 Task: Slide 6 - Table Of Contents-1.
Action: Mouse moved to (40, 108)
Screenshot: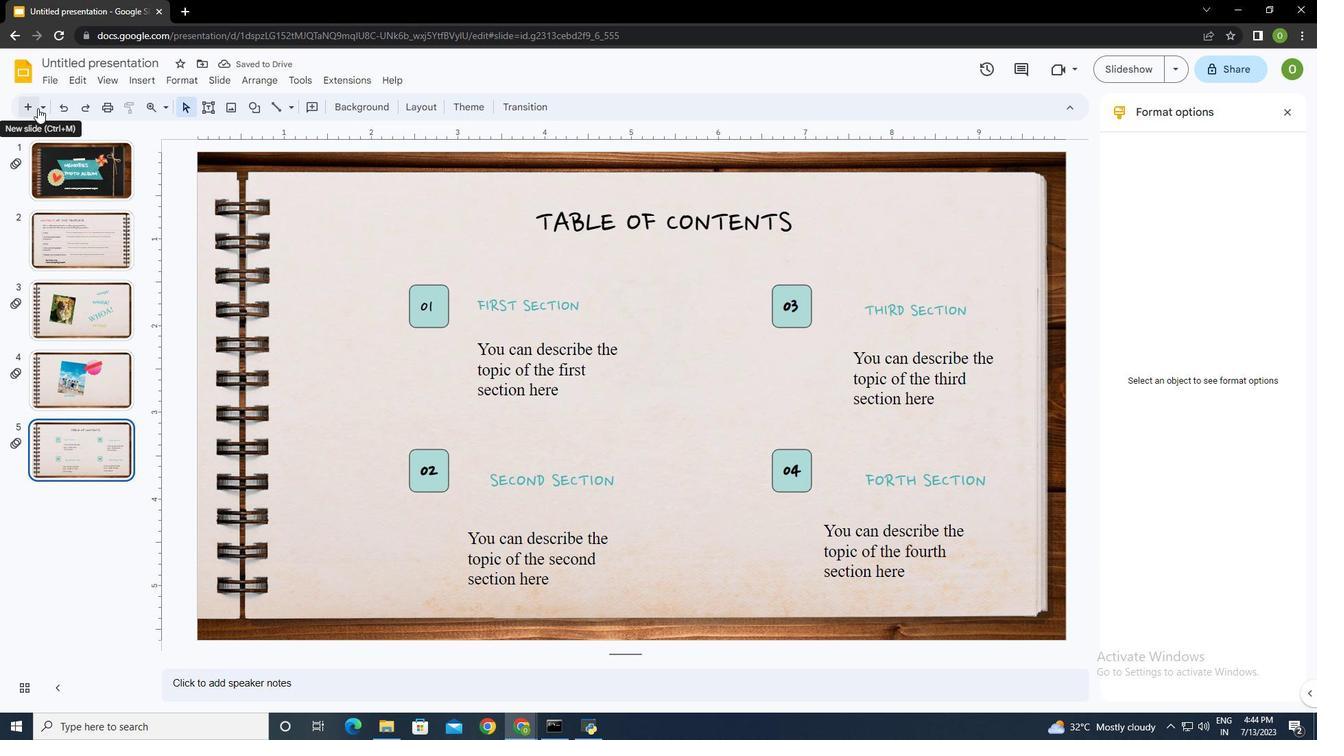 
Action: Mouse pressed left at (40, 108)
Screenshot: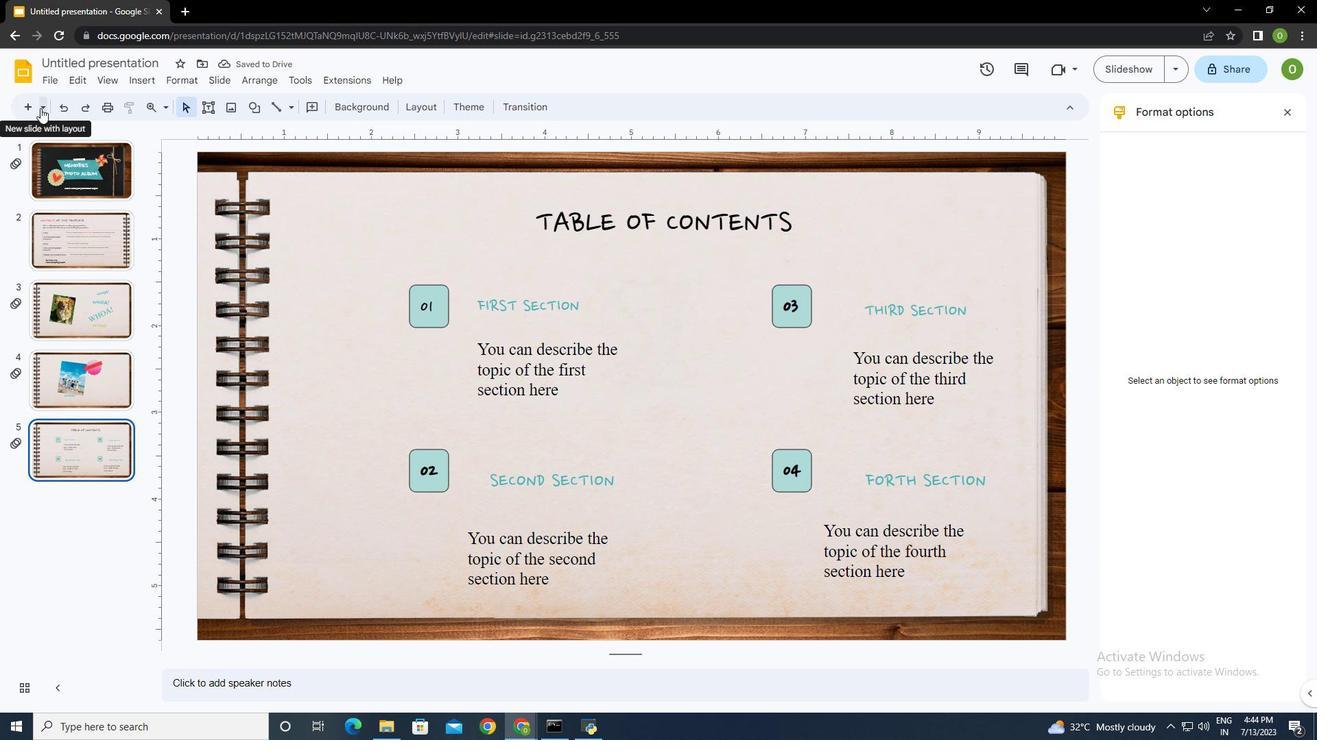
Action: Mouse moved to (186, 350)
Screenshot: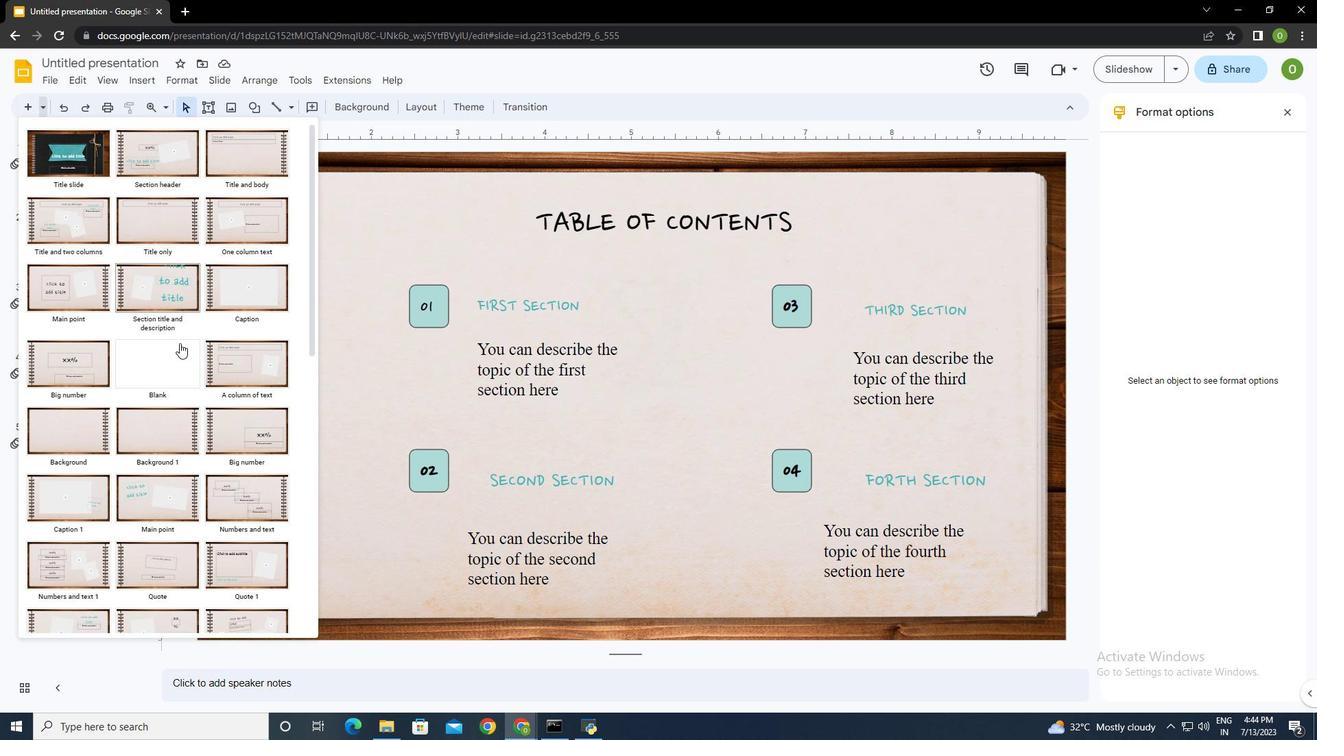 
Action: Mouse scrolled (186, 349) with delta (0, 0)
Screenshot: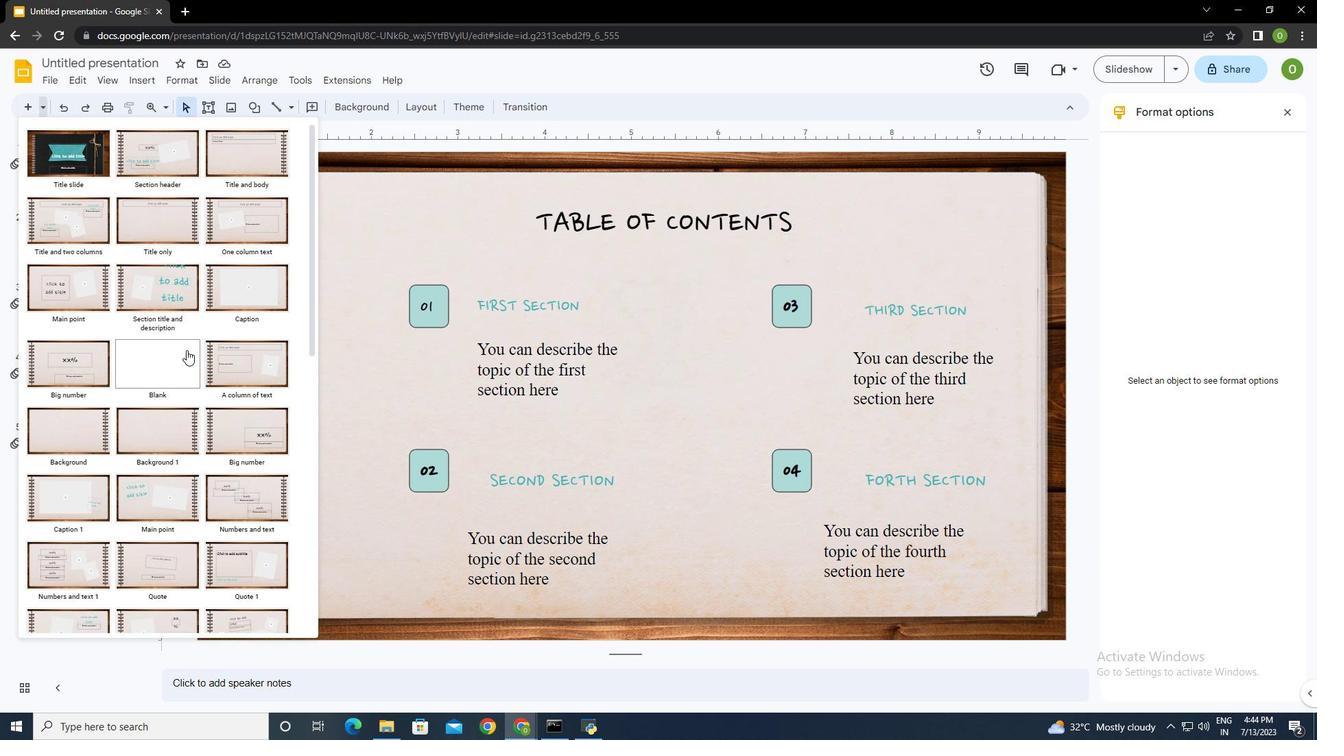 
Action: Mouse scrolled (186, 349) with delta (0, 0)
Screenshot: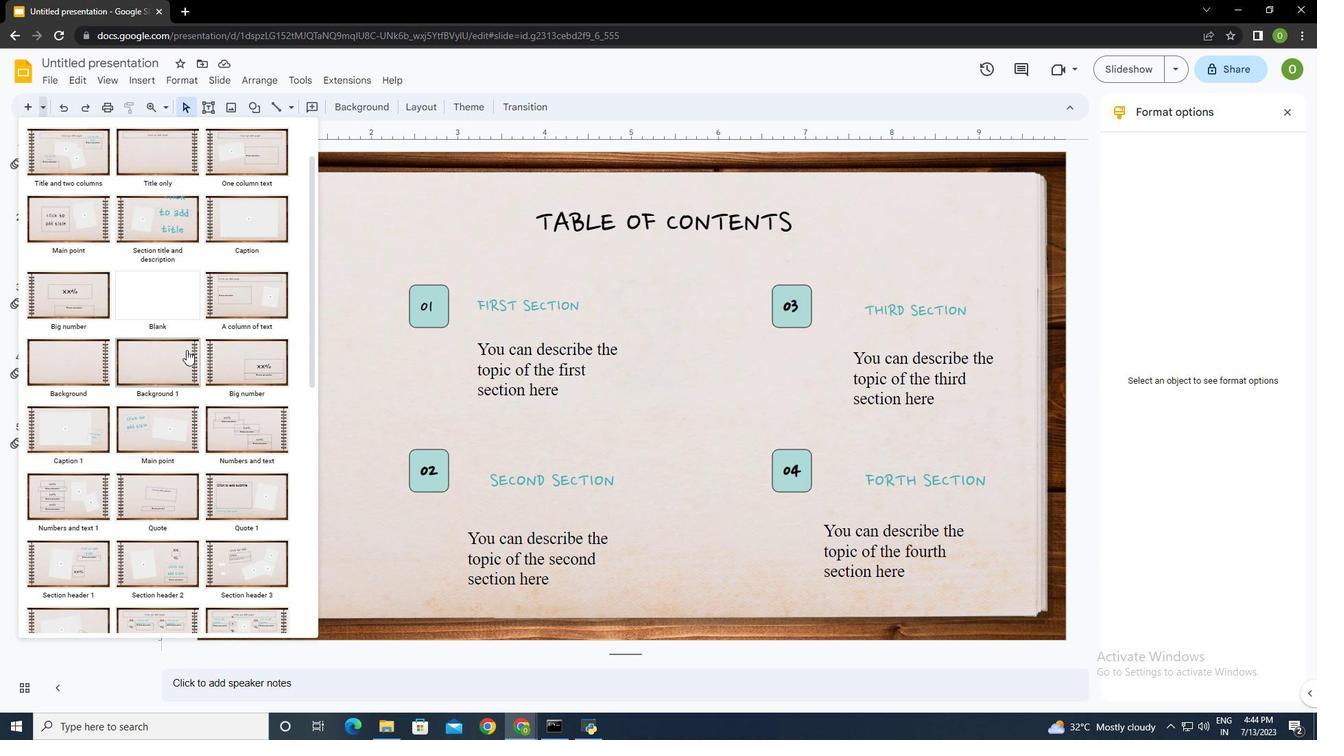 
Action: Mouse scrolled (186, 349) with delta (0, 0)
Screenshot: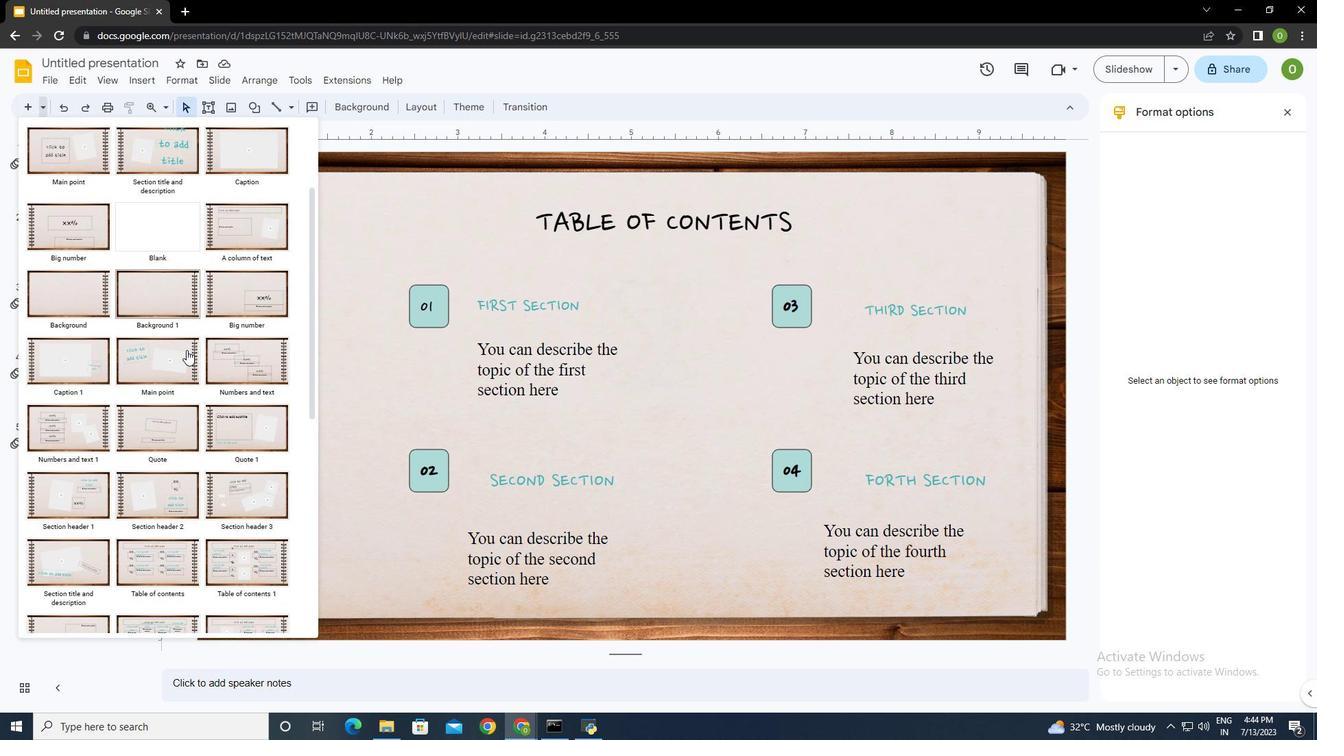 
Action: Mouse moved to (185, 356)
Screenshot: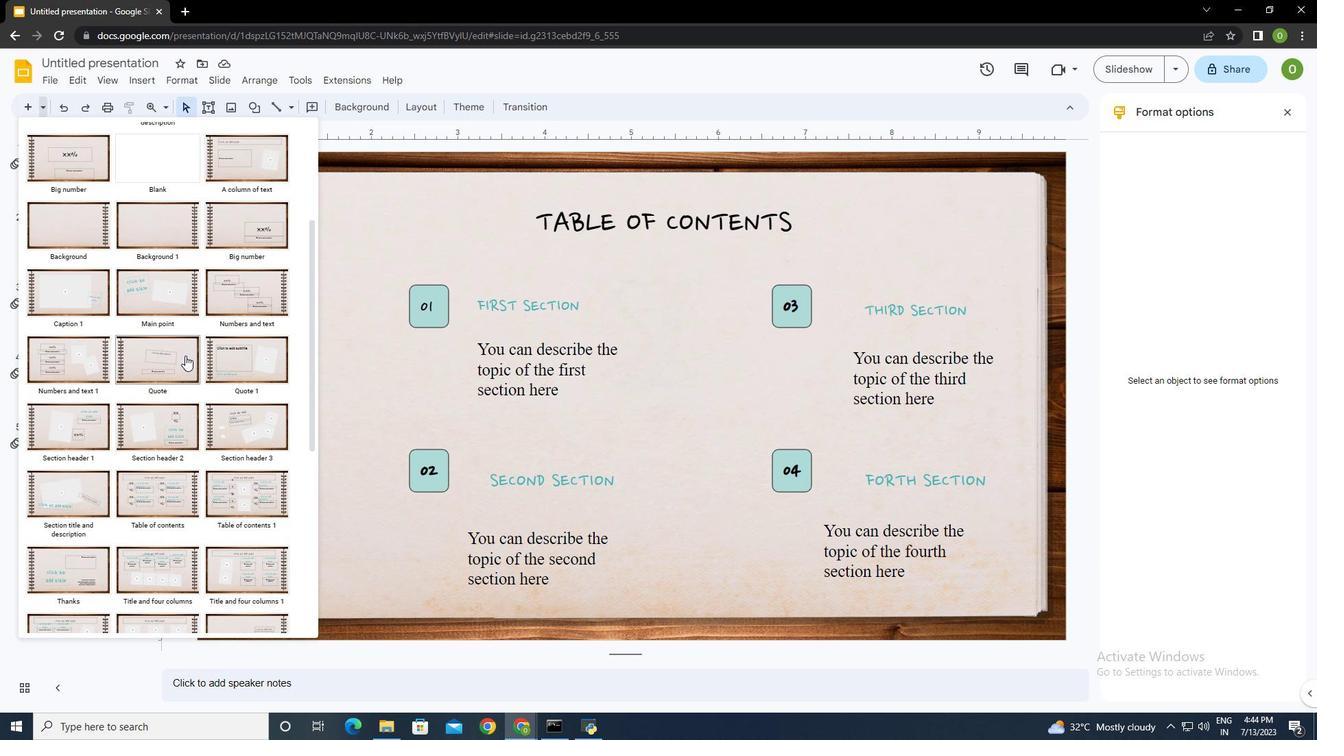 
Action: Mouse scrolled (185, 356) with delta (0, 0)
Screenshot: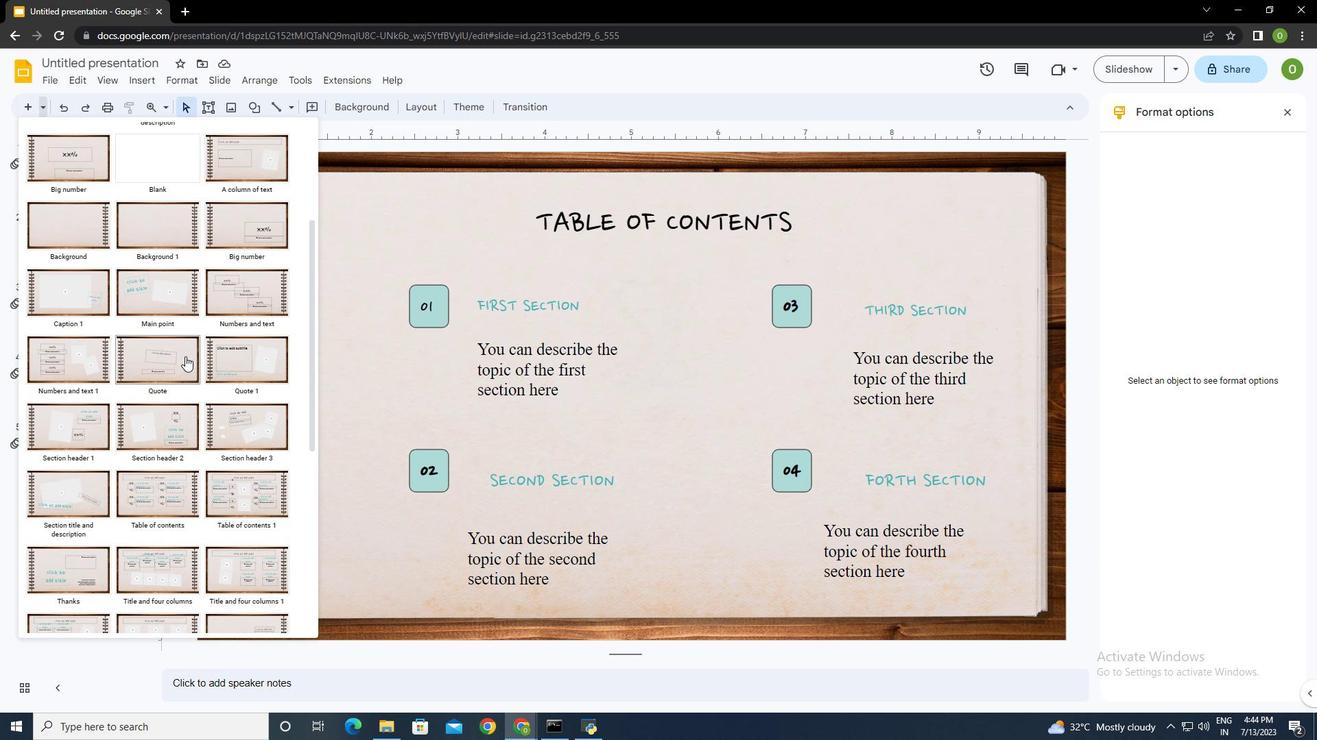 
Action: Mouse moved to (185, 356)
Screenshot: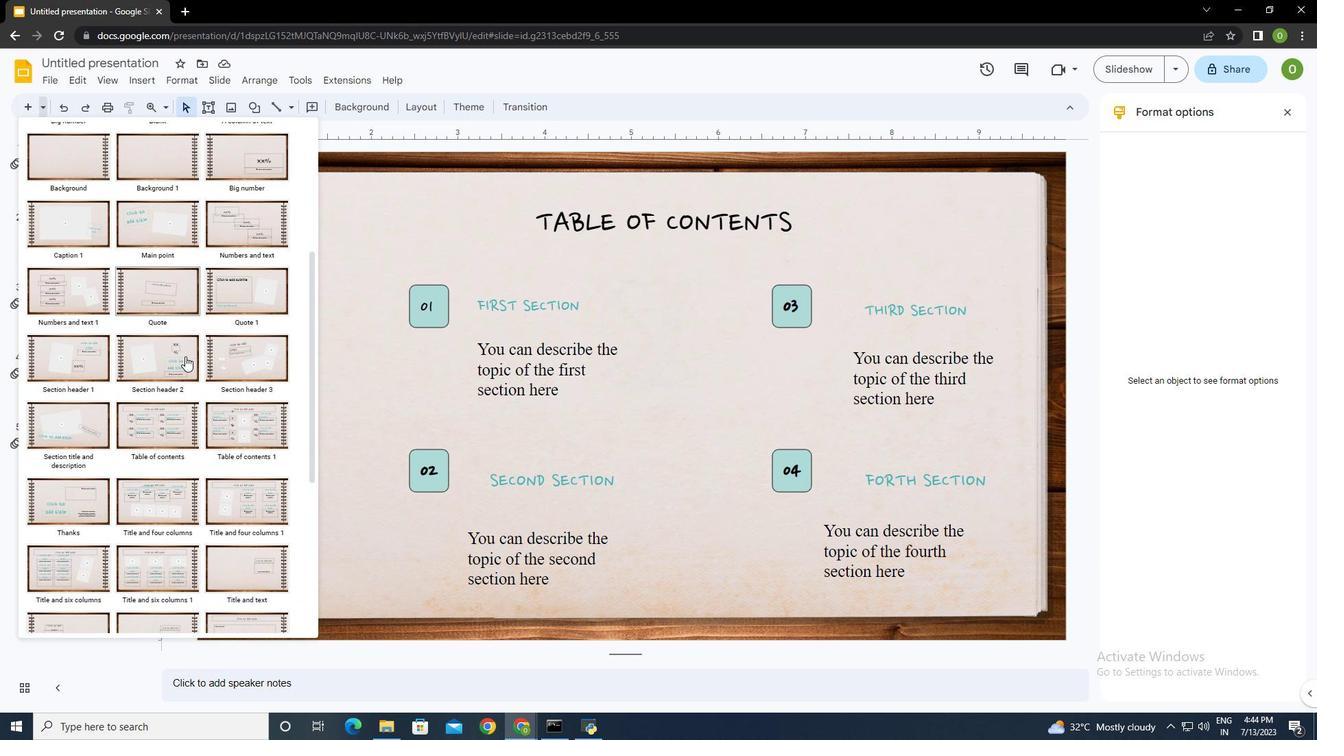 
Action: Mouse scrolled (185, 356) with delta (0, 0)
Screenshot: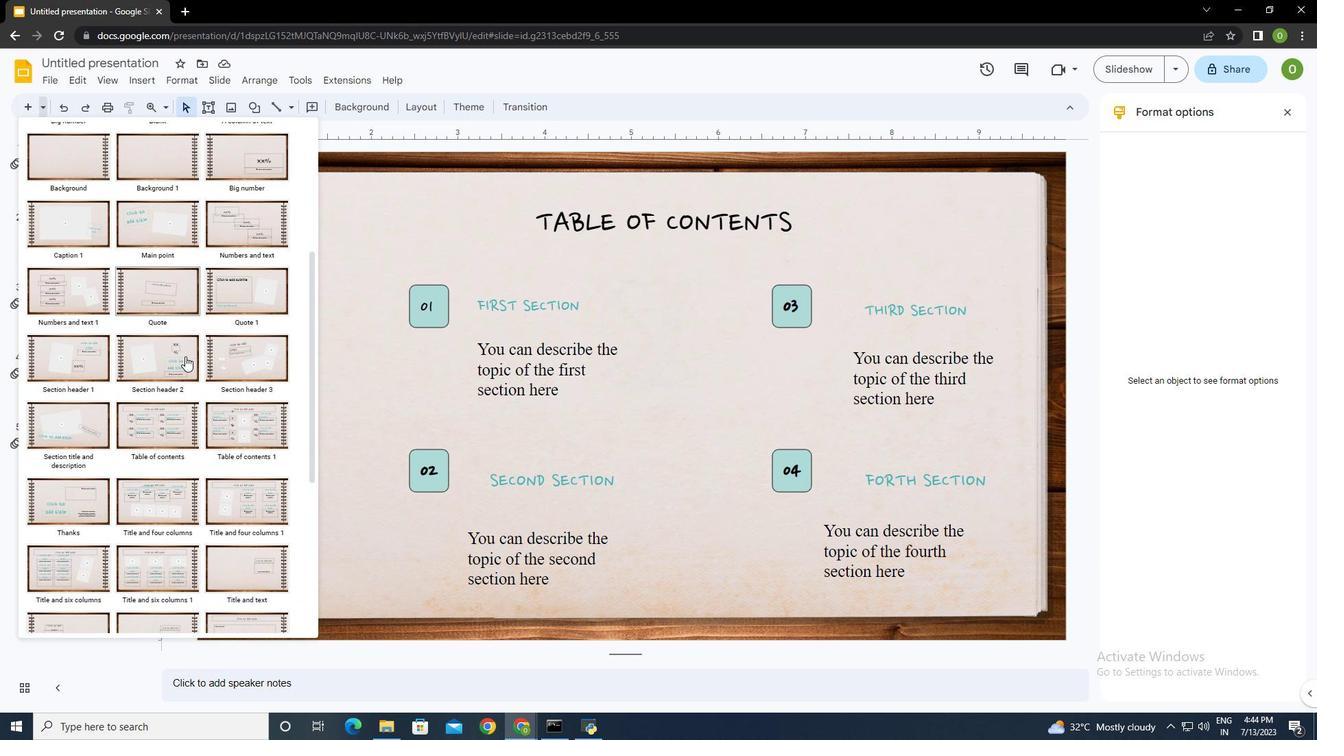 
Action: Mouse scrolled (185, 356) with delta (0, 0)
Screenshot: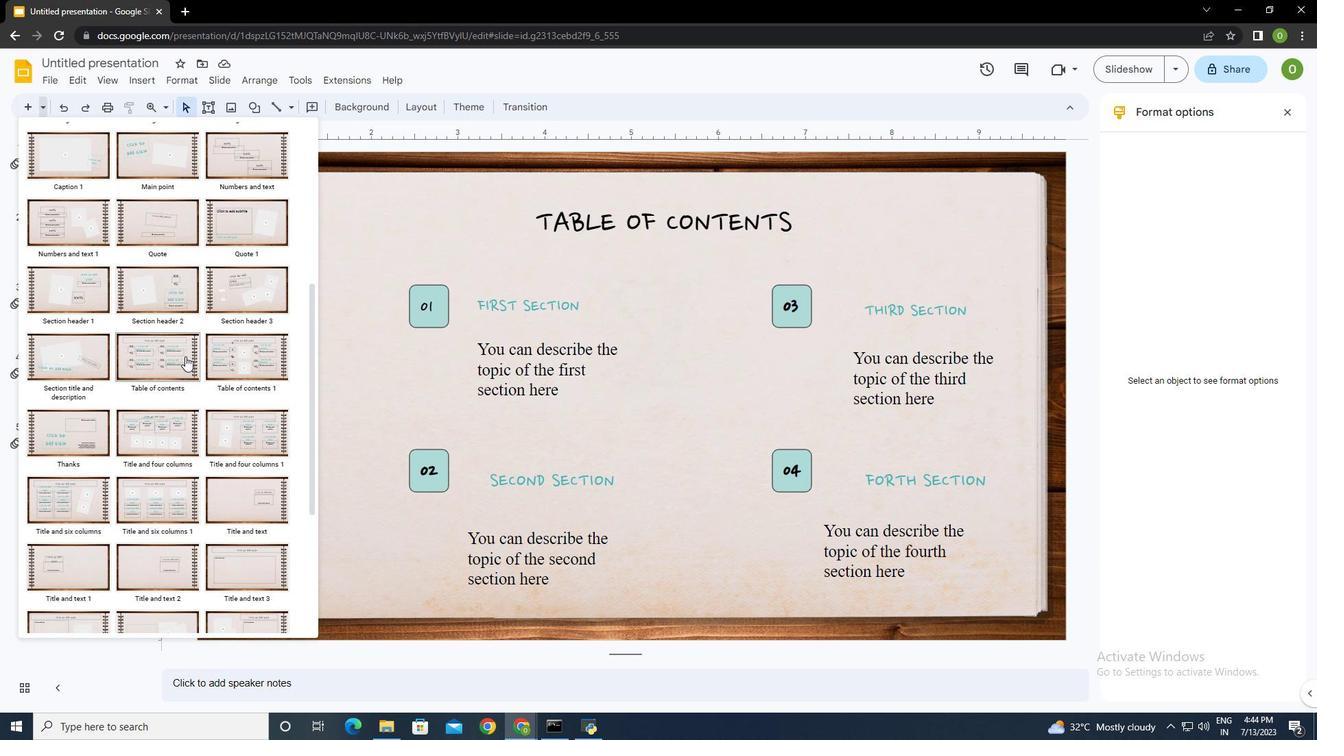 
Action: Mouse moved to (246, 284)
Screenshot: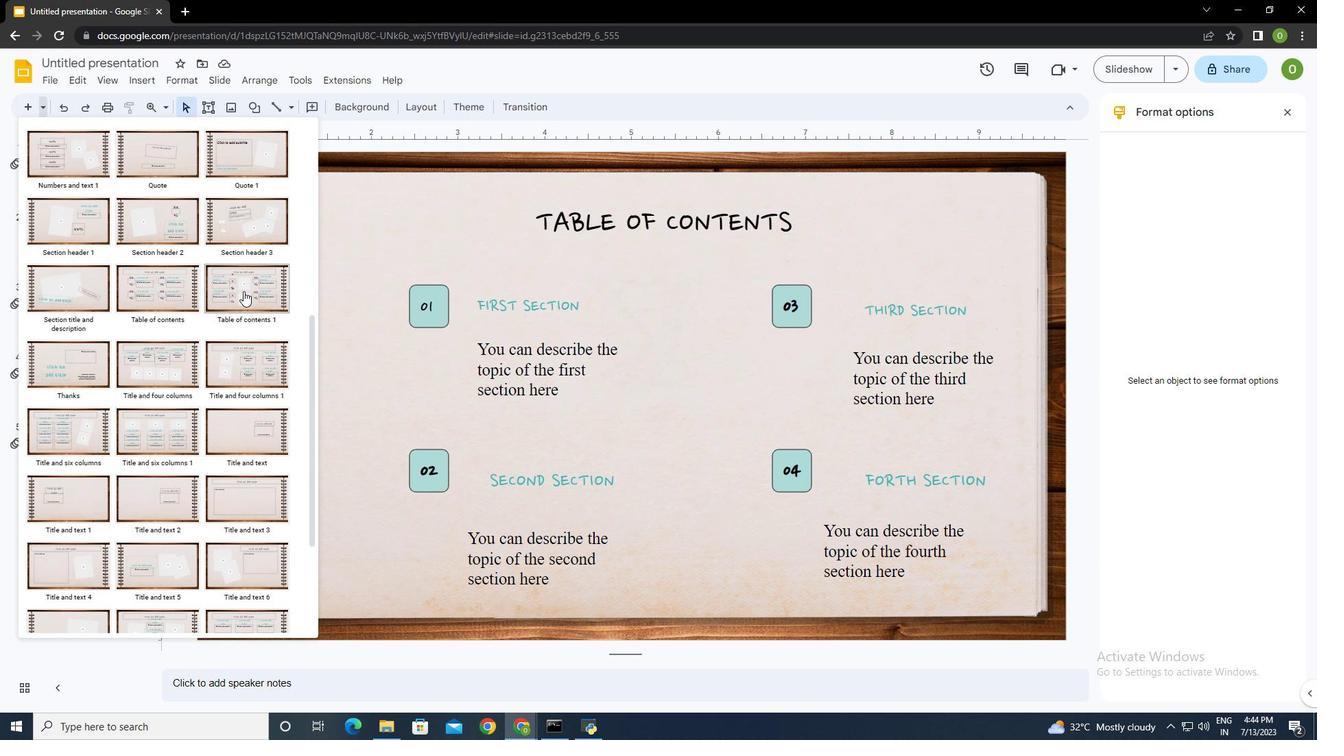 
Action: Mouse pressed left at (246, 284)
Screenshot: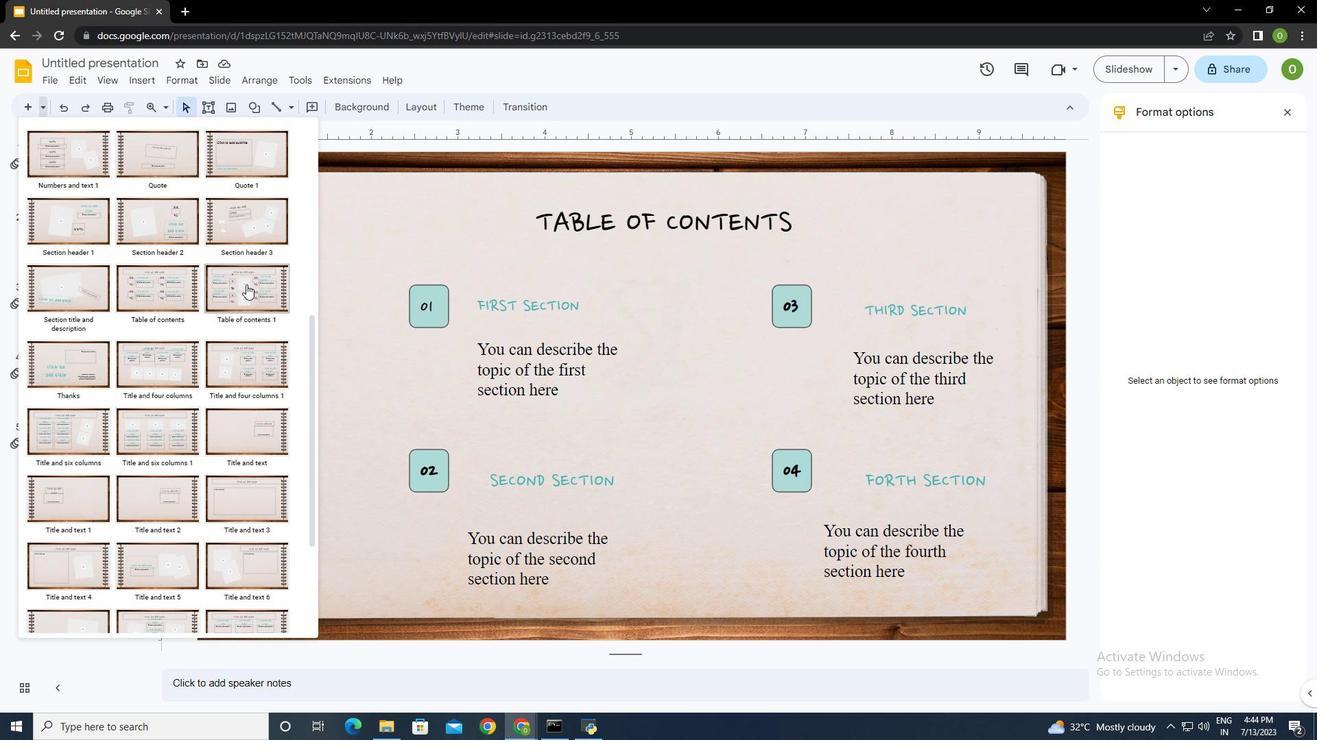 
Action: Mouse moved to (569, 224)
Screenshot: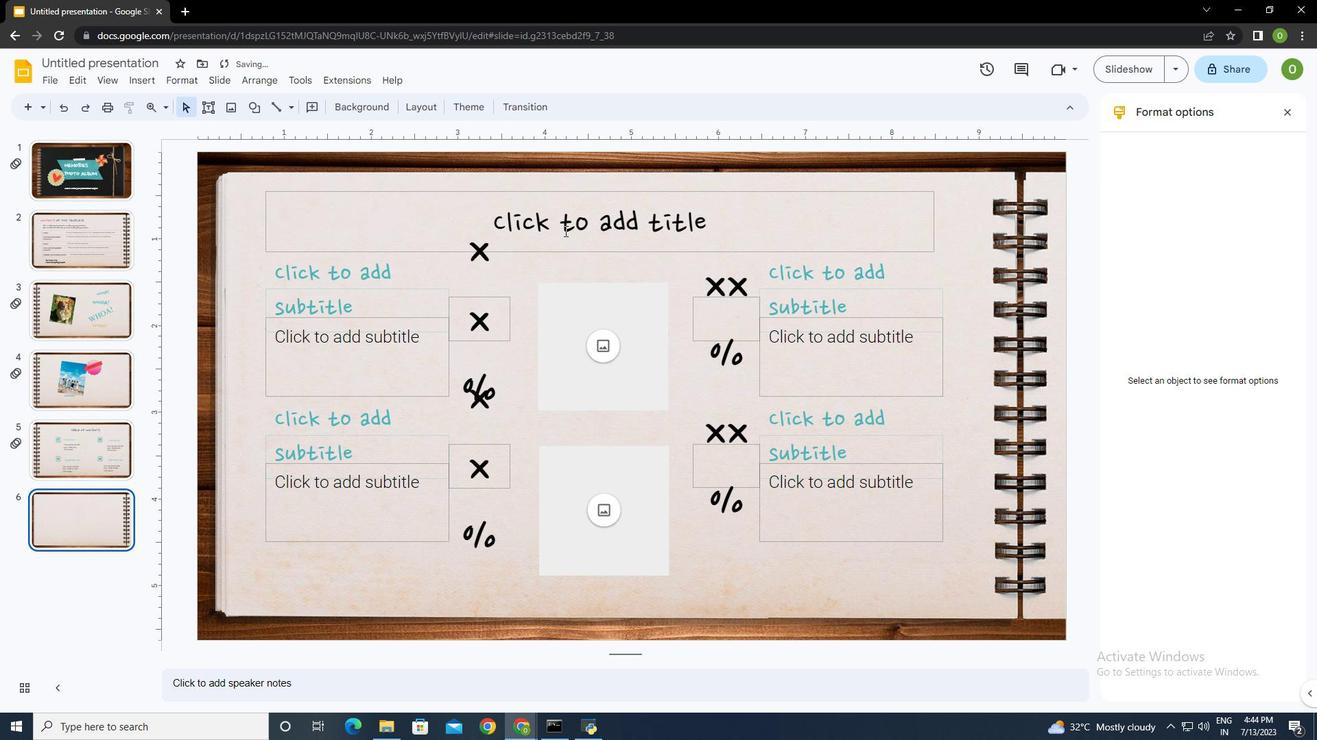 
Action: Mouse pressed left at (569, 224)
Screenshot: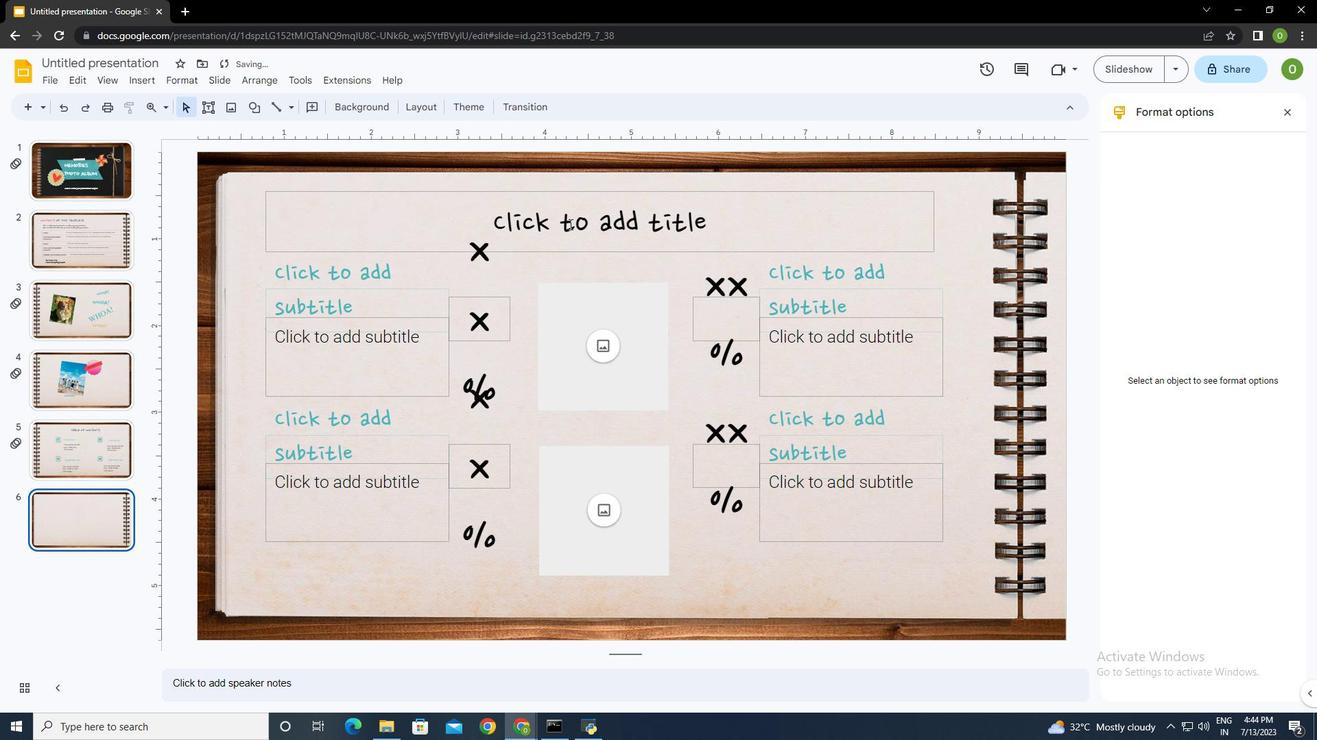 
Action: Mouse moved to (569, 225)
Screenshot: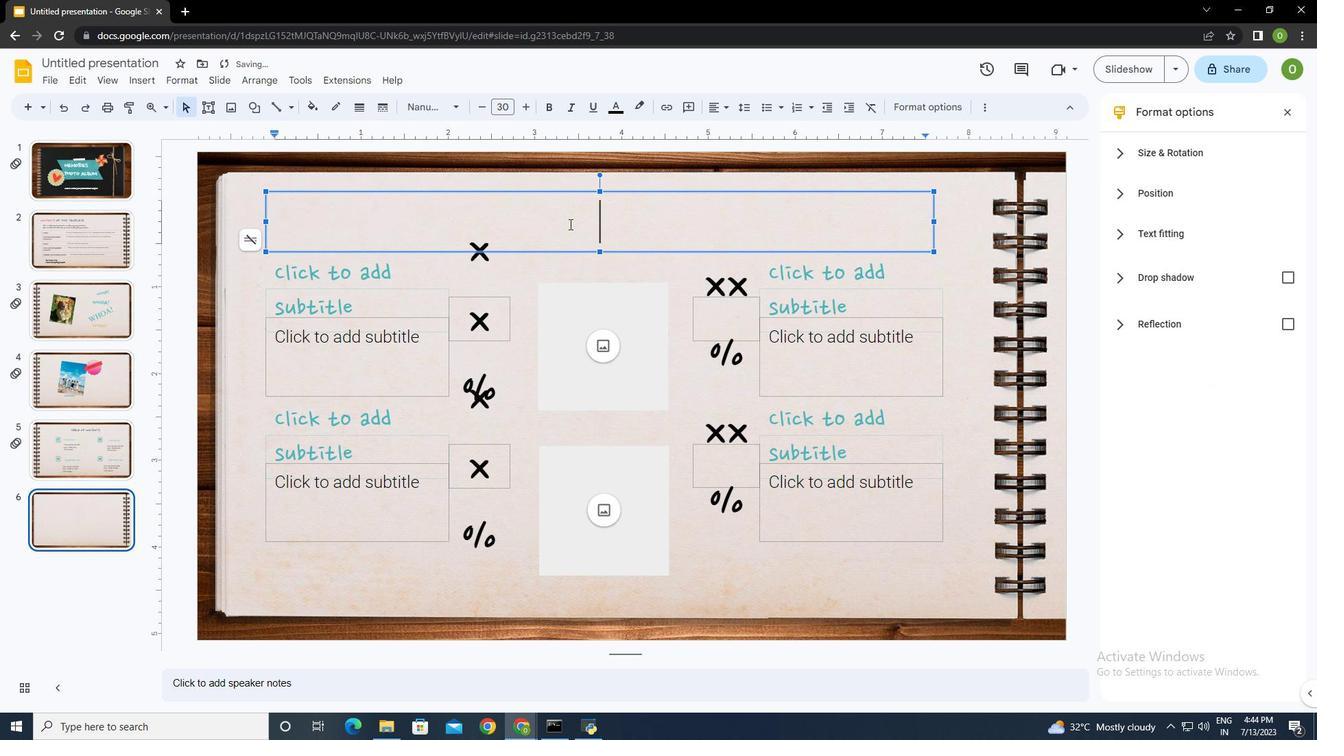 
Action: Key pressed <Key.caps_lock>TABLE<Key.space>OF<Key.space>CONTENTS
Screenshot: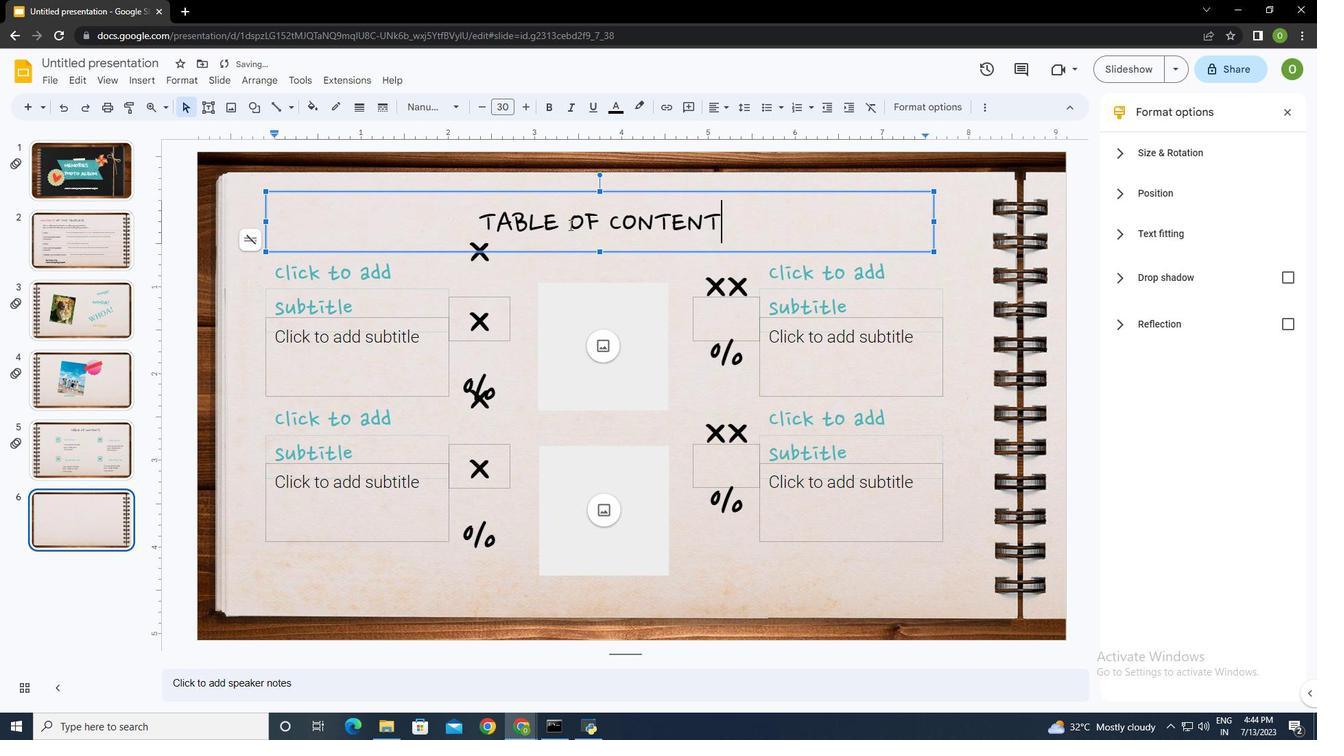 
Action: Mouse moved to (375, 288)
Screenshot: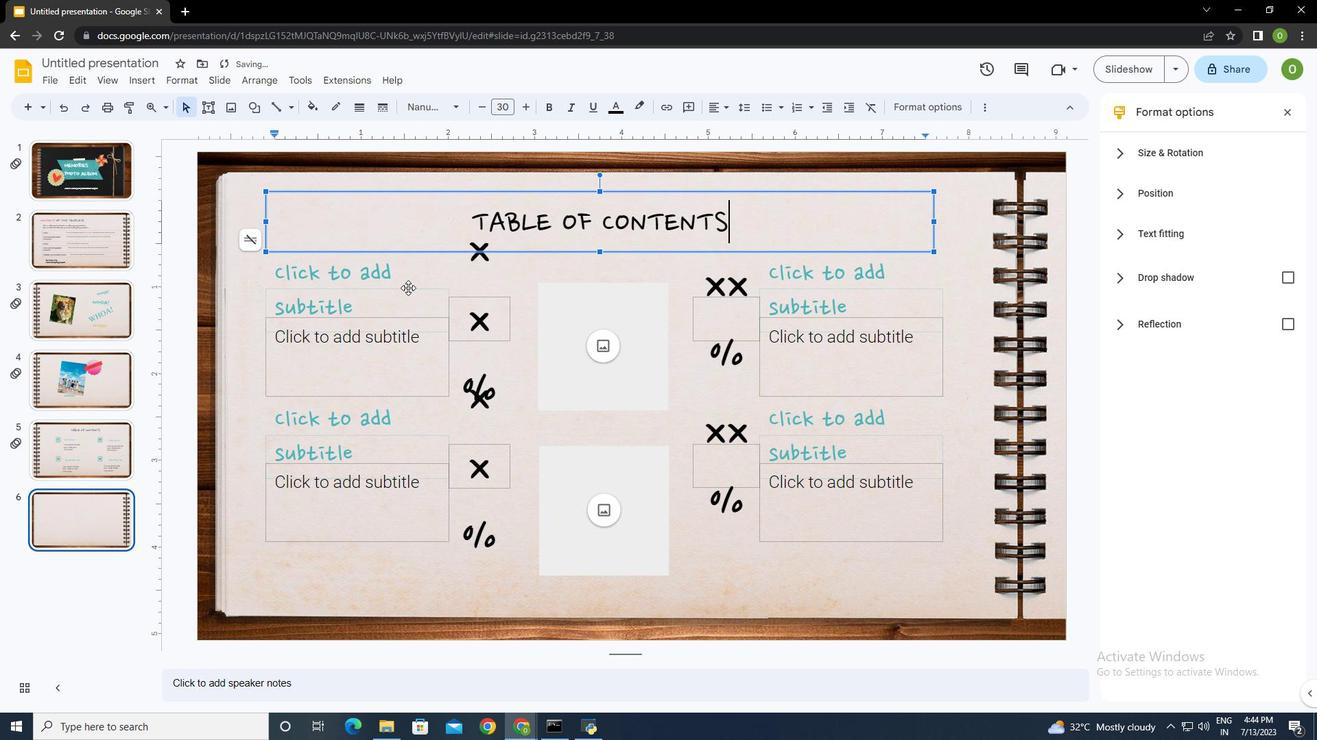 
Action: Mouse pressed left at (375, 288)
Screenshot: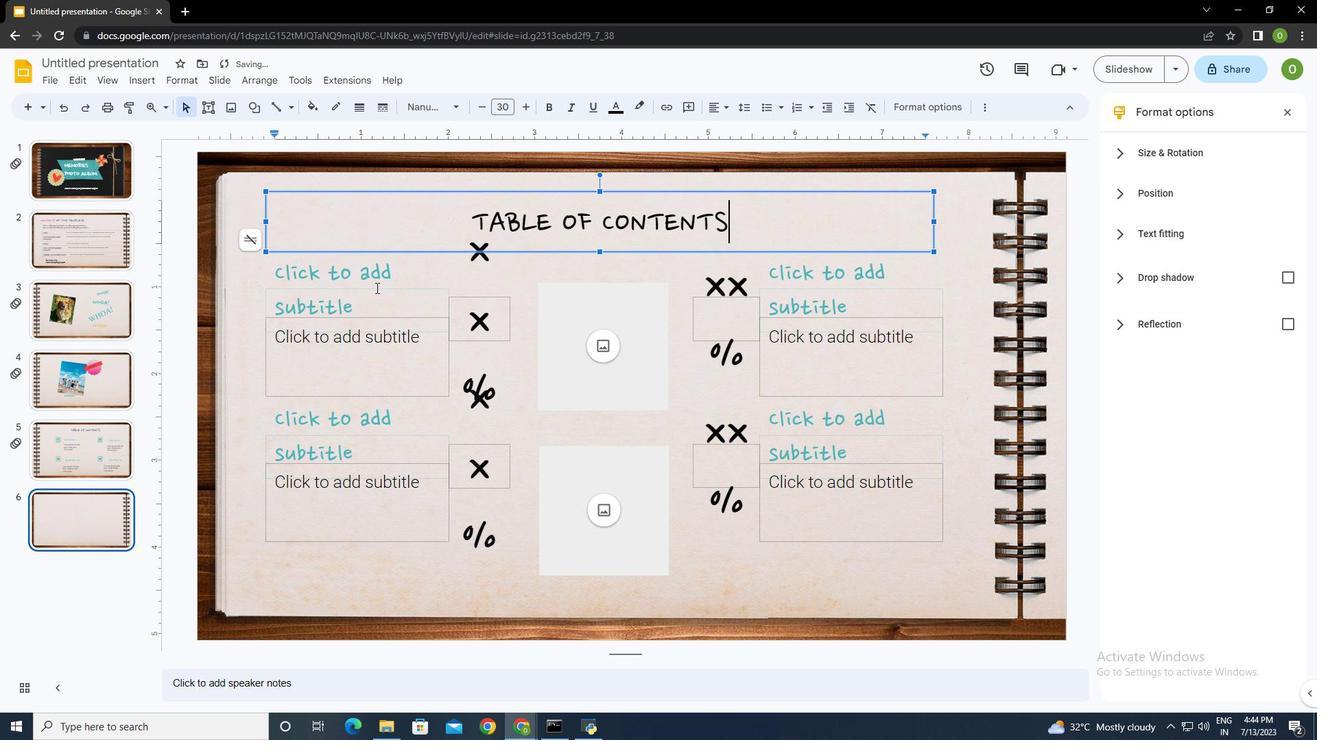 
Action: Mouse moved to (375, 288)
Screenshot: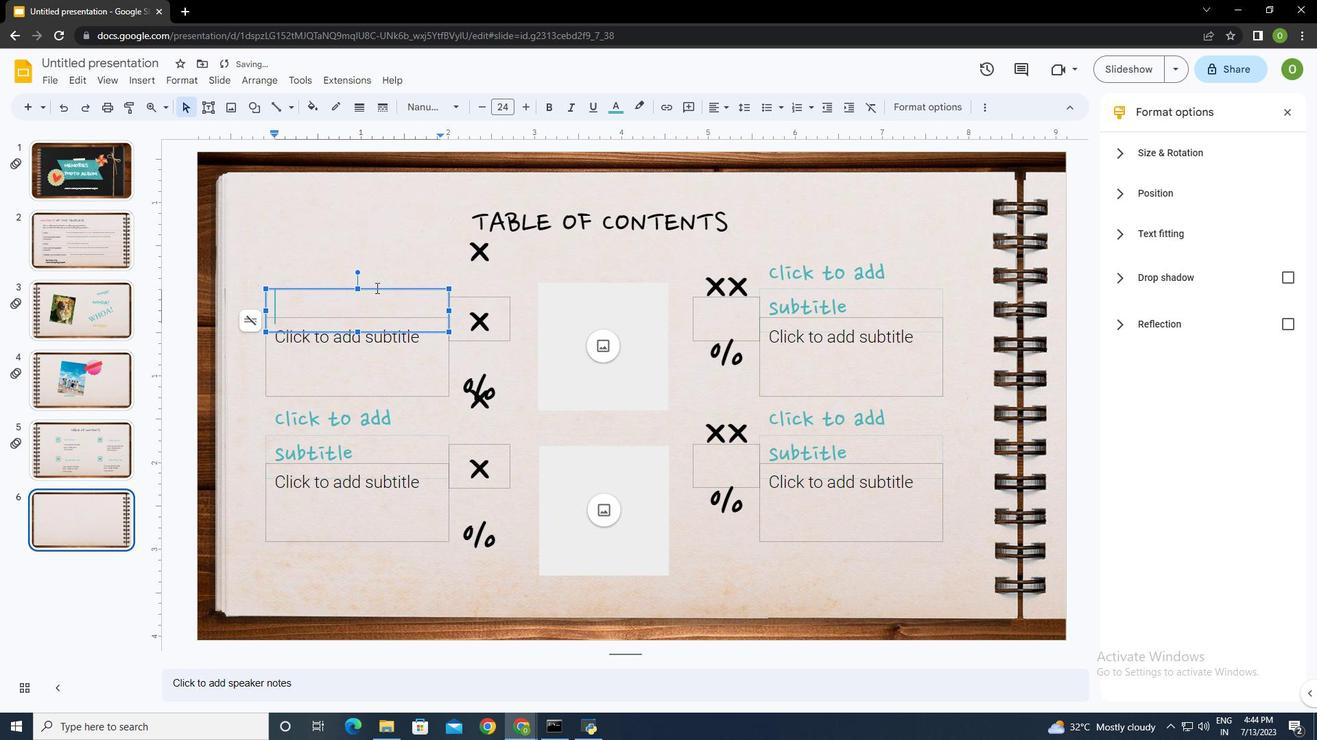
Action: Key pressed FIRST<Key.space>SELE<Key.backspace><Key.backspace>CTION<Key.tab><Key.backspace>
Screenshot: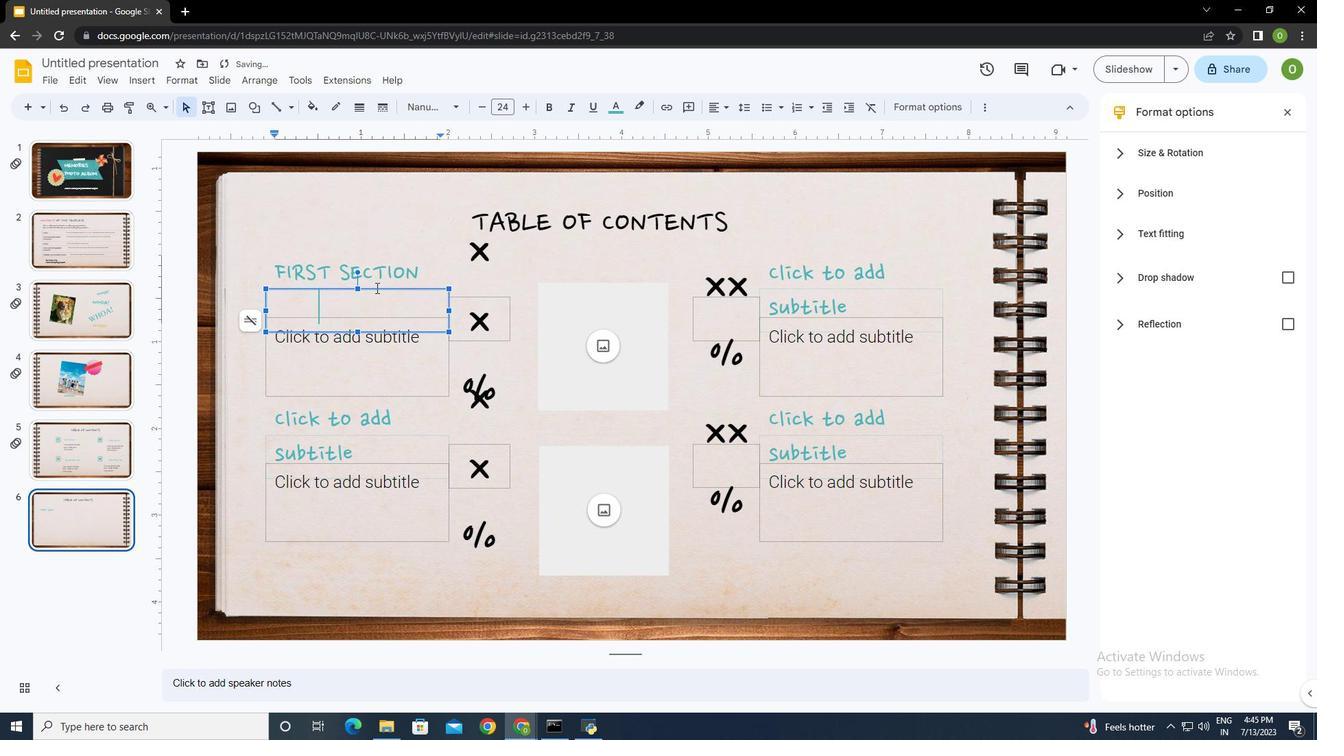 
Action: Mouse moved to (376, 353)
Screenshot: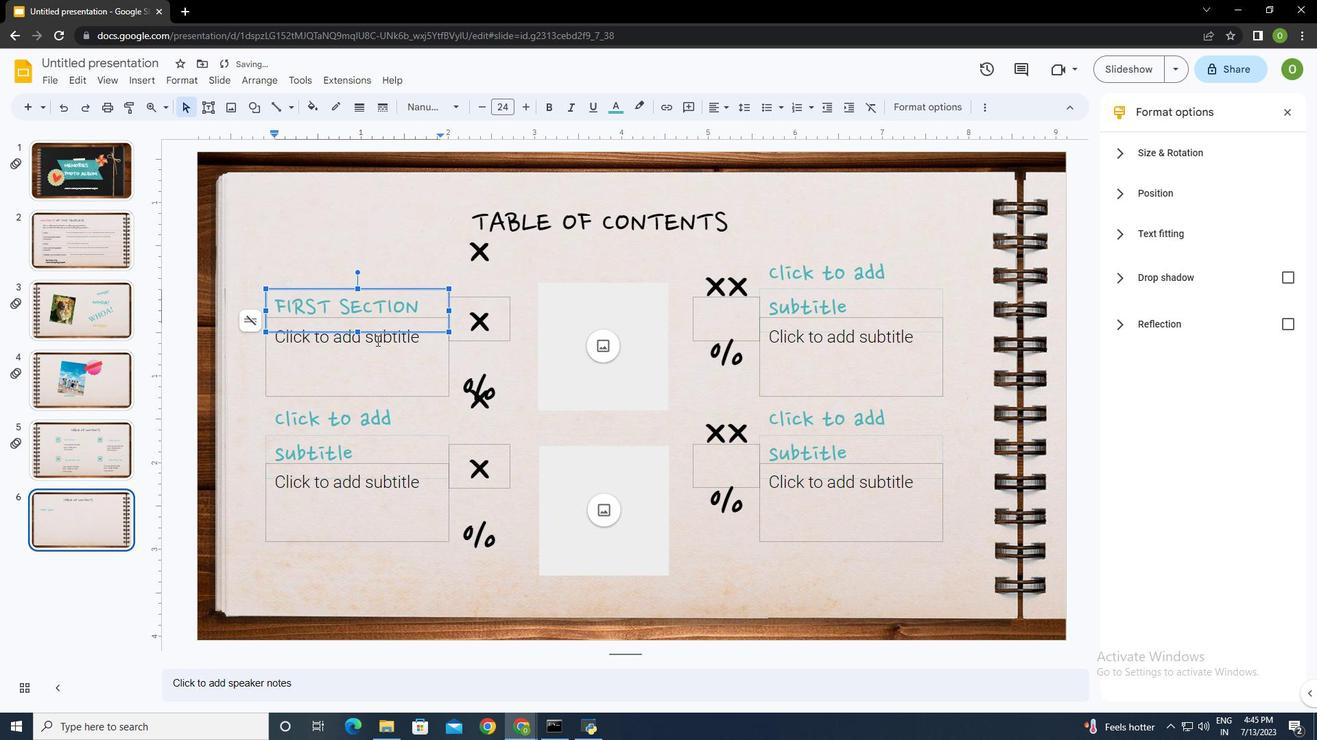 
Action: Mouse pressed left at (376, 353)
Screenshot: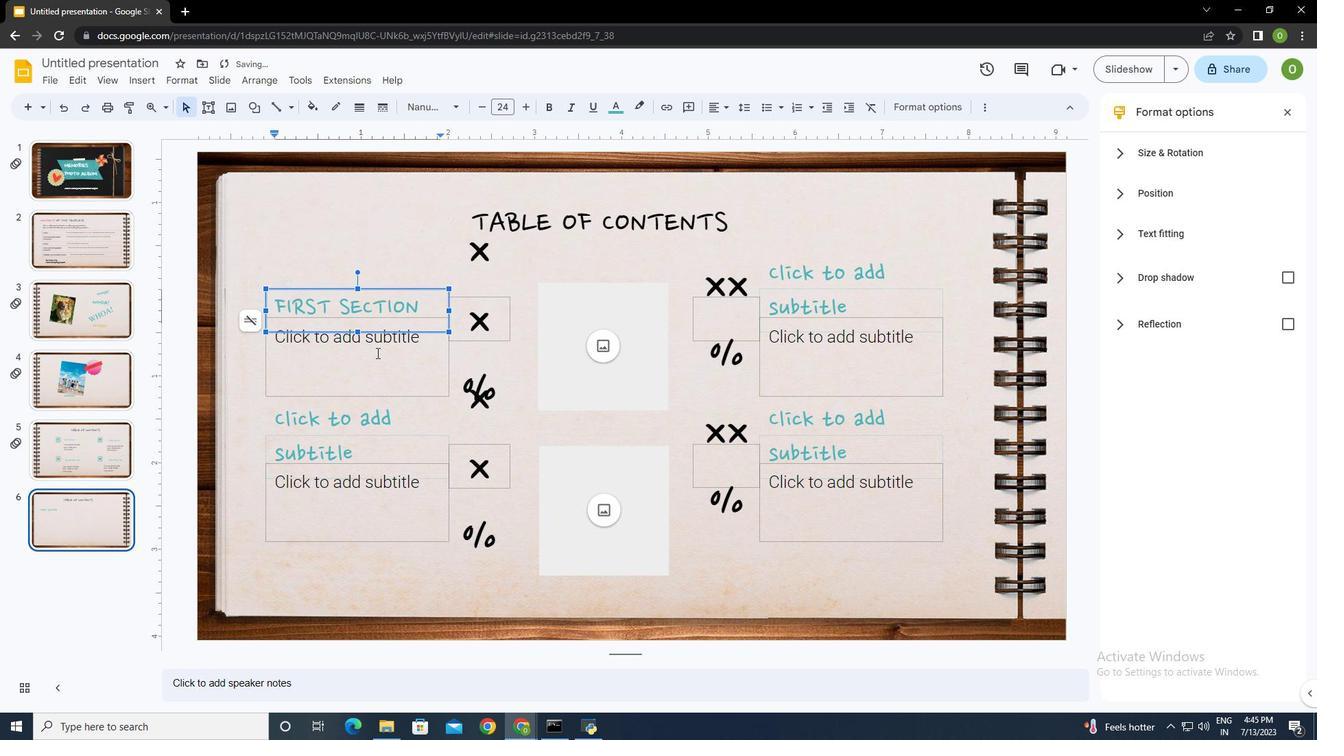 
Action: Mouse moved to (376, 354)
Screenshot: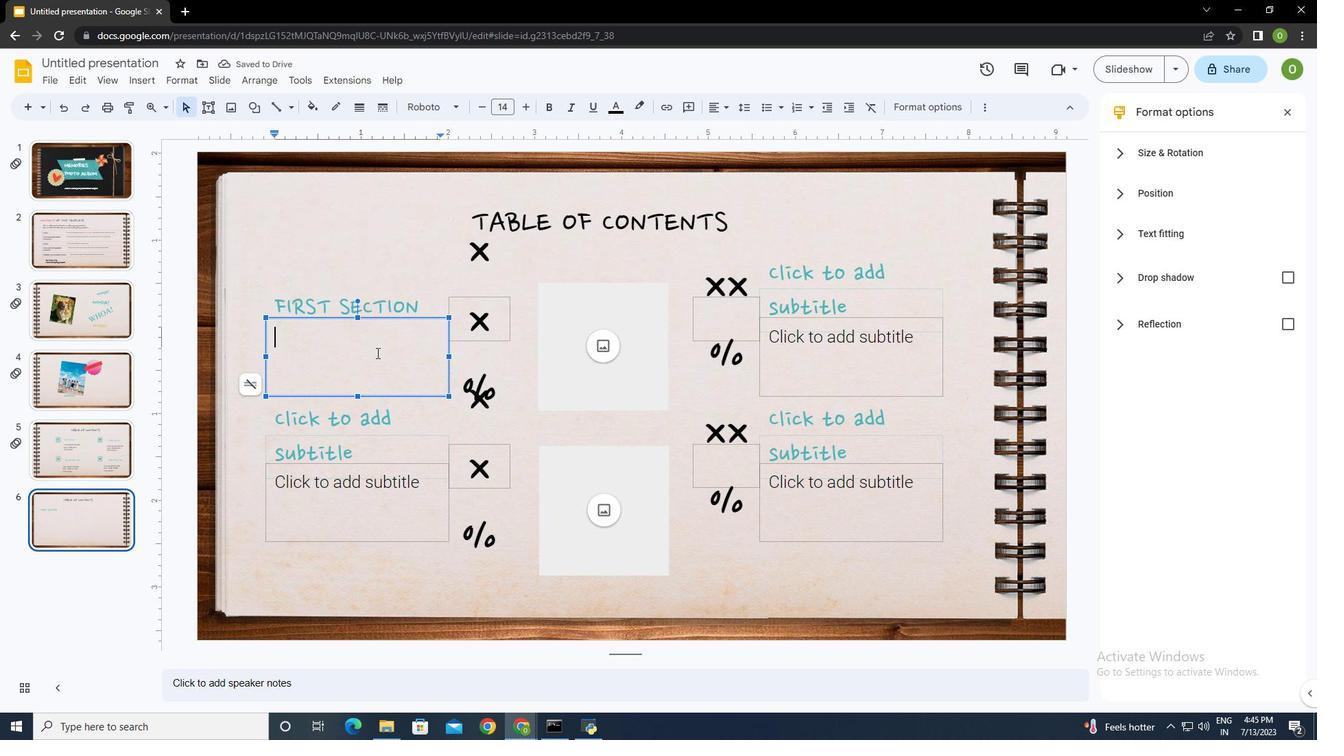 
Action: Key pressed <Key.caps_lock><Key.shift><Key.shift><Key.shift><Key.shift>You<Key.space>can<Key.space>describe<Key.space>the<Key.space>topic<Key.space>of<Key.space>the<Key.space>first<Key.space>section<Key.space>here<Key.tab><Key.backspace>
Screenshot: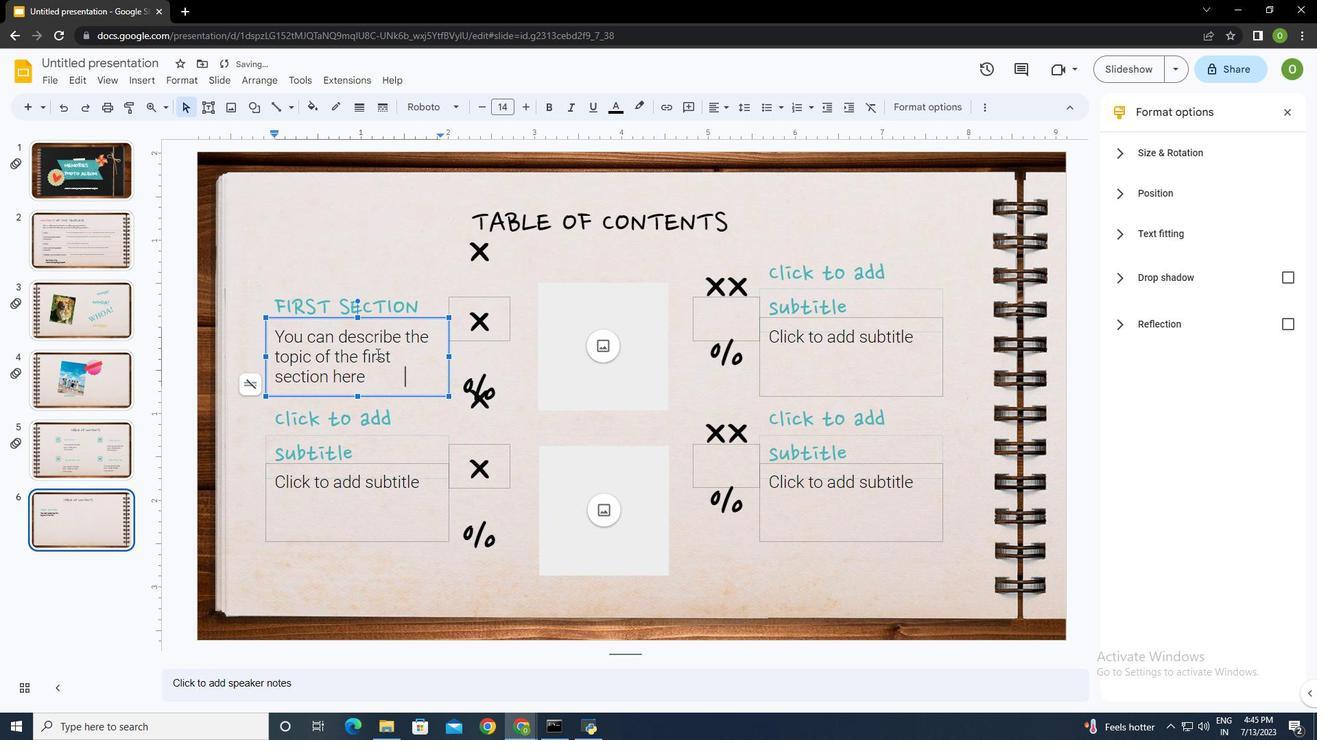 
Action: Mouse moved to (375, 430)
Screenshot: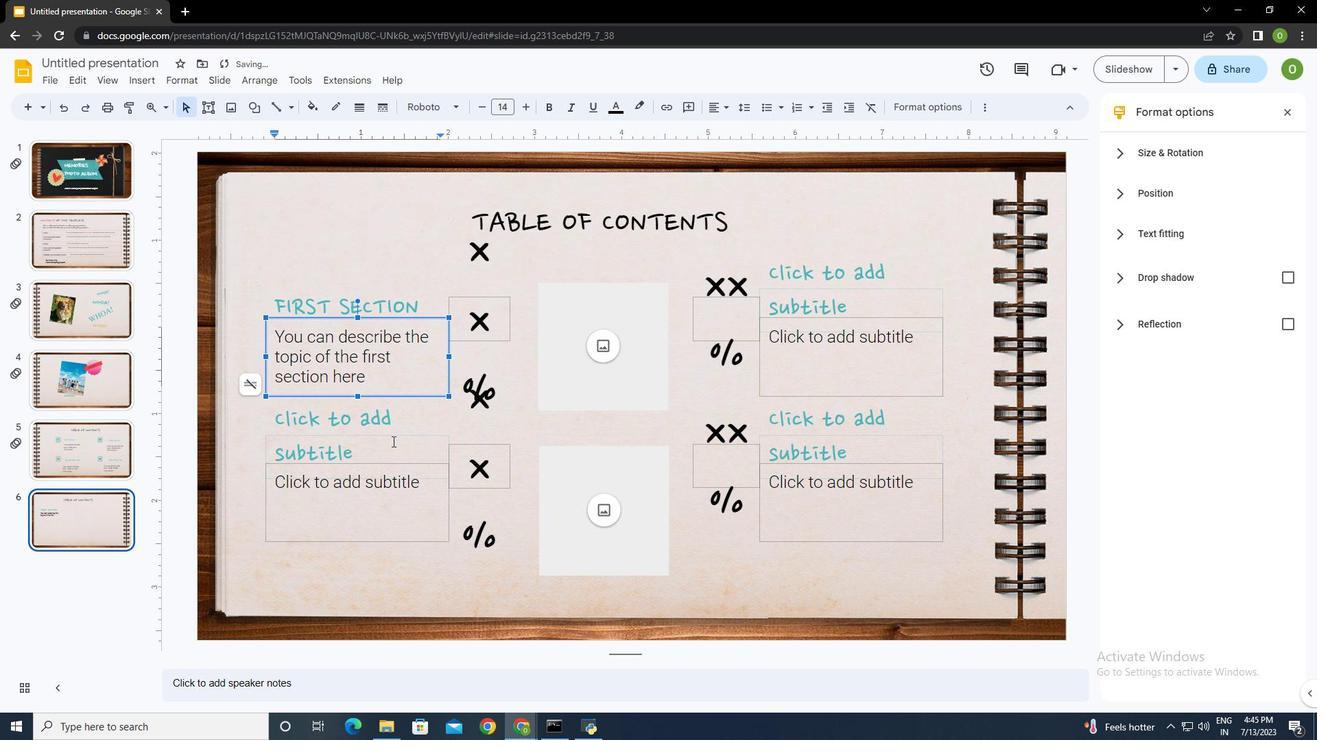 
Action: Mouse pressed left at (375, 430)
Screenshot: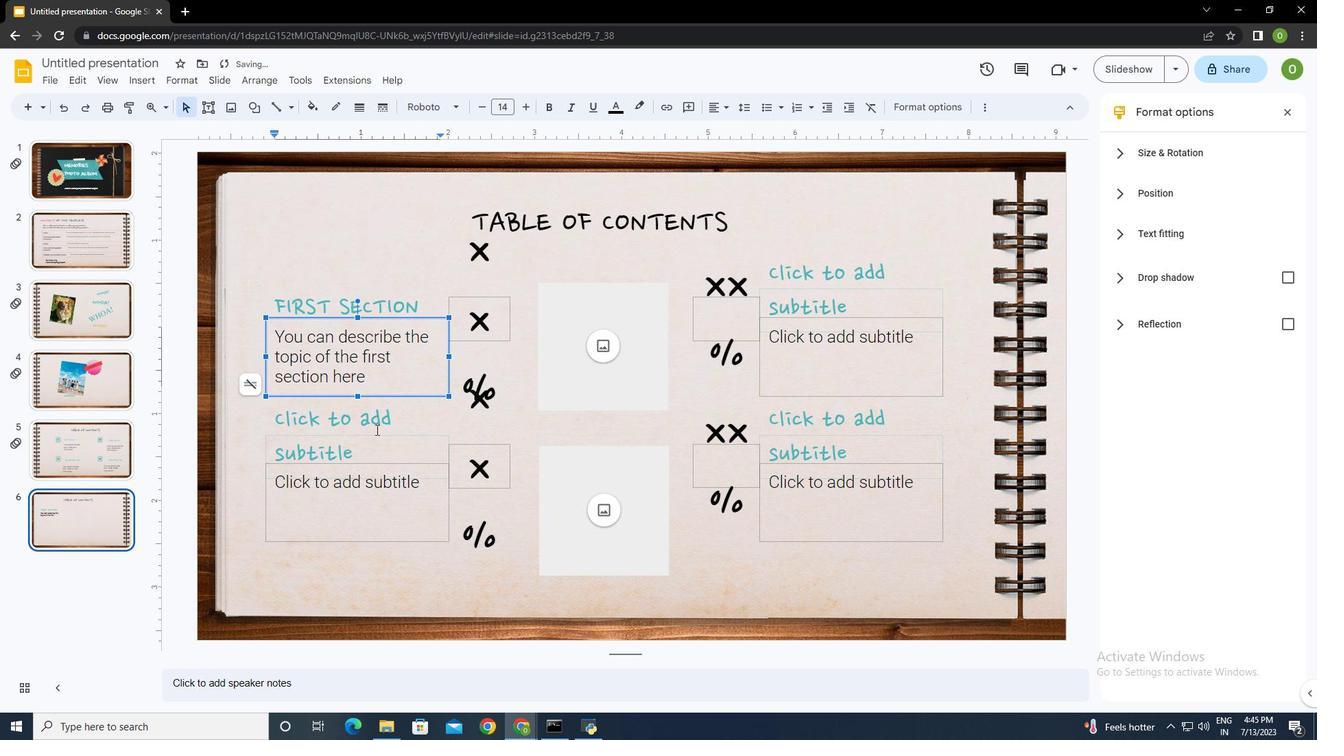 
Action: Key pressed th<Key.backspace><Key.backspace>
Screenshot: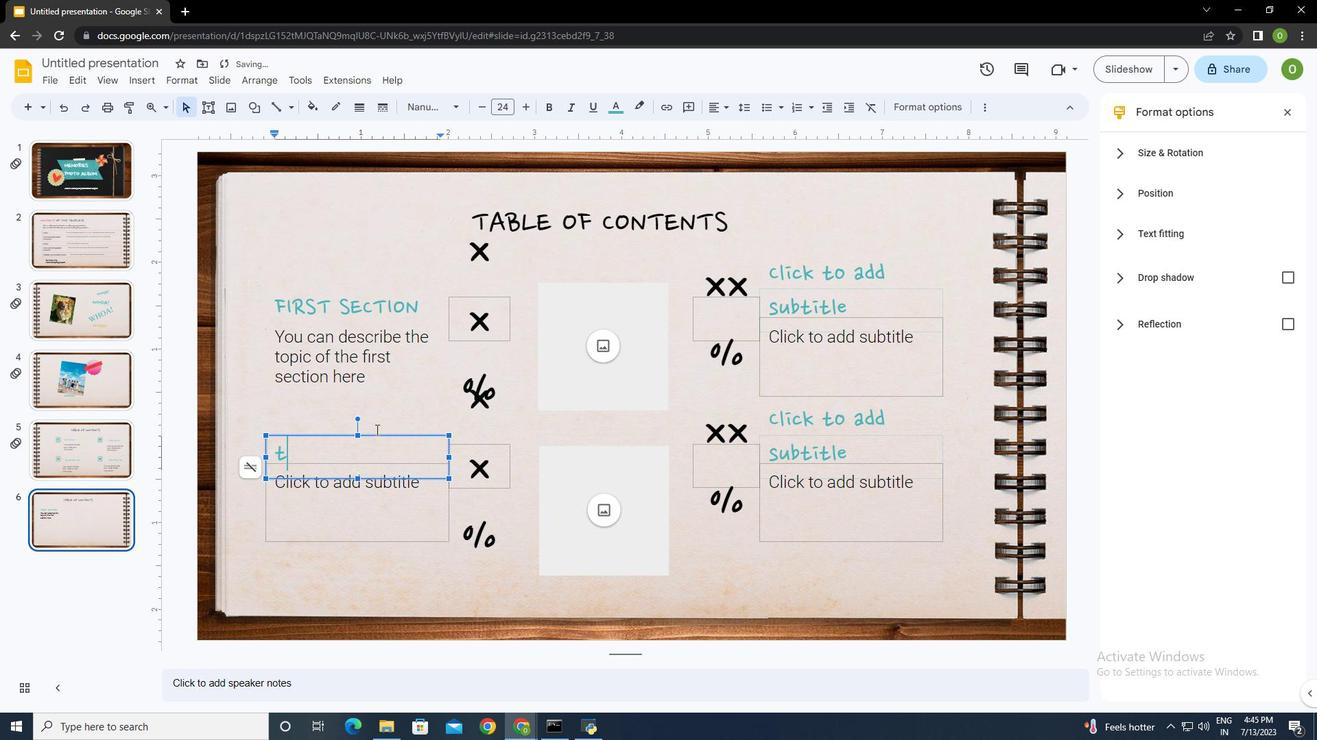 
Action: Mouse moved to (488, 323)
Screenshot: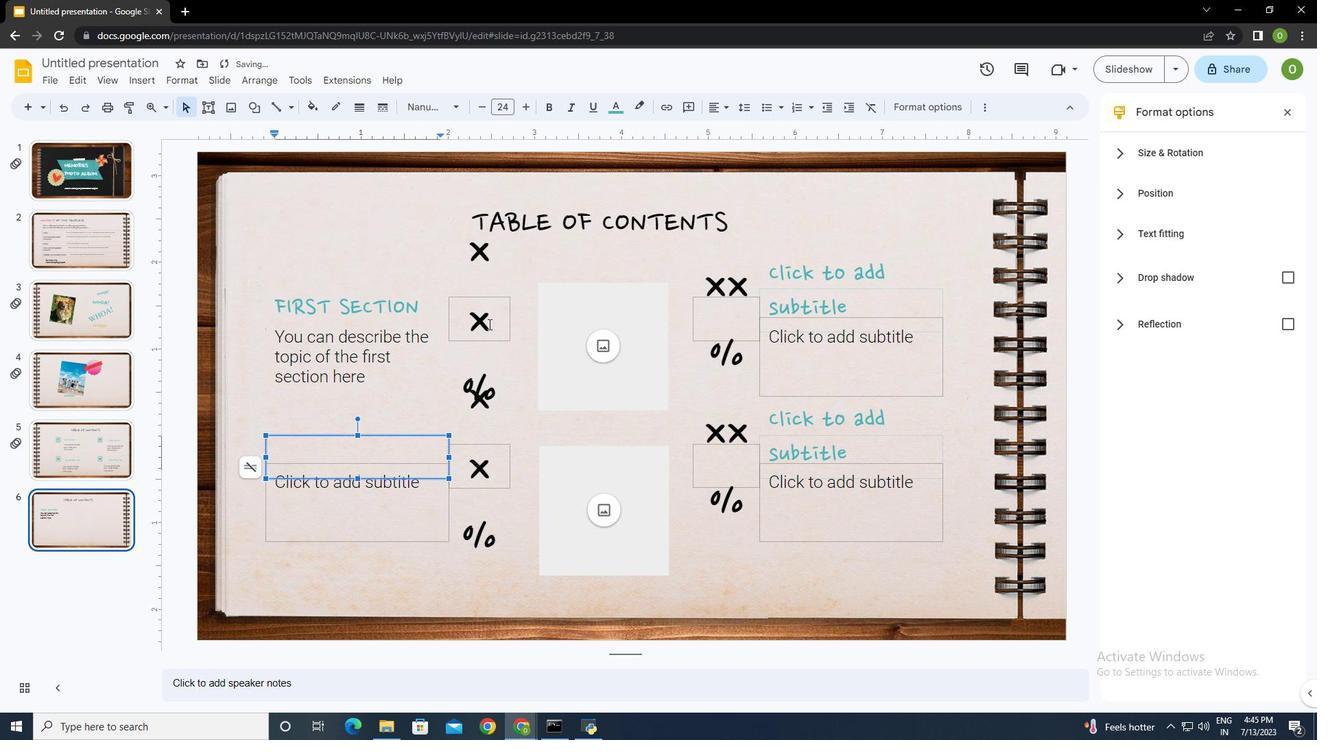 
Action: Mouse pressed left at (488, 323)
Screenshot: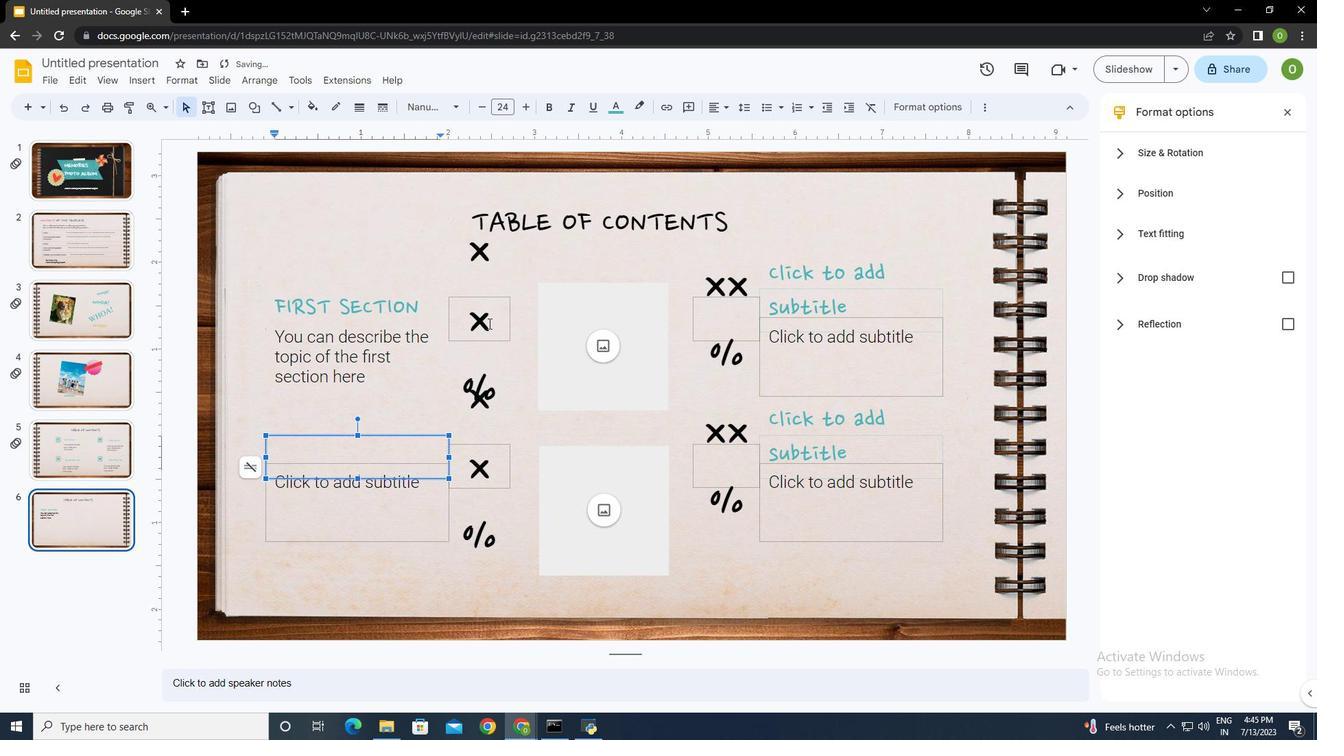 
Action: Key pressed 01
Screenshot: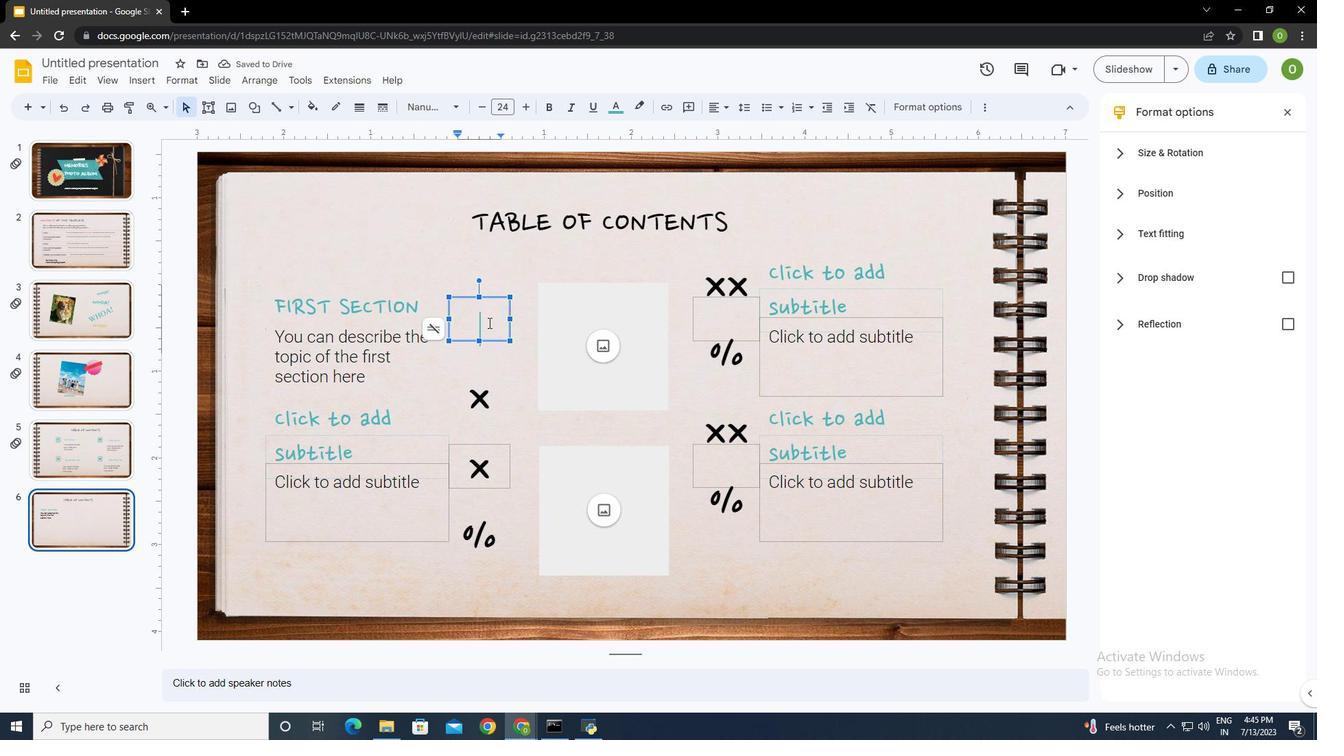 
Action: Mouse moved to (496, 369)
Screenshot: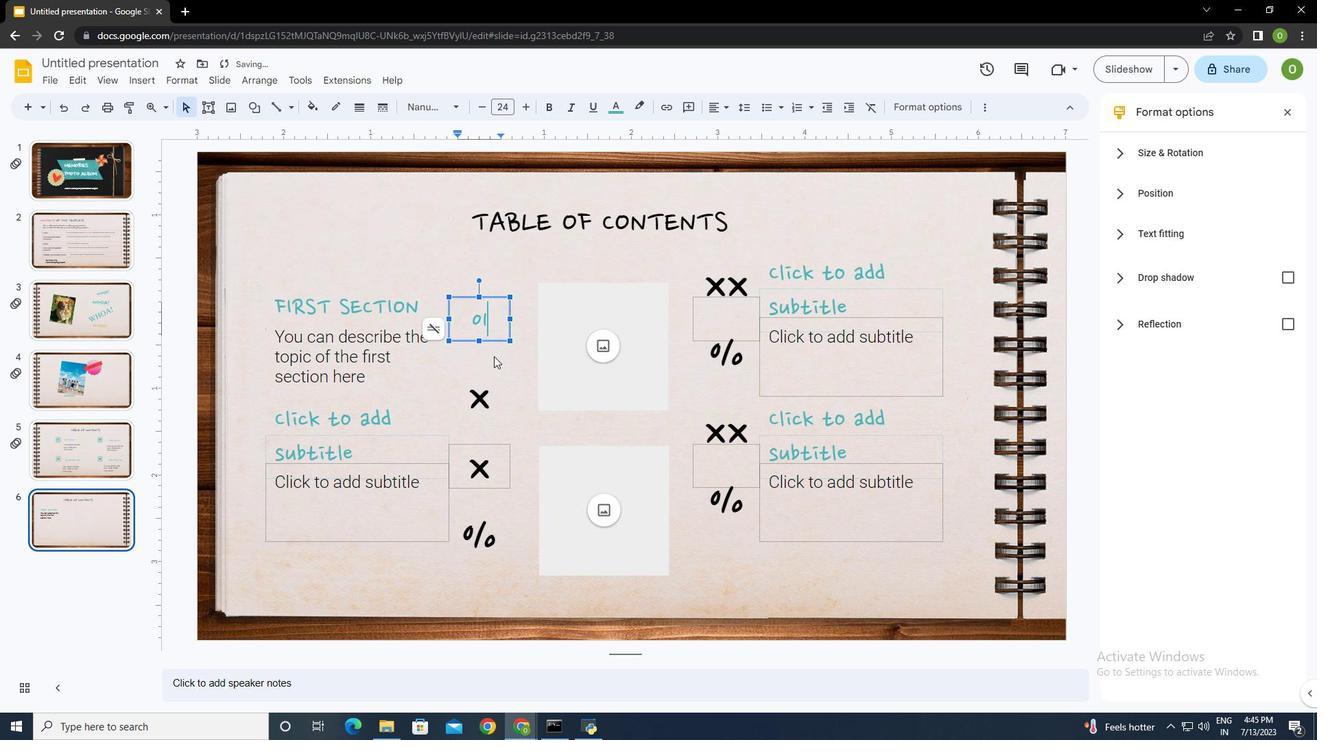 
Action: Mouse pressed left at (496, 369)
Screenshot: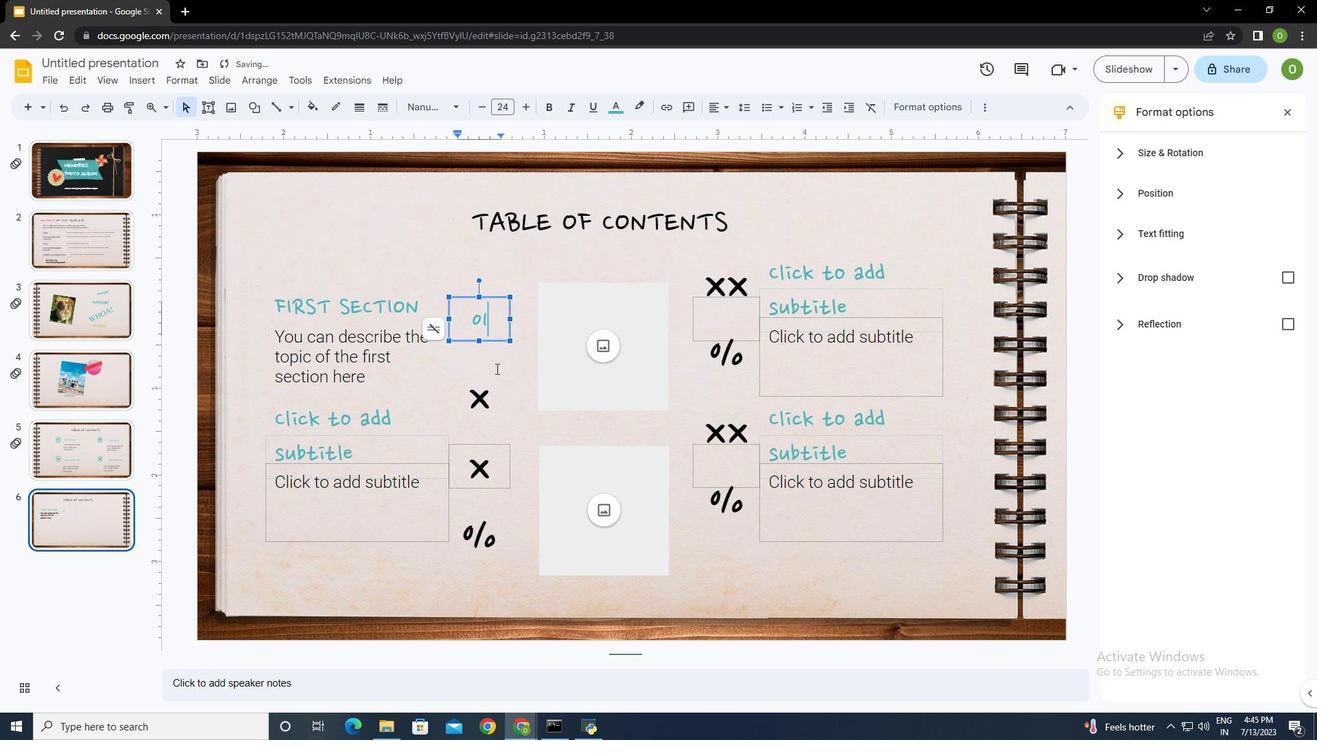 
Action: Mouse moved to (501, 465)
Screenshot: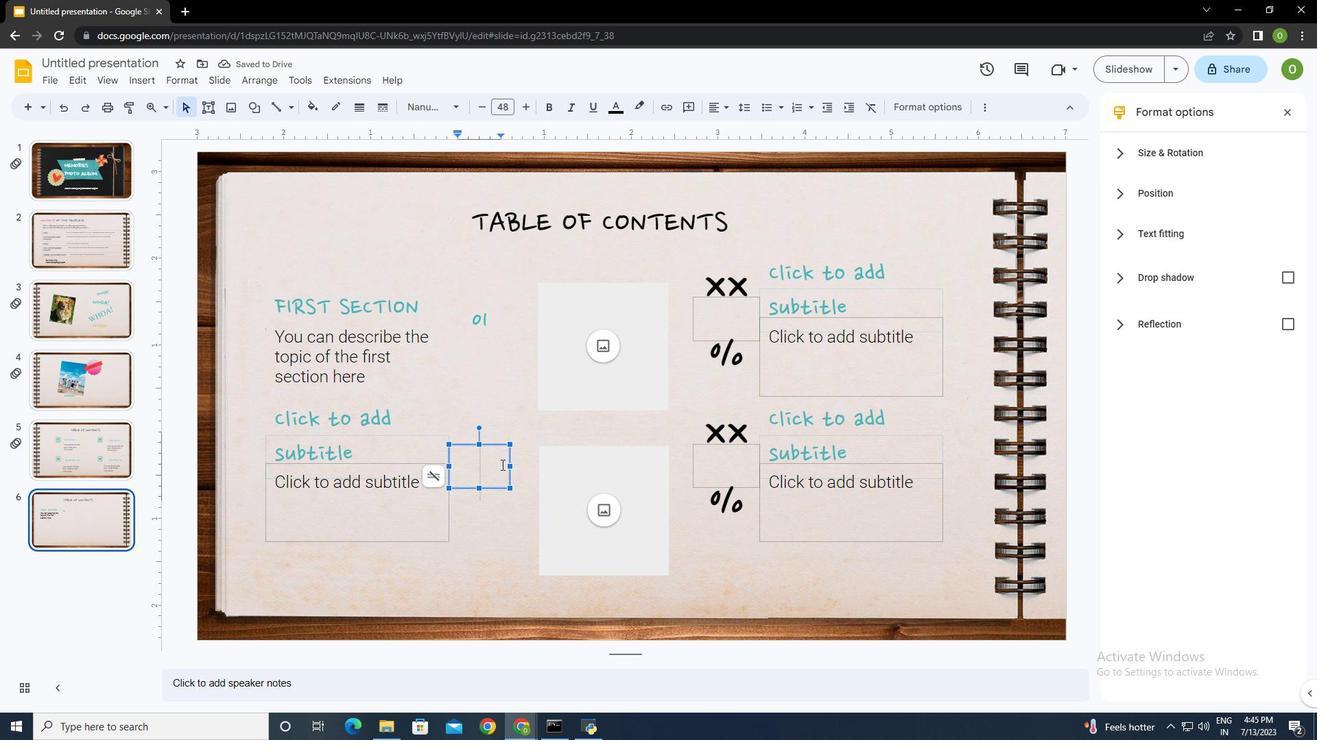 
Action: Key pressed 03
Screenshot: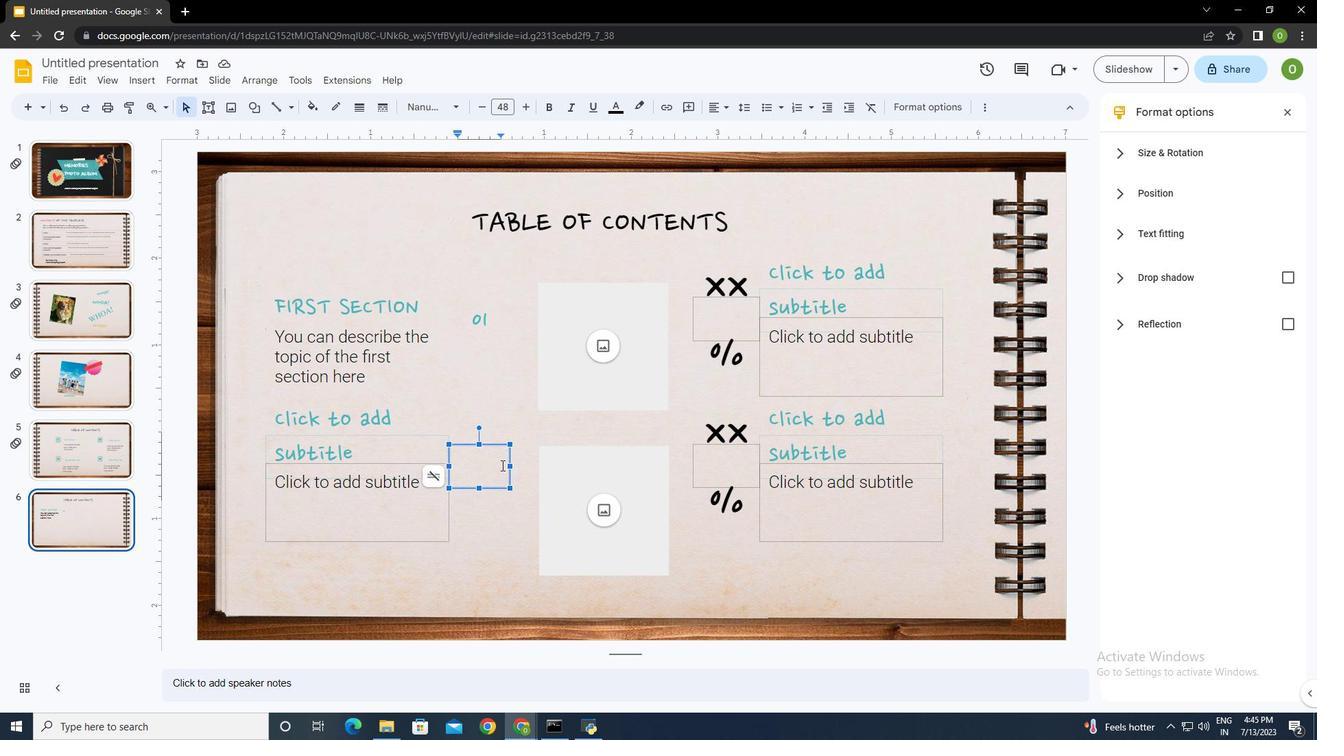
Action: Mouse moved to (493, 535)
Screenshot: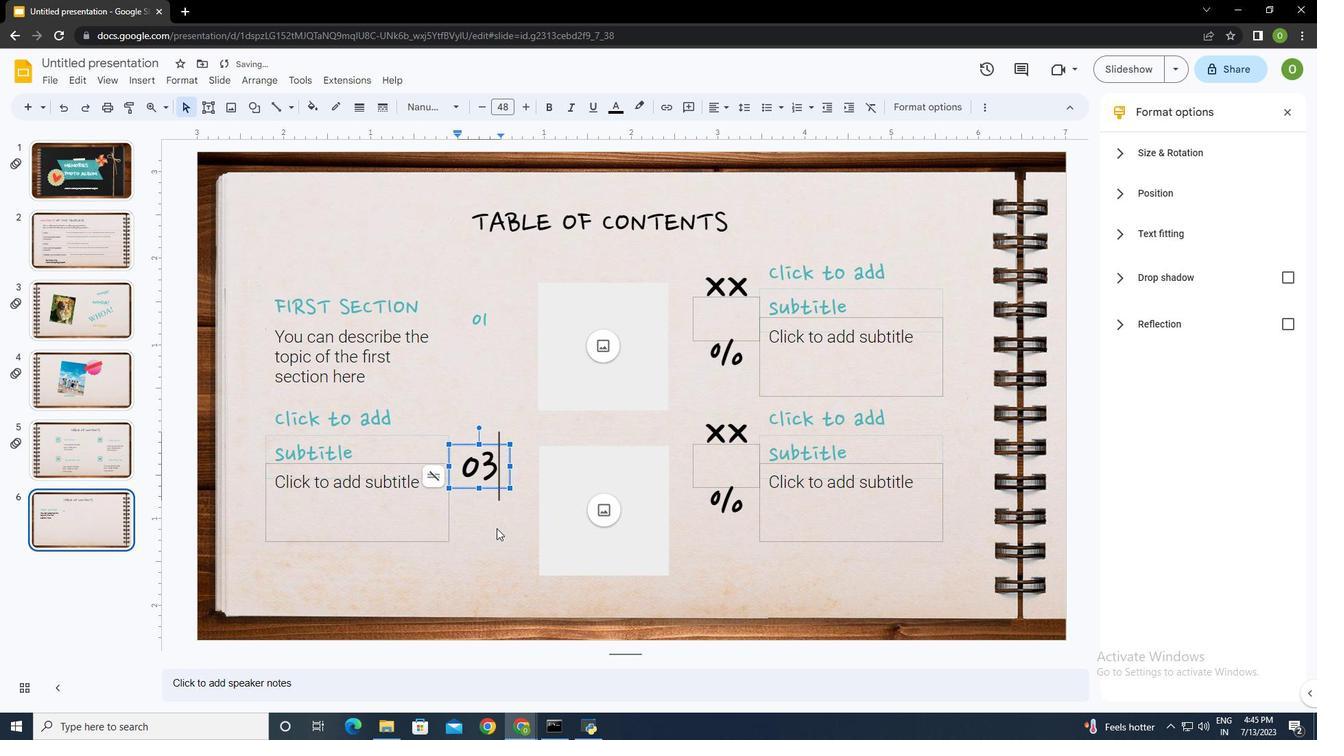 
Action: Mouse pressed left at (493, 535)
Screenshot: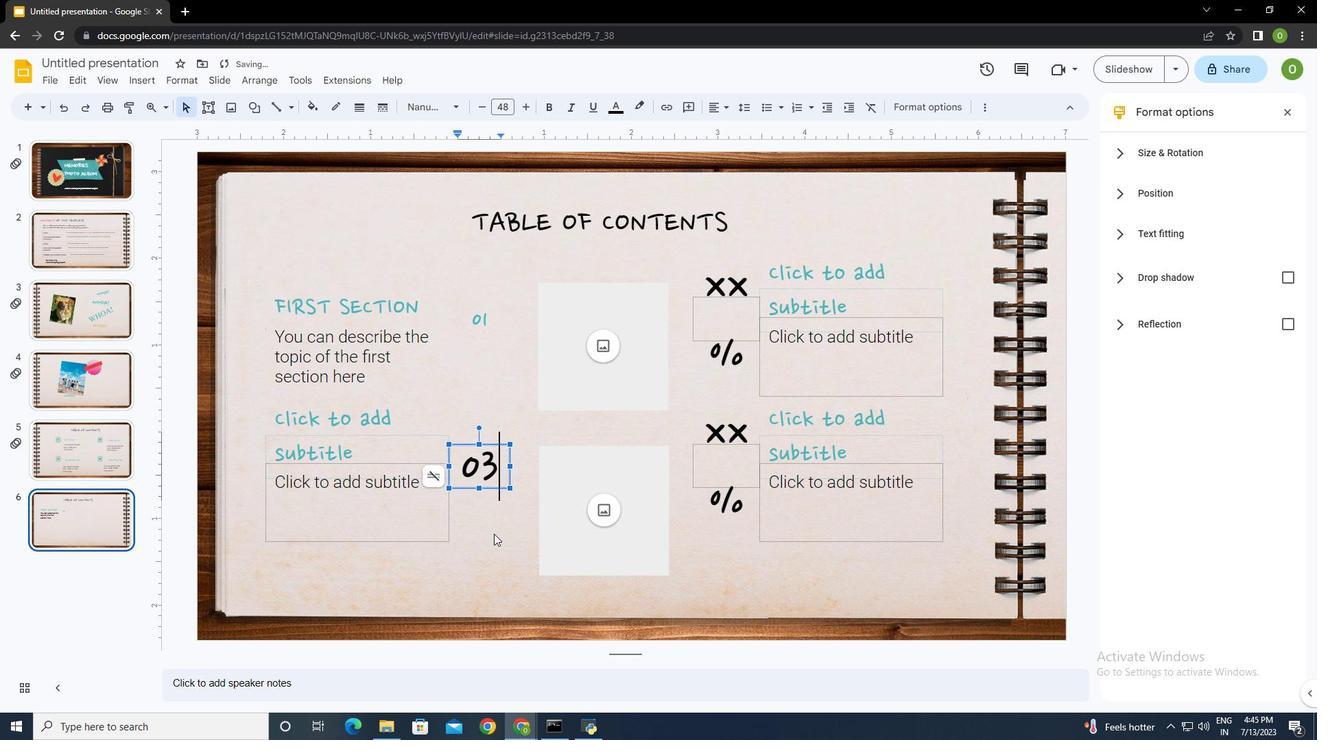 
Action: Mouse moved to (483, 319)
Screenshot: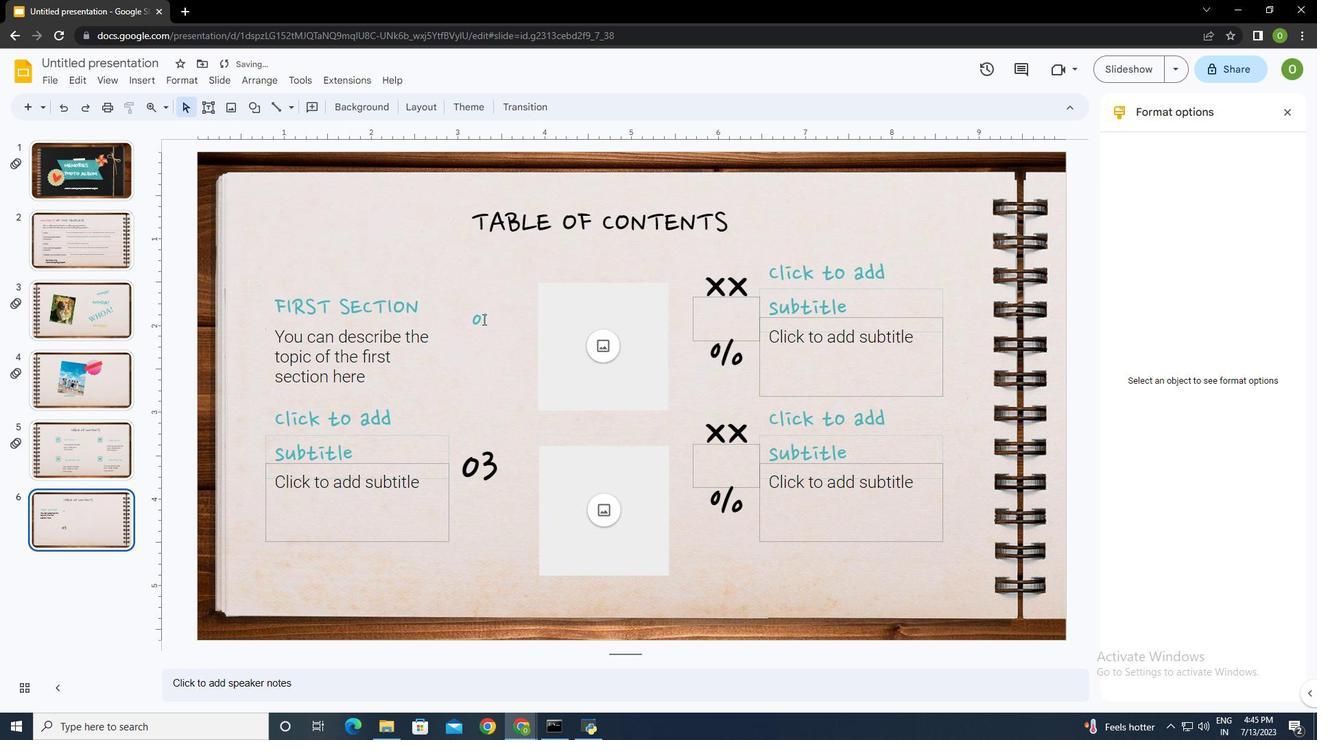 
Action: Mouse pressed left at (483, 319)
Screenshot: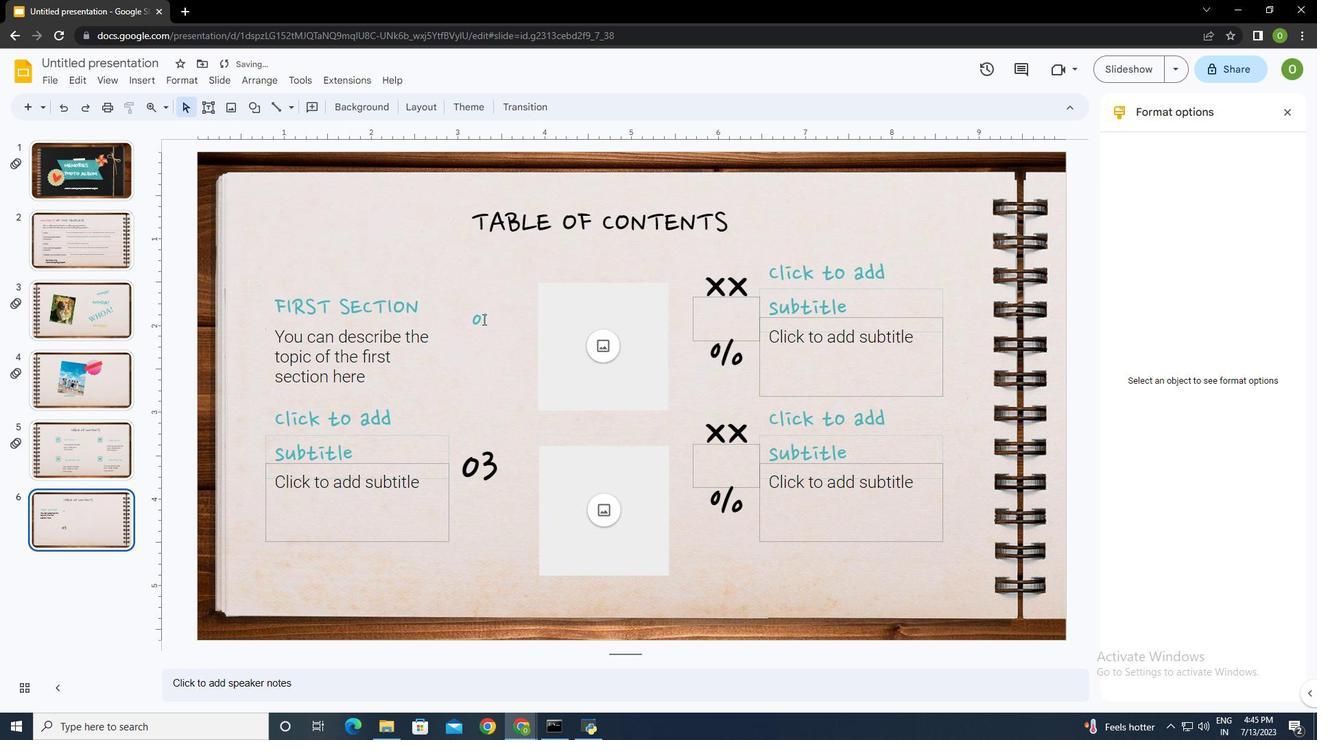 
Action: Mouse moved to (493, 473)
Screenshot: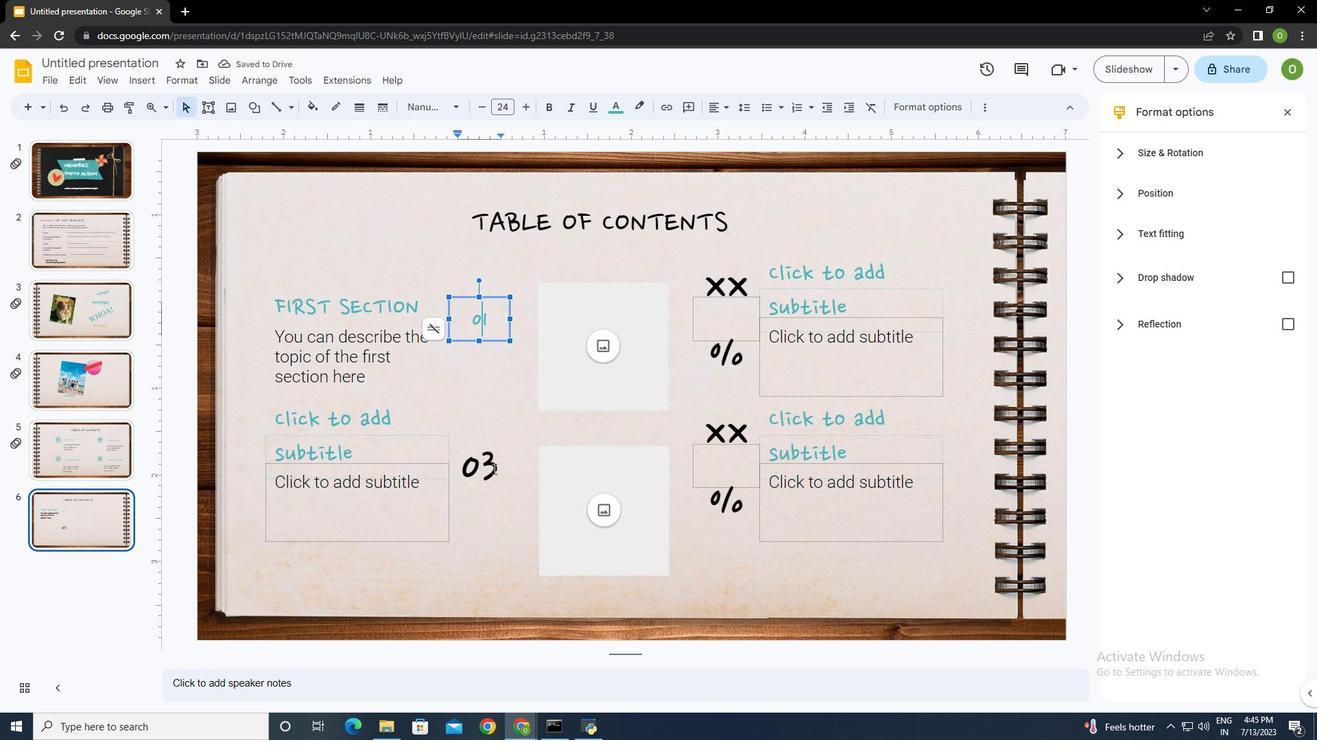 
Action: Mouse pressed left at (493, 473)
Screenshot: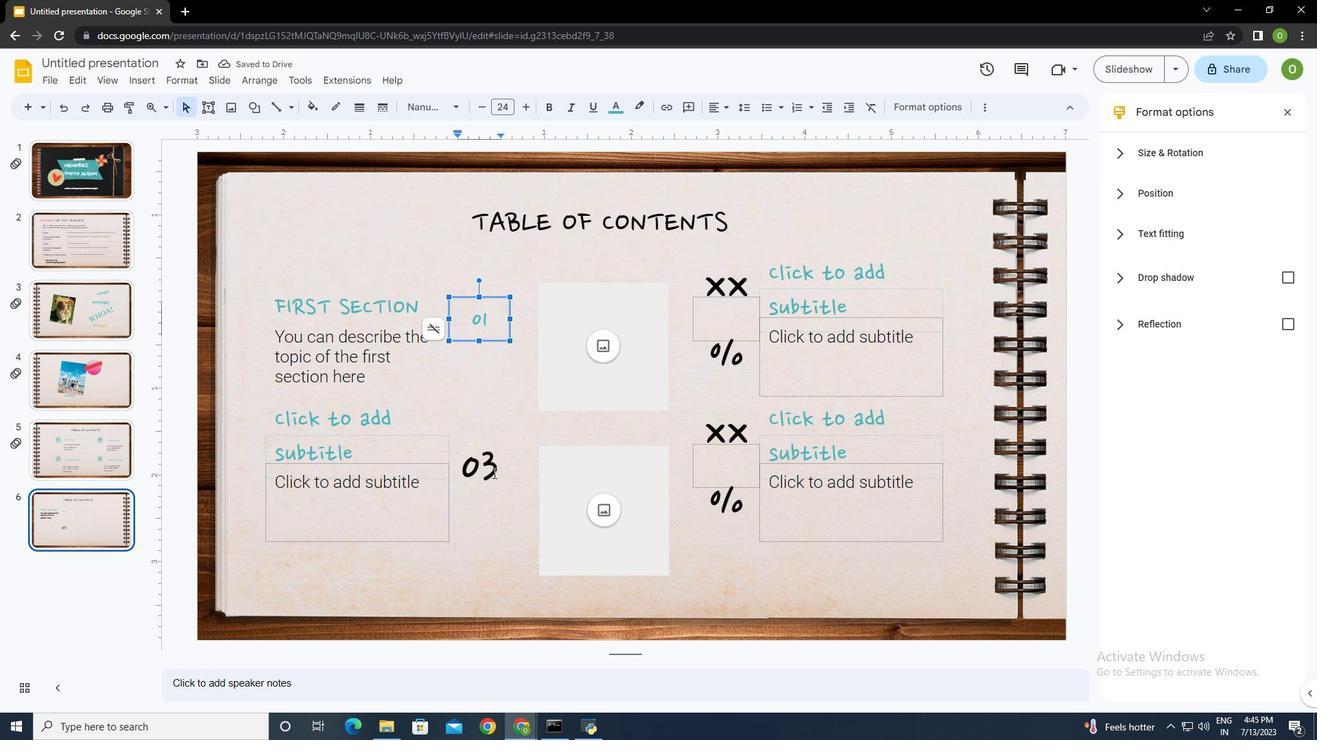 
Action: Mouse moved to (499, 467)
Screenshot: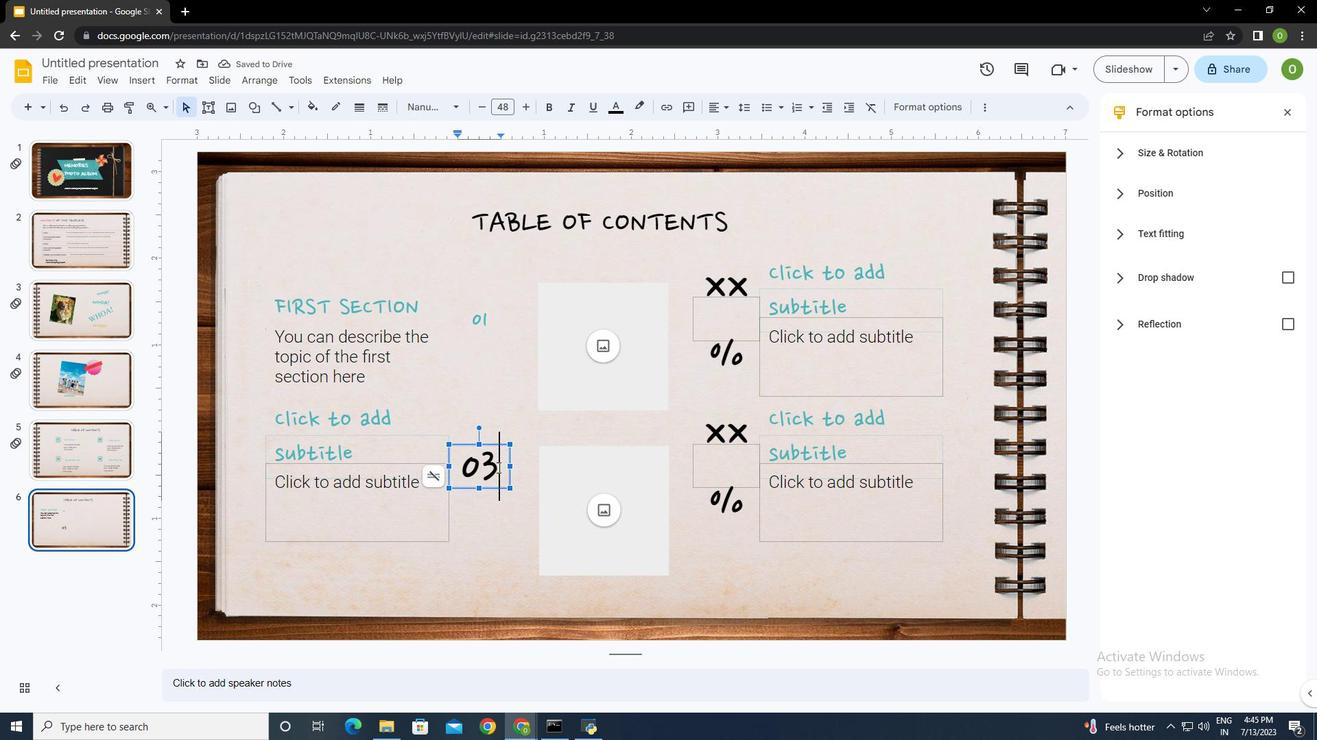 
Action: Mouse pressed left at (499, 467)
Screenshot: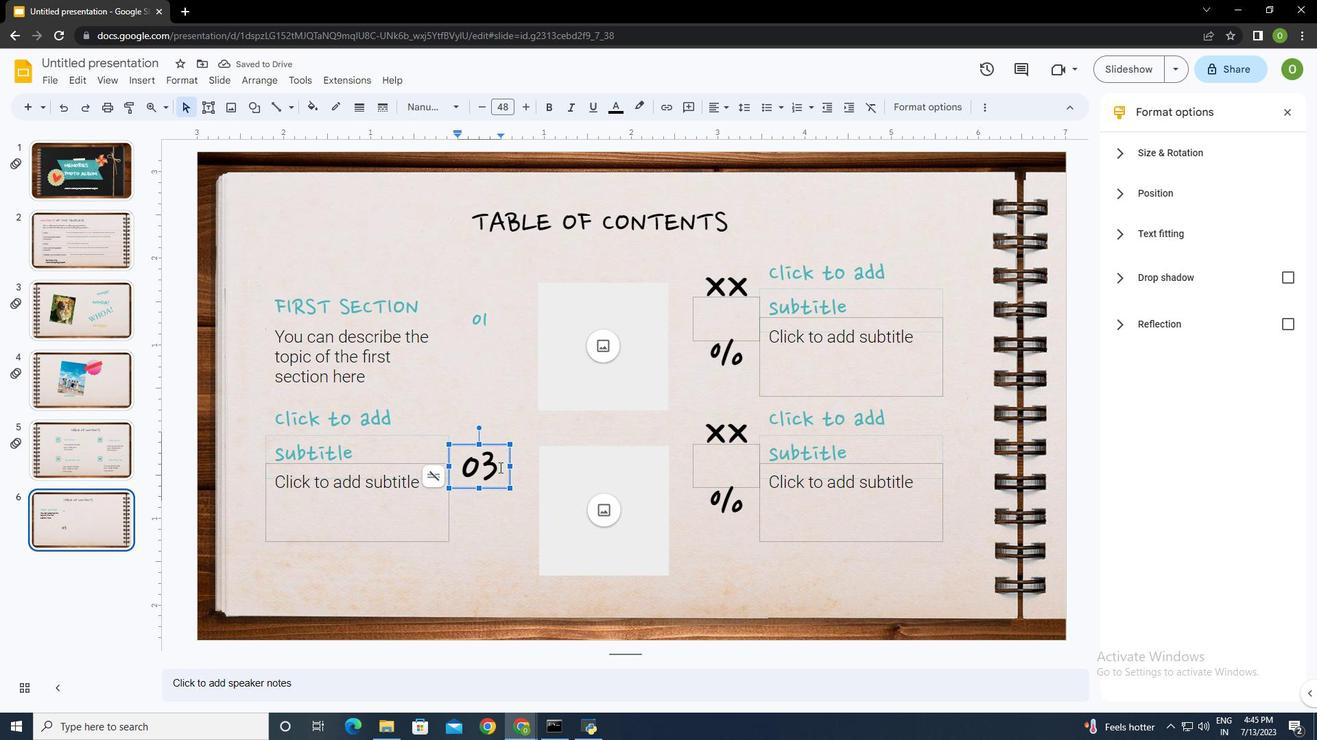 
Action: Mouse moved to (126, 108)
Screenshot: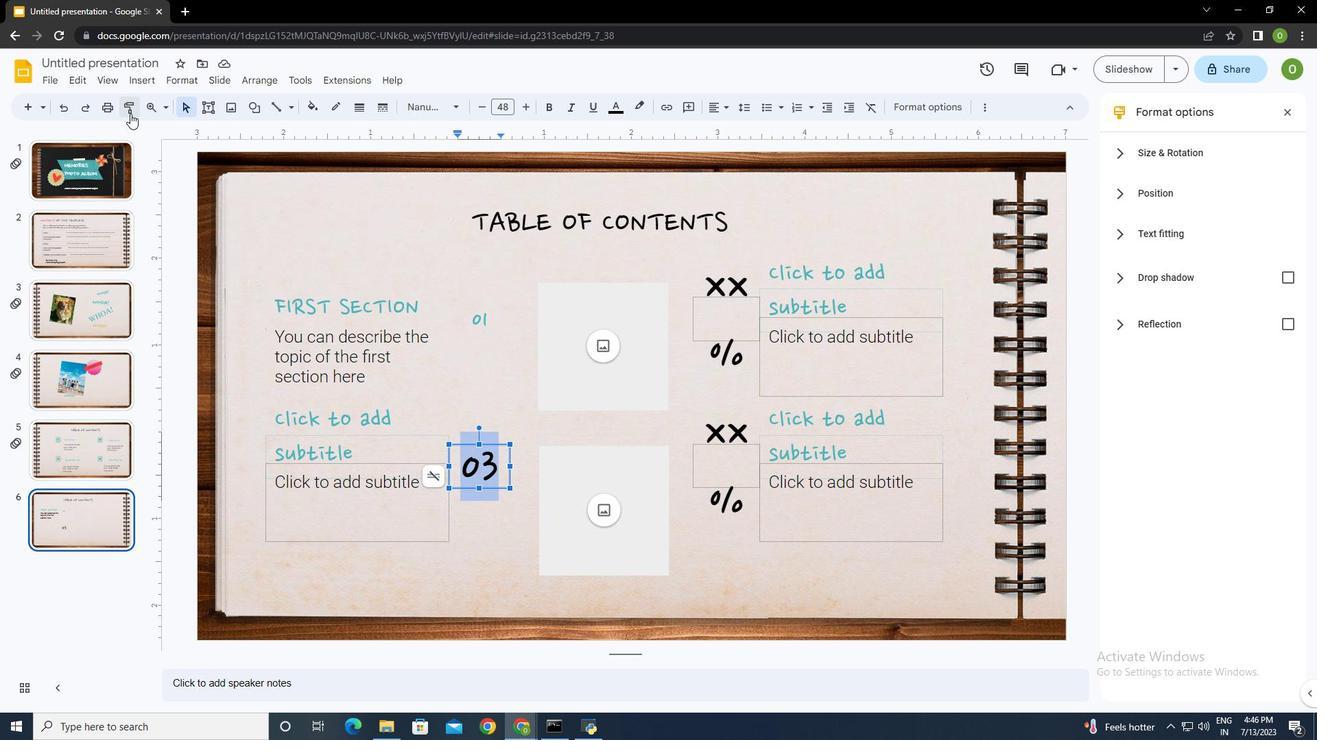 
Action: Mouse pressed left at (126, 108)
Screenshot: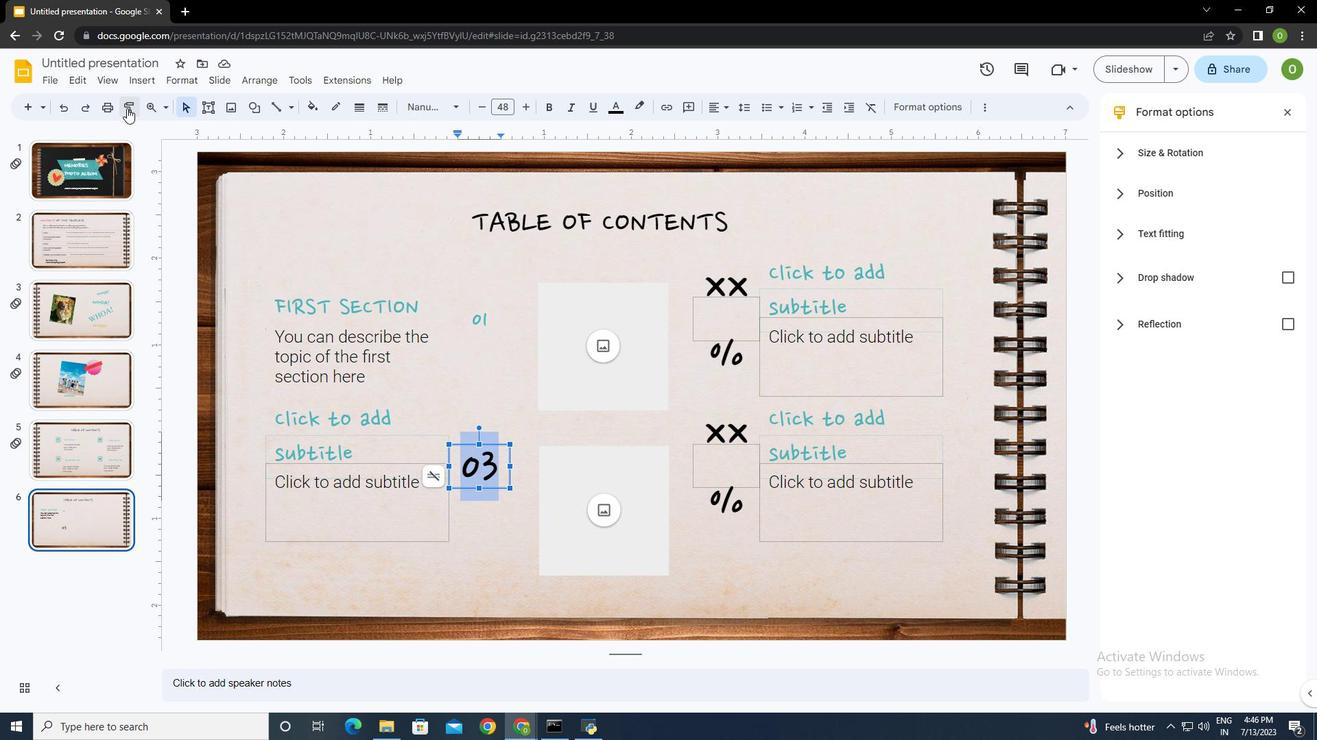 
Action: Mouse moved to (471, 319)
Screenshot: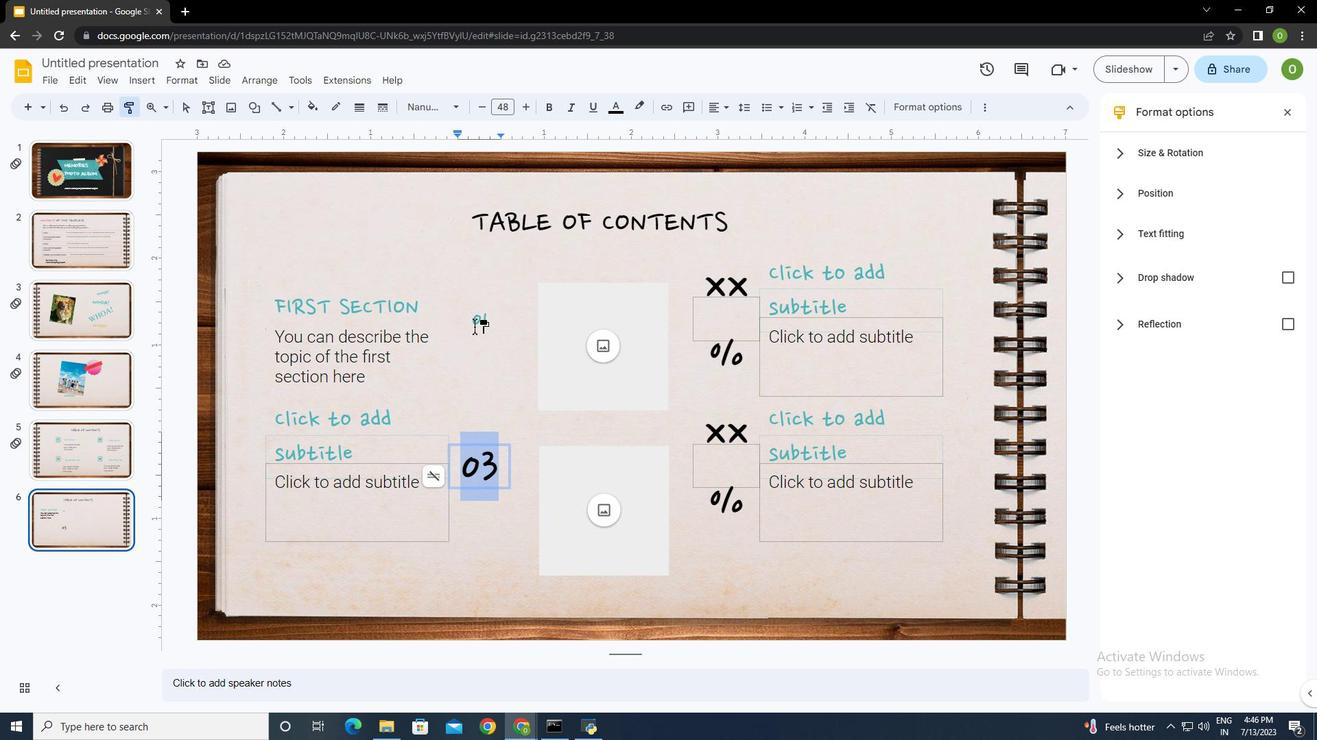 
Action: Mouse pressed left at (471, 319)
Screenshot: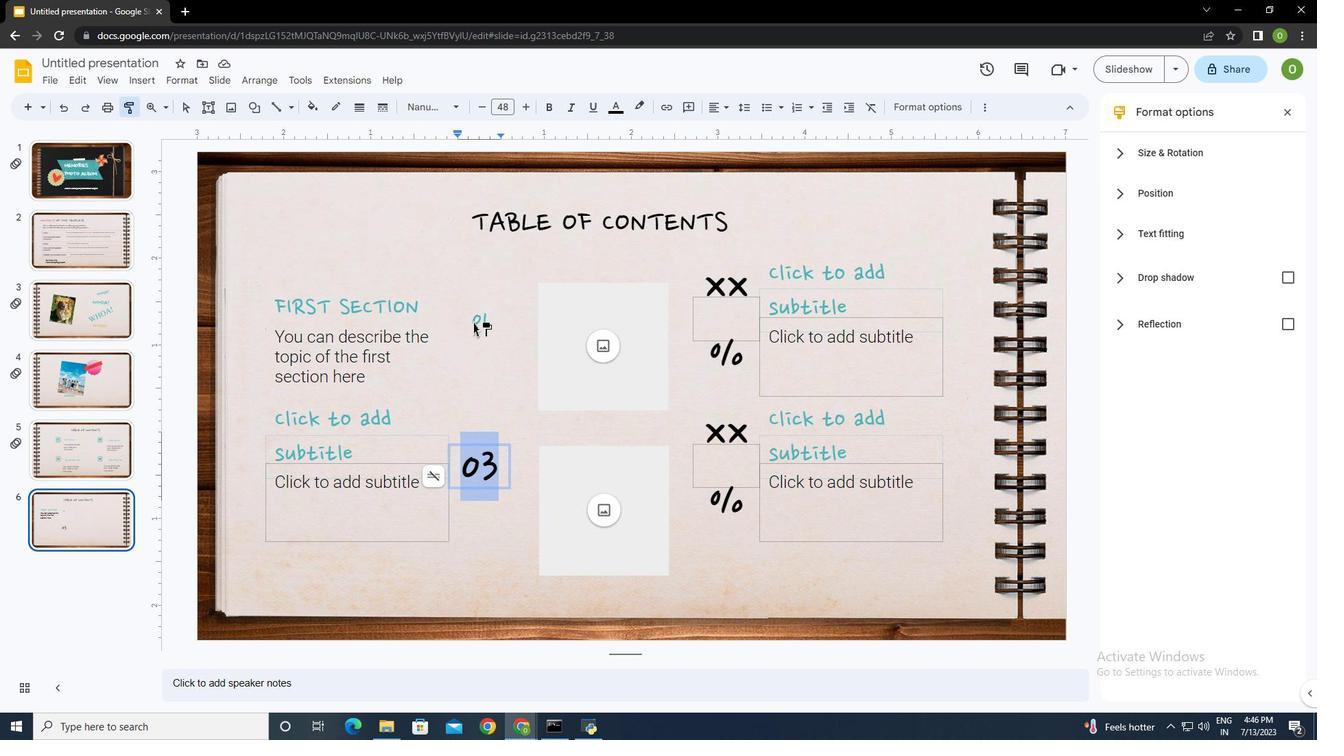 
Action: Mouse moved to (506, 387)
Screenshot: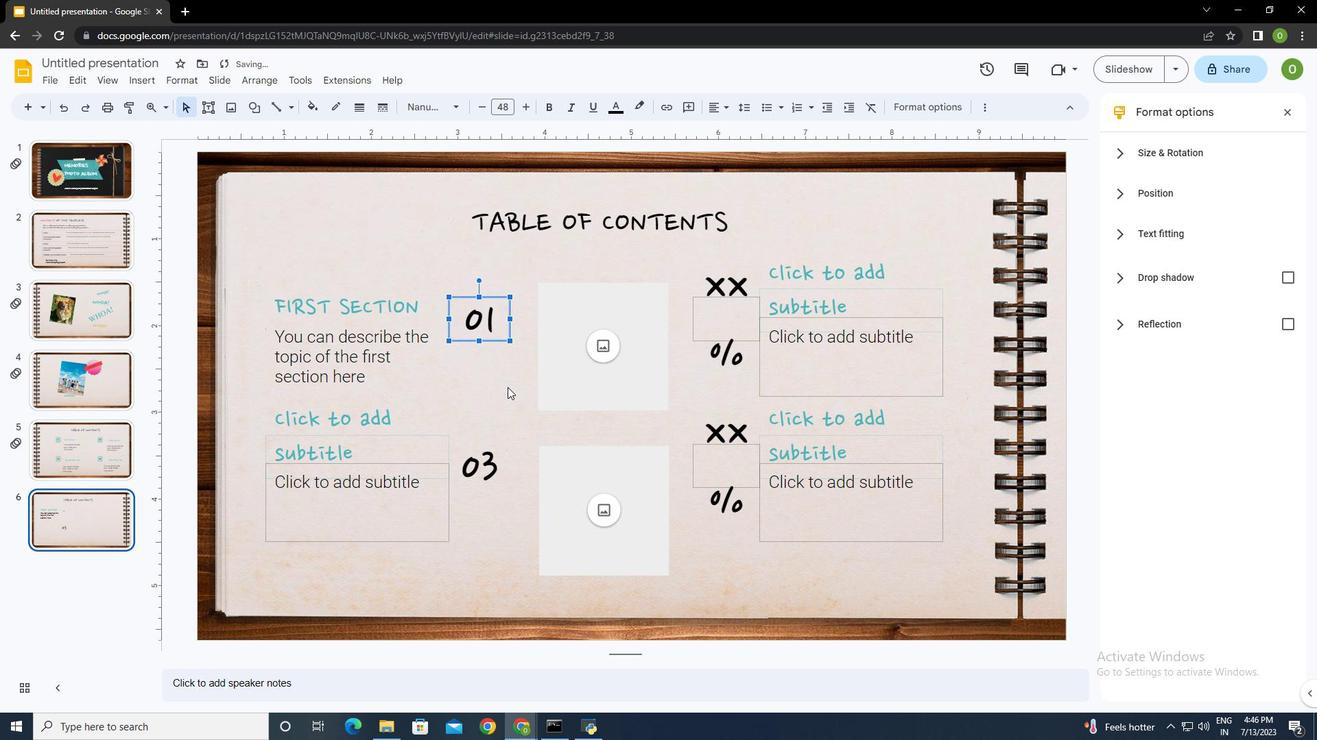 
Action: Mouse pressed left at (506, 387)
Screenshot: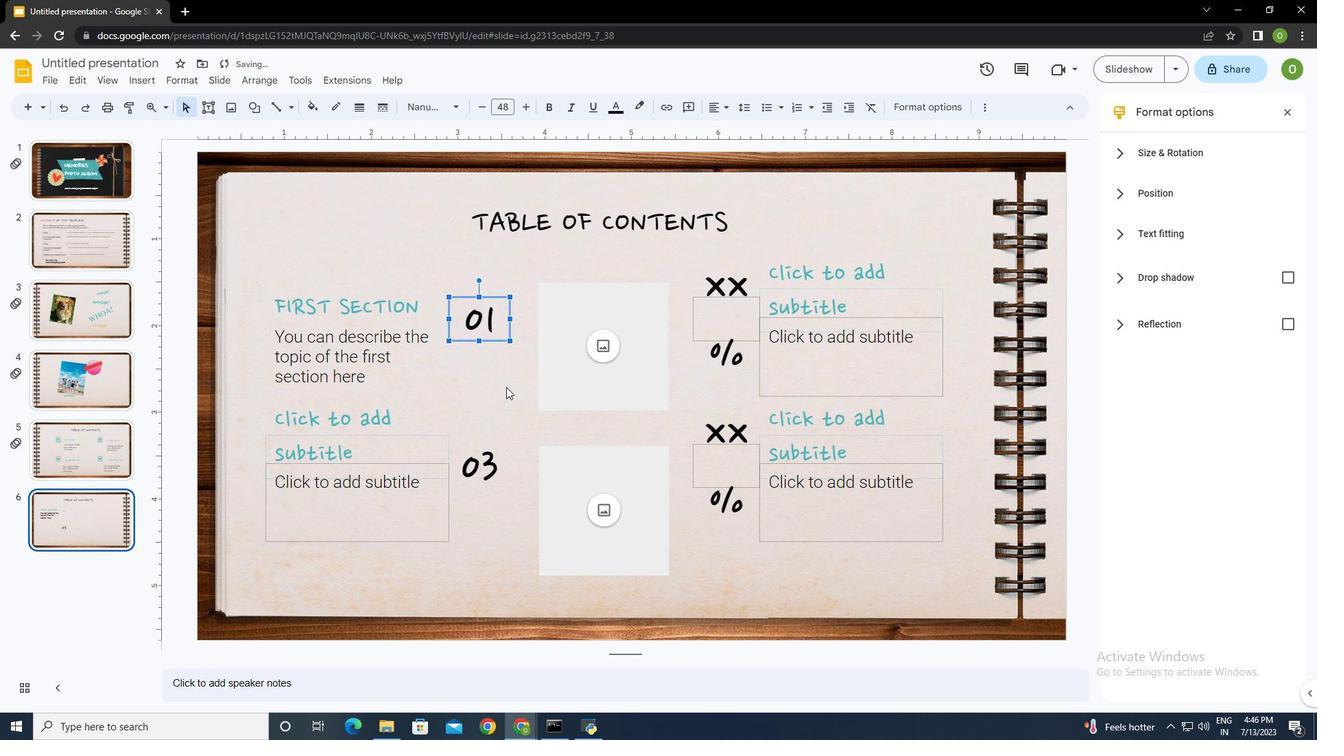 
Action: Mouse moved to (733, 310)
Screenshot: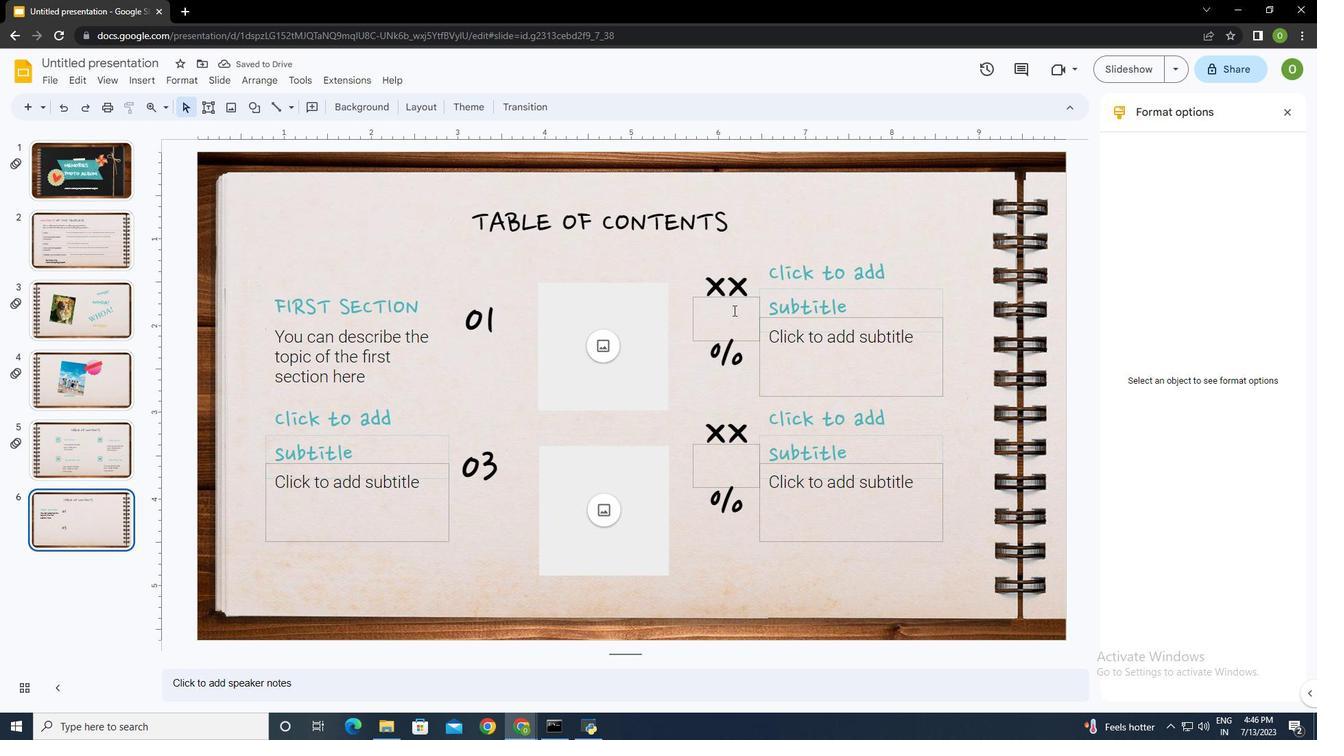 
Action: Mouse pressed left at (733, 310)
Screenshot: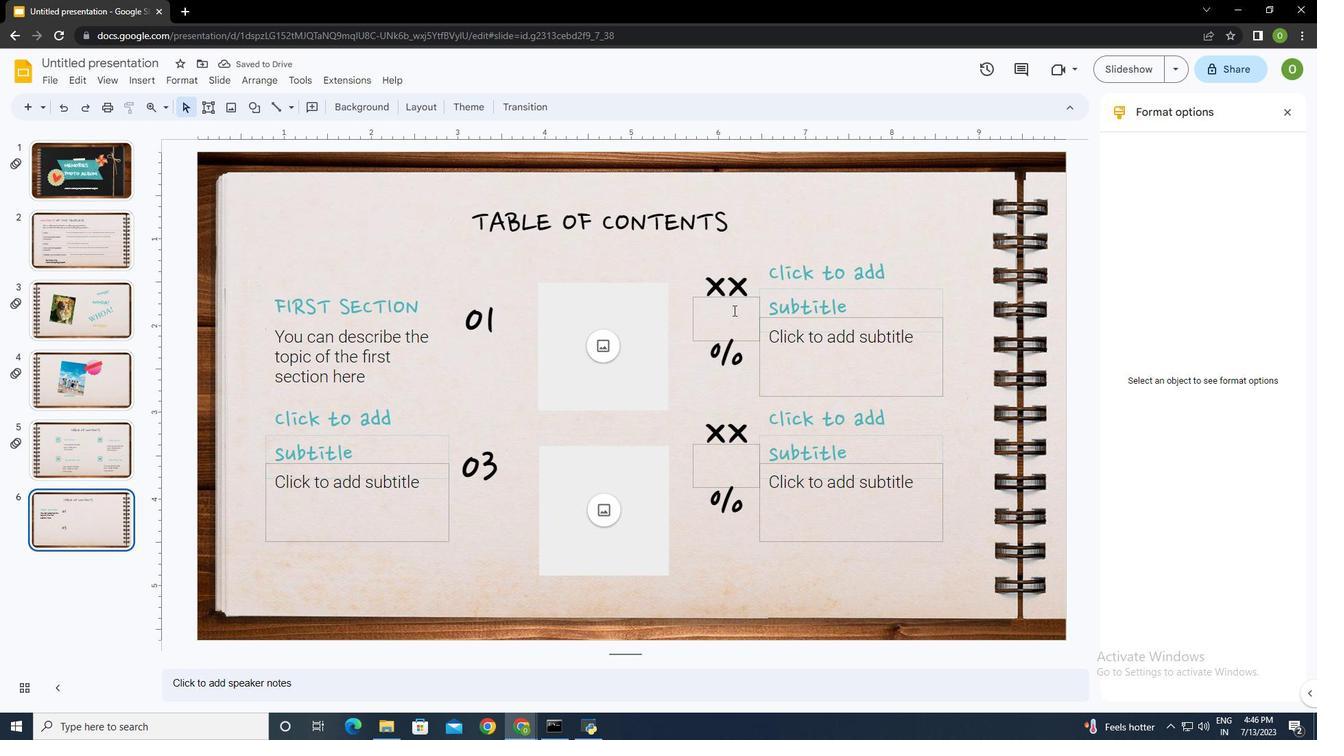 
Action: Key pressed 02
Screenshot: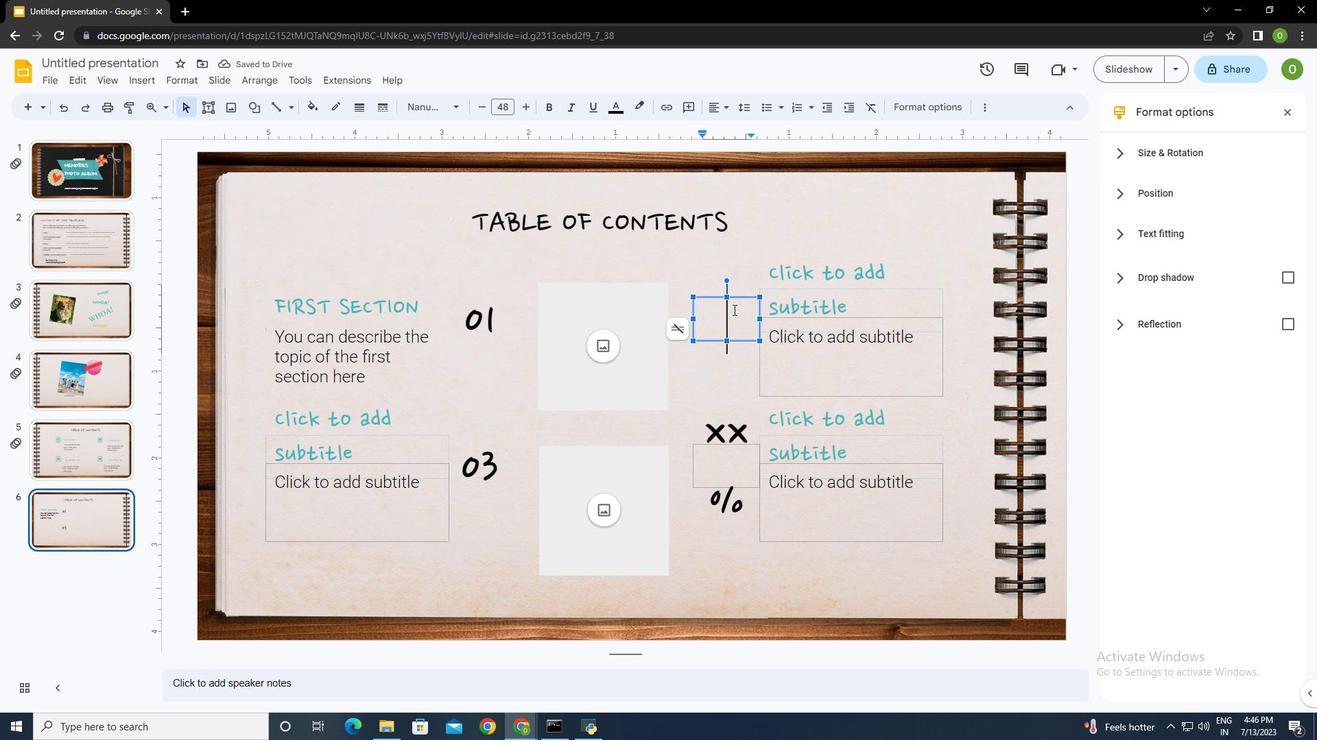 
Action: Mouse moved to (735, 474)
Screenshot: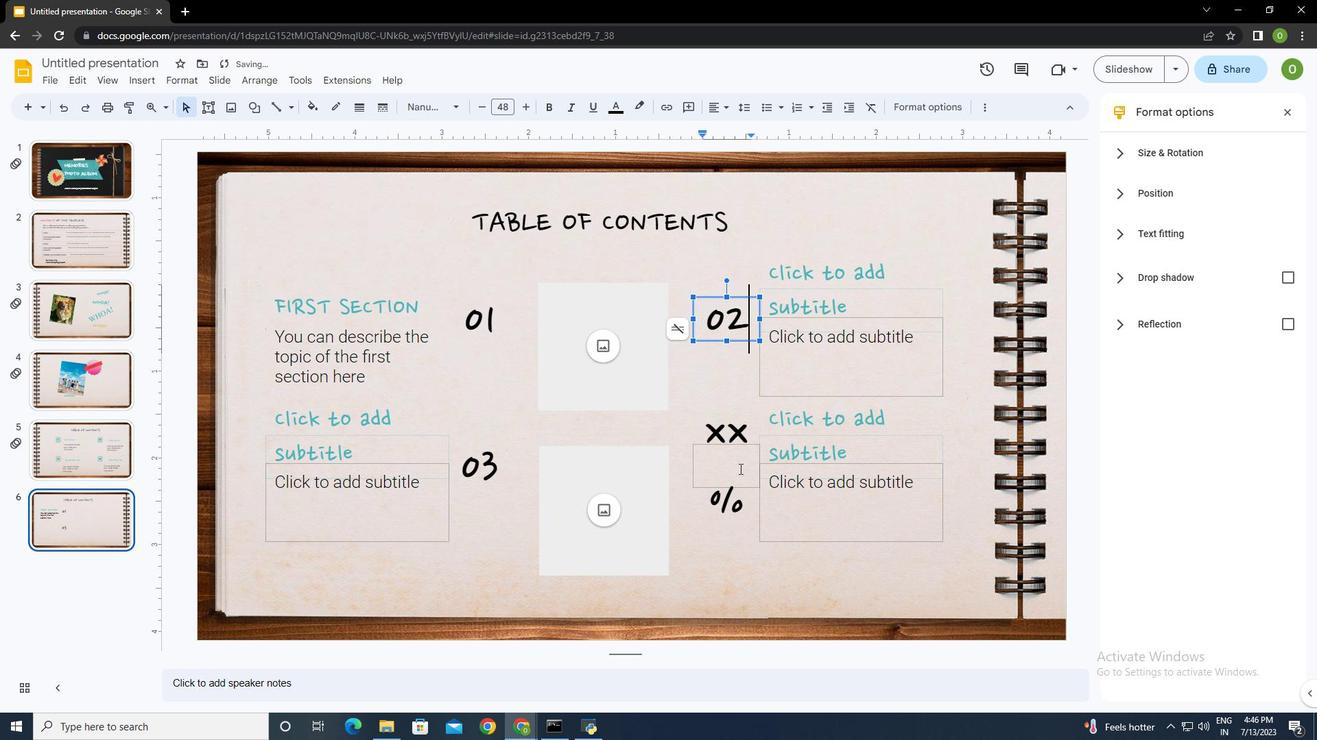 
Action: Mouse pressed left at (735, 474)
Screenshot: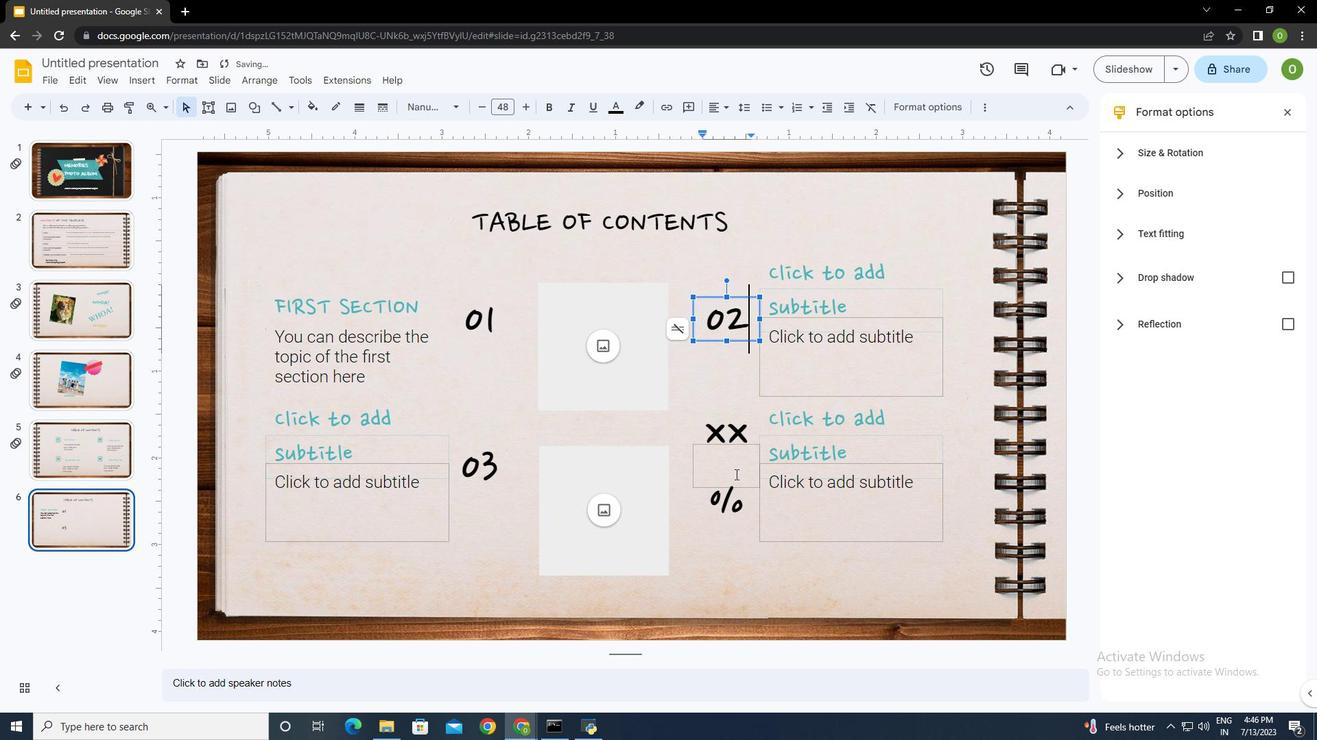 
Action: Key pressed 04
Screenshot: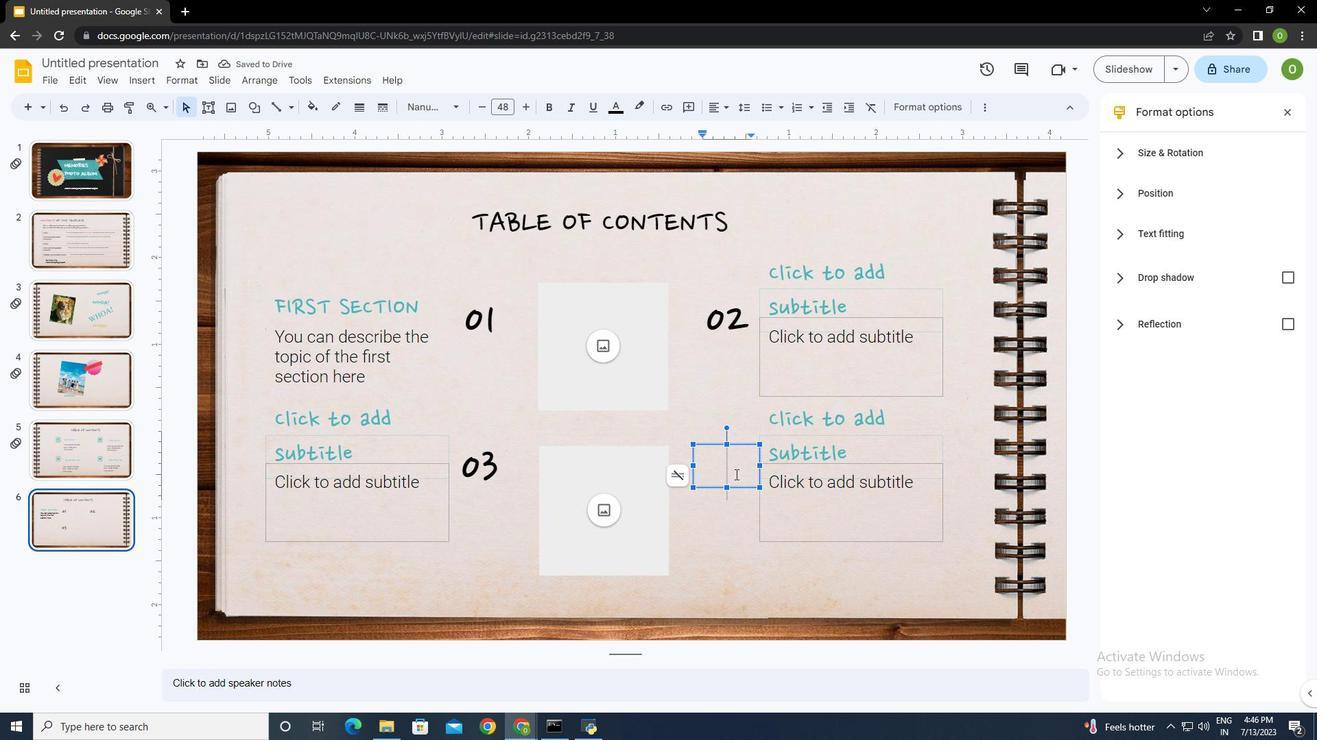 
Action: Mouse moved to (734, 536)
Screenshot: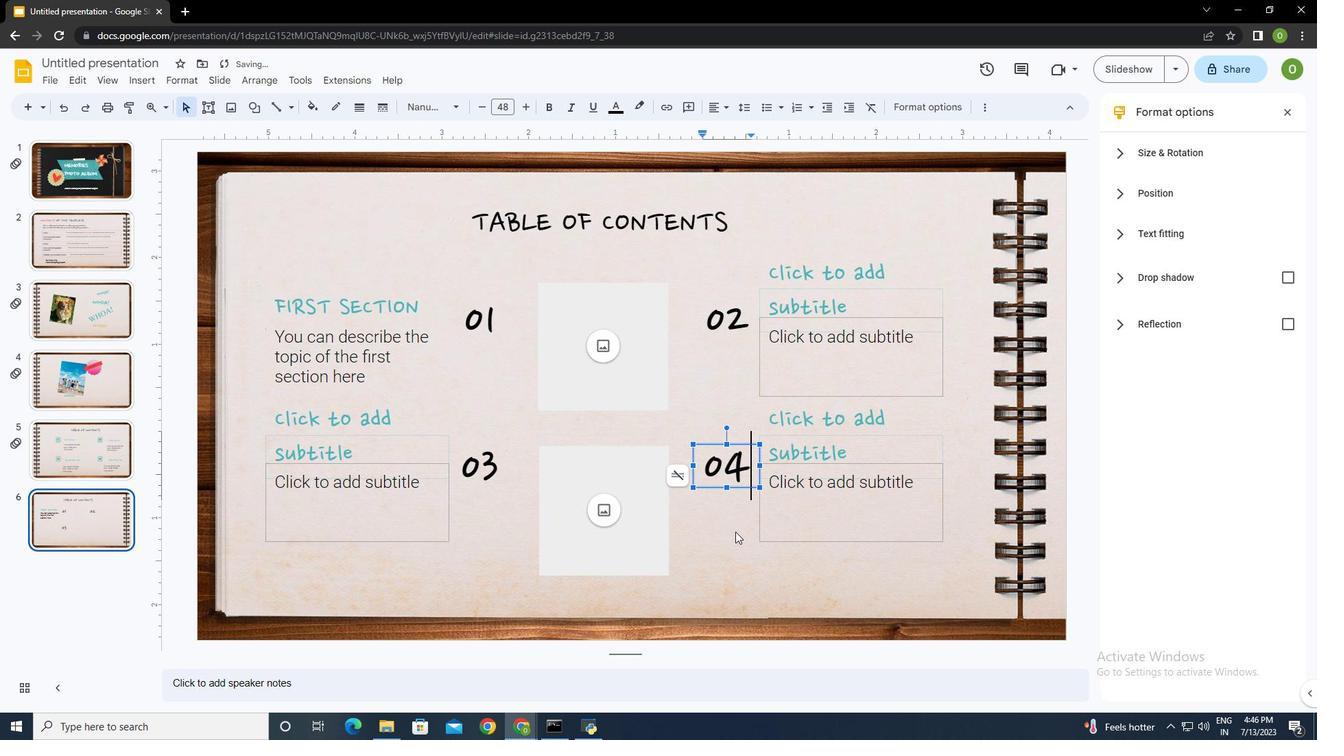 
Action: Mouse pressed left at (734, 536)
Screenshot: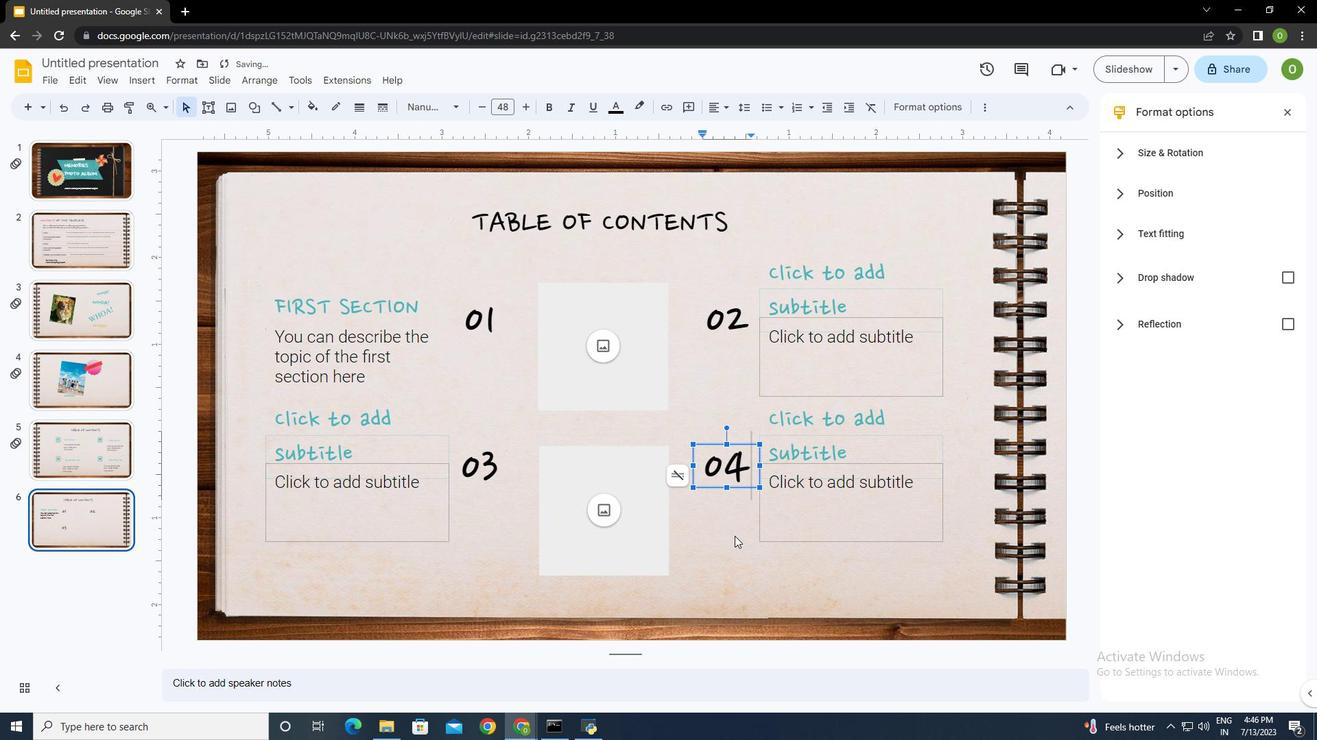 
Action: Mouse moved to (829, 284)
Screenshot: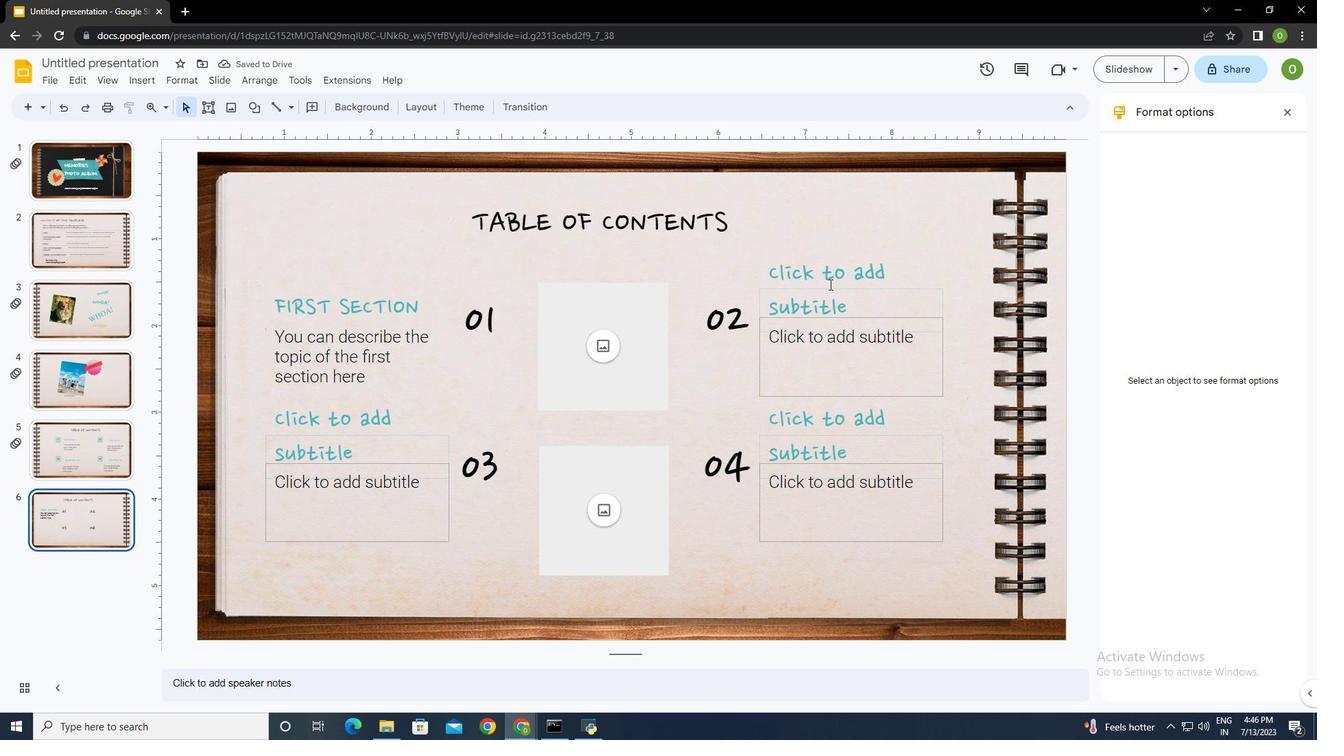 
Action: Mouse pressed left at (829, 284)
Screenshot: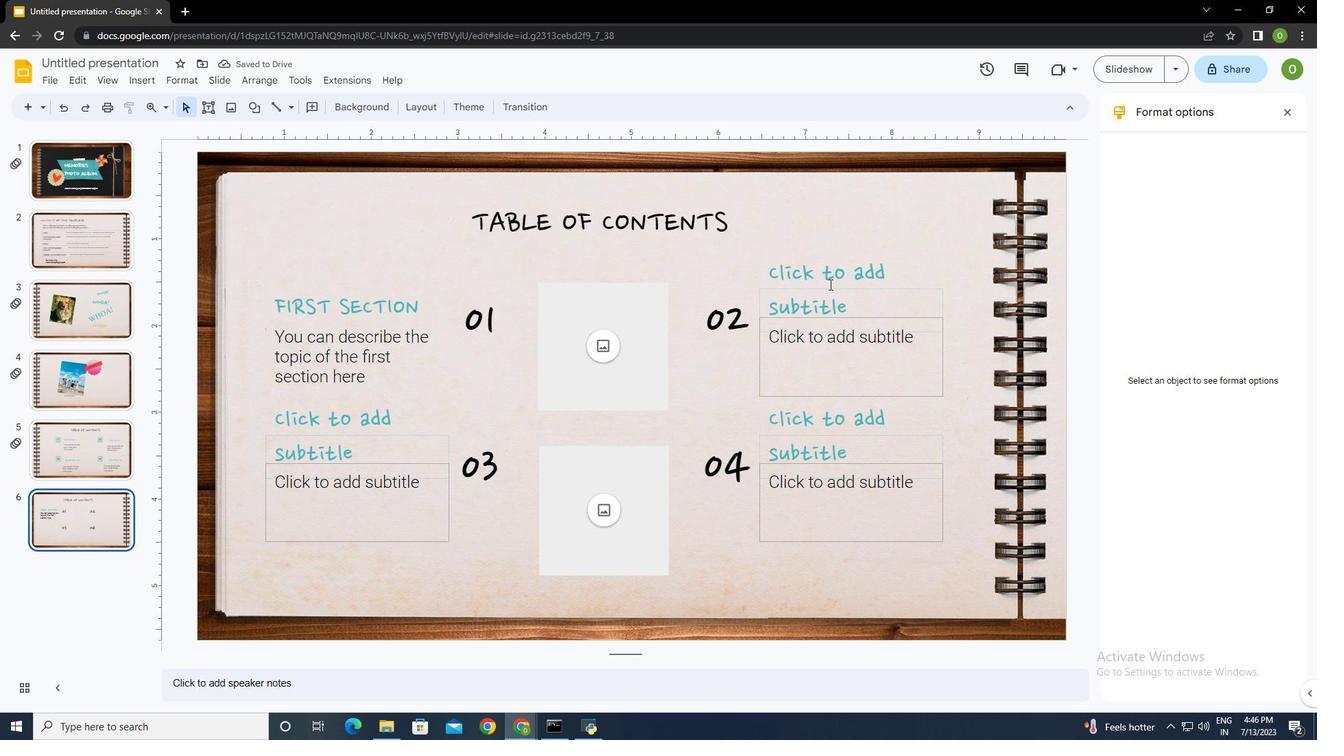 
Action: Key pressed <Key.caps_lock>SECOND<Key.space>SECTION
Screenshot: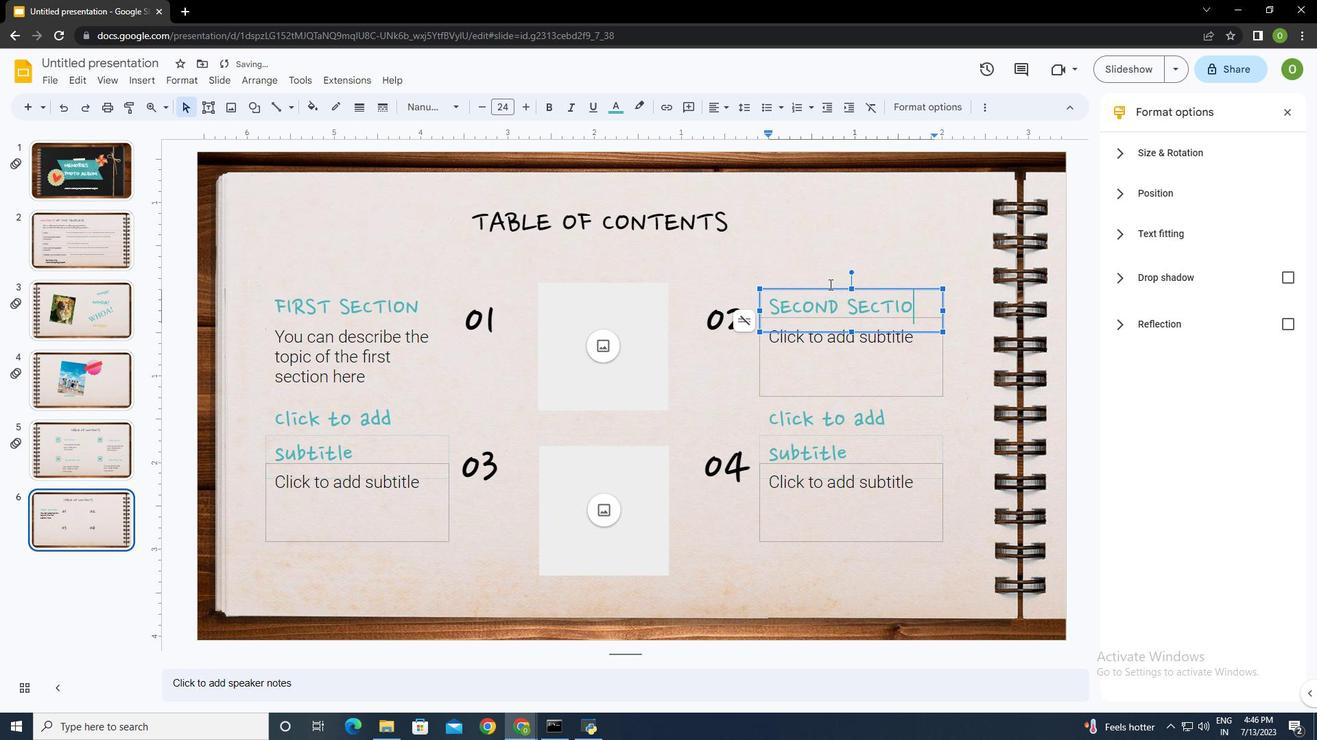 
Action: Mouse moved to (820, 360)
Screenshot: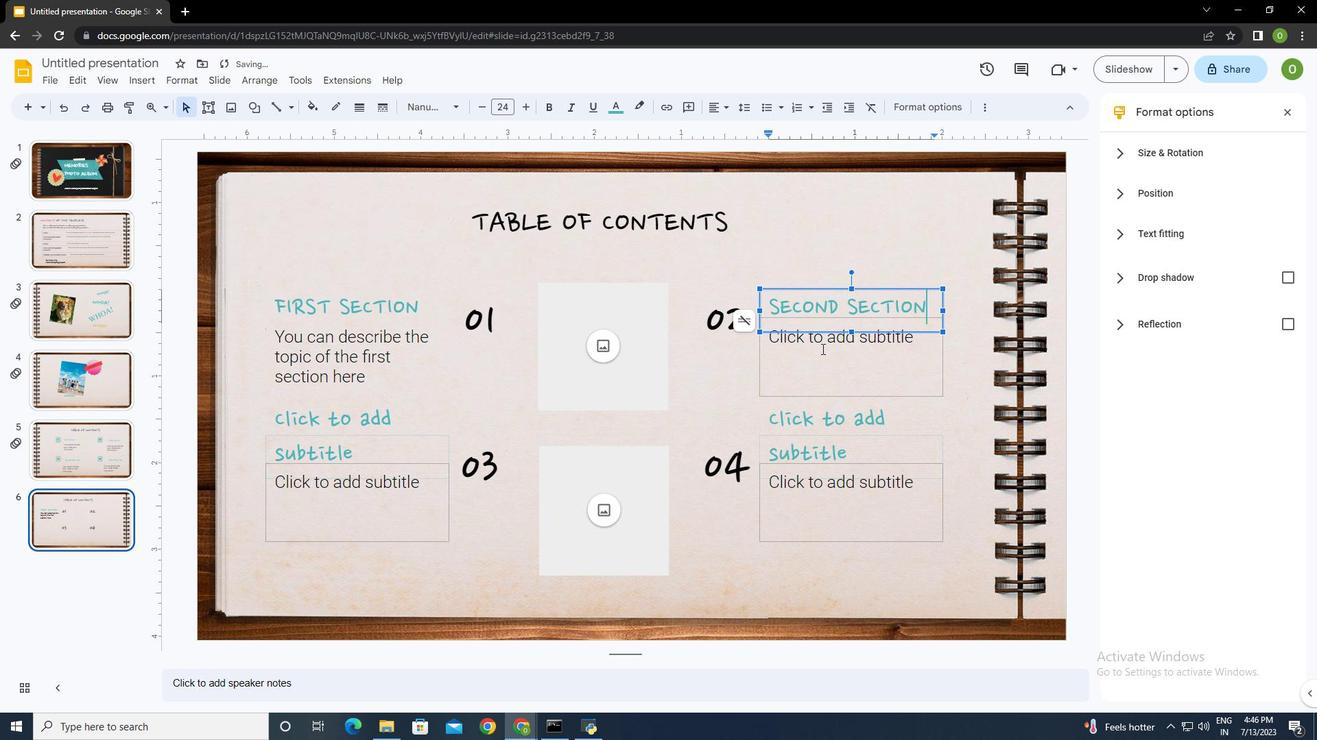 
Action: Mouse pressed left at (820, 360)
Screenshot: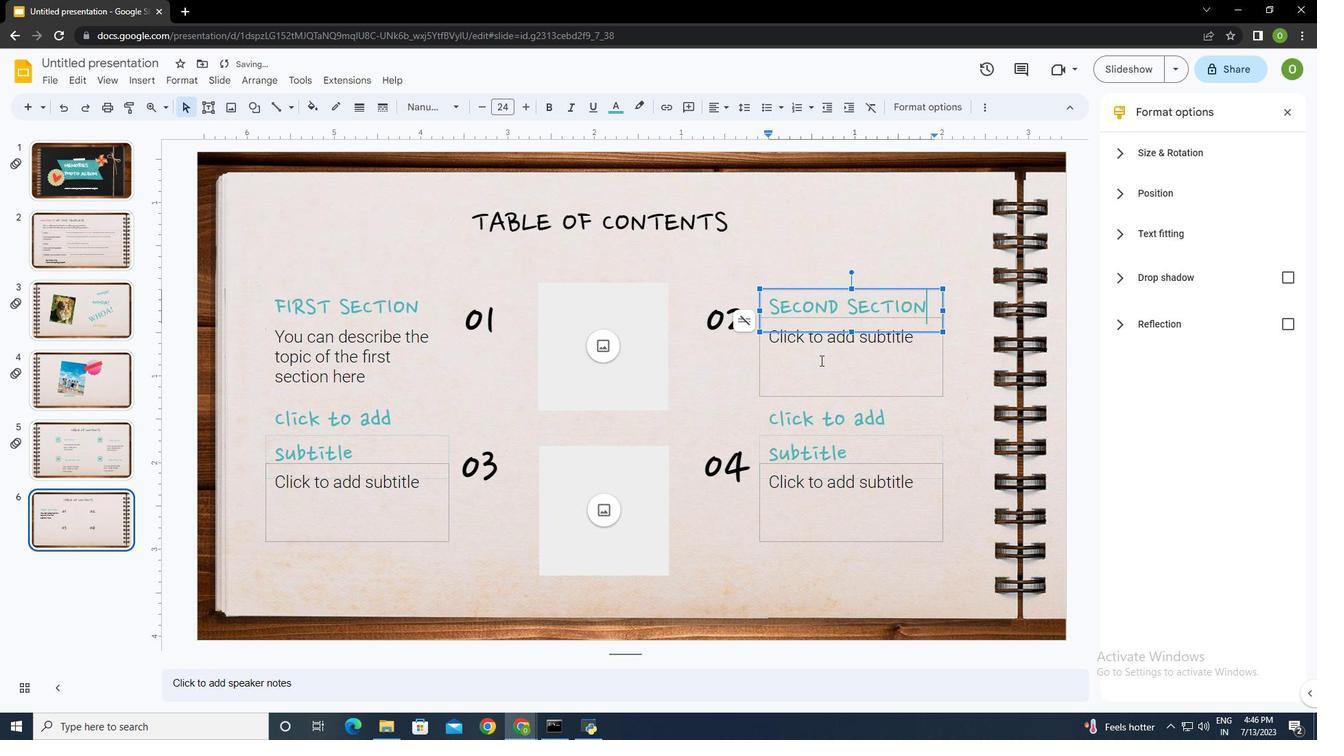 
Action: Key pressed <Key.shift>yOU<Key.space>CAN<Key.backspace><Key.backspace><Key.backspace><Key.backspace><Key.backspace><Key.backspace><Key.backspace><Key.backspace><Key.backspace><Key.backspace><Key.backspace><Key.backspace><Key.backspace><Key.backspace><Key.backspace><Key.caps_lock><Key.shift><Key.shift><Key.shift><Key.shift>You<Key.space>can<Key.space>describe<Key.space>the<Key.space>topic<Key.space>of<Key.space>the<Key.space>second<Key.space>section<Key.space>here
Screenshot: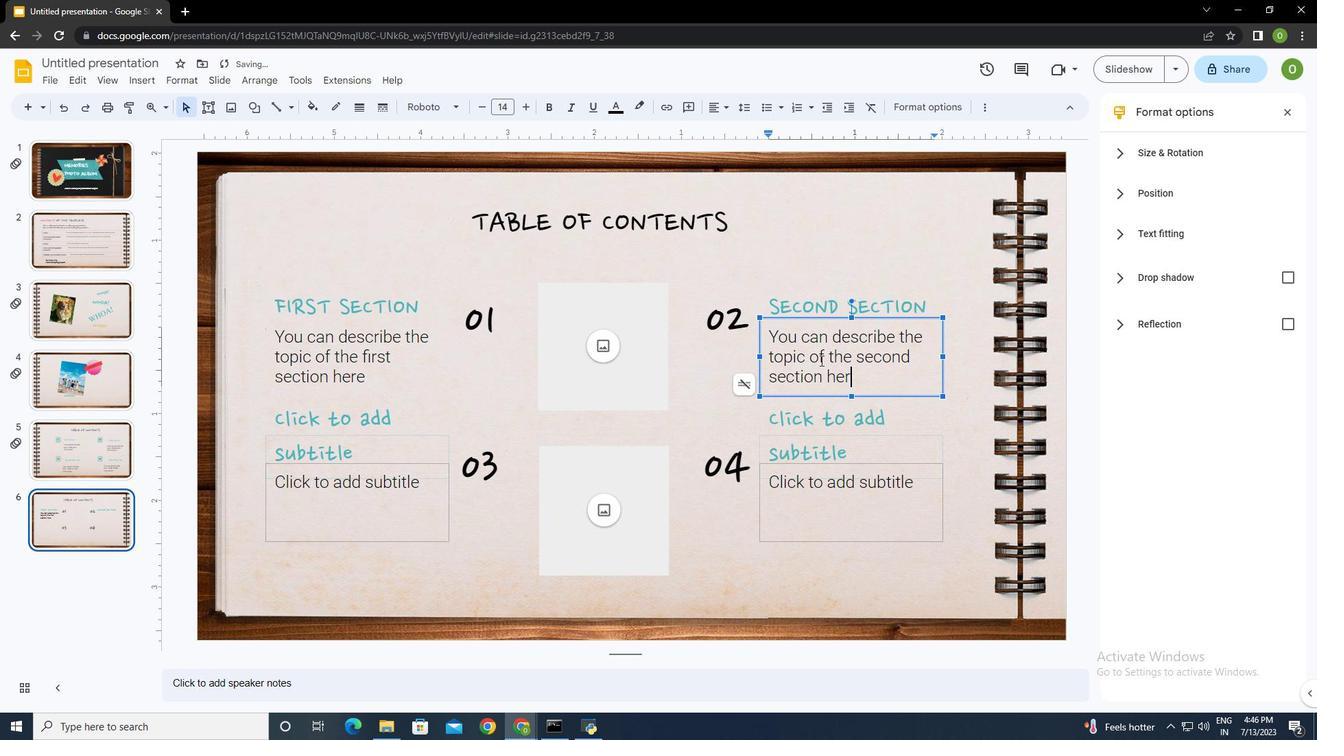 
Action: Mouse moved to (850, 425)
Screenshot: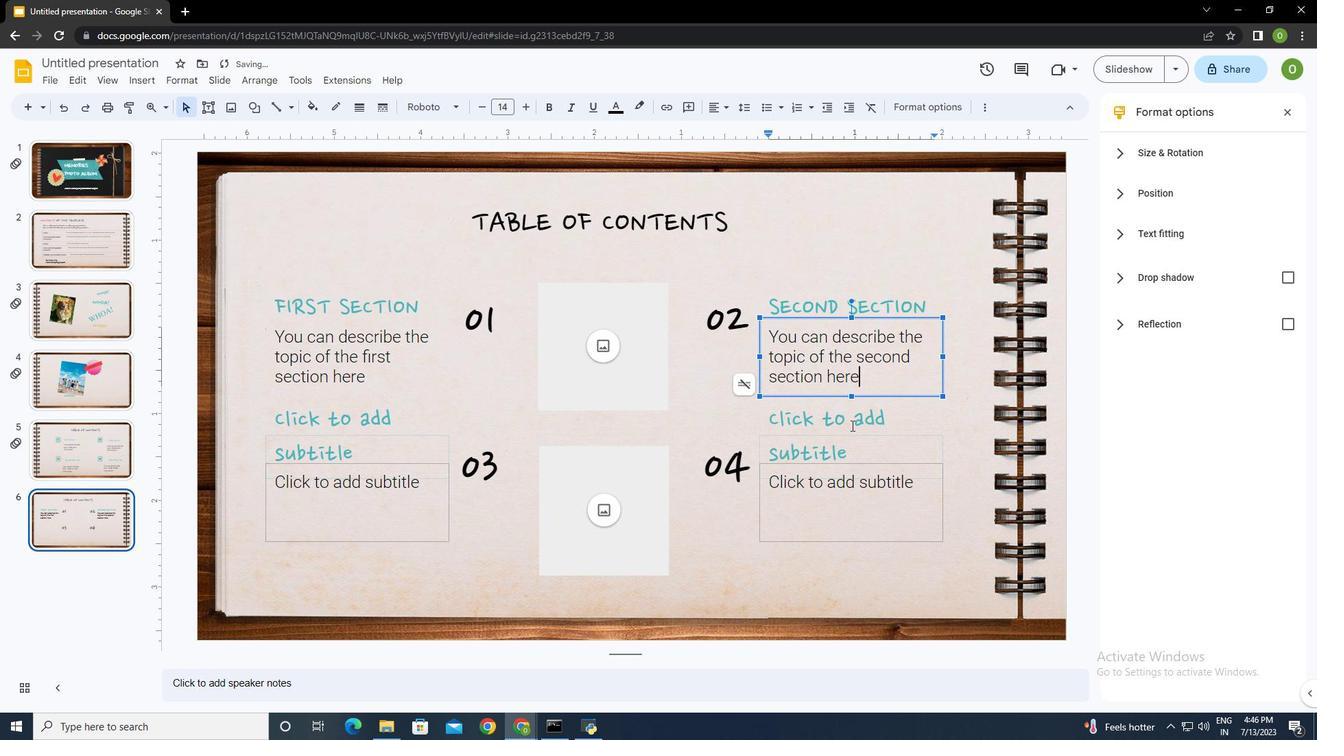 
Action: Mouse pressed left at (850, 425)
Screenshot: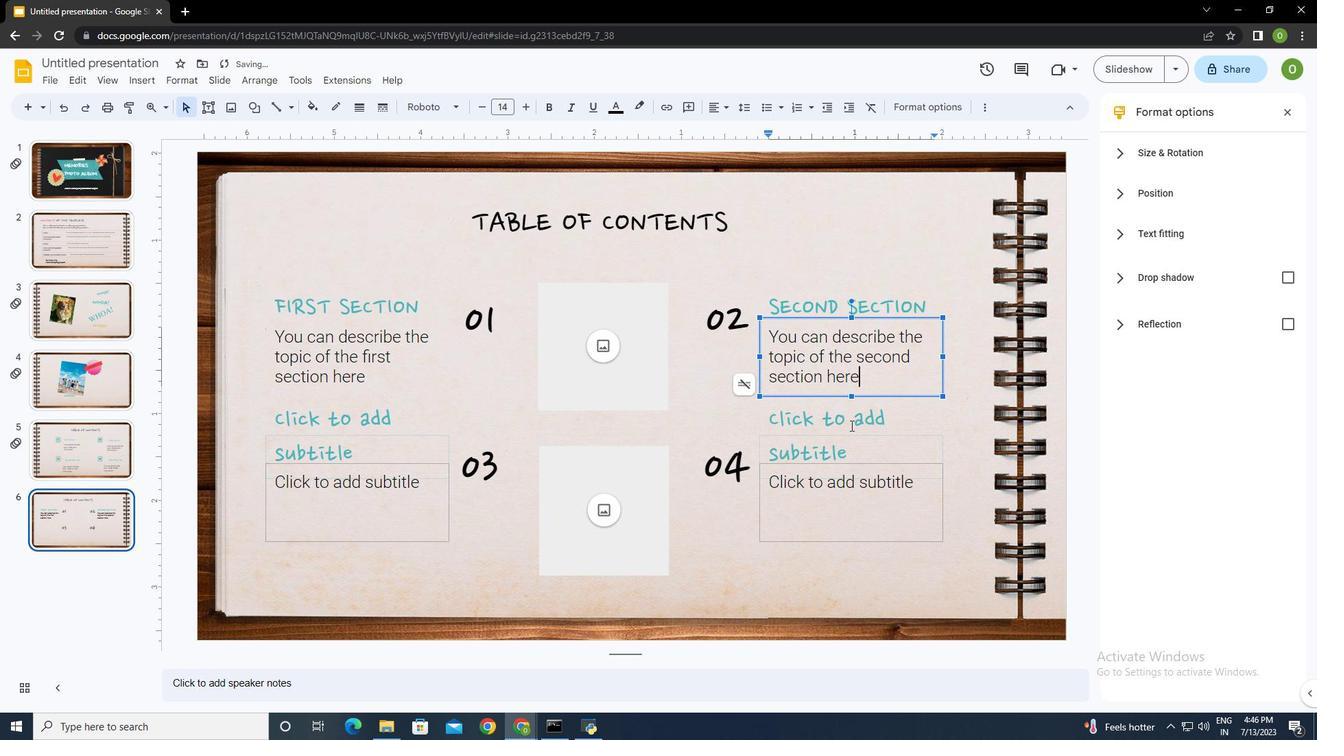
Action: Mouse moved to (344, 430)
Screenshot: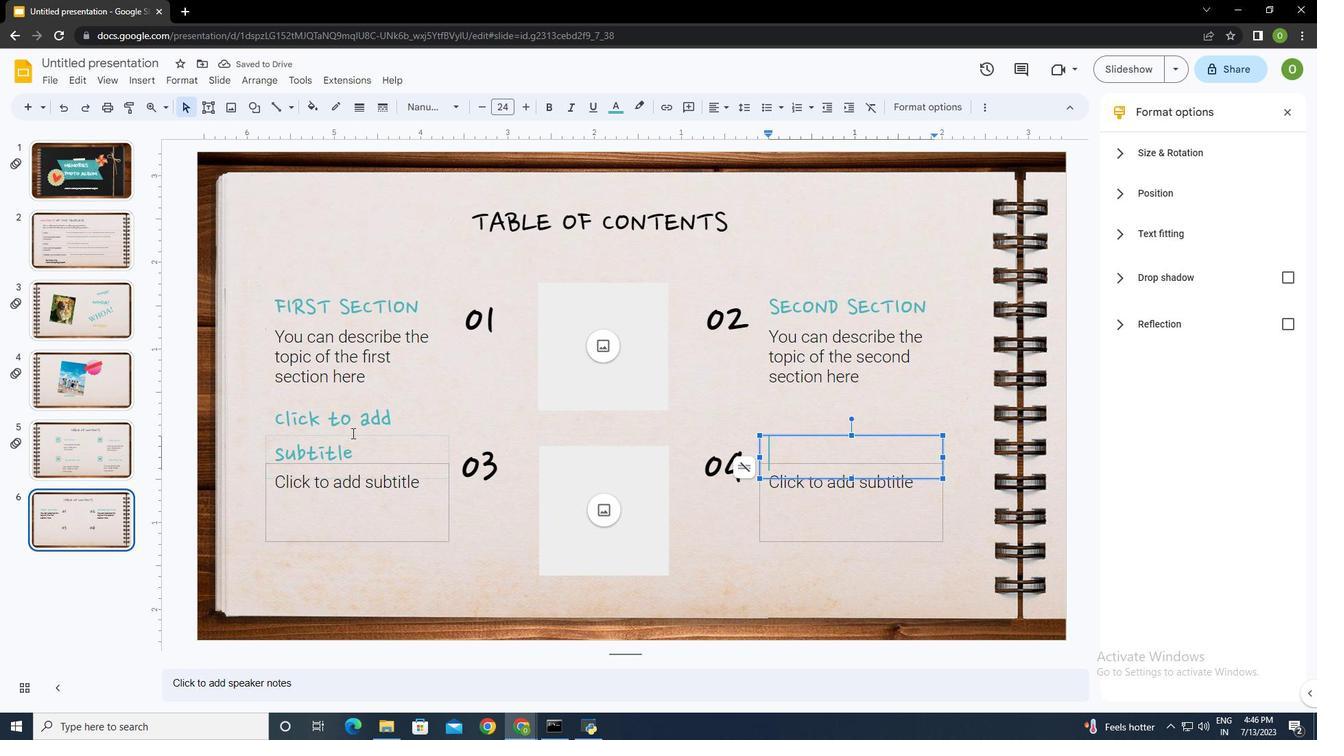 
Action: Mouse pressed left at (344, 430)
Screenshot: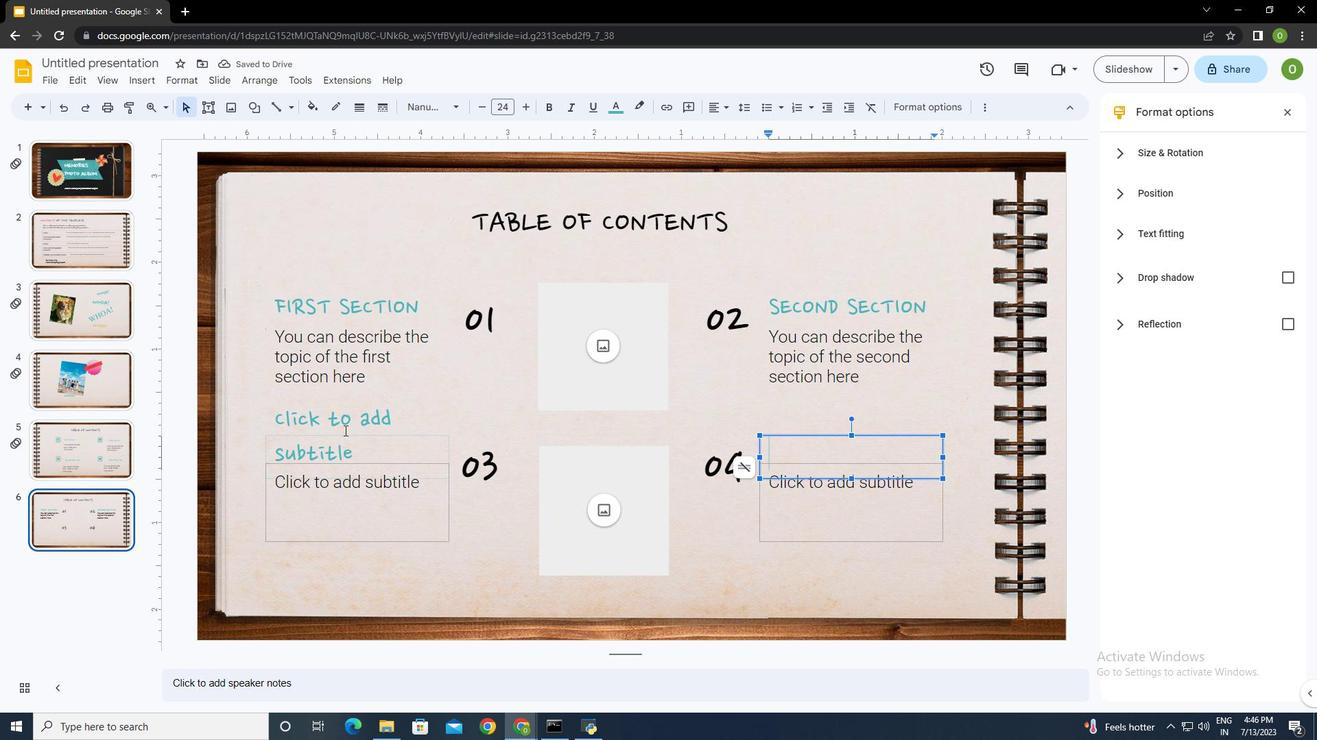 
Action: Mouse moved to (344, 430)
Screenshot: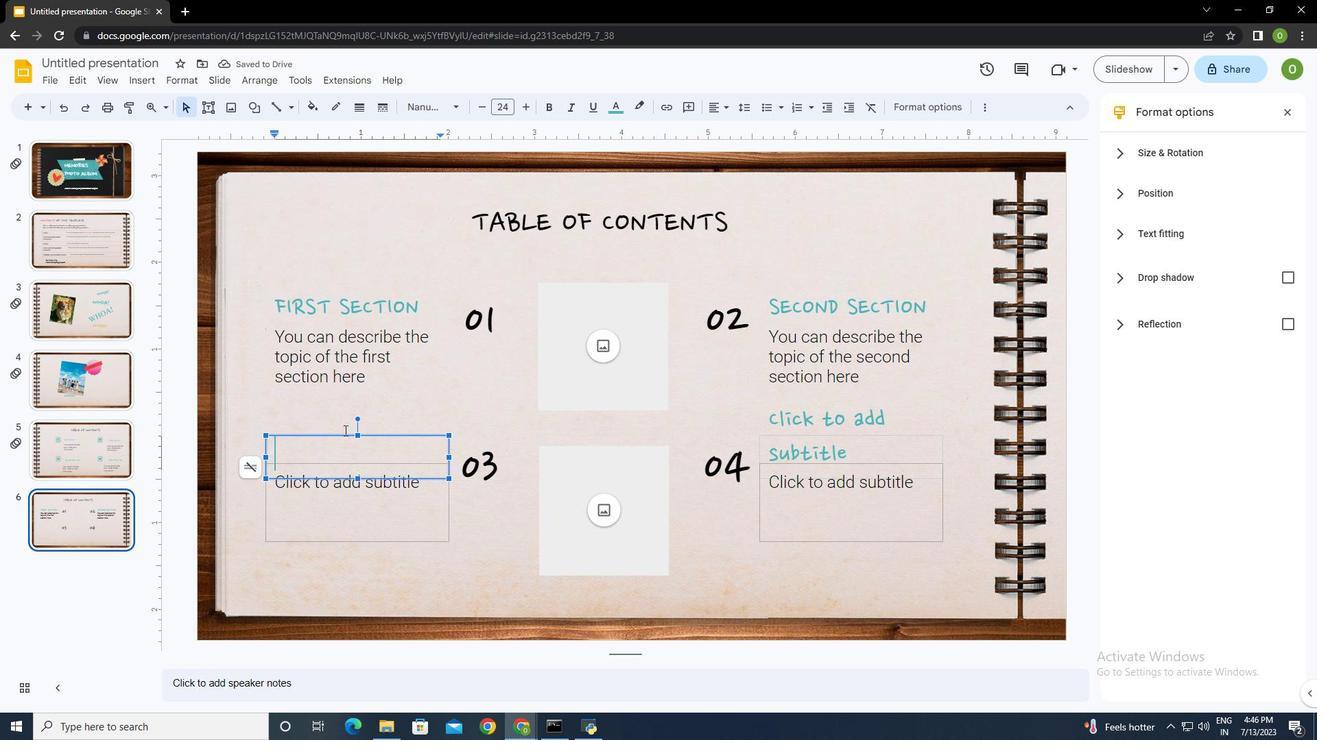 
Action: Key pressed <Key.caps_lock>THIRD<Key.space>SECTION
Screenshot: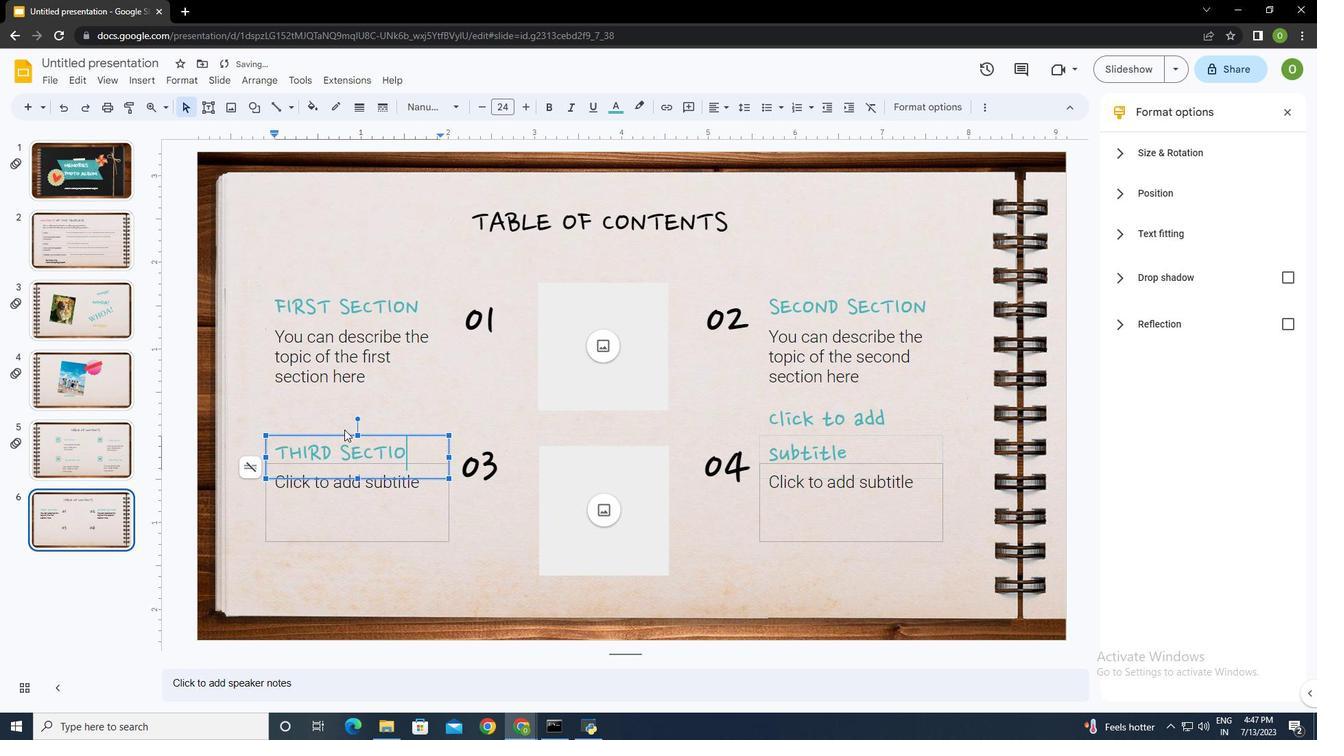 
Action: Mouse moved to (337, 502)
Screenshot: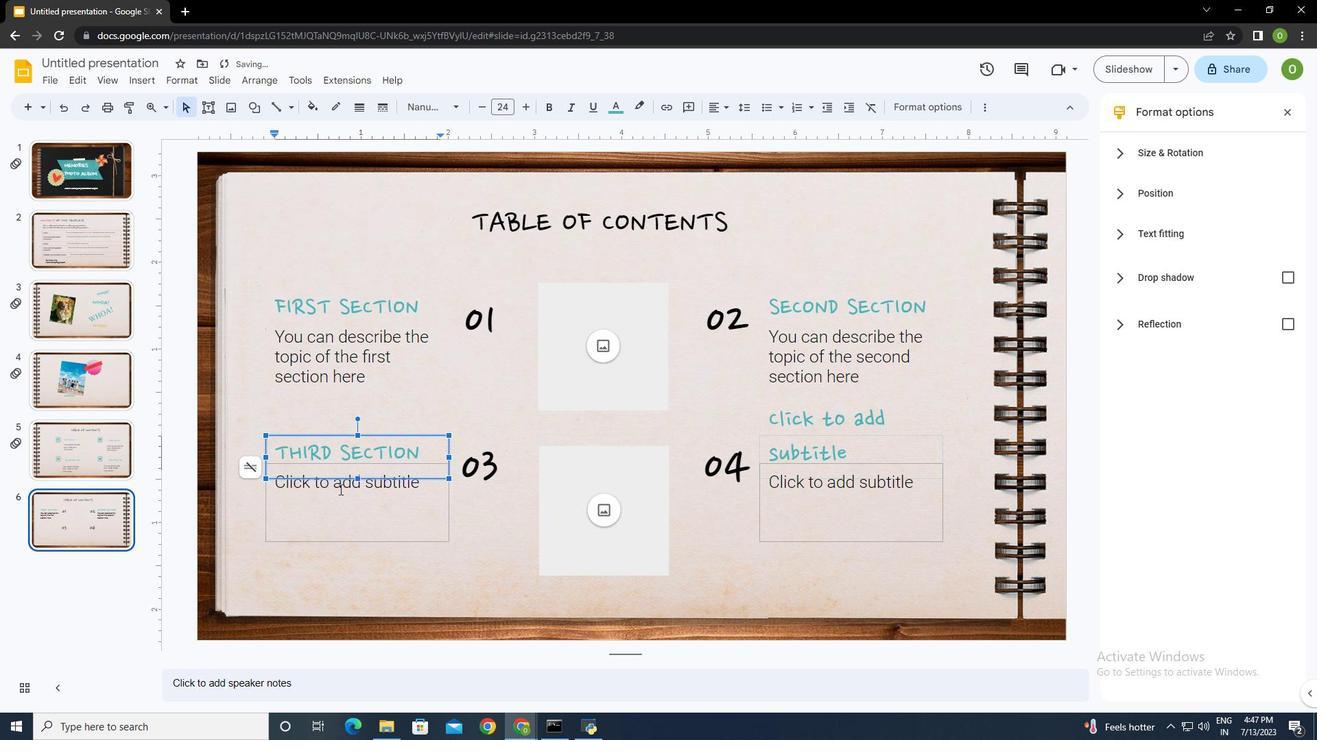 
Action: Mouse pressed left at (337, 502)
Screenshot: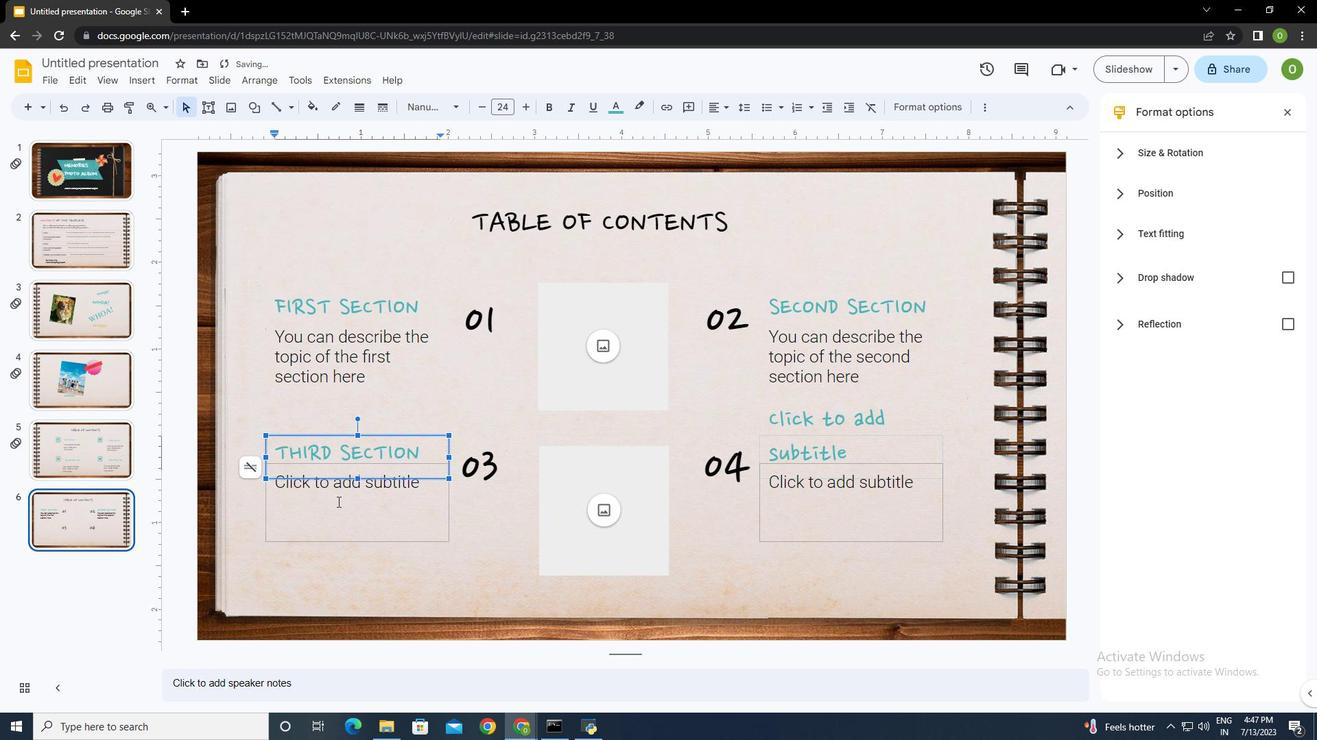 
Action: Mouse moved to (330, 482)
Screenshot: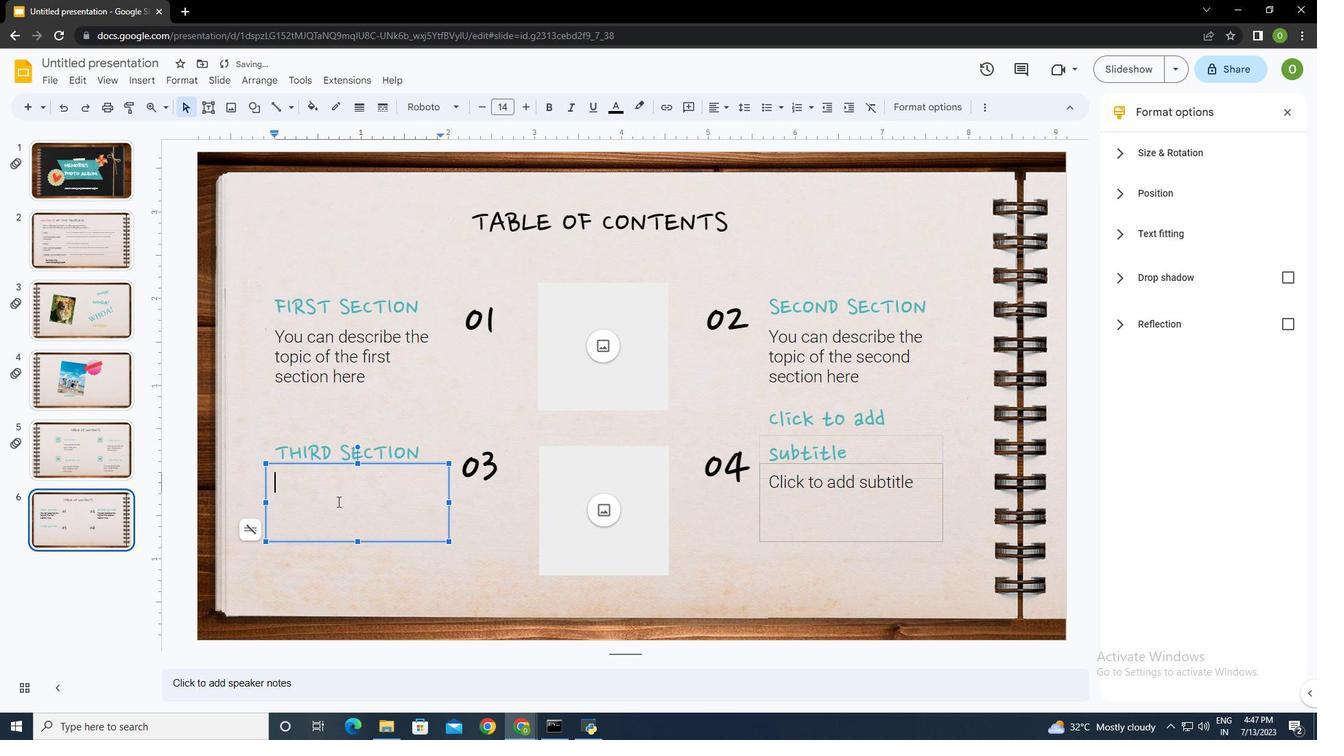 
Action: Key pressed Y<Key.caps_lock>ou<Key.space>can<Key.space>desi<Key.backspace><Key.backspace>scribe<Key.space>the<Key.space>topic<Key.space>of<Key.space>the<Key.space>third<Key.space>section<Key.space>here
Screenshot: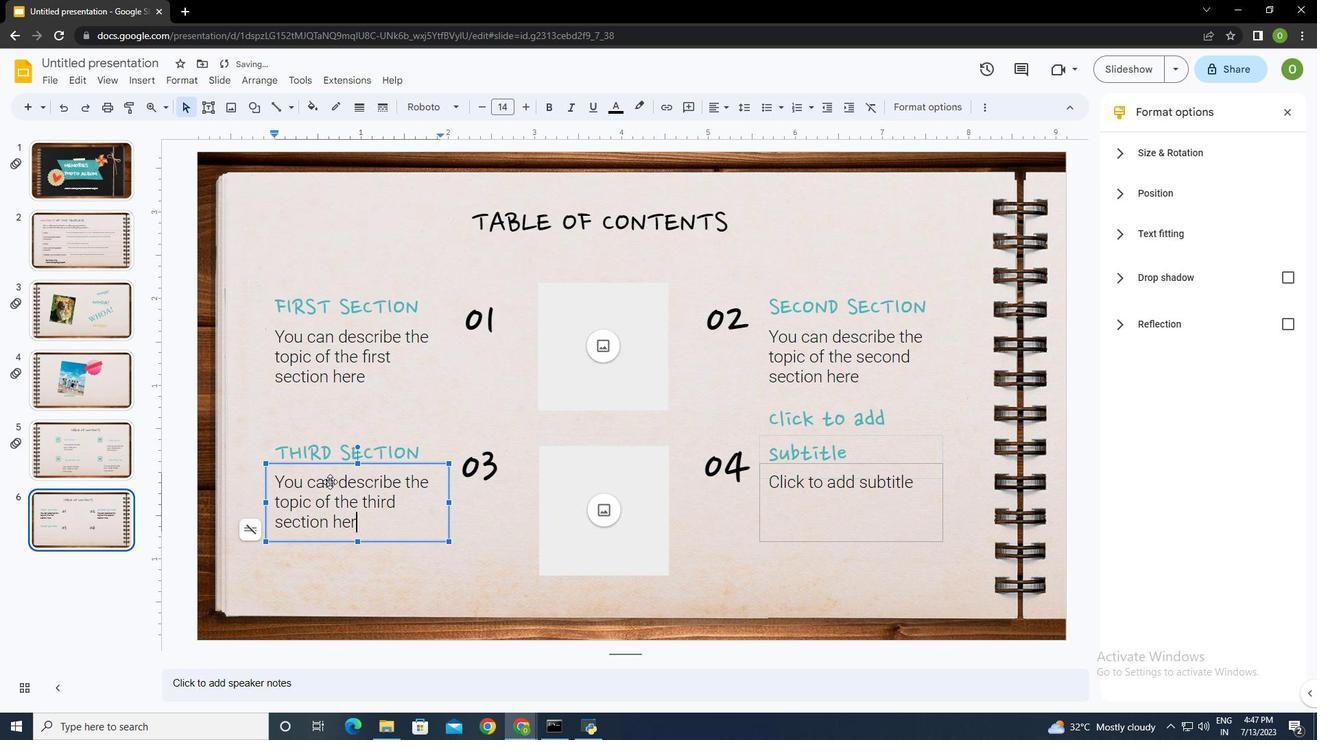 
Action: Mouse moved to (501, 533)
Screenshot: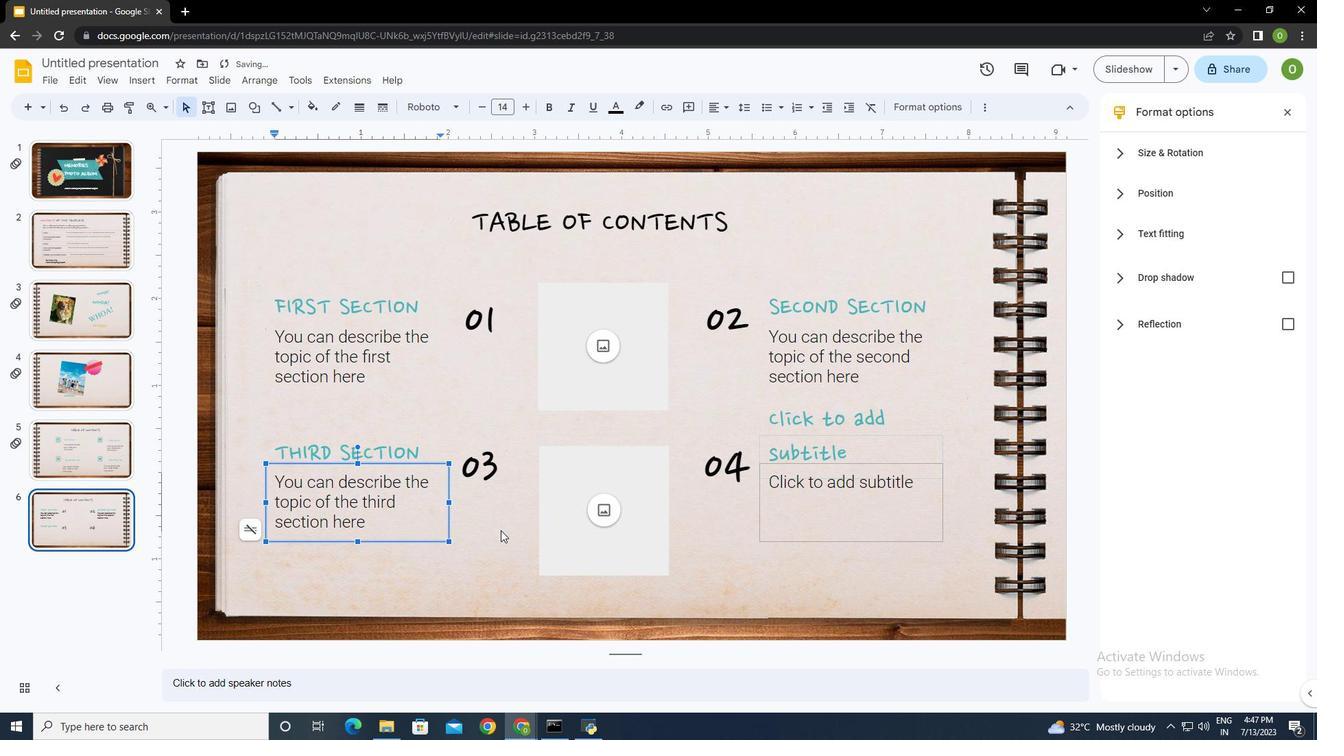 
Action: Mouse pressed left at (501, 533)
Screenshot: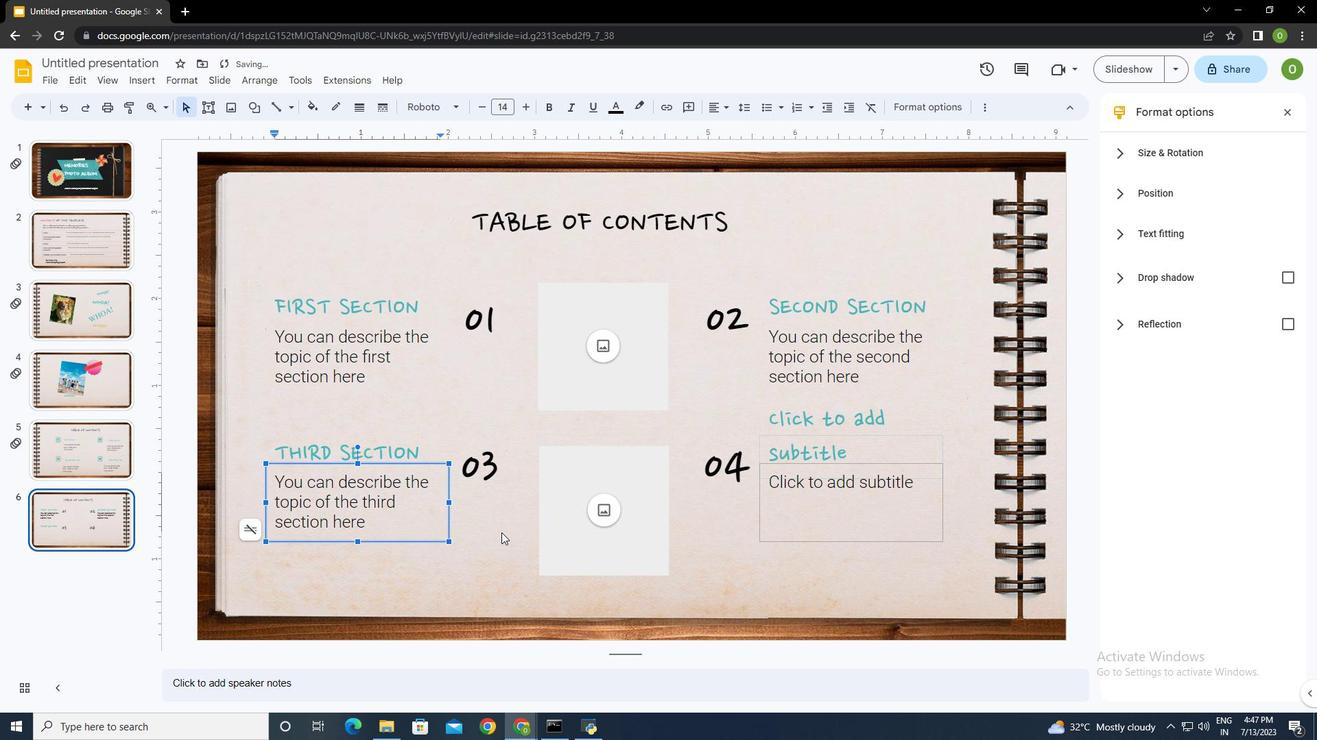 
Action: Mouse moved to (851, 448)
Screenshot: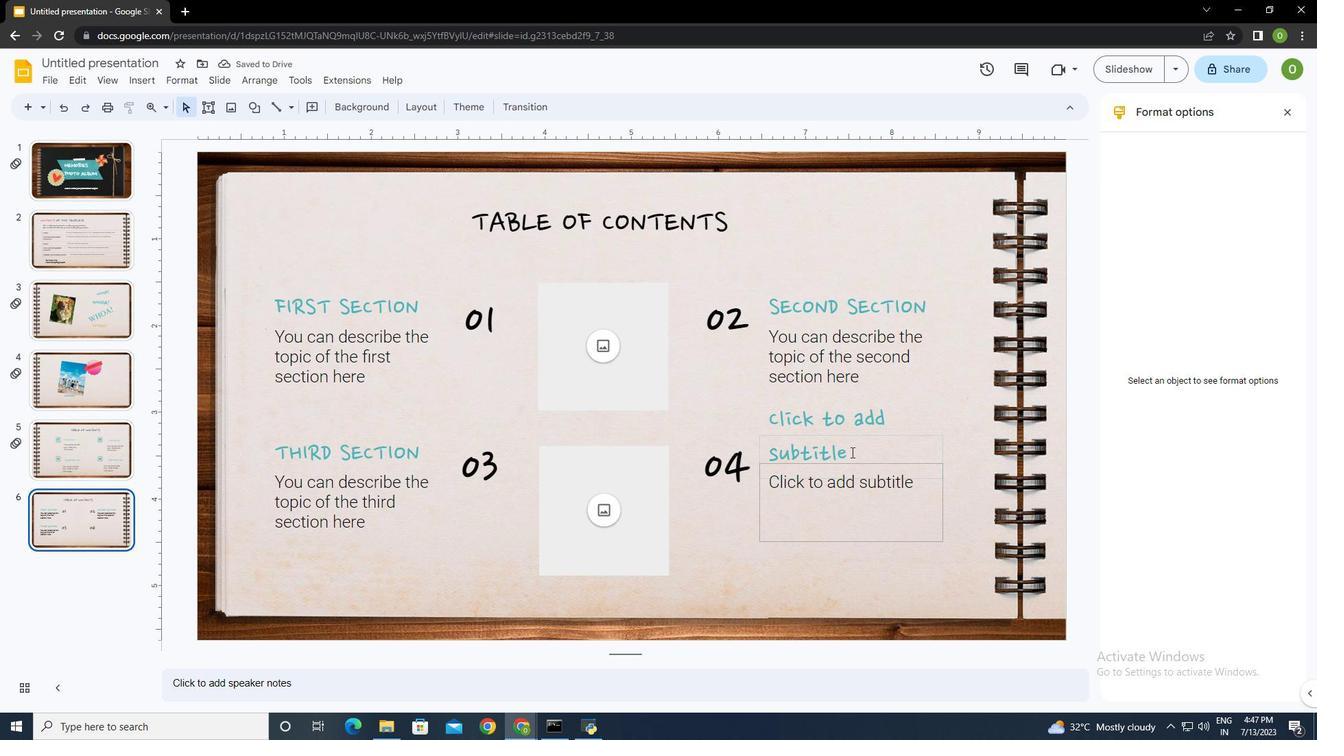 
Action: Mouse pressed left at (851, 448)
Screenshot: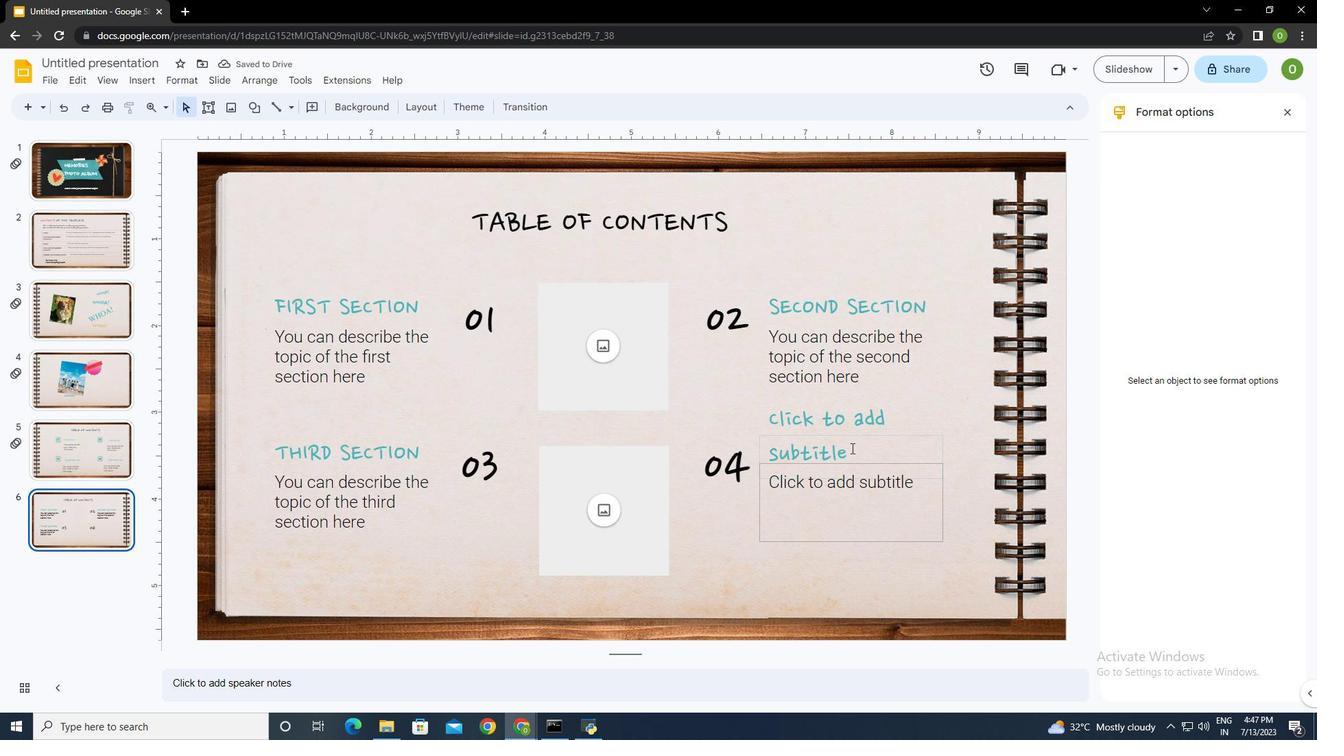 
Action: Key pressed f<Key.backspace><Key.caps_lock>FOR<Key.backspace>URTH<Key.space>SECTION
Screenshot: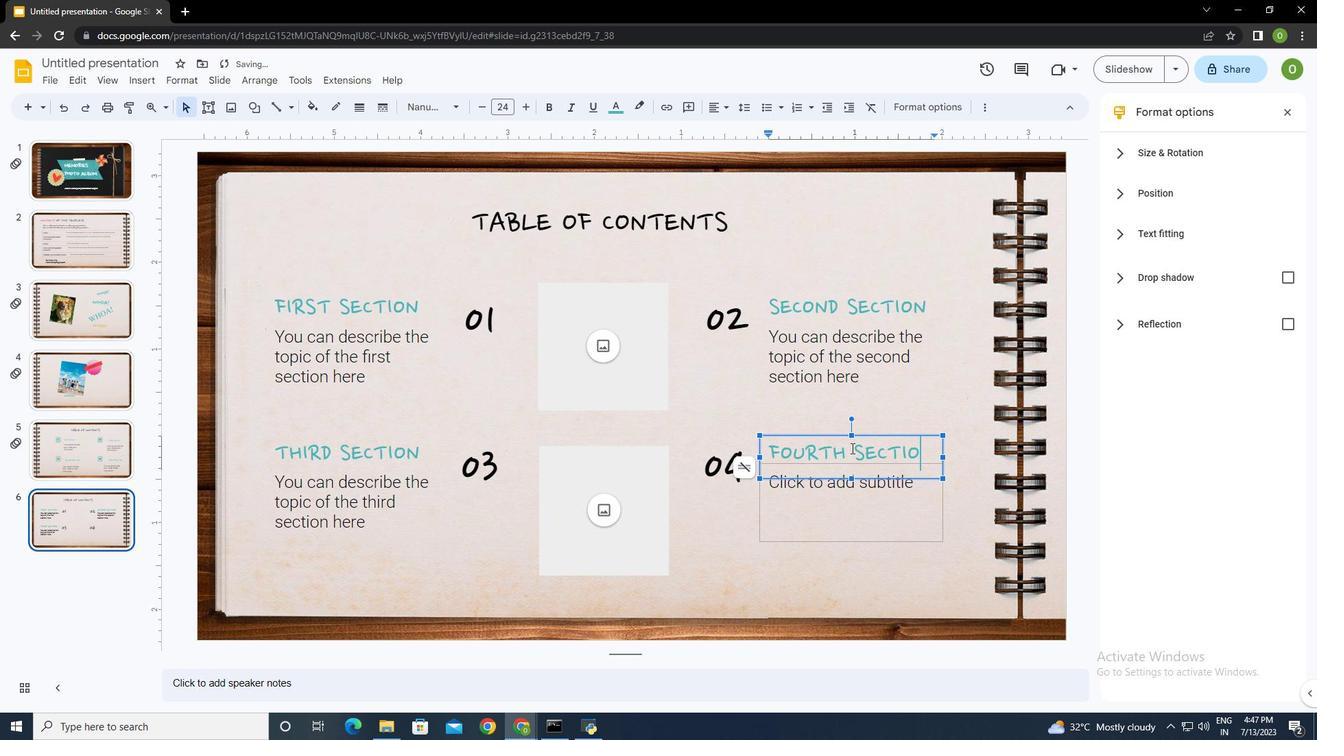 
Action: Mouse moved to (842, 502)
Screenshot: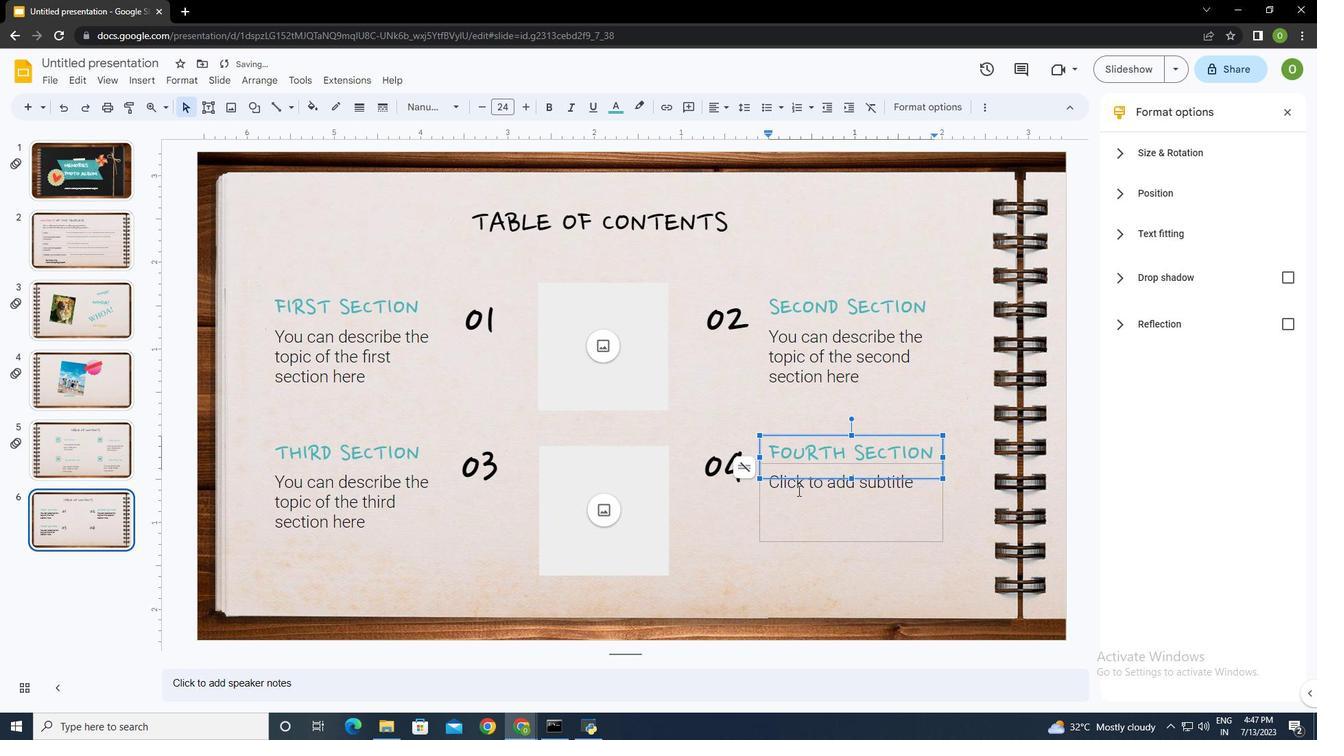 
Action: Mouse pressed left at (842, 502)
Screenshot: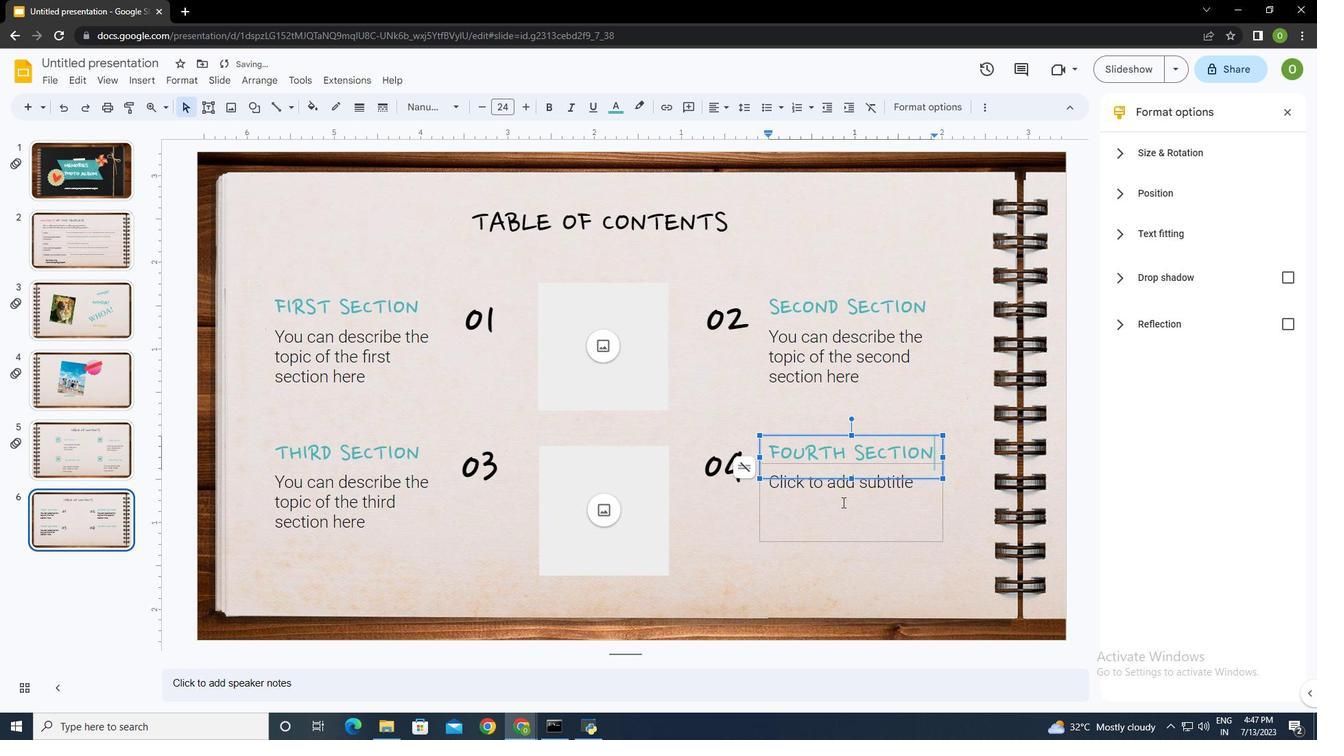 
Action: Mouse moved to (840, 494)
Screenshot: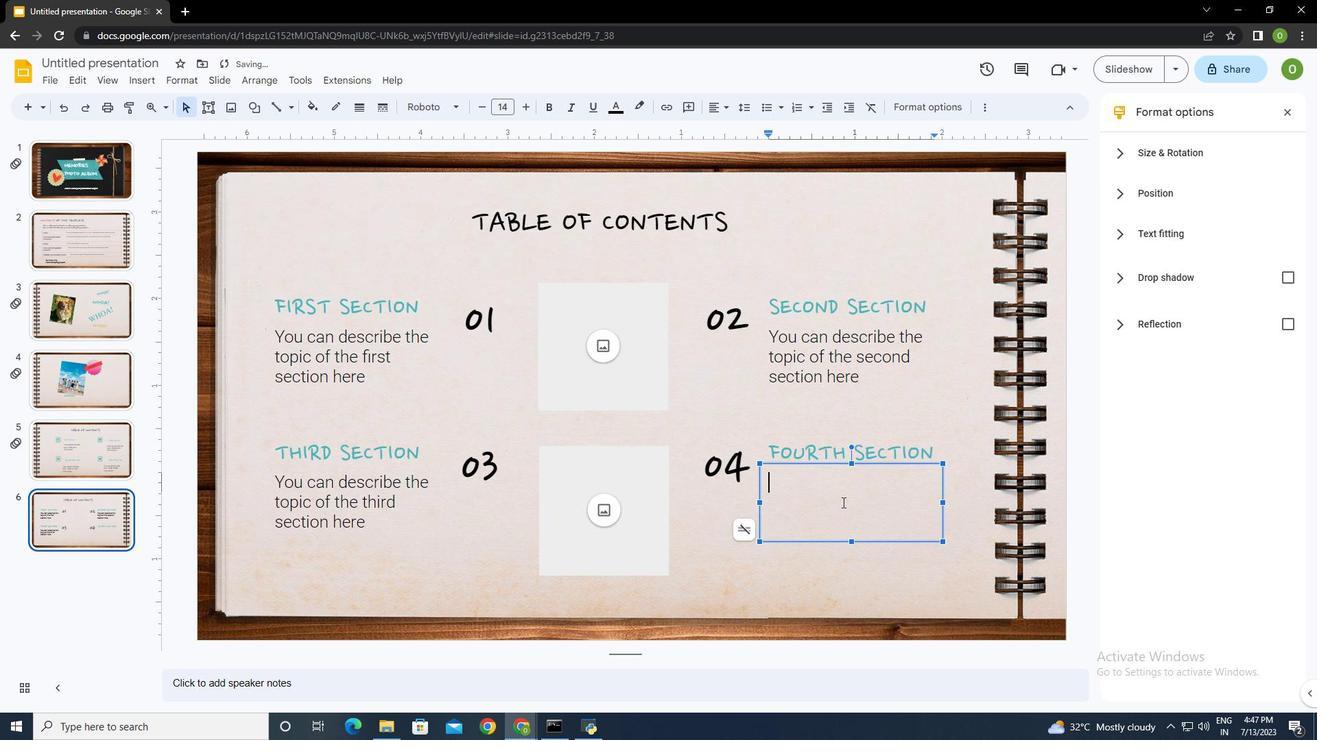 
Action: Key pressed Y<Key.caps_lock>ou<Key.space>can<Key.space>describe<Key.space>the<Key.space>topic<Key.space>of<Key.space>the<Key.space>fourth<Key.space>section<Key.space>here
Screenshot: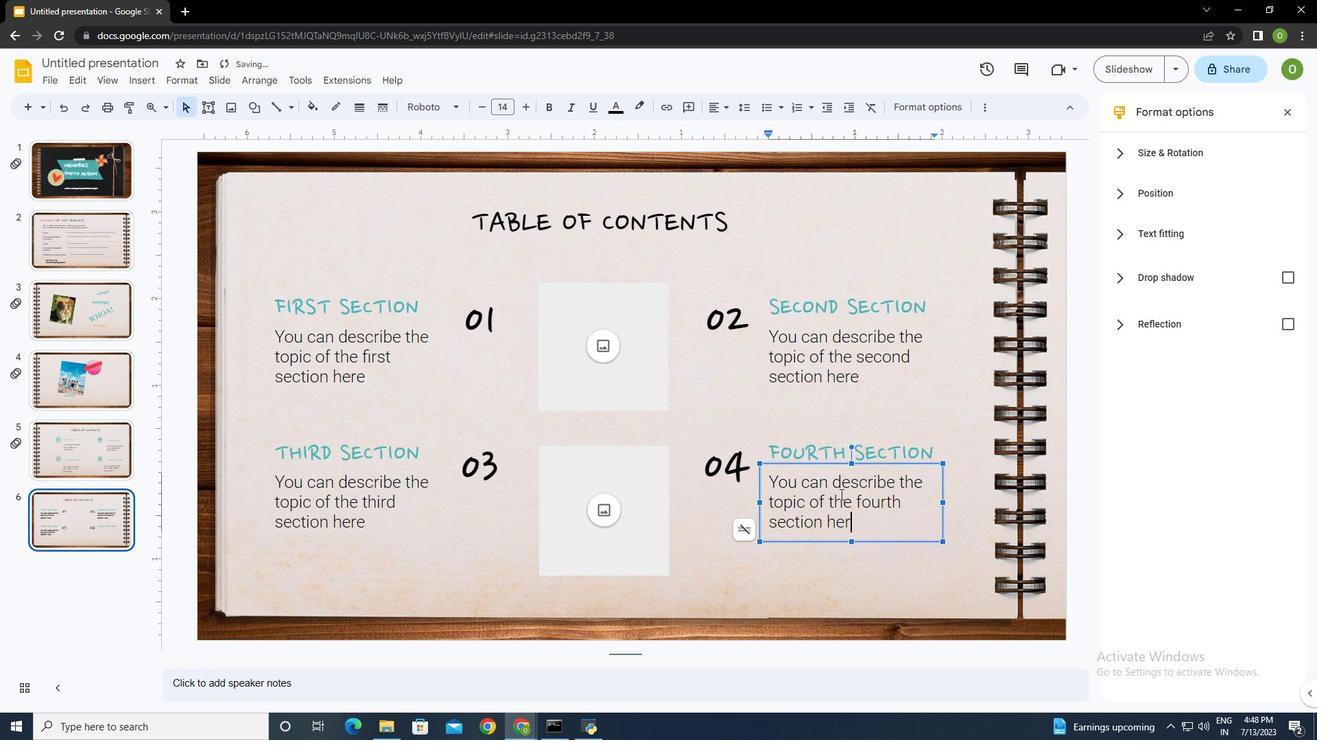
Action: Mouse moved to (751, 575)
Screenshot: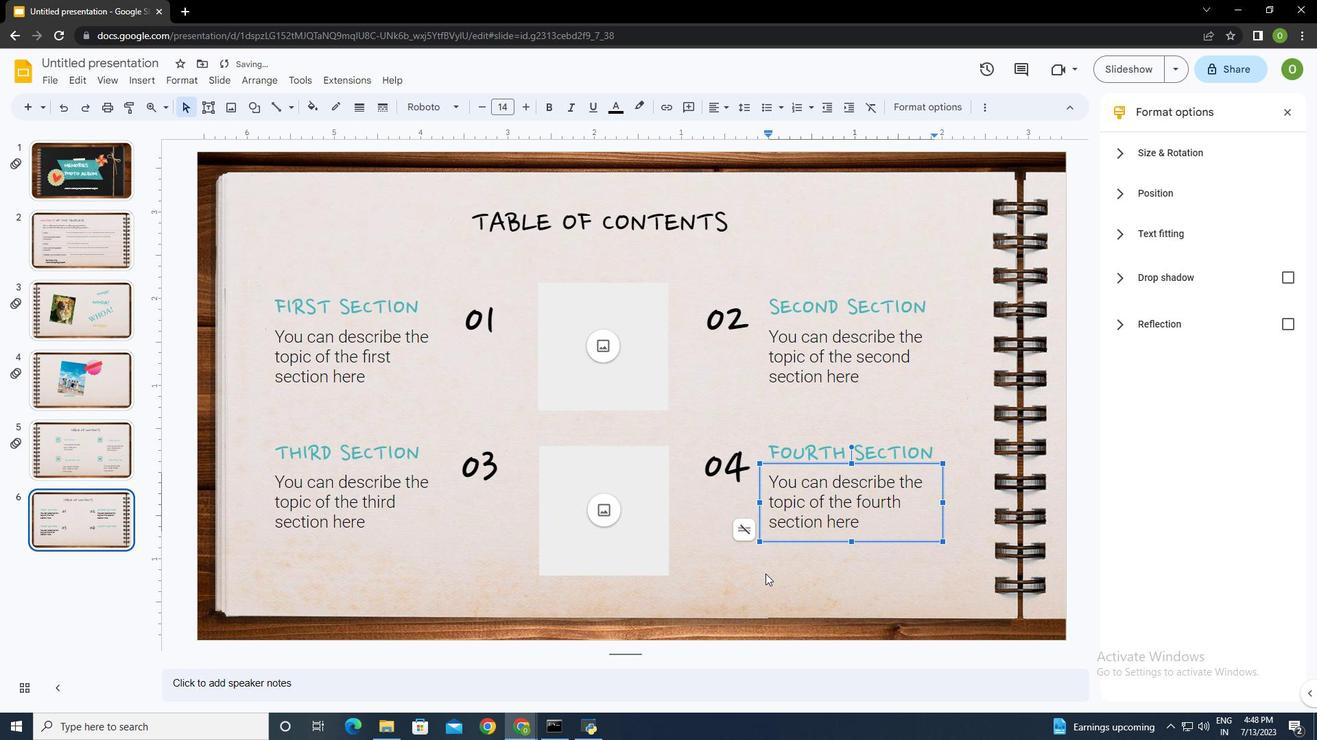 
Action: Mouse pressed left at (751, 575)
Screenshot: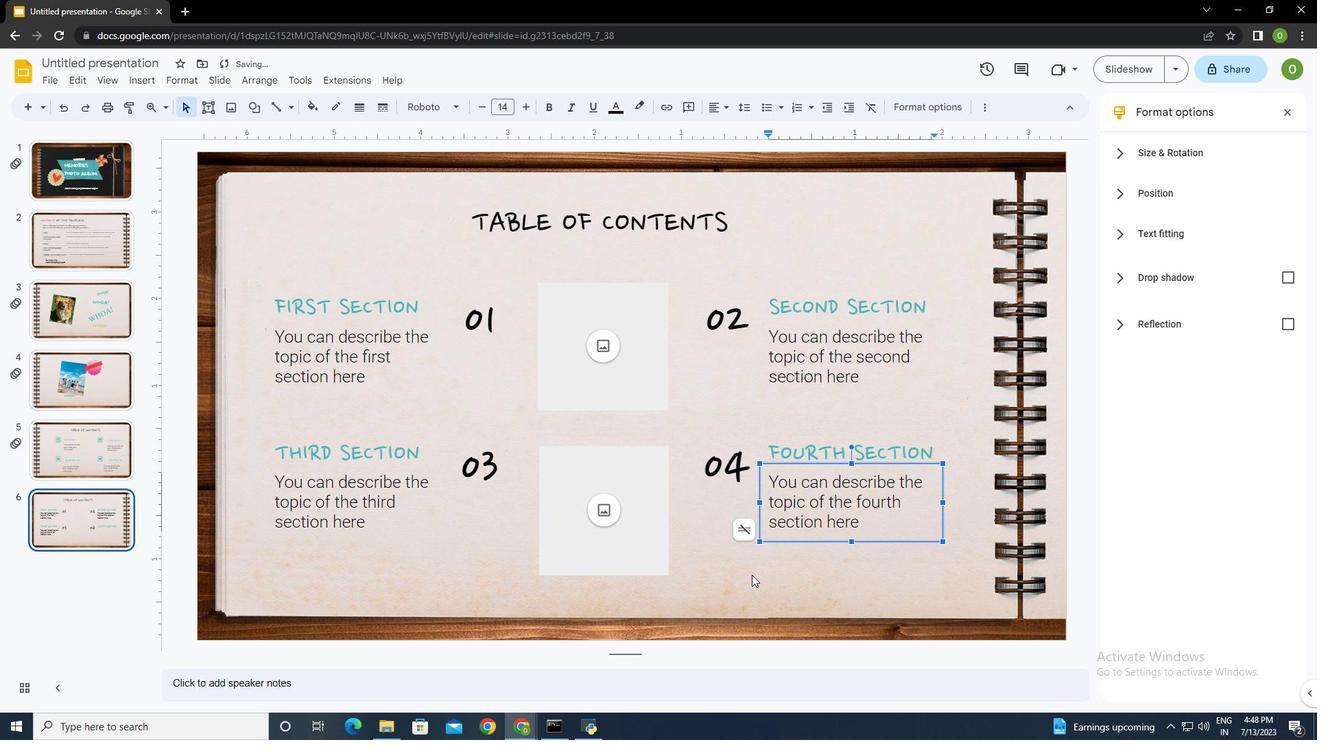 
Action: Mouse moved to (602, 348)
Screenshot: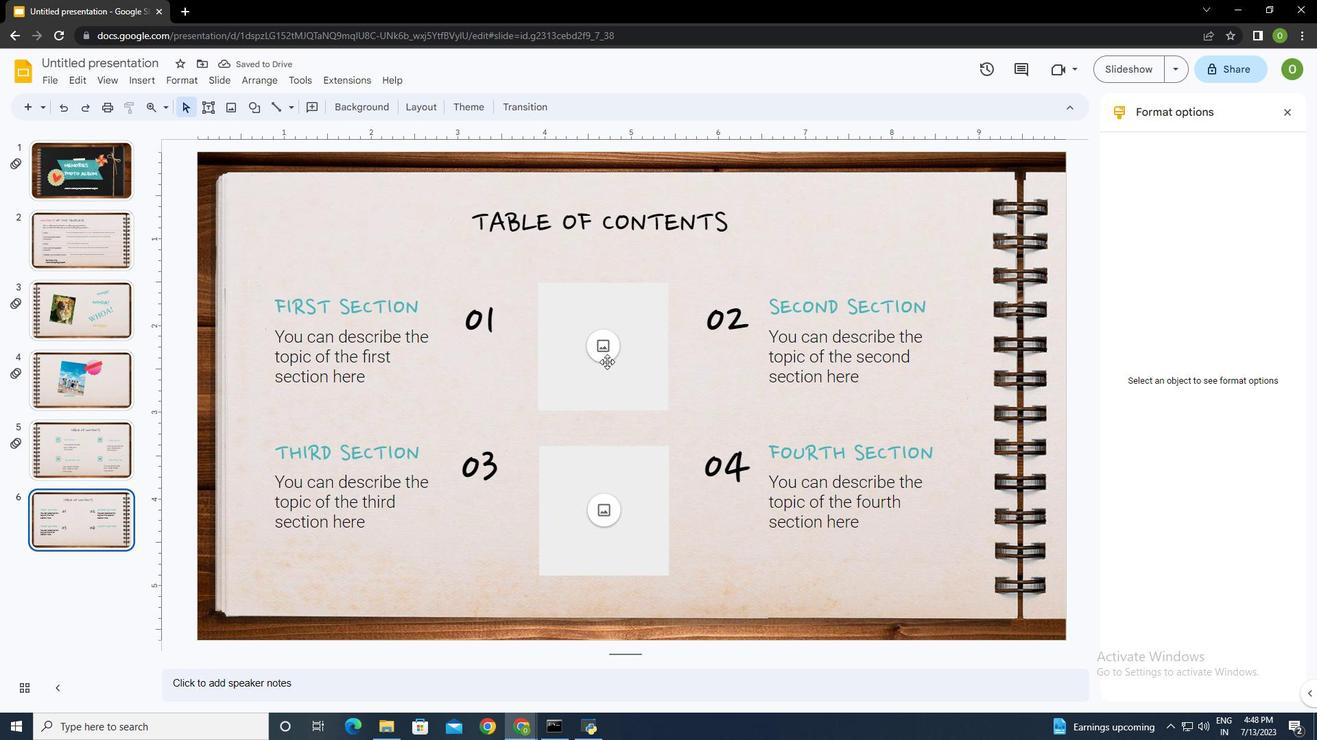 
Action: Mouse pressed left at (602, 348)
Screenshot: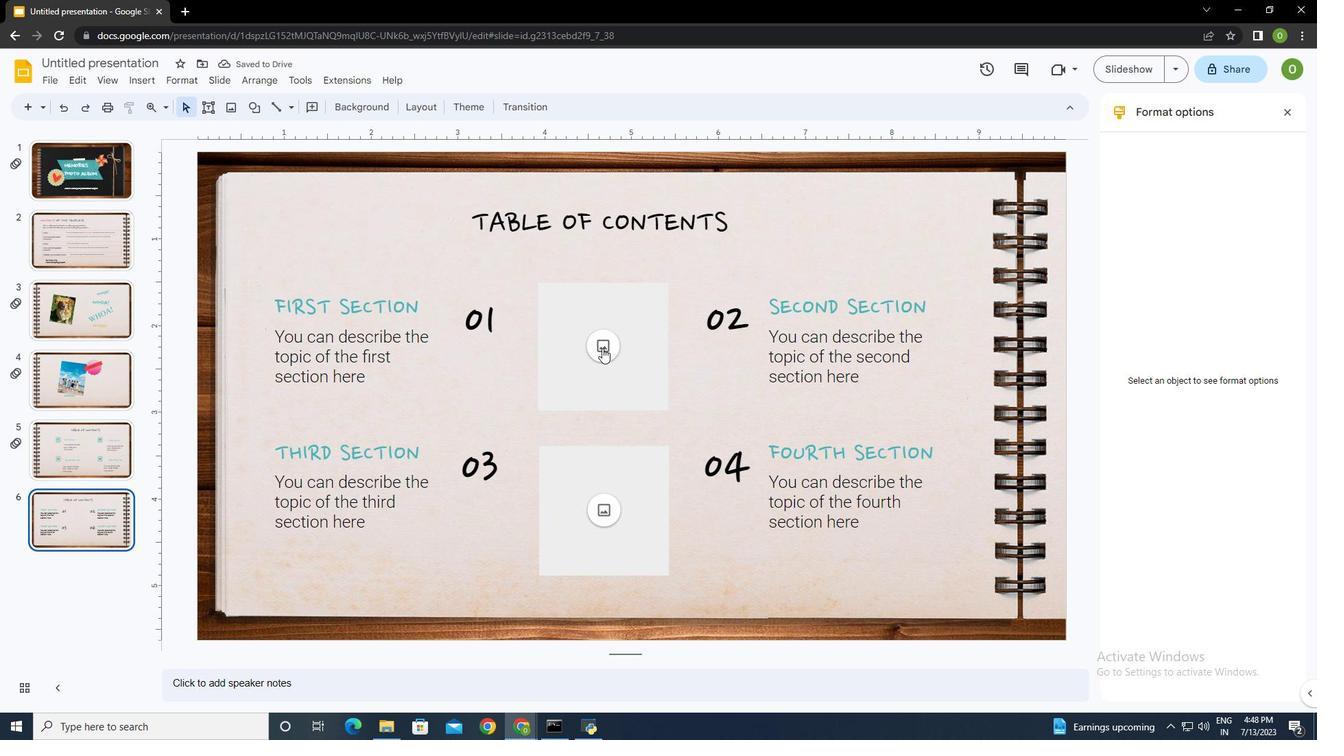 
Action: Mouse moved to (662, 382)
Screenshot: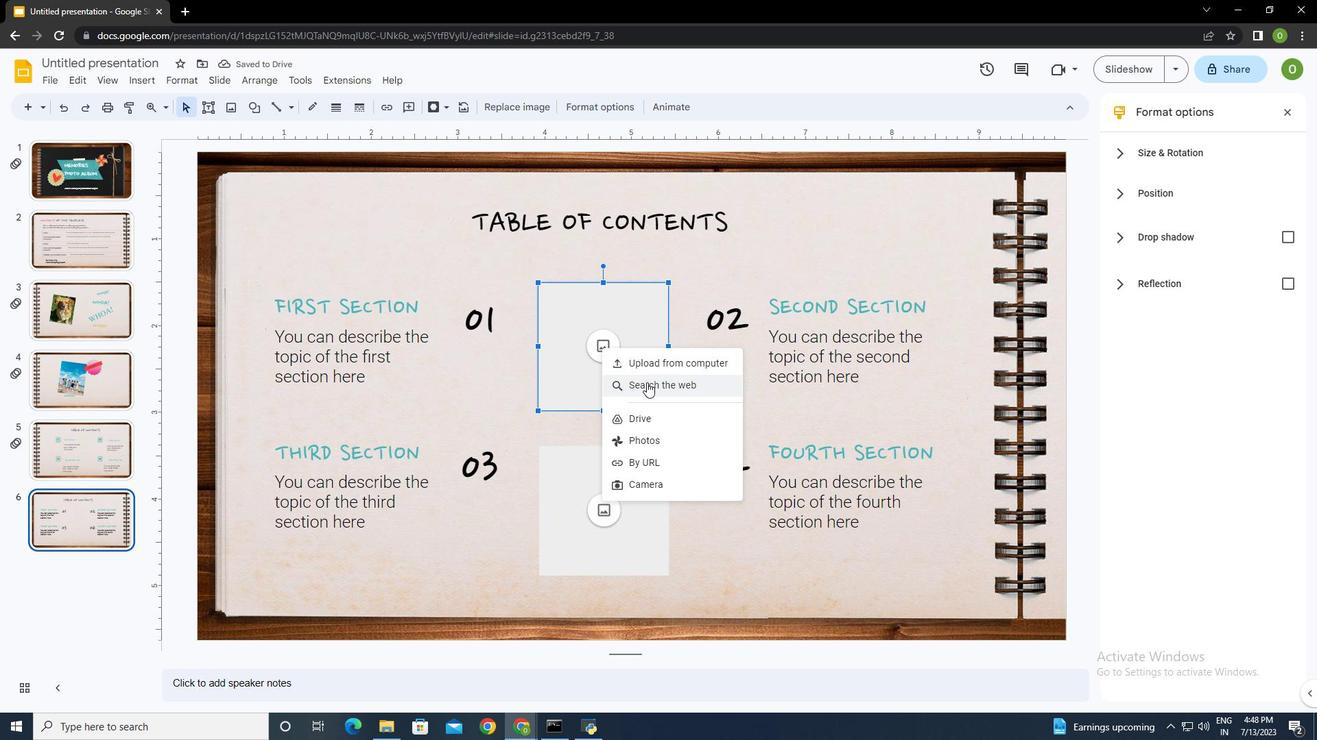 
Action: Mouse pressed left at (662, 382)
Screenshot: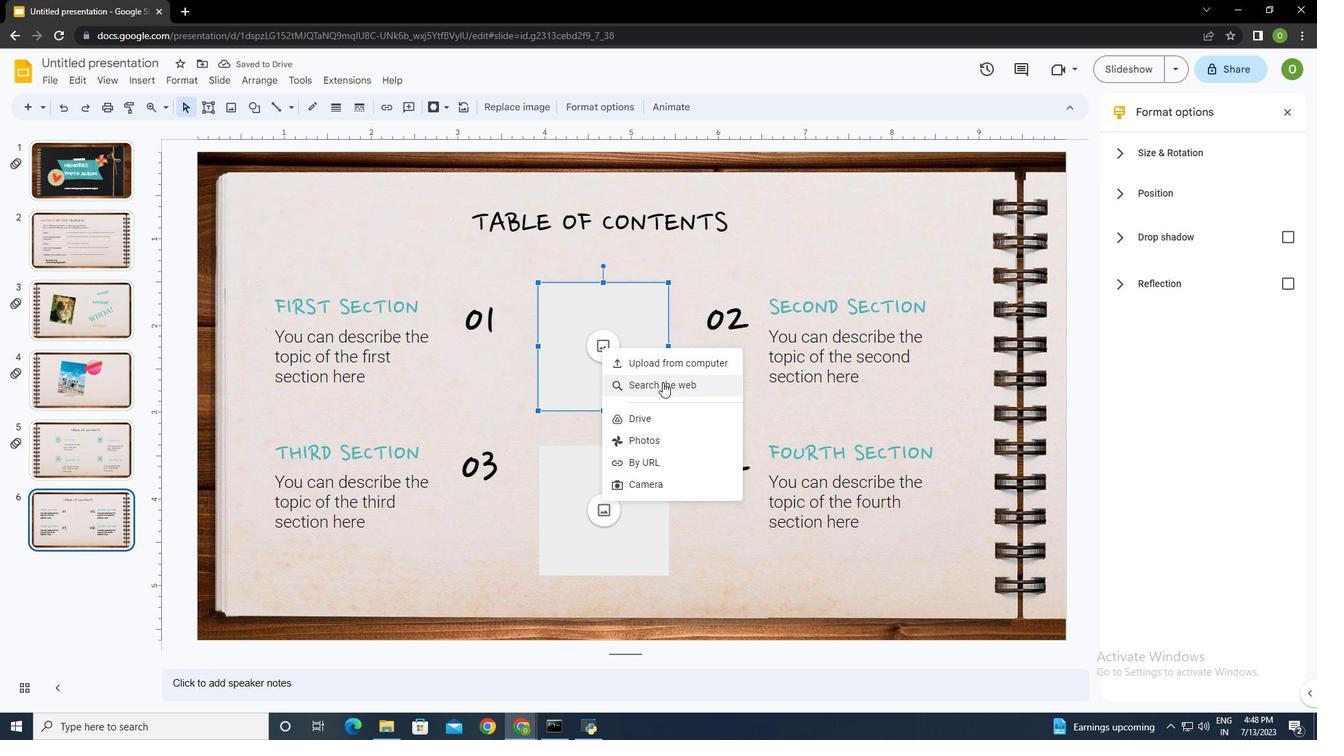 
Action: Mouse moved to (1169, 113)
Screenshot: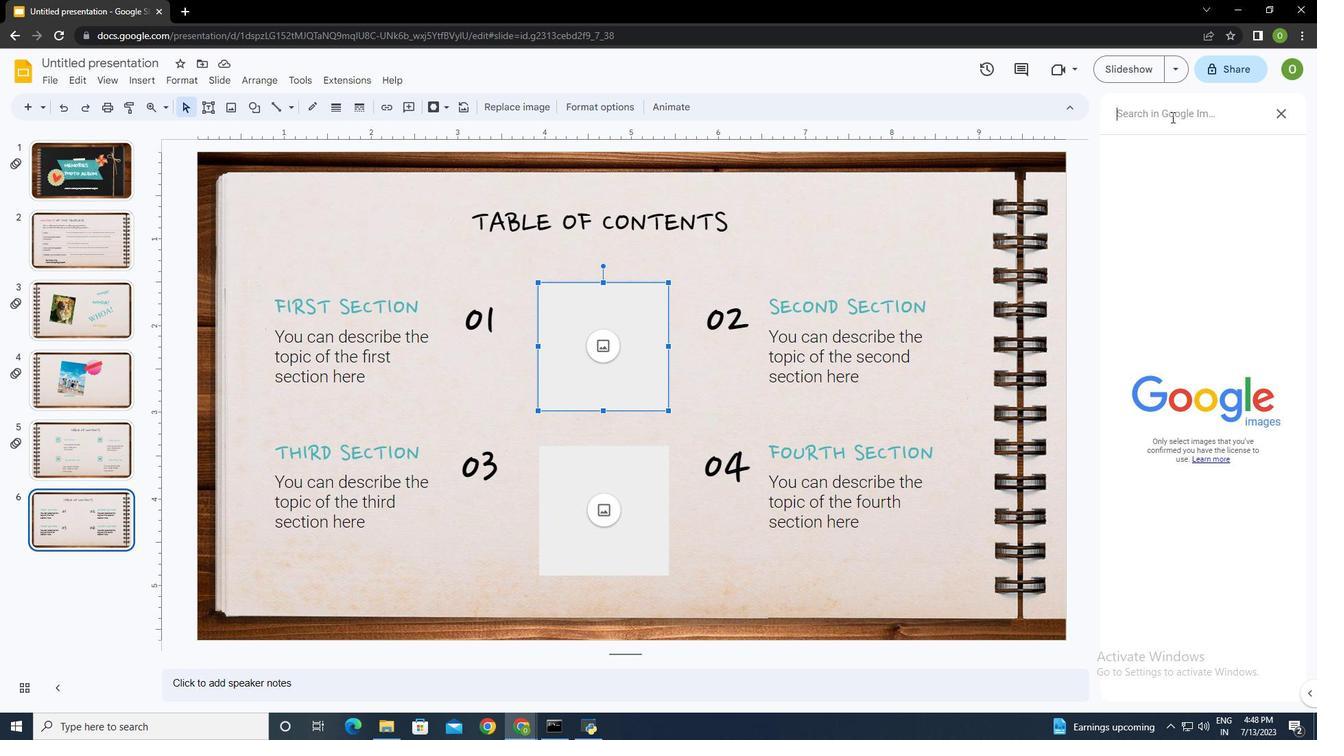 
Action: Mouse pressed left at (1169, 113)
Screenshot: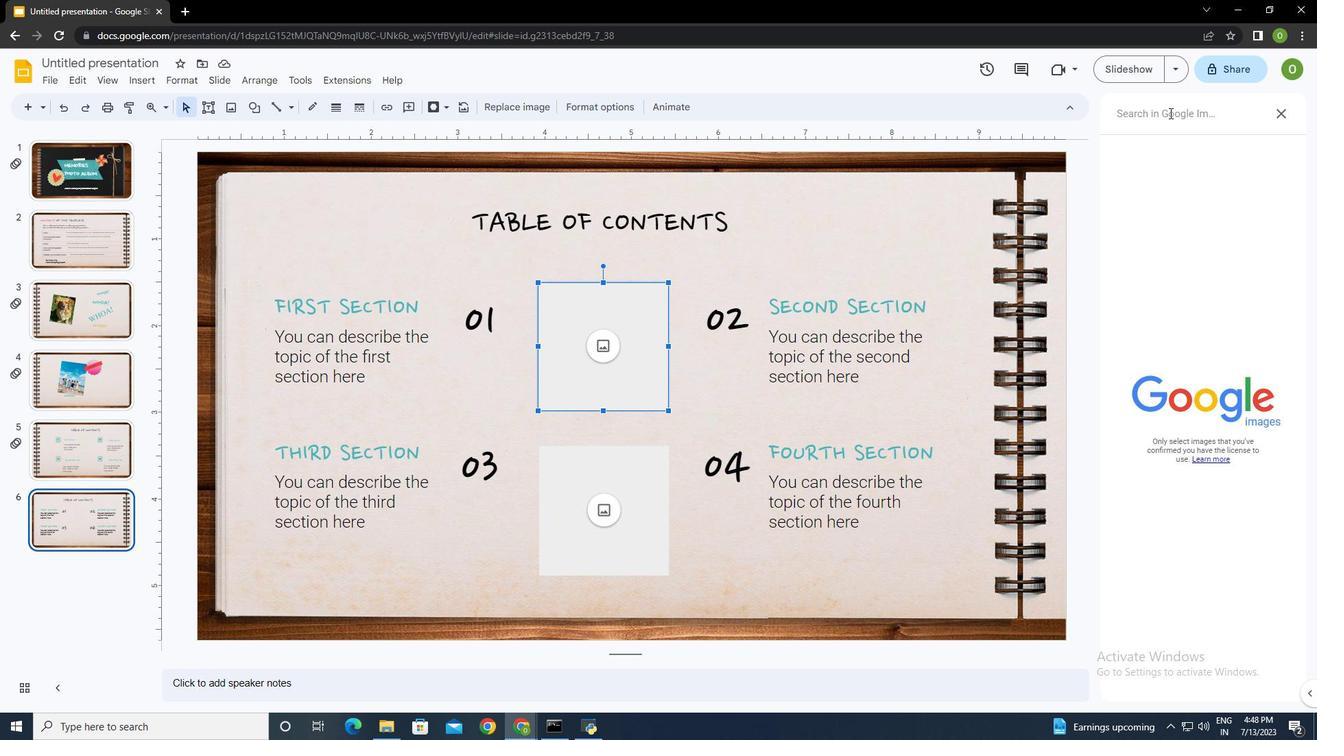 
Action: Mouse moved to (1169, 113)
Screenshot: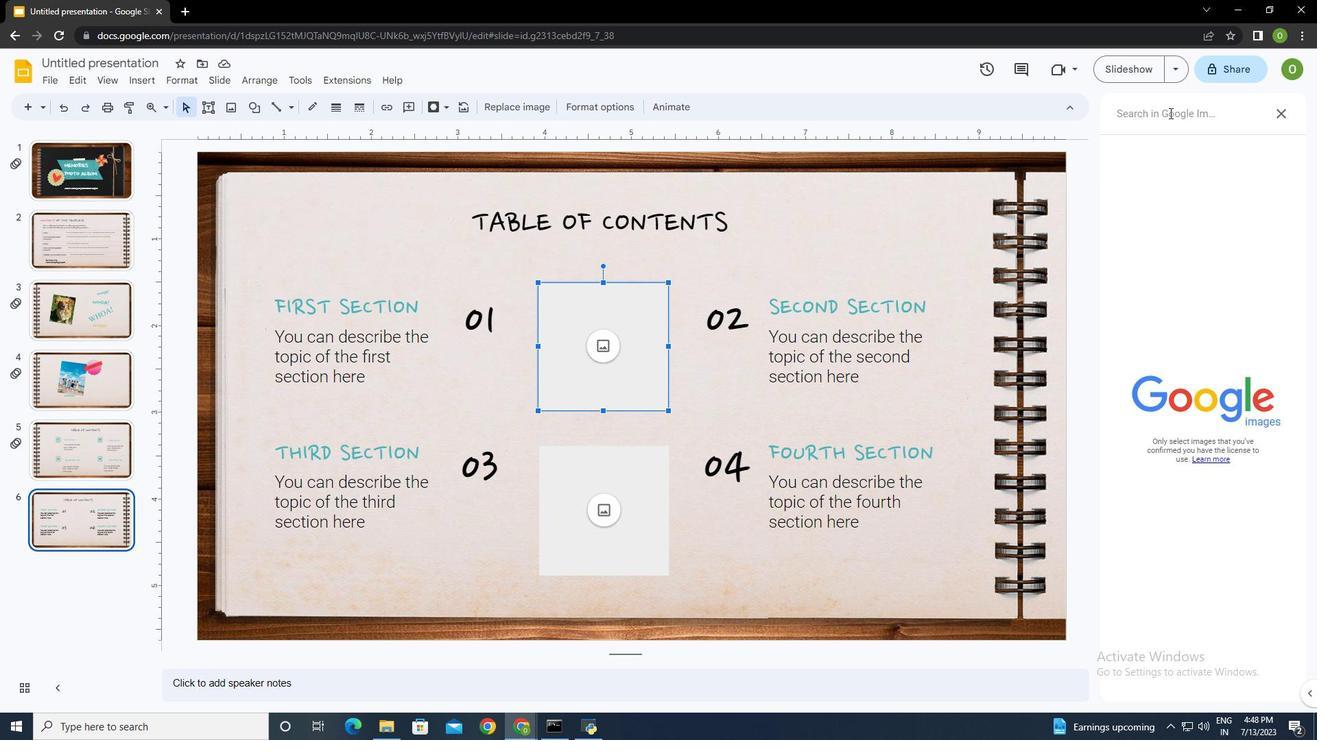 
Action: Key pressed friends<Key.enter>
Screenshot: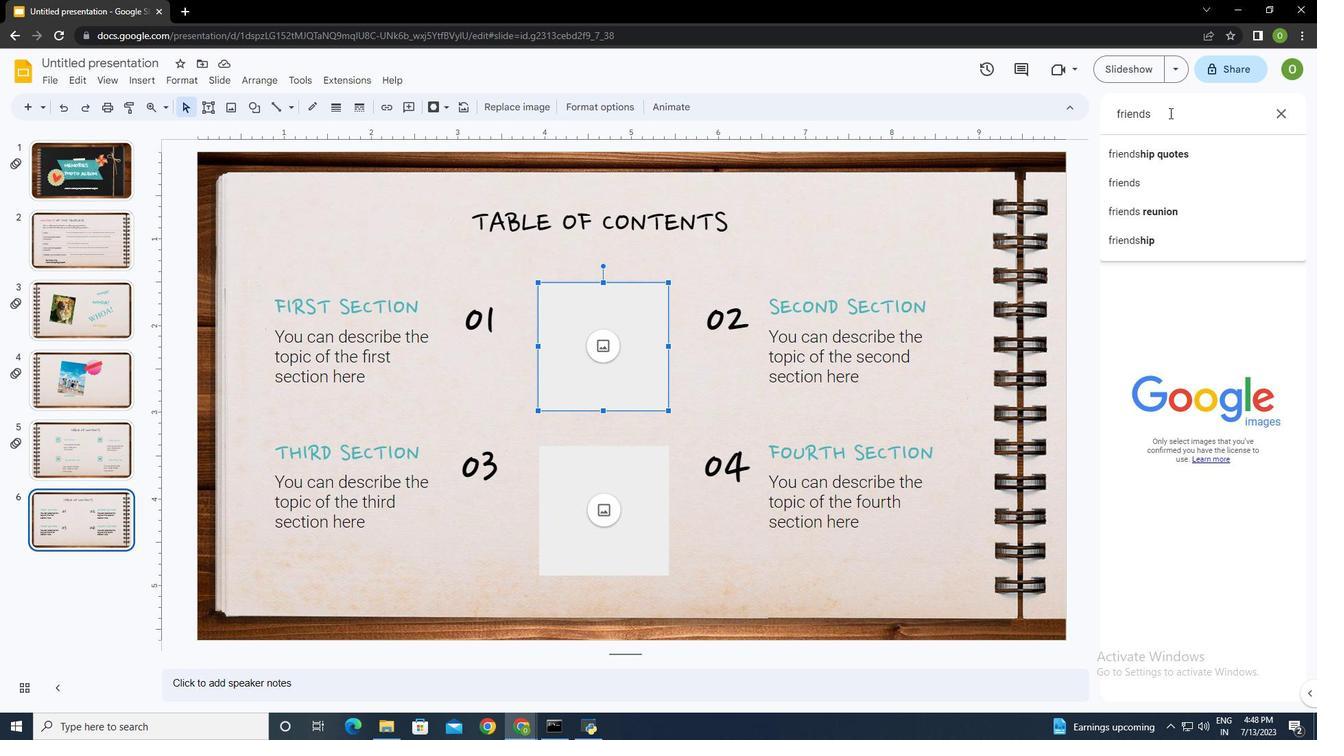
Action: Mouse moved to (1228, 324)
Screenshot: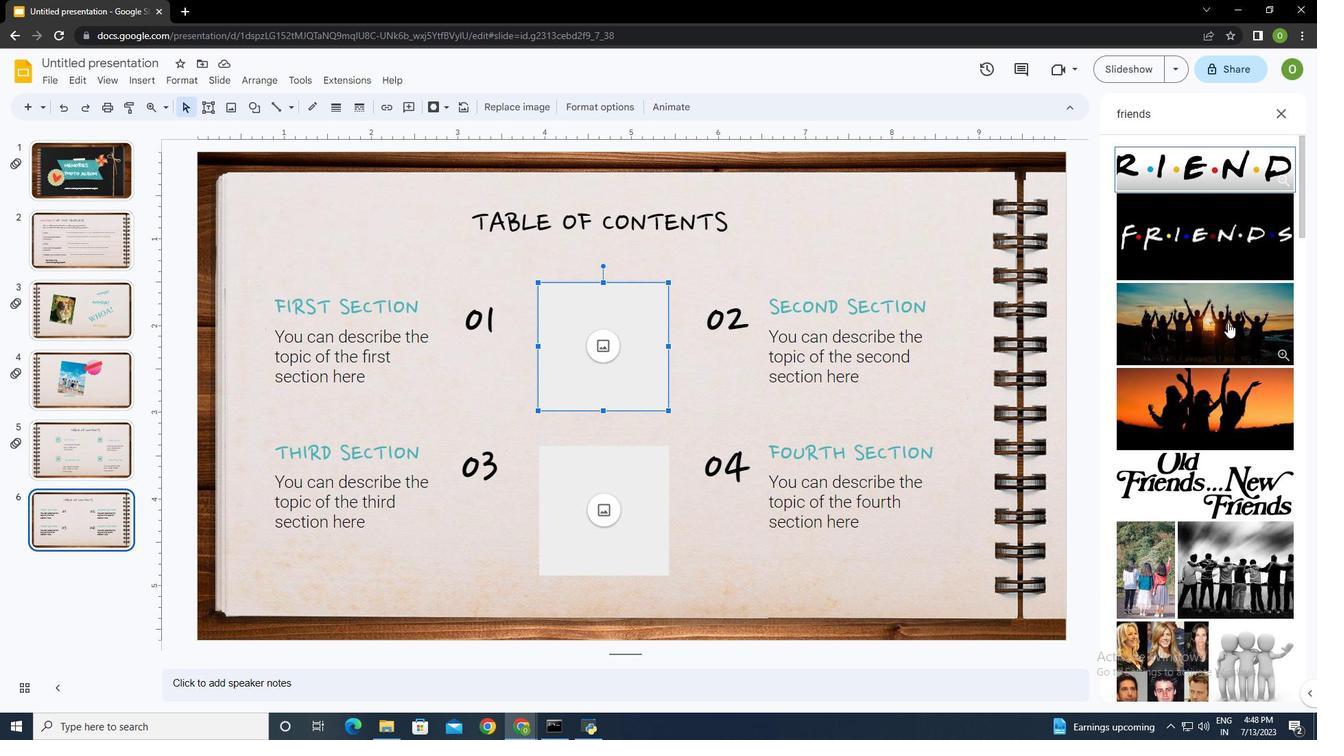 
Action: Mouse scrolled (1228, 323) with delta (0, 0)
Screenshot: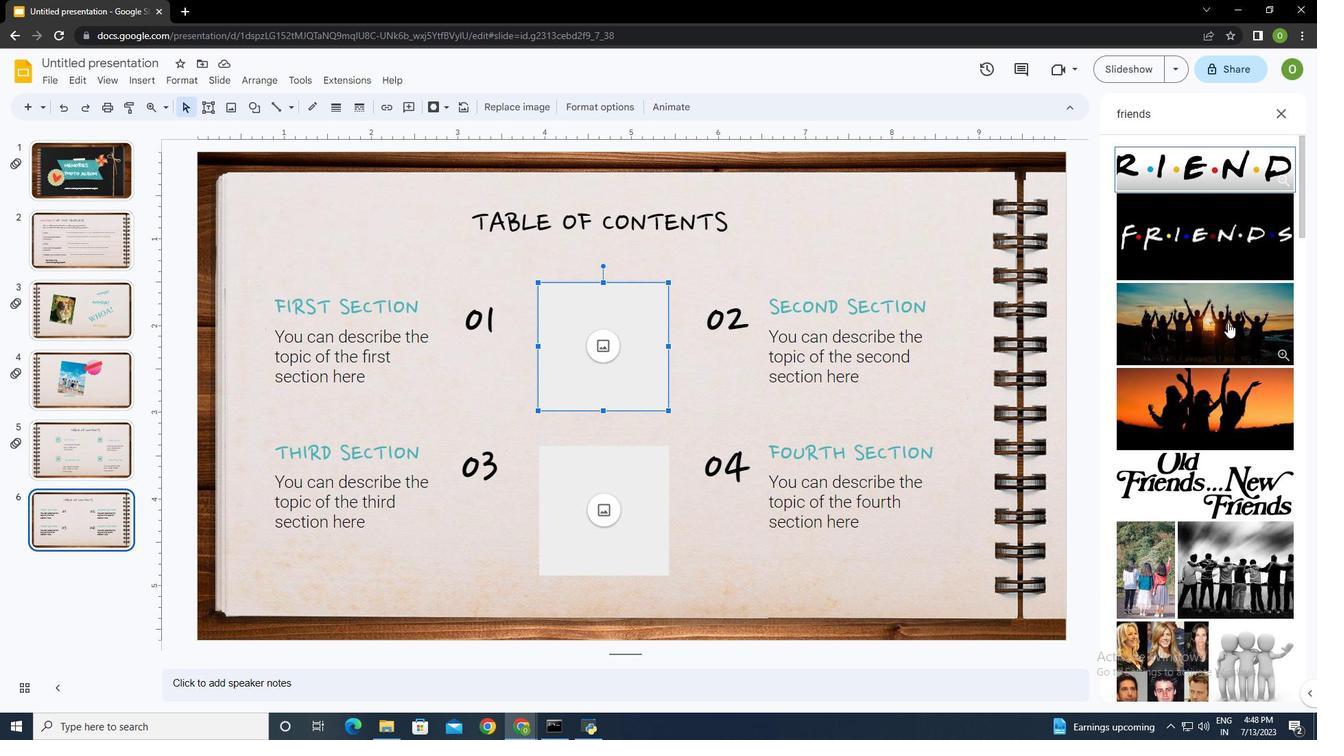 
Action: Mouse scrolled (1228, 323) with delta (0, 0)
Screenshot: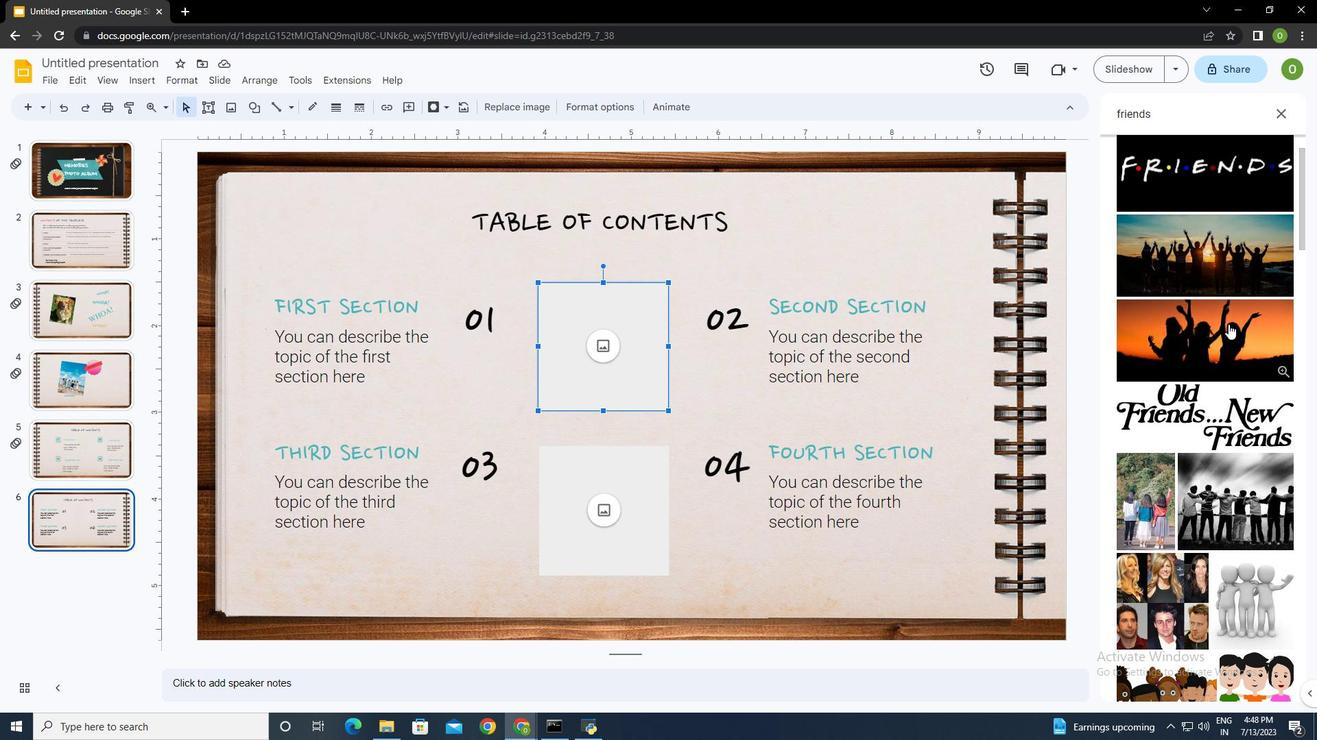 
Action: Mouse scrolled (1228, 323) with delta (0, 0)
Screenshot: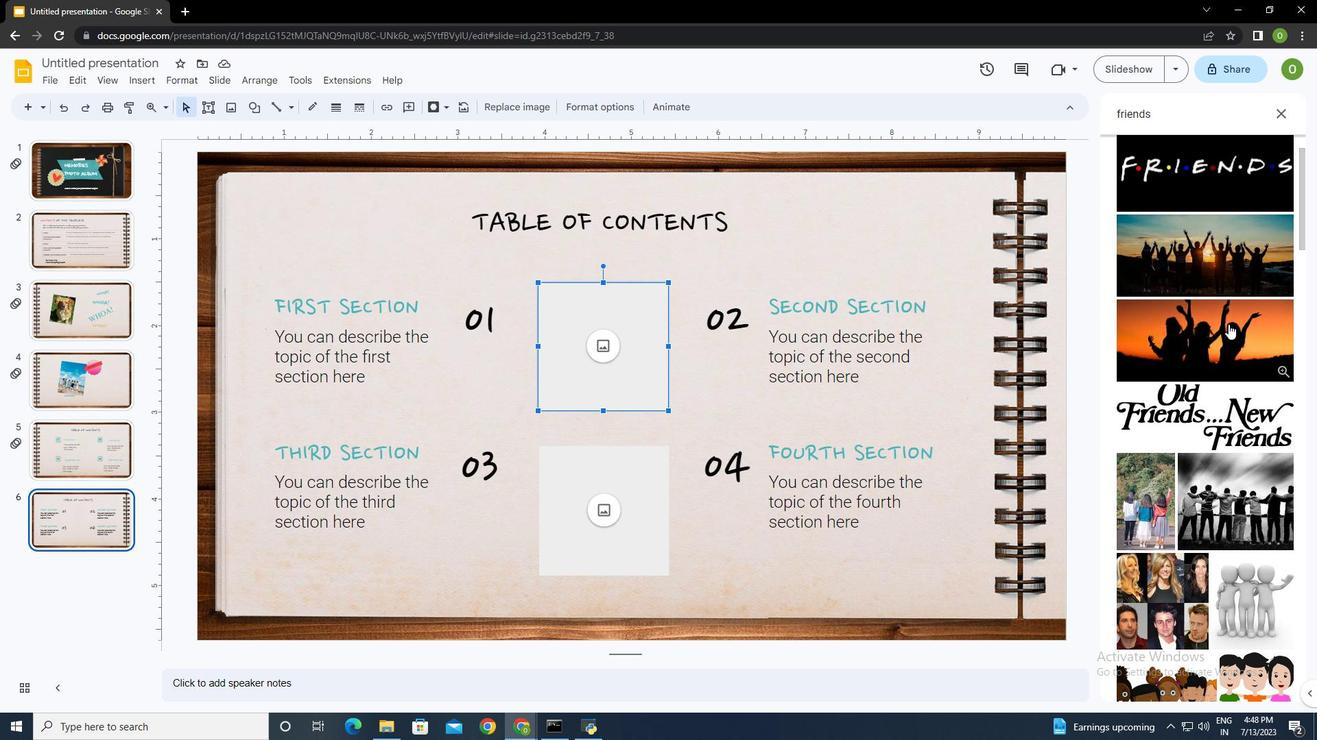 
Action: Mouse scrolled (1228, 323) with delta (0, 0)
Screenshot: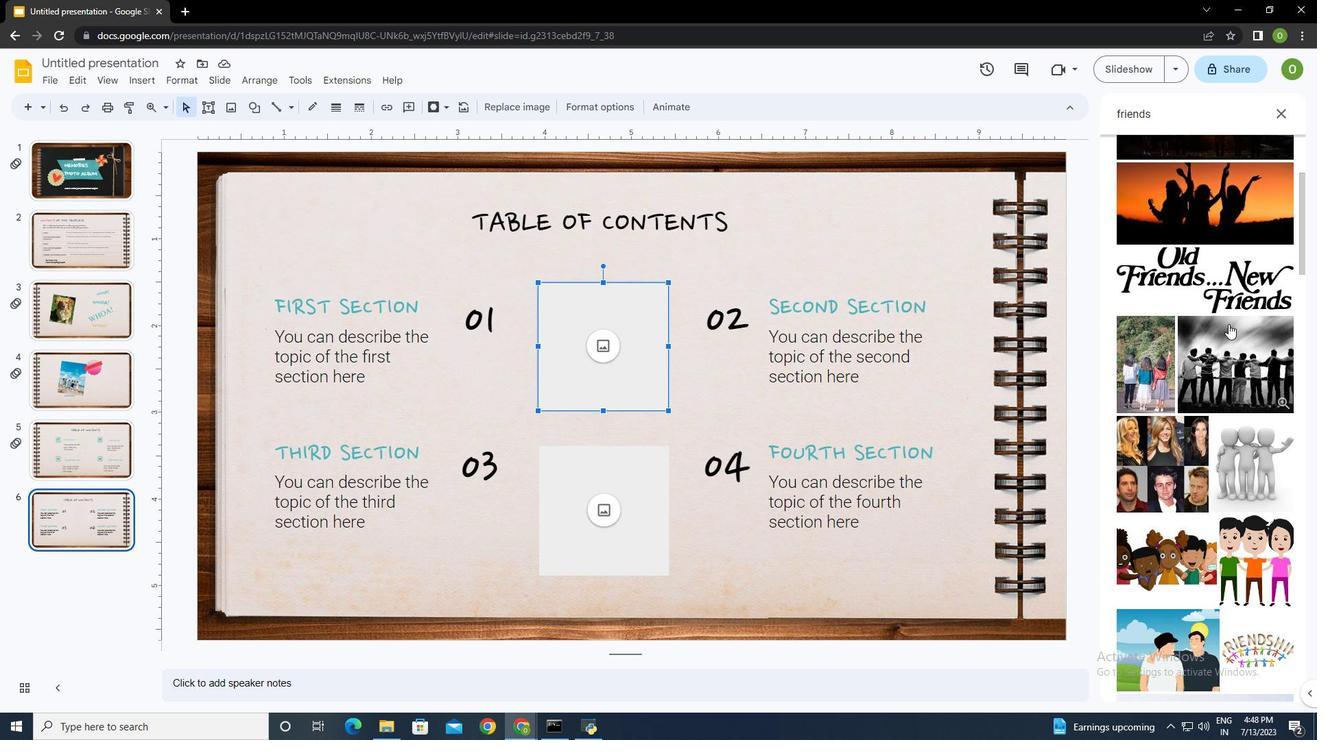 
Action: Mouse scrolled (1228, 323) with delta (0, 0)
Screenshot: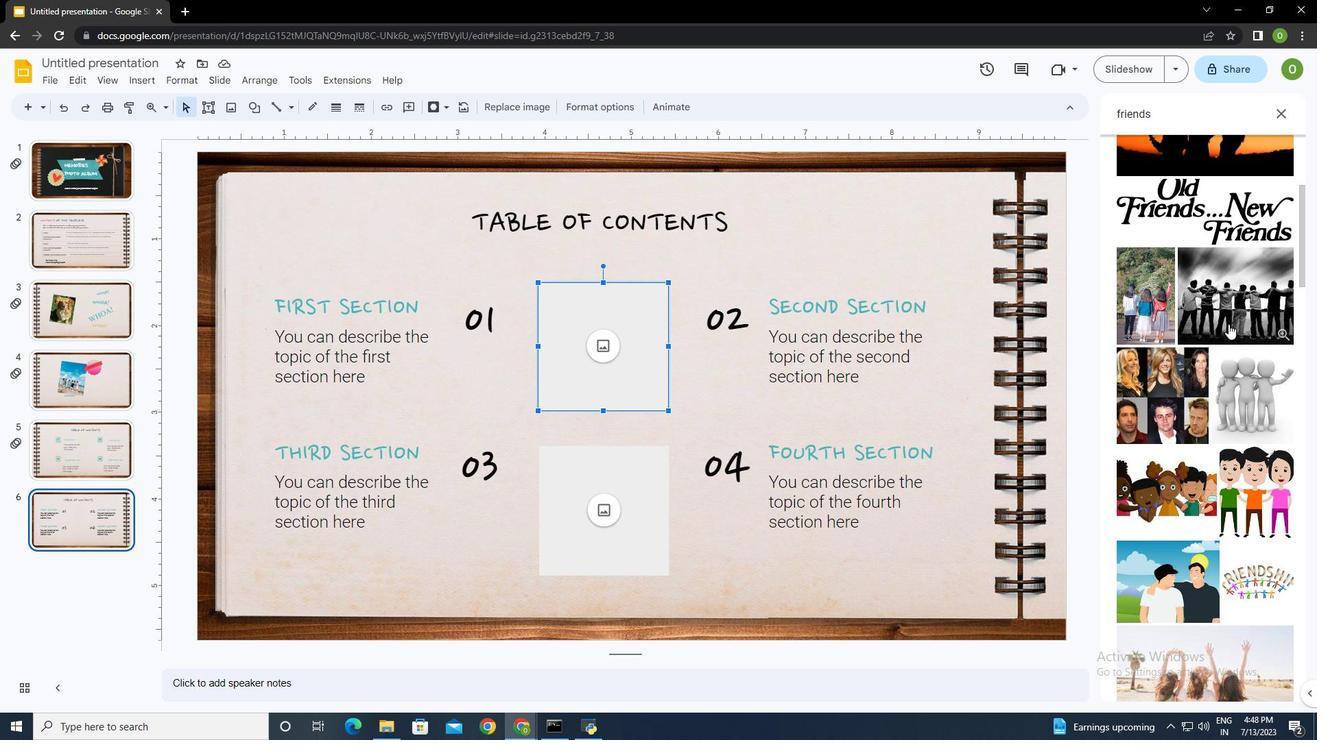 
Action: Mouse scrolled (1228, 323) with delta (0, 0)
Screenshot: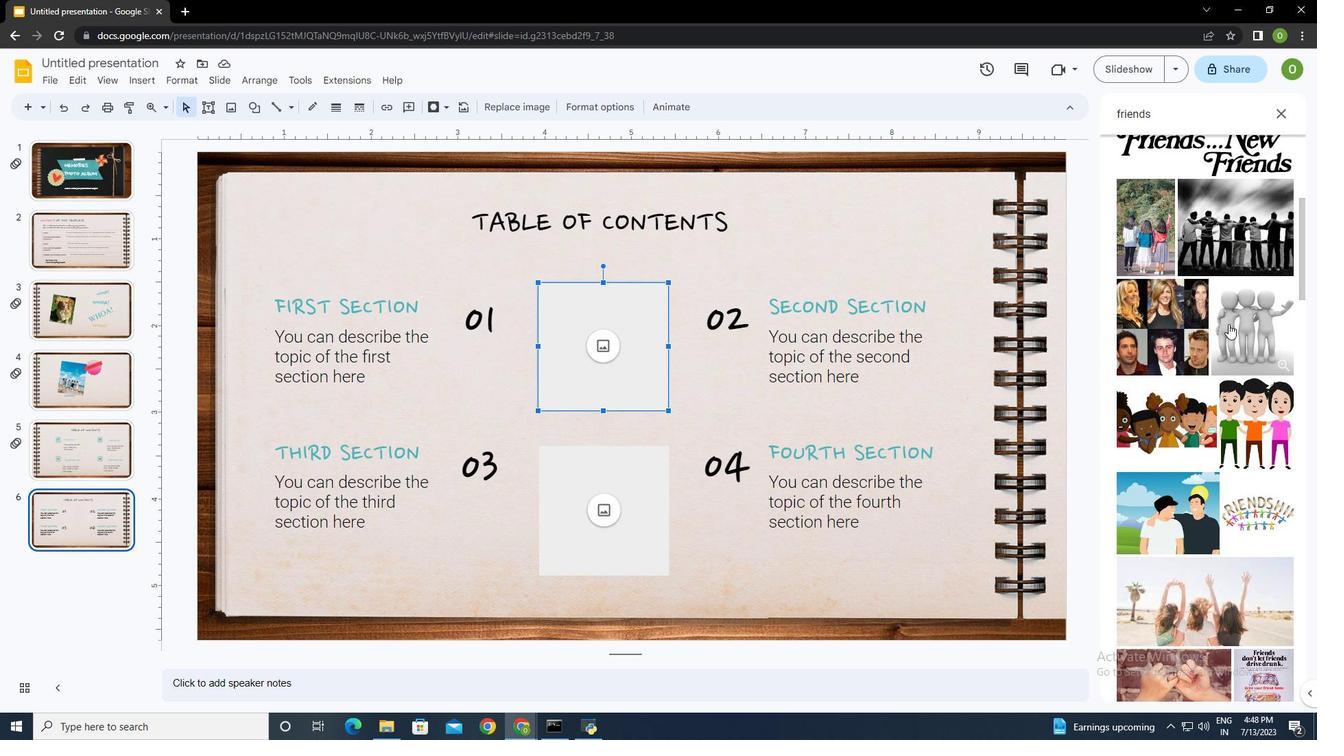 
Action: Mouse scrolled (1228, 323) with delta (0, 0)
Screenshot: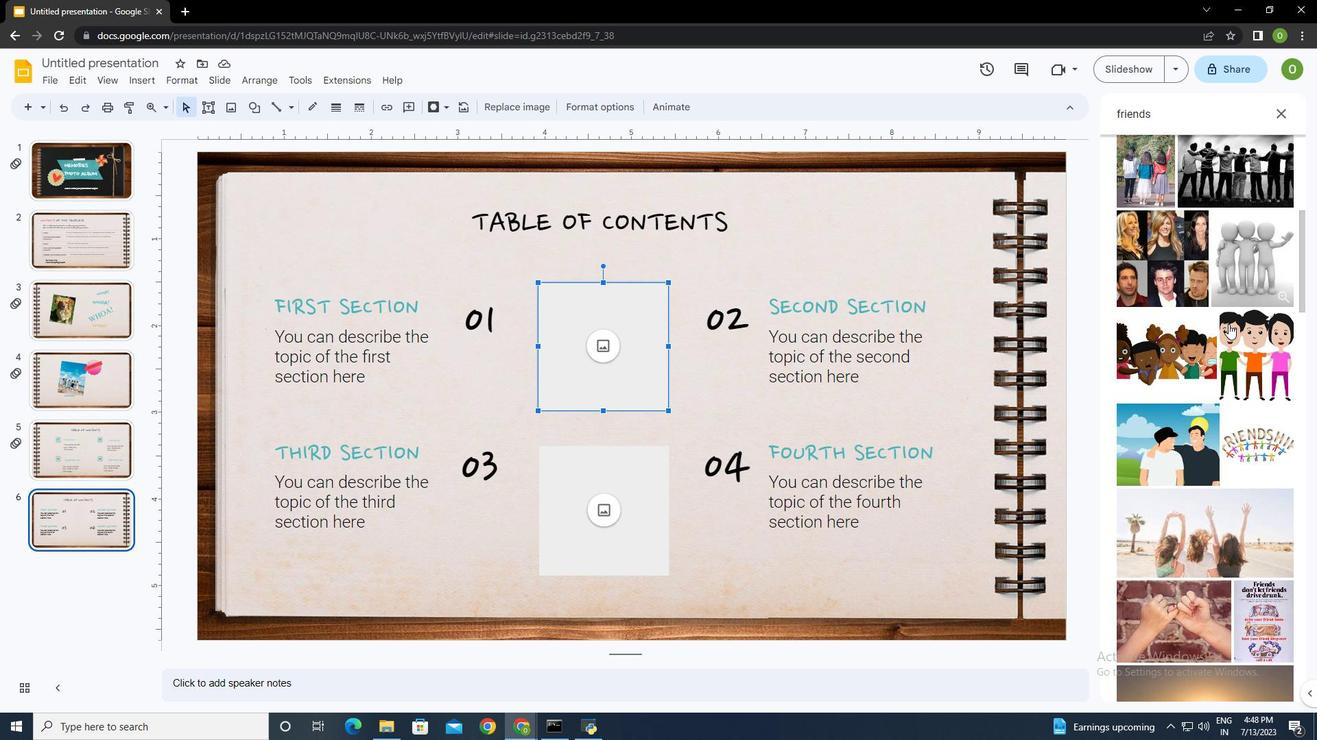 
Action: Mouse scrolled (1228, 323) with delta (0, 0)
Screenshot: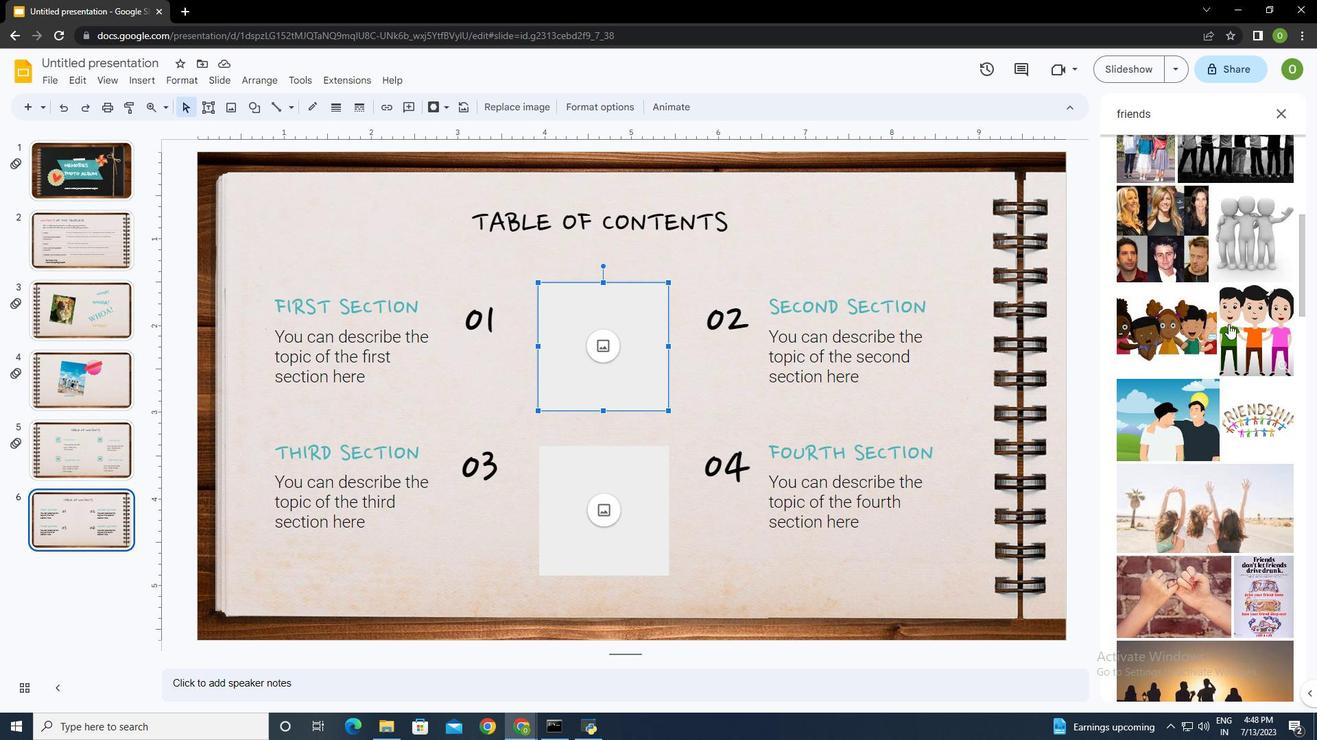 
Action: Mouse scrolled (1228, 323) with delta (0, 0)
Screenshot: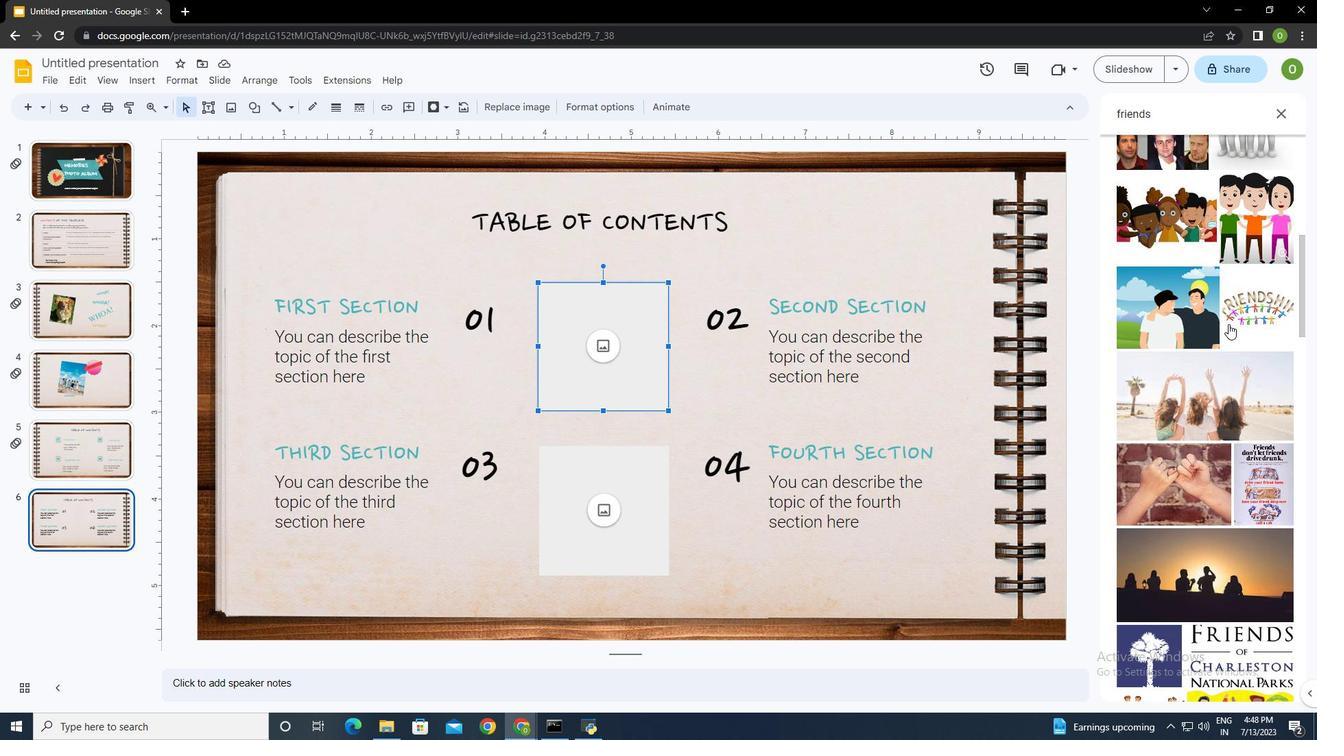 
Action: Mouse scrolled (1228, 323) with delta (0, 0)
Screenshot: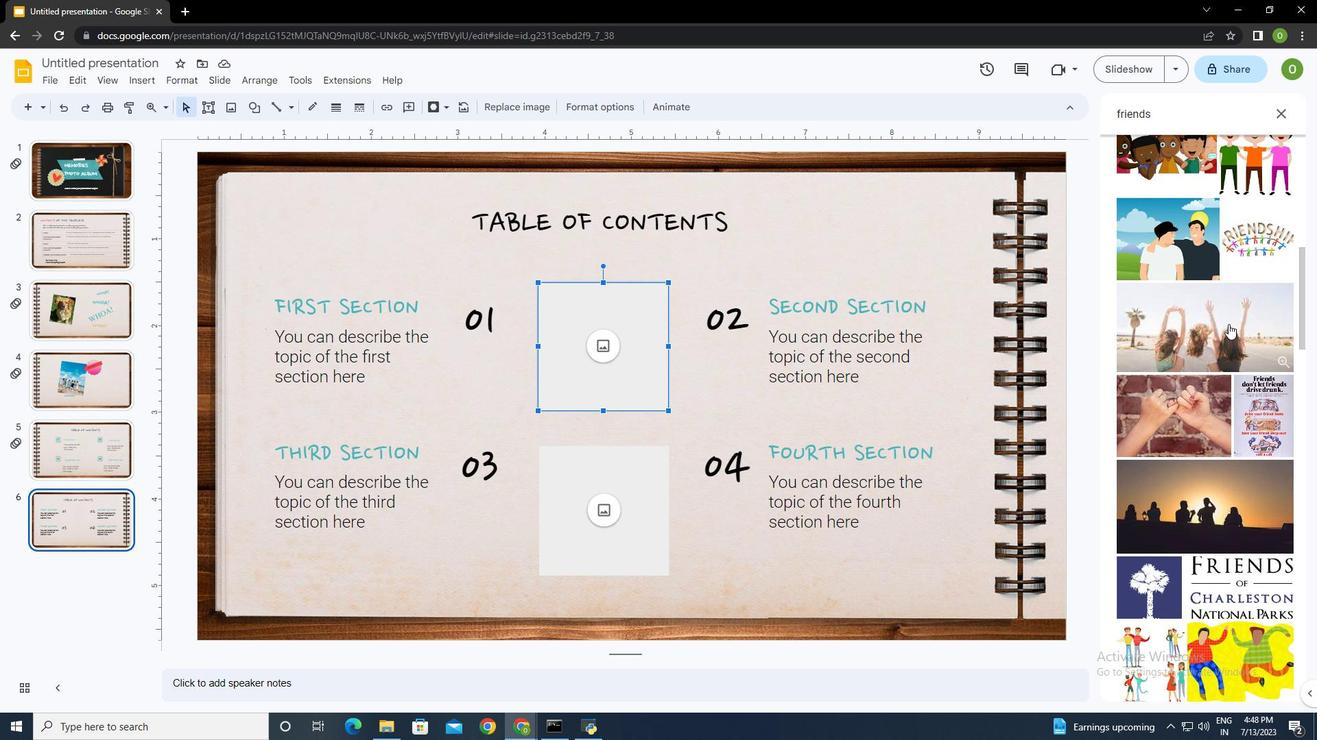
Action: Mouse scrolled (1228, 323) with delta (0, 0)
Screenshot: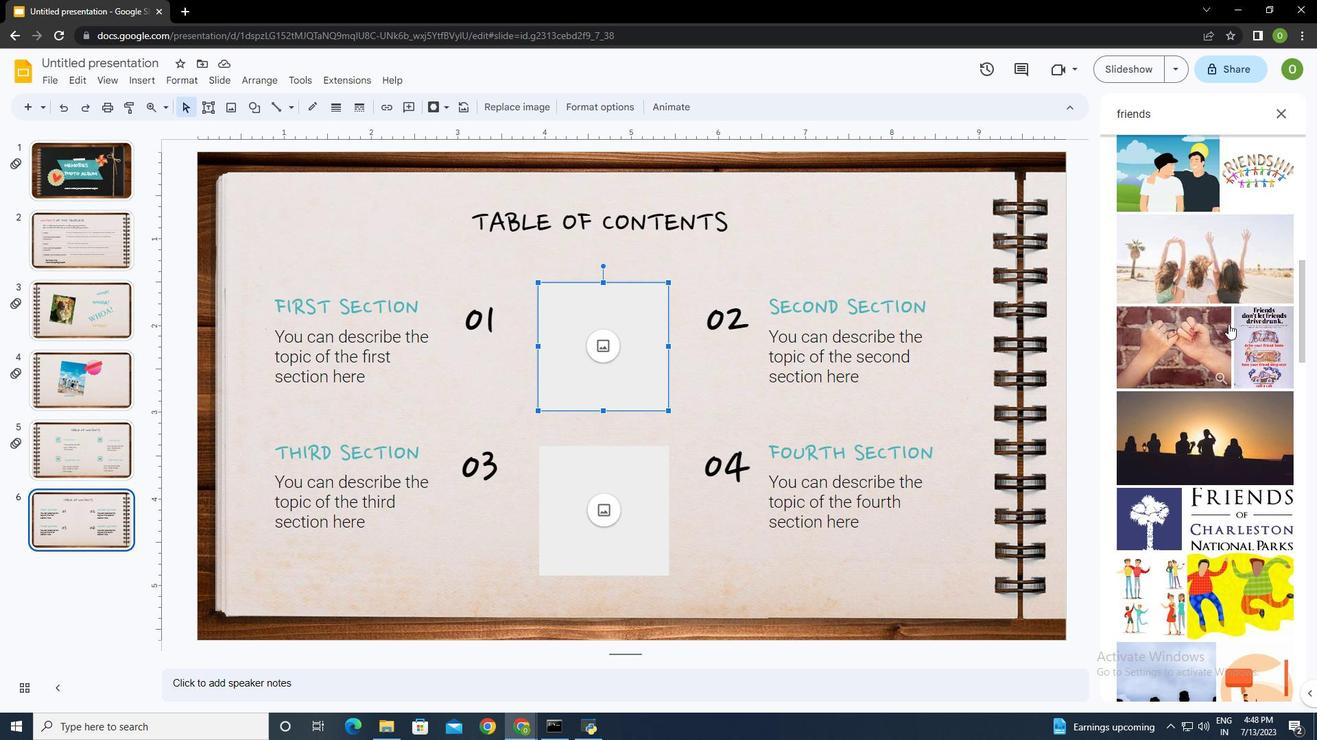 
Action: Mouse scrolled (1228, 323) with delta (0, 0)
Screenshot: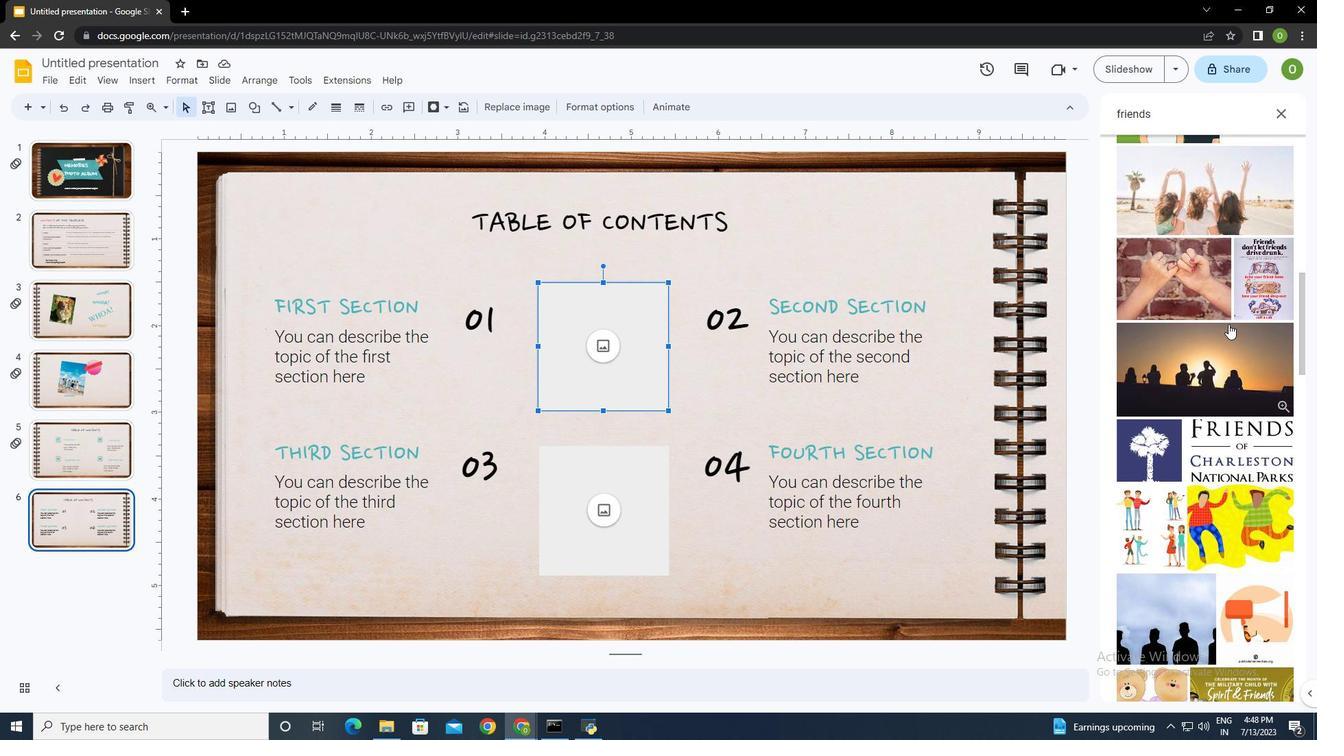 
Action: Mouse scrolled (1228, 323) with delta (0, 0)
Screenshot: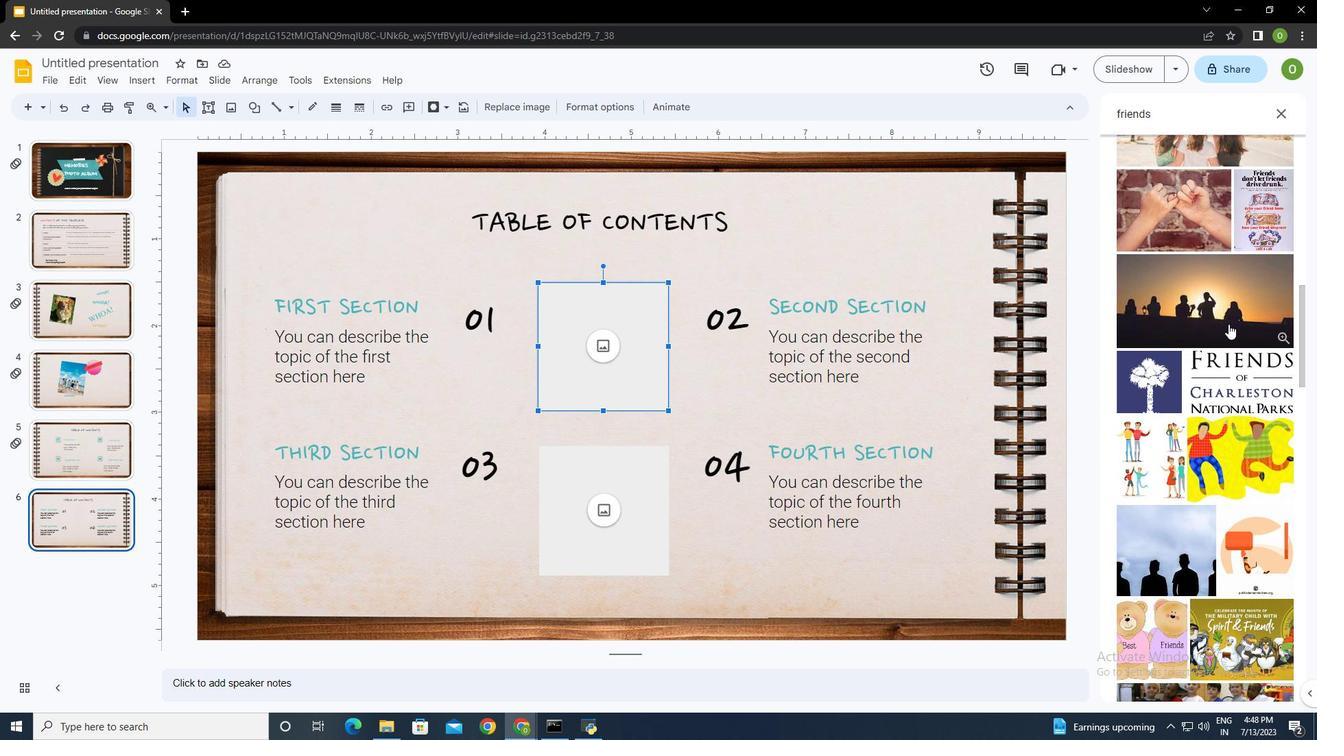 
Action: Mouse scrolled (1228, 323) with delta (0, 0)
Screenshot: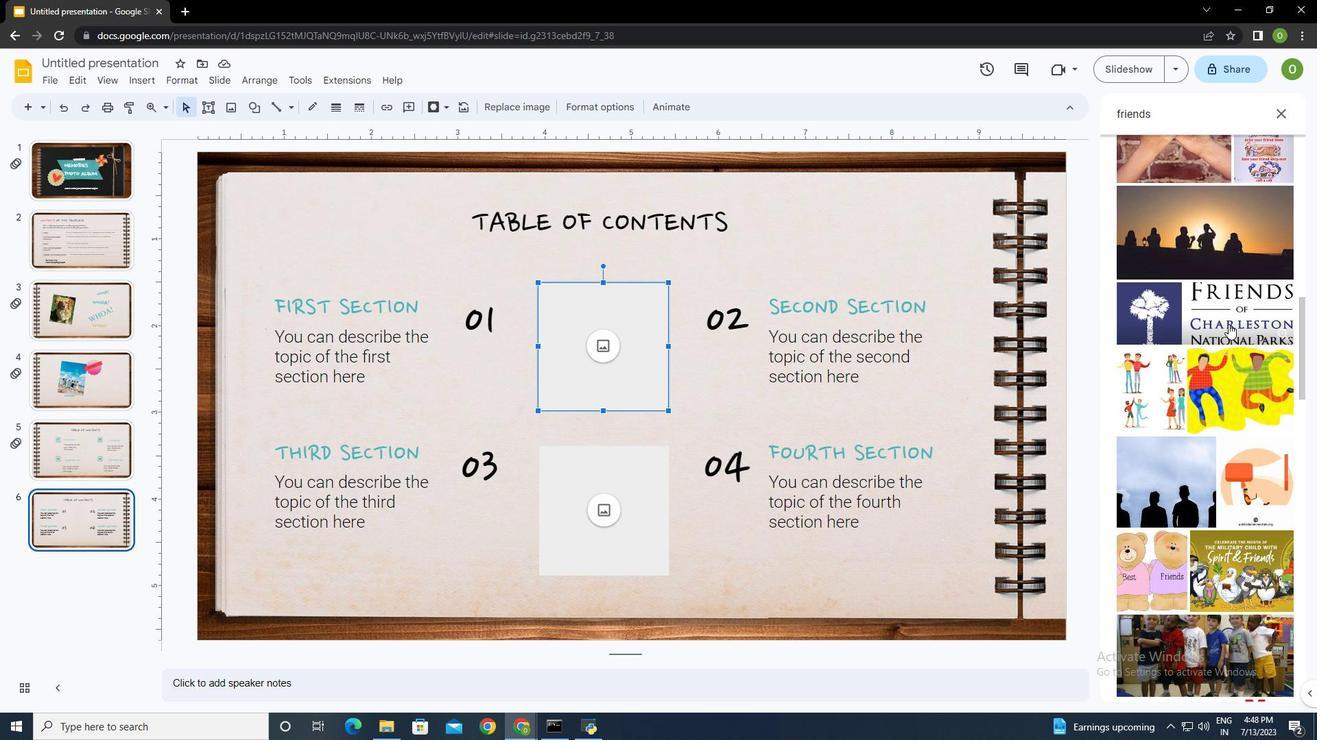
Action: Mouse scrolled (1228, 323) with delta (0, 0)
Screenshot: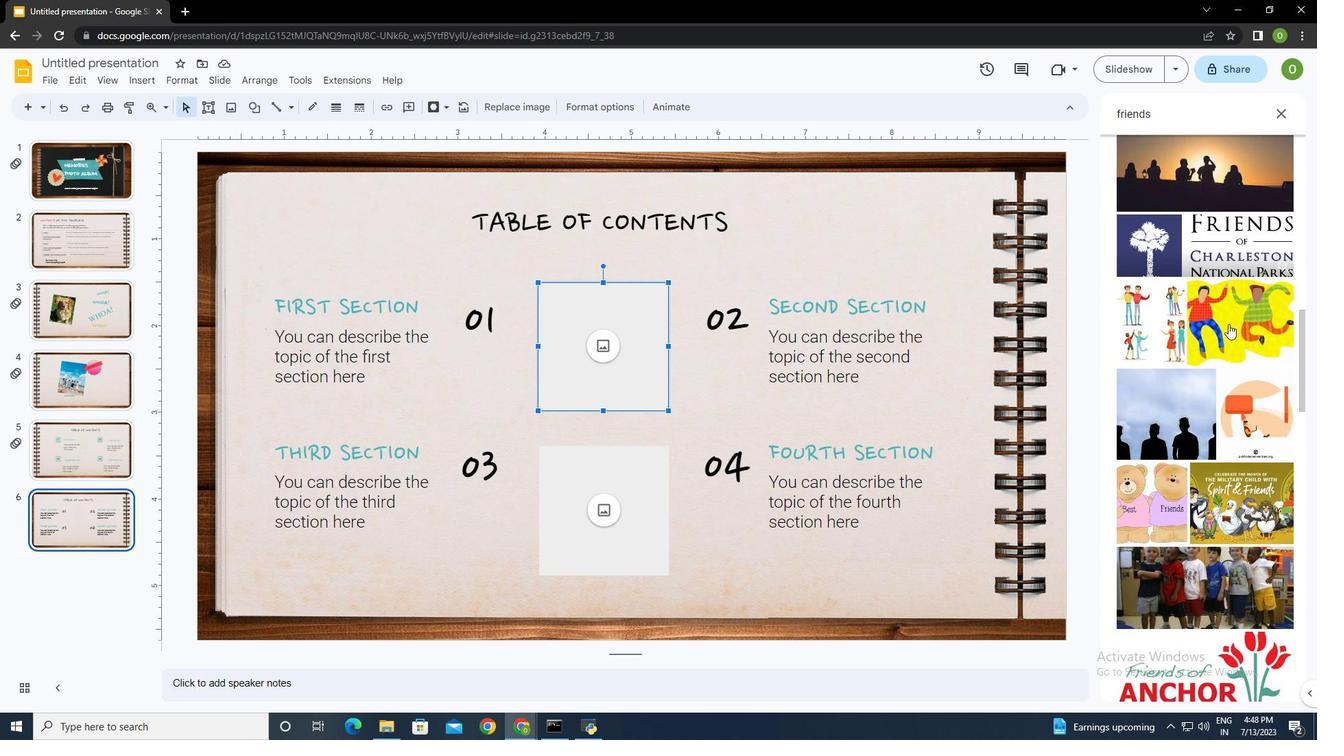 
Action: Mouse scrolled (1228, 323) with delta (0, 0)
Screenshot: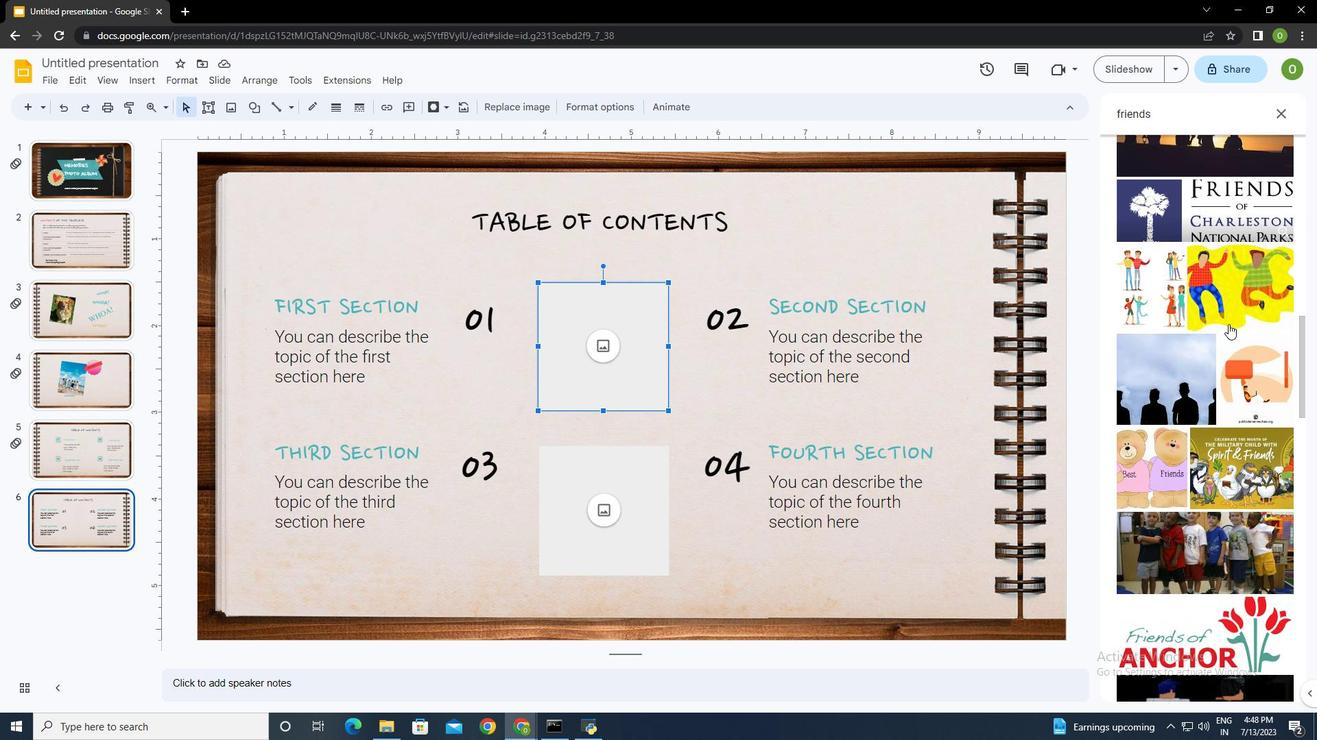 
Action: Mouse scrolled (1228, 323) with delta (0, 0)
Screenshot: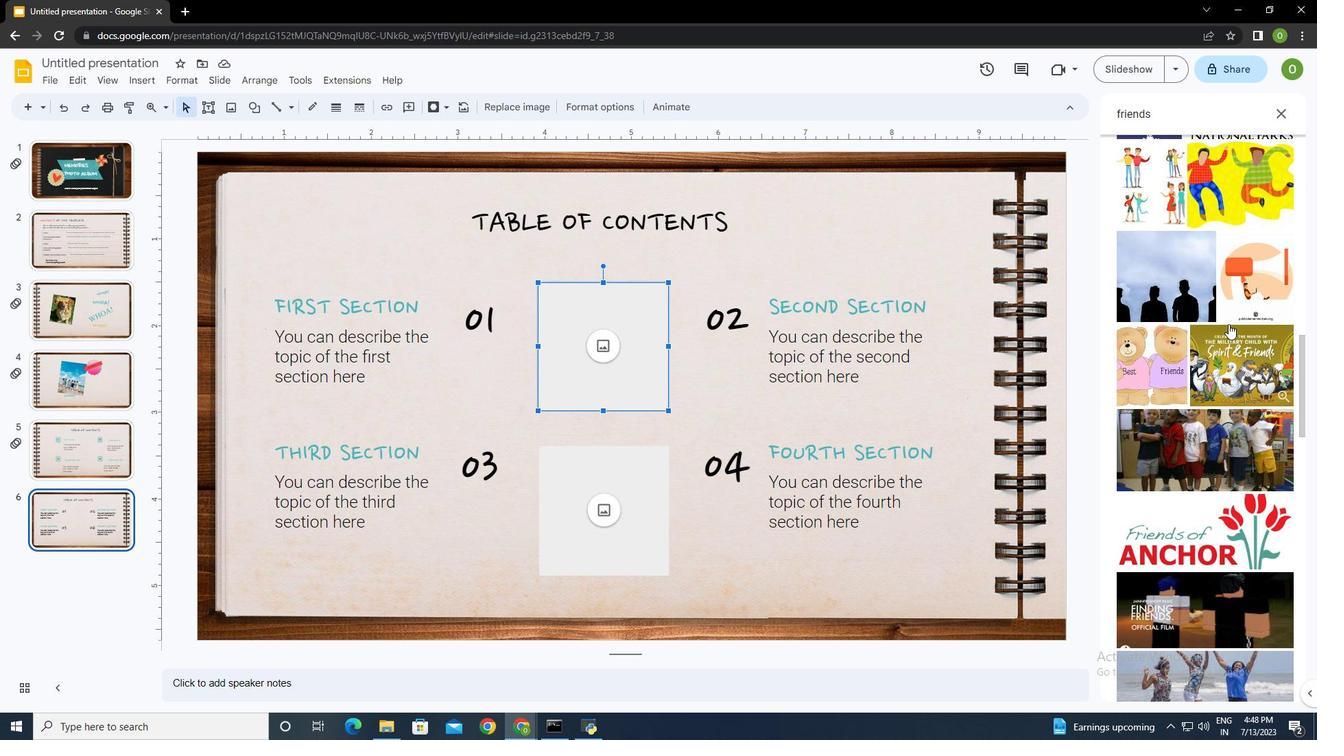 
Action: Mouse scrolled (1228, 323) with delta (0, 0)
Screenshot: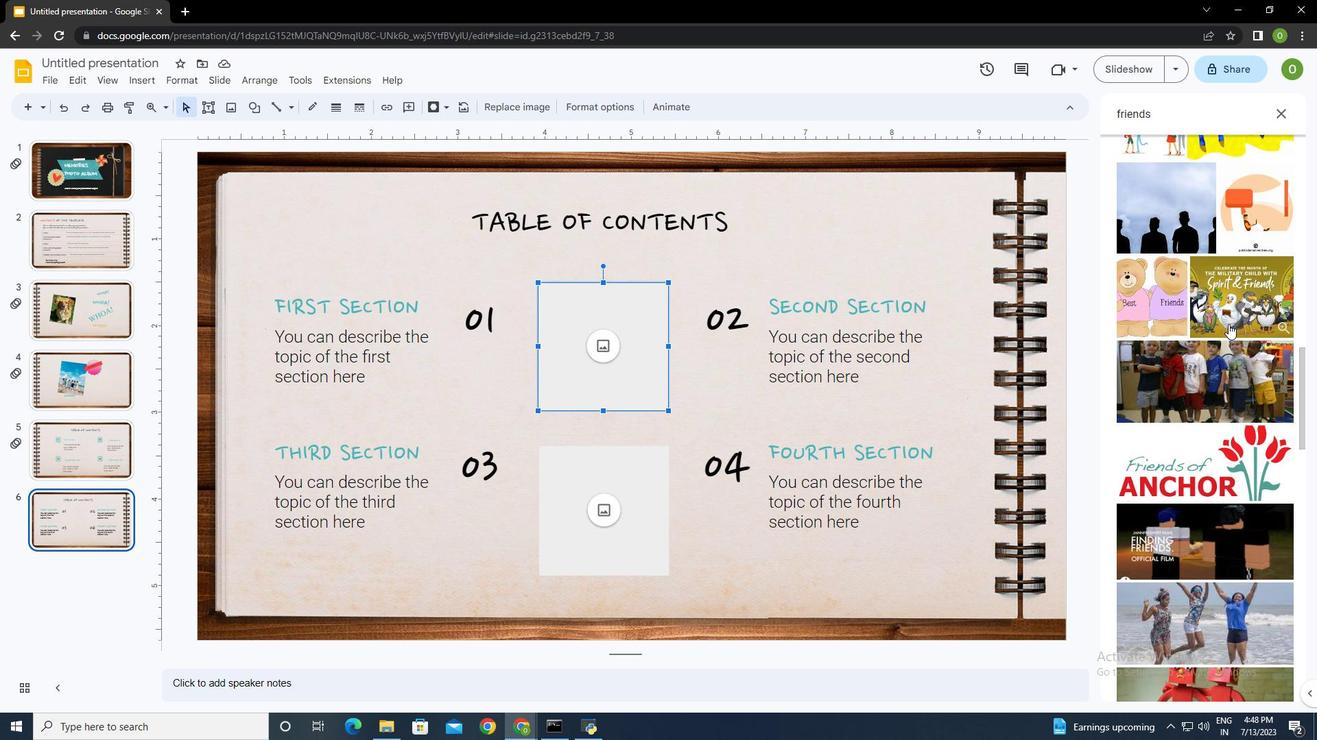 
Action: Mouse scrolled (1228, 323) with delta (0, 0)
Screenshot: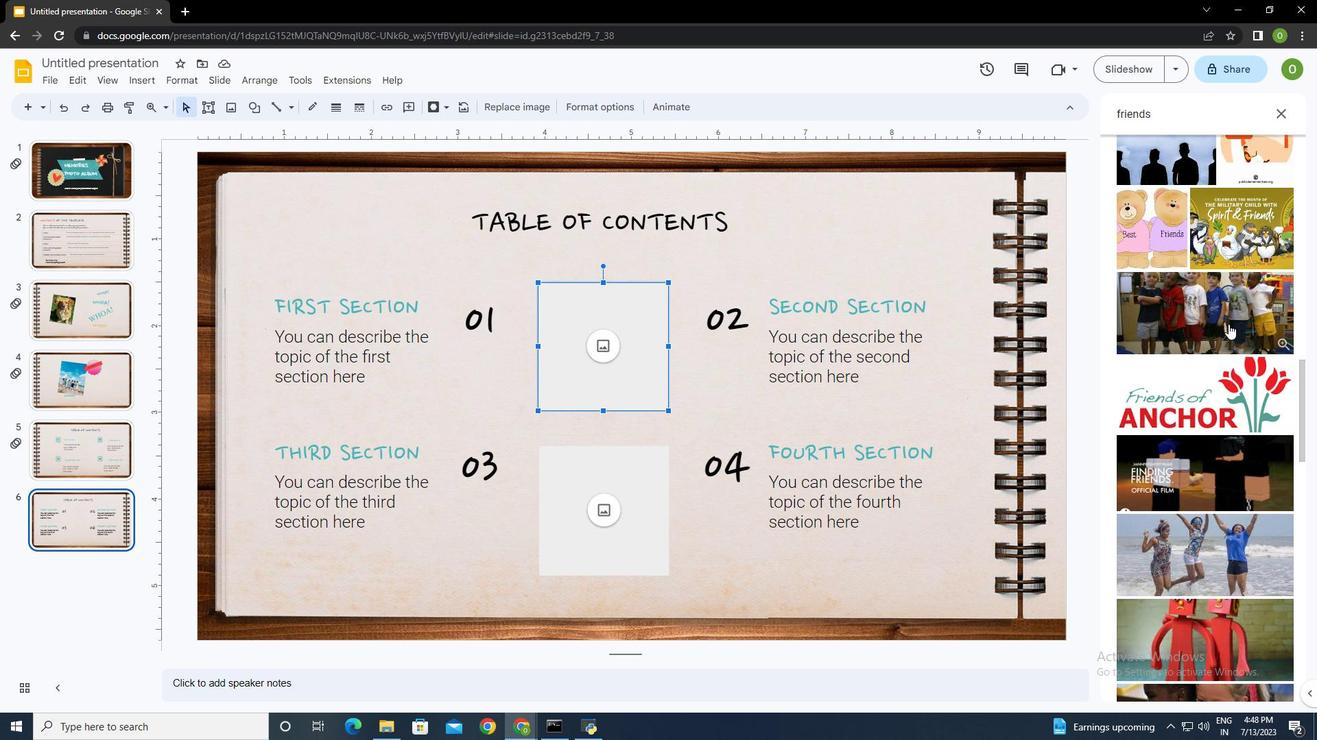 
Action: Mouse moved to (1226, 498)
Screenshot: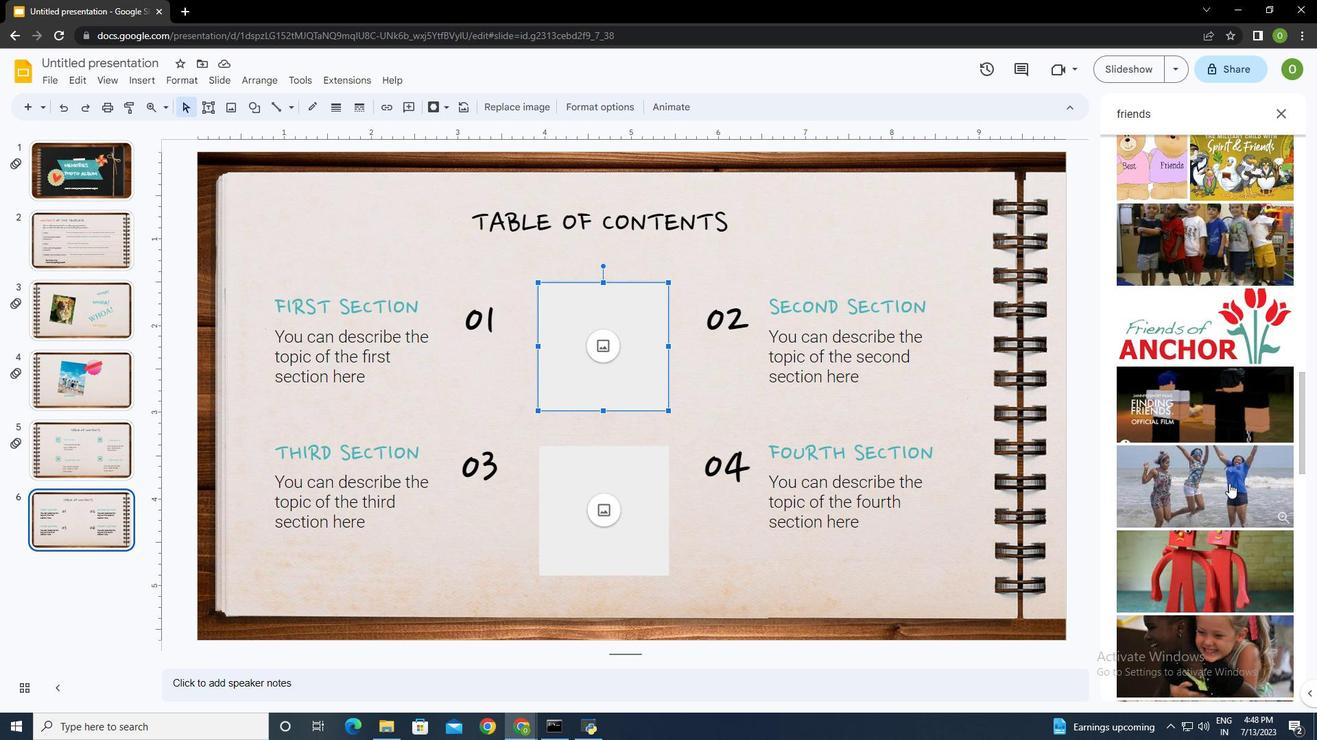 
Action: Mouse scrolled (1226, 498) with delta (0, 0)
Screenshot: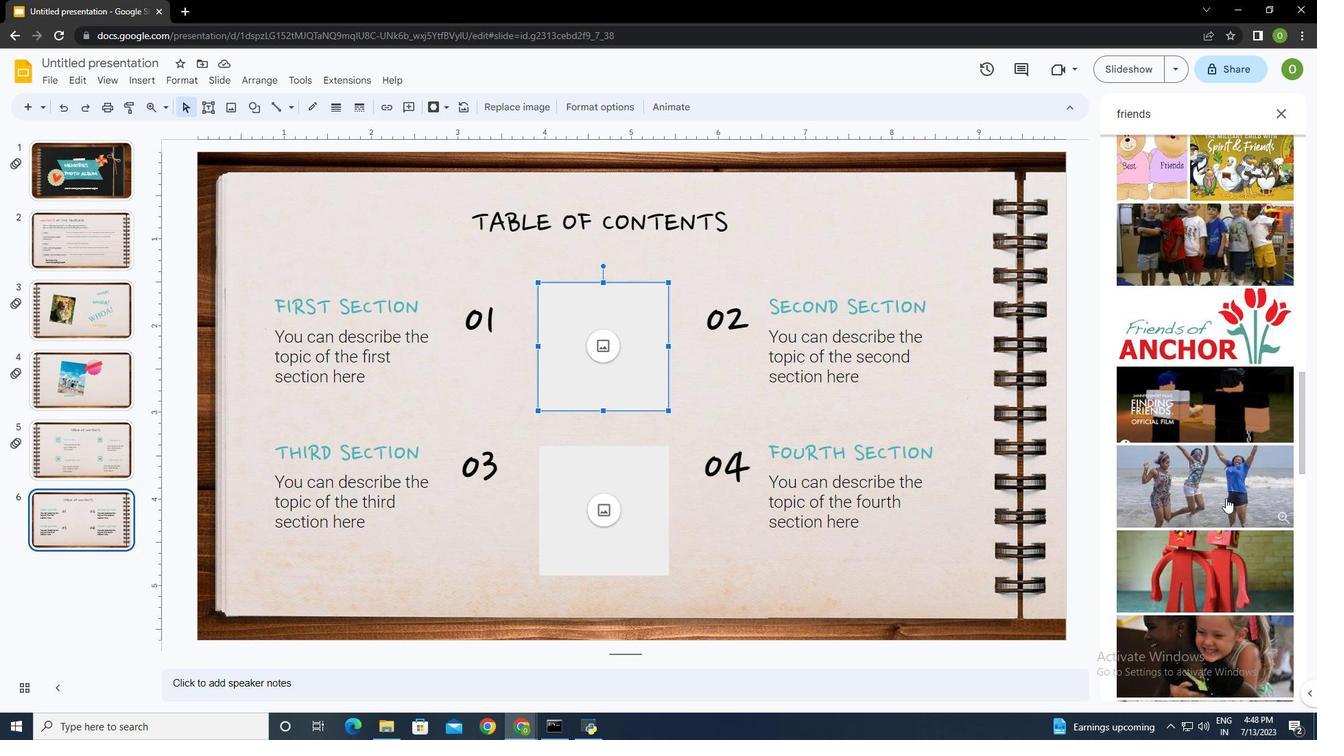 
Action: Mouse scrolled (1226, 498) with delta (0, 0)
Screenshot: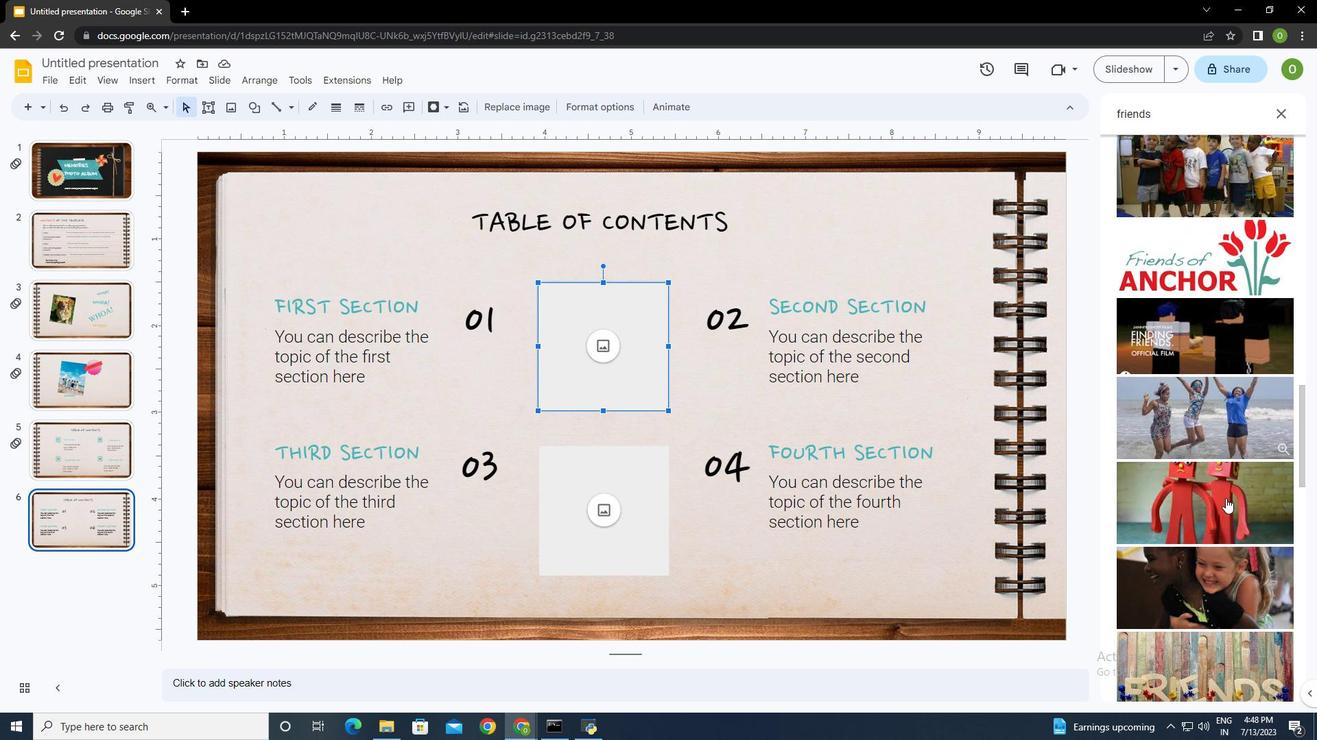 
Action: Mouse scrolled (1226, 498) with delta (0, 0)
Screenshot: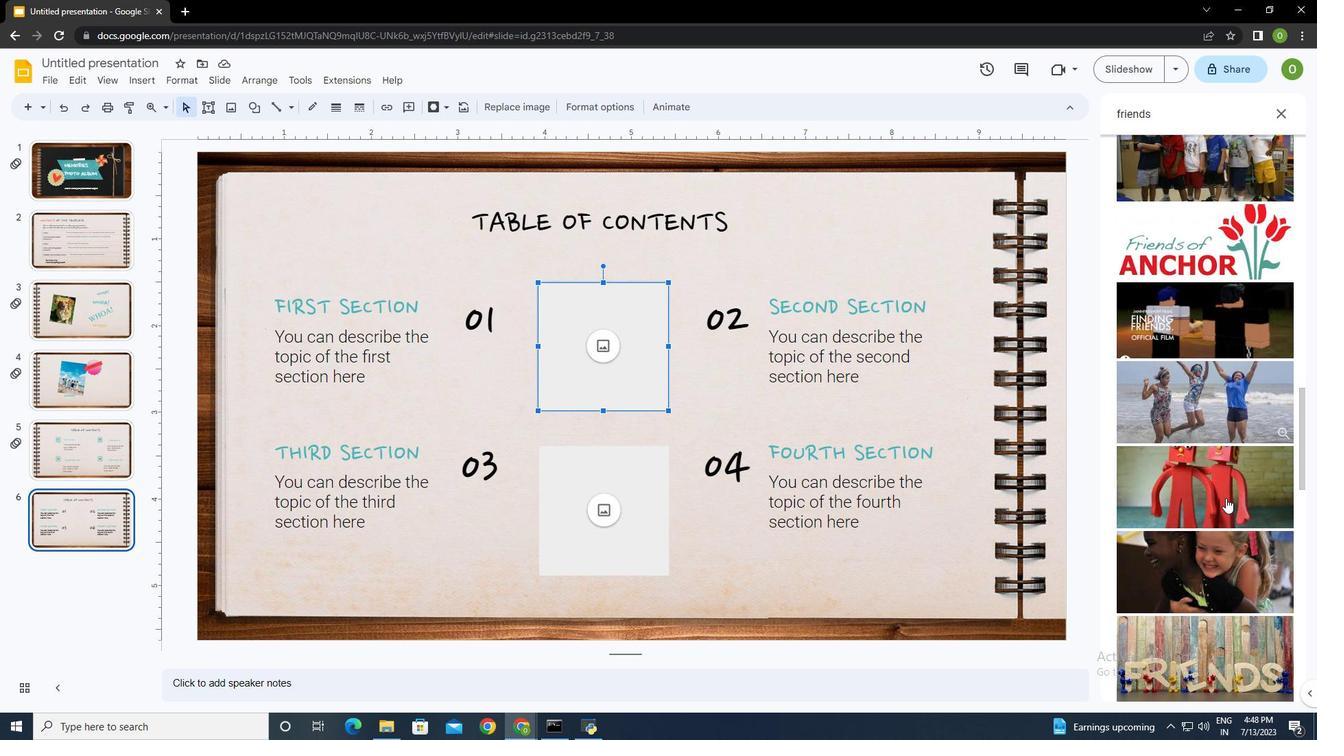 
Action: Mouse moved to (1211, 452)
Screenshot: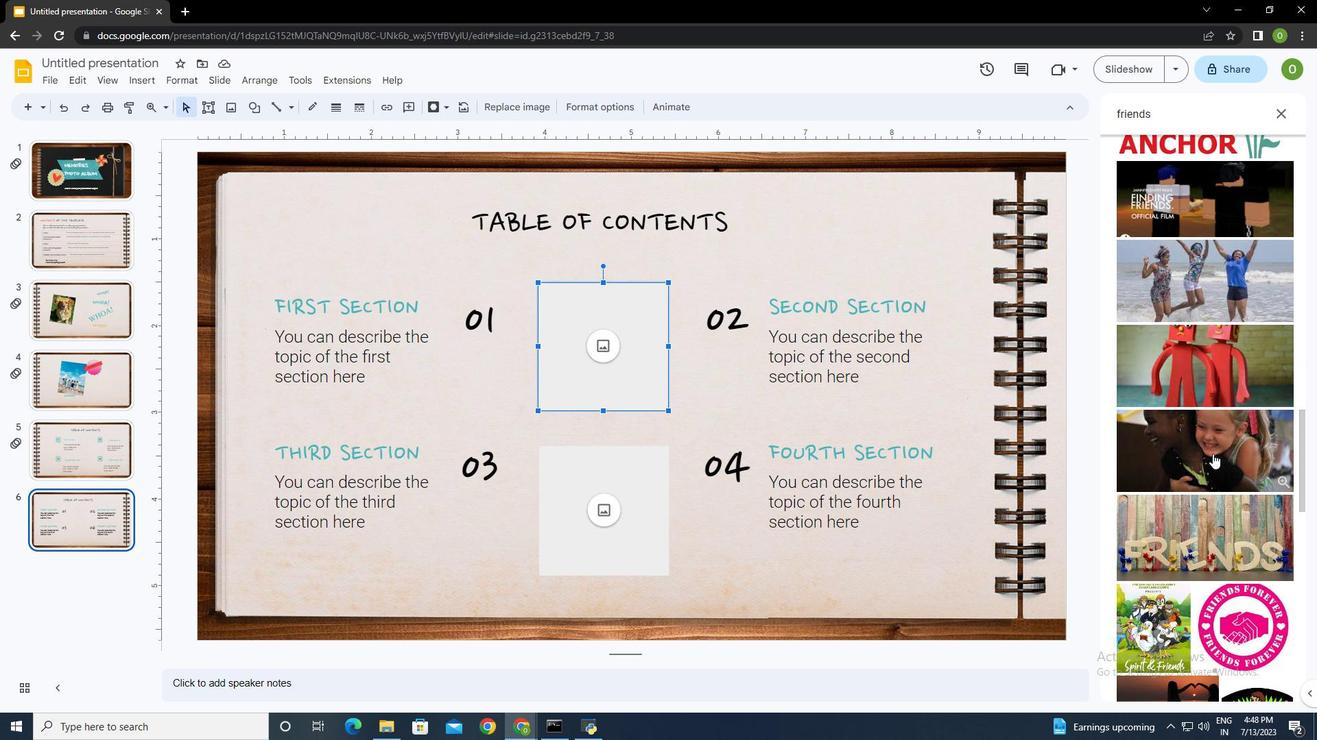 
Action: Mouse pressed left at (1211, 452)
Screenshot: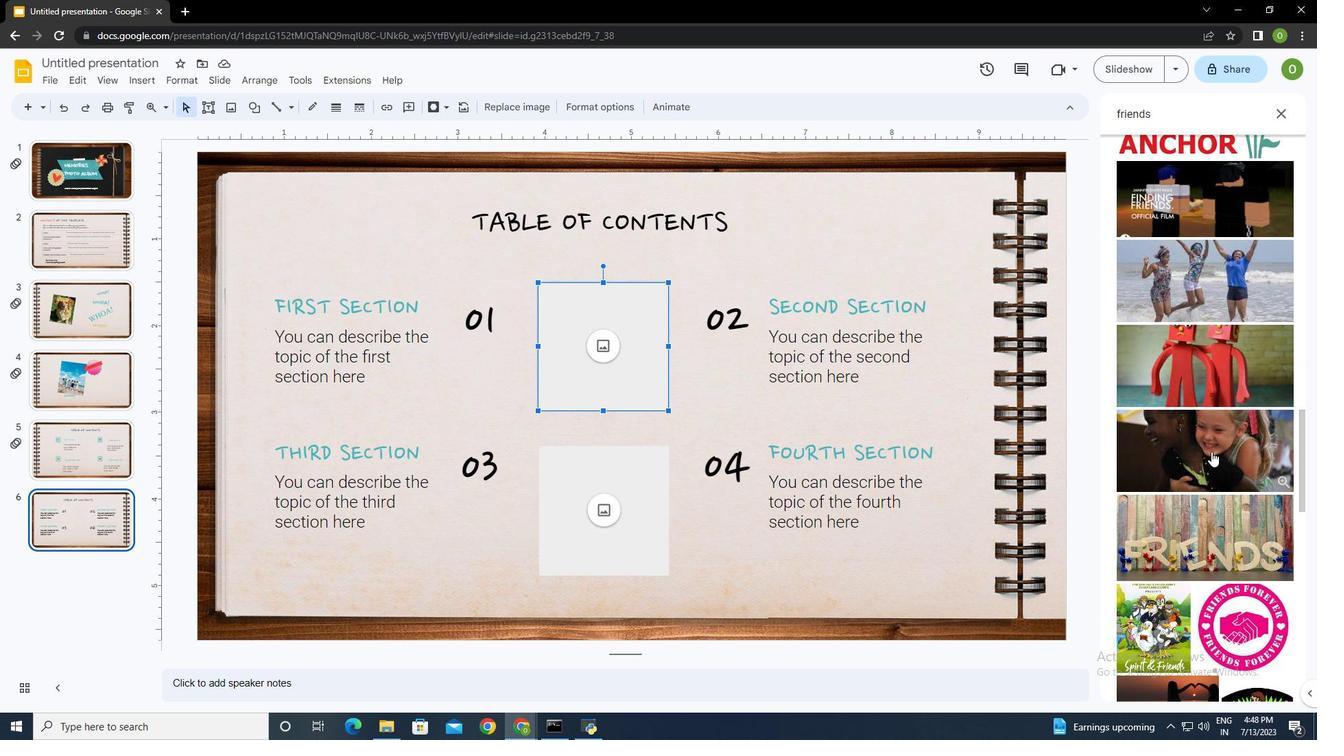 
Action: Mouse moved to (1260, 680)
Screenshot: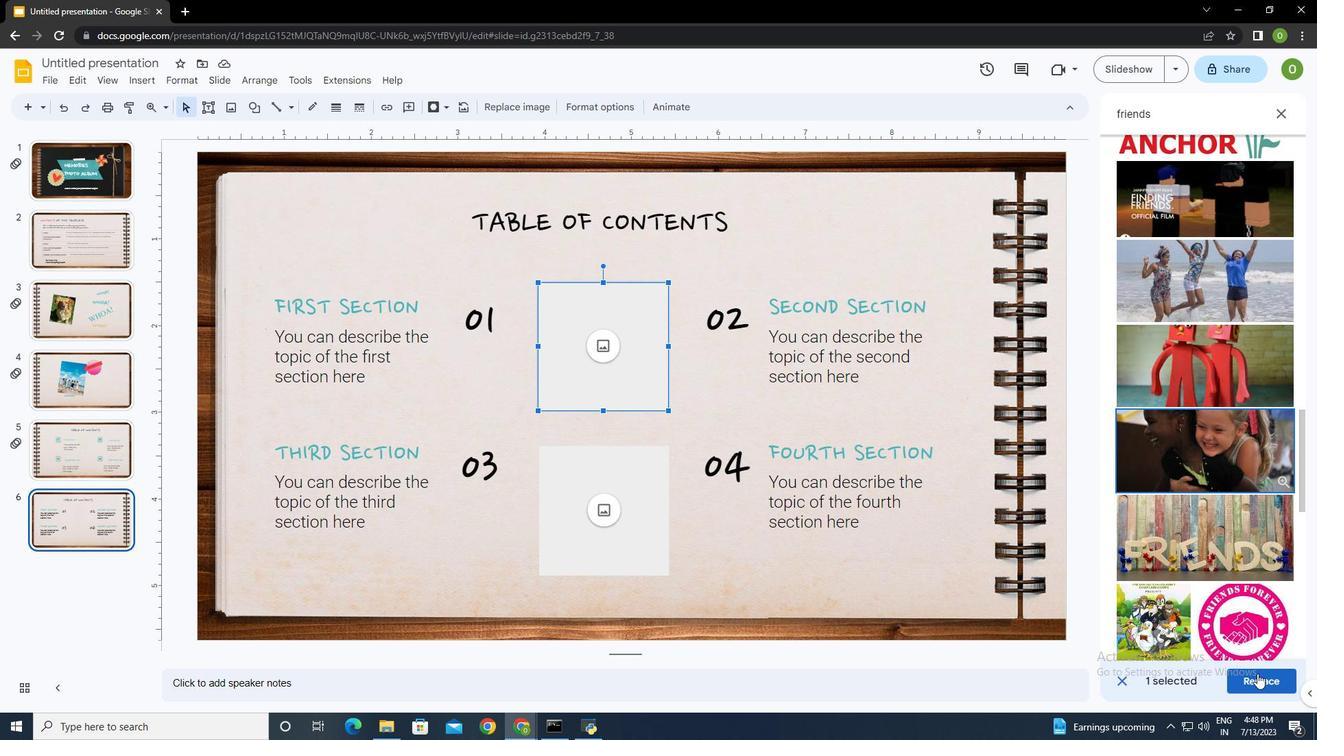
Action: Mouse pressed left at (1260, 680)
Screenshot: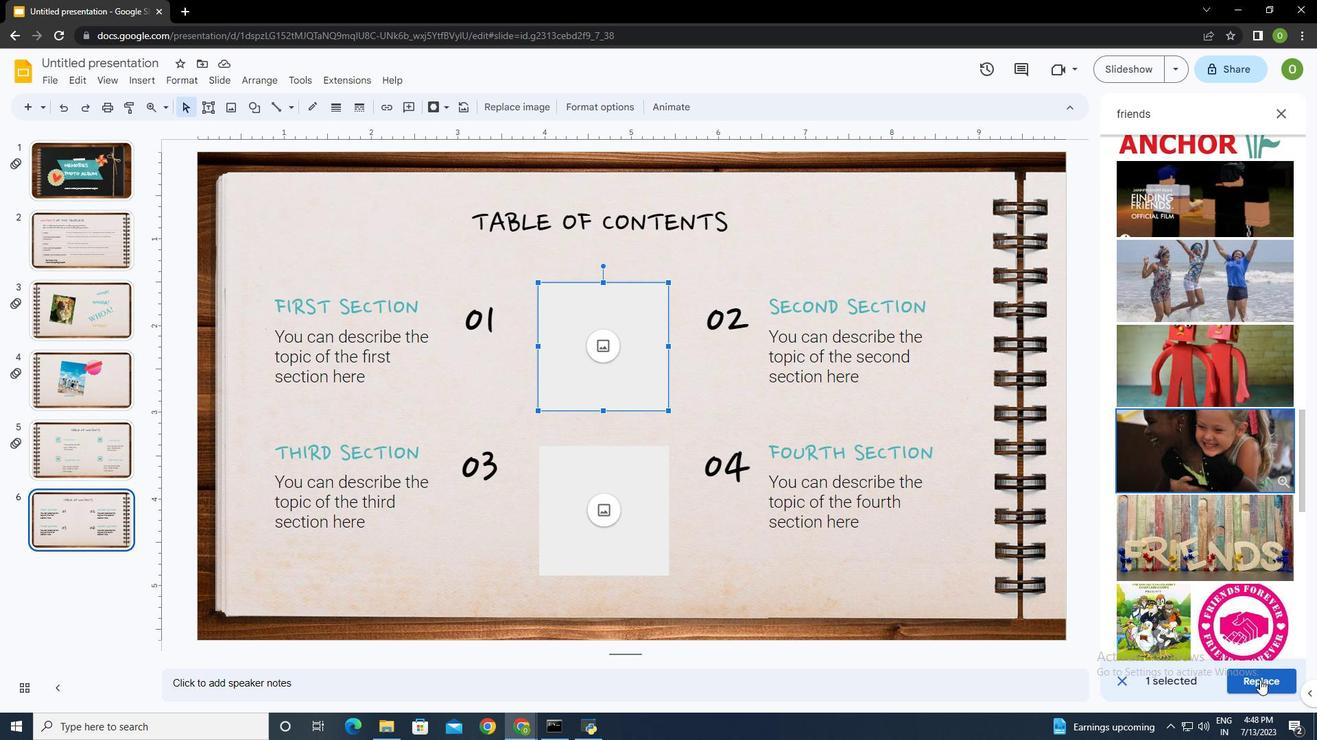
Action: Mouse moved to (609, 485)
Screenshot: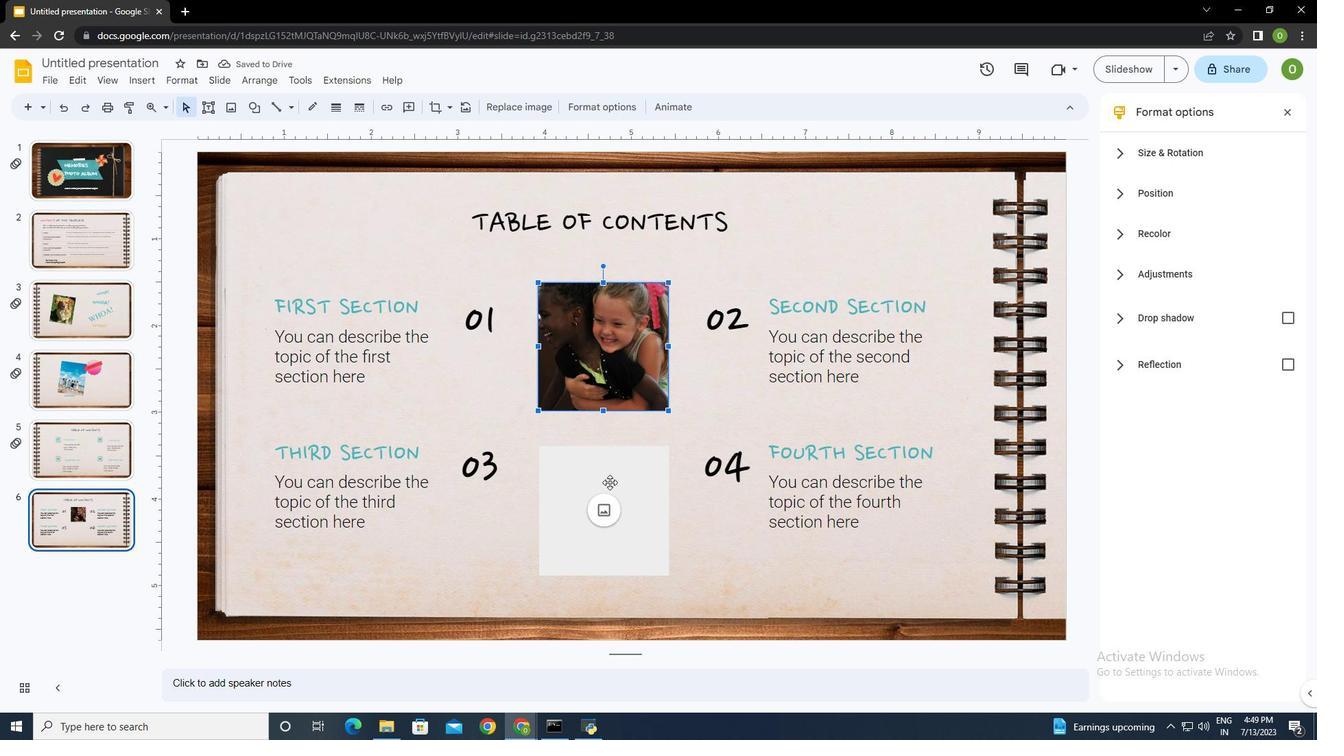 
Action: Mouse pressed left at (609, 485)
Screenshot: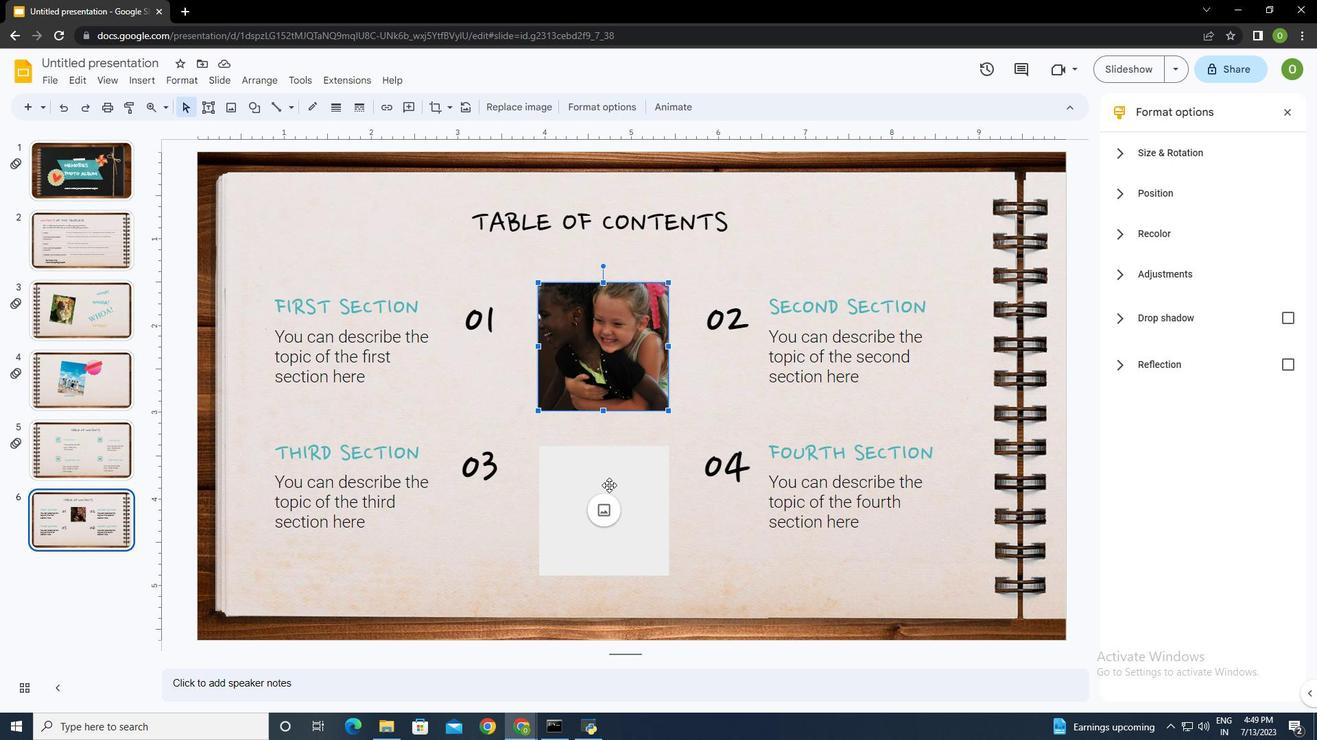 
Action: Mouse moved to (573, 427)
Screenshot: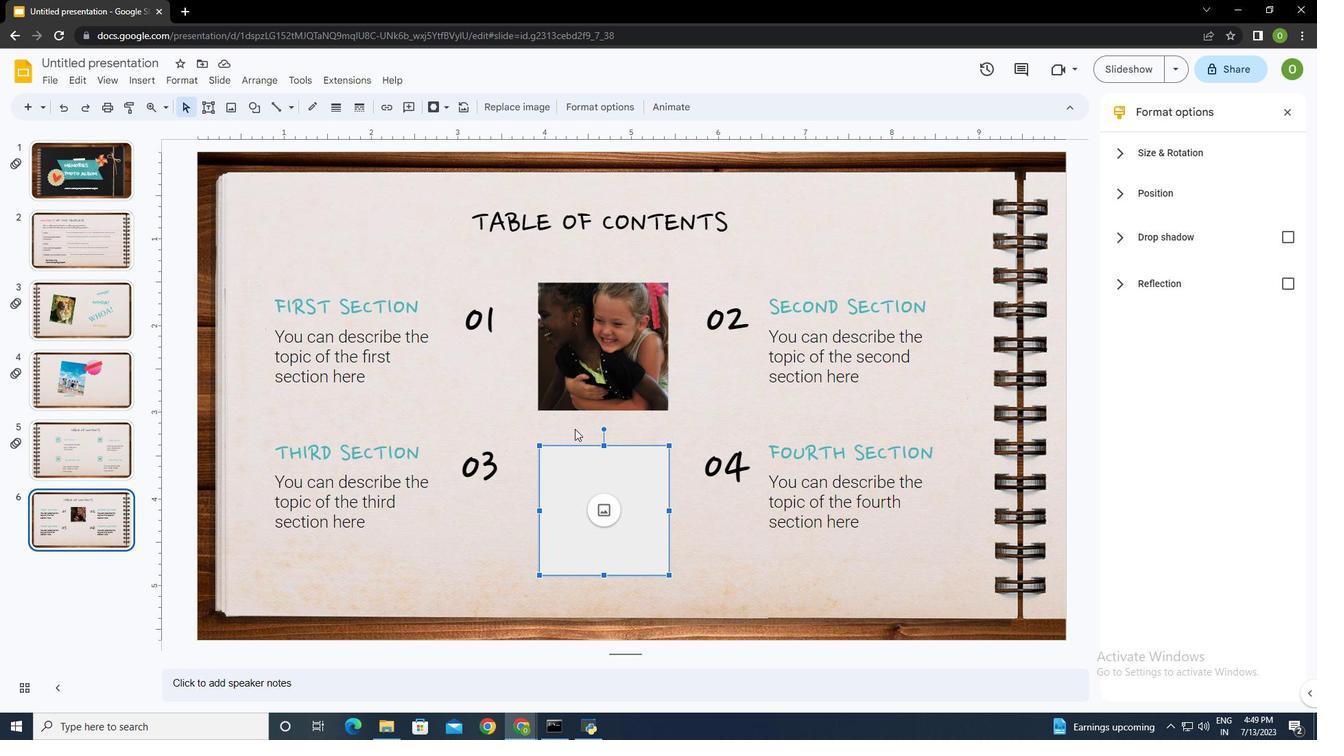 
Action: Mouse pressed left at (573, 427)
Screenshot: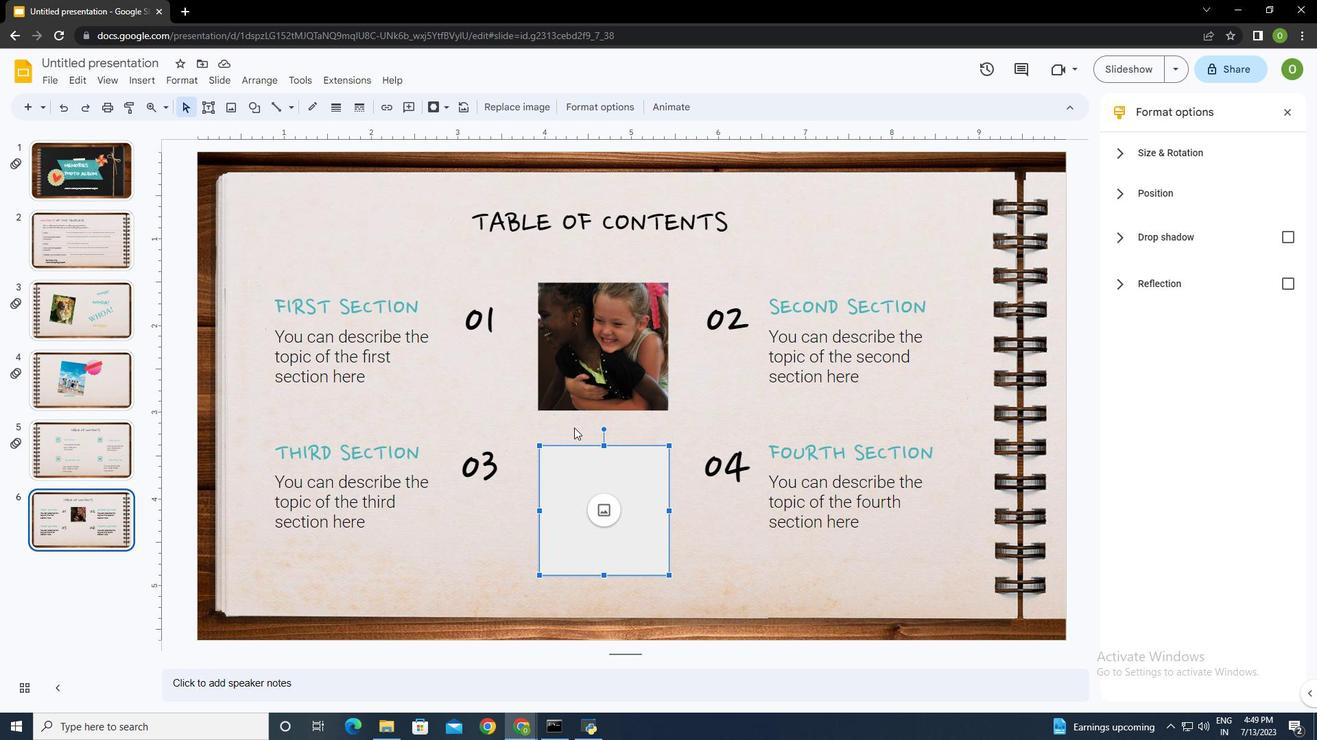 
Action: Mouse moved to (209, 107)
Screenshot: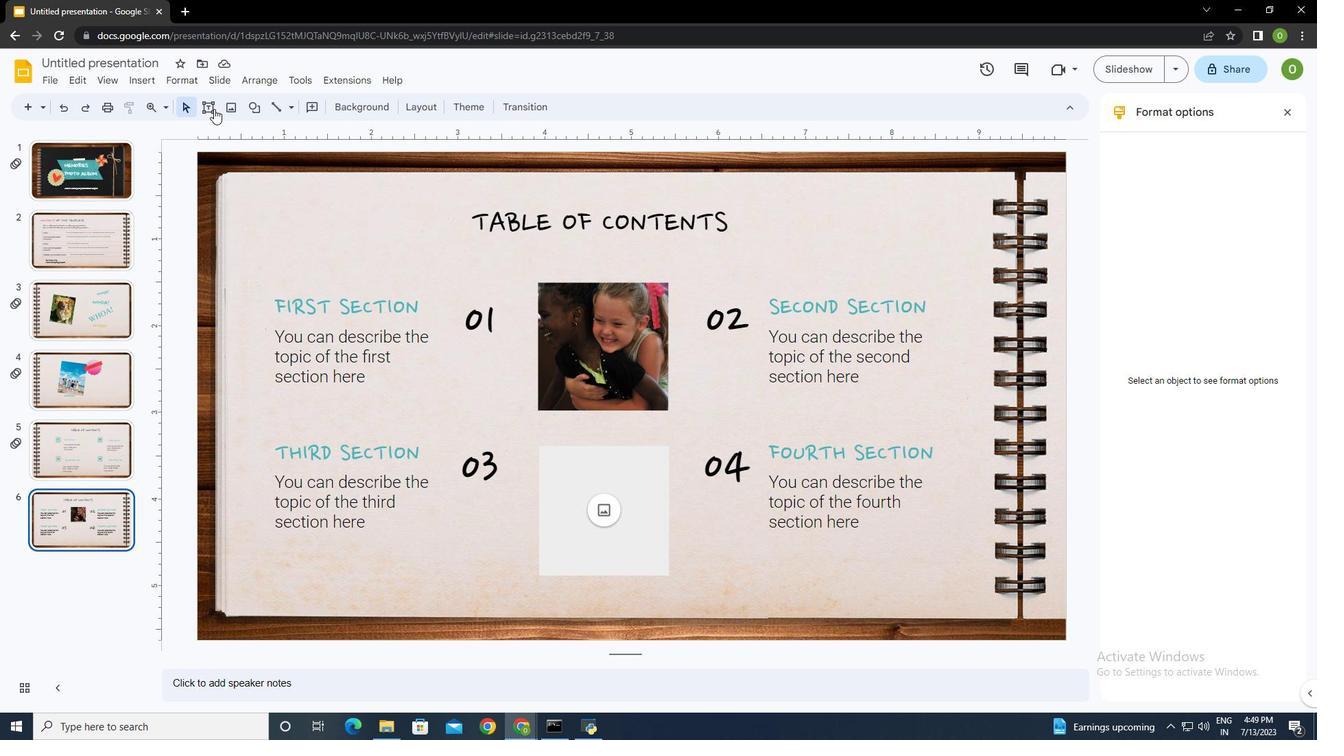 
Action: Mouse pressed left at (209, 107)
Screenshot: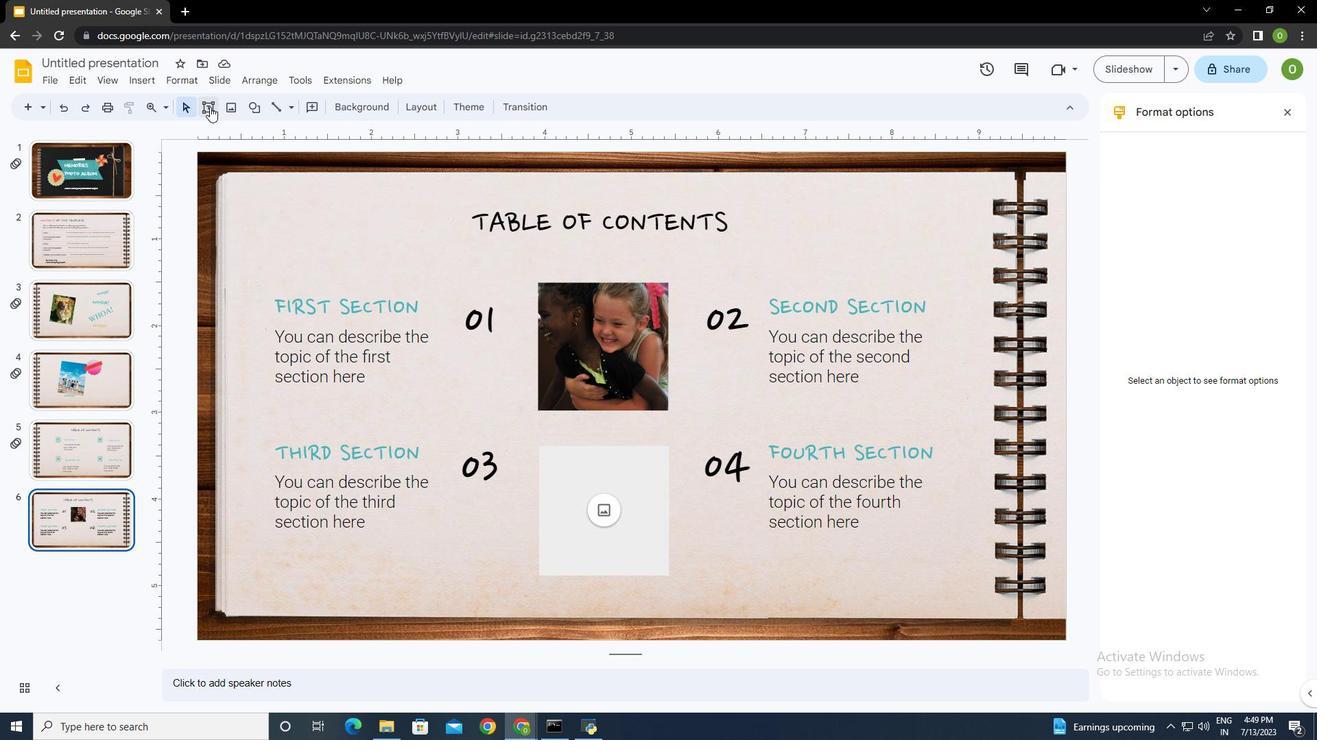 
Action: Mouse moved to (553, 261)
Screenshot: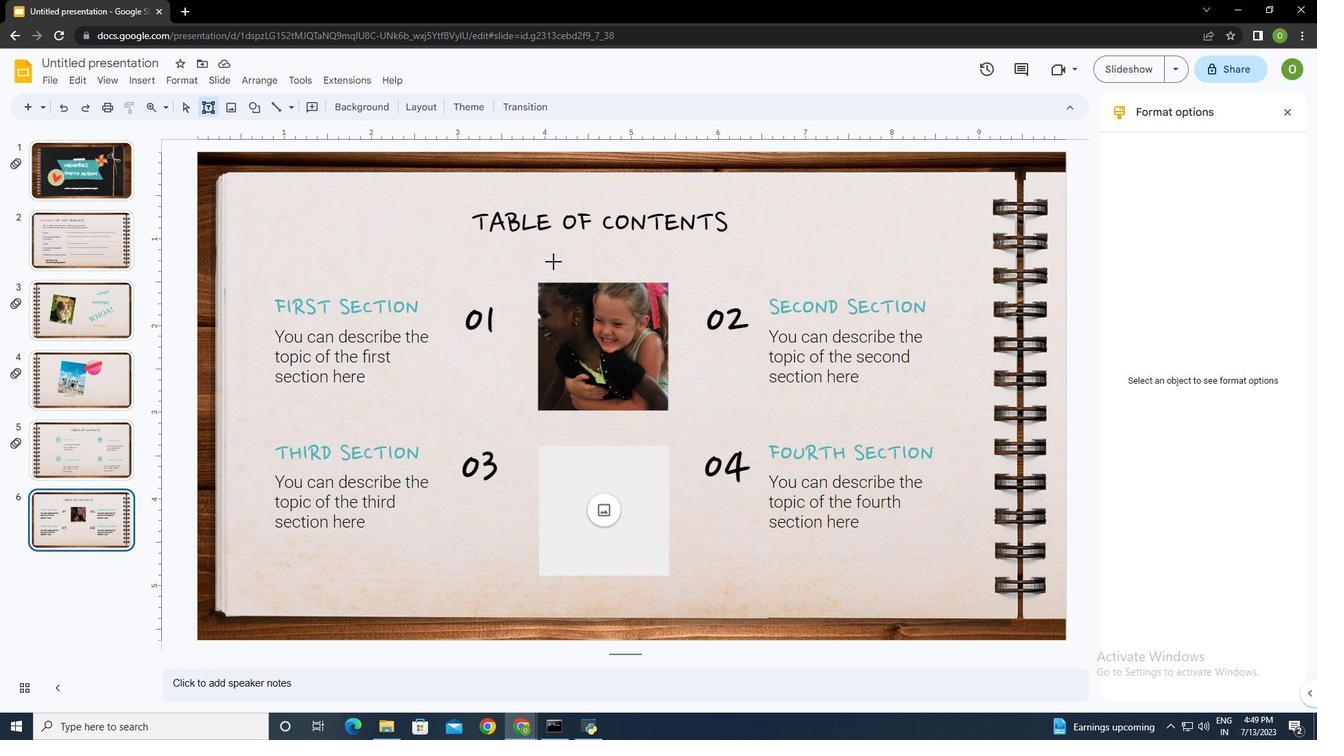 
Action: Mouse pressed left at (553, 261)
Screenshot: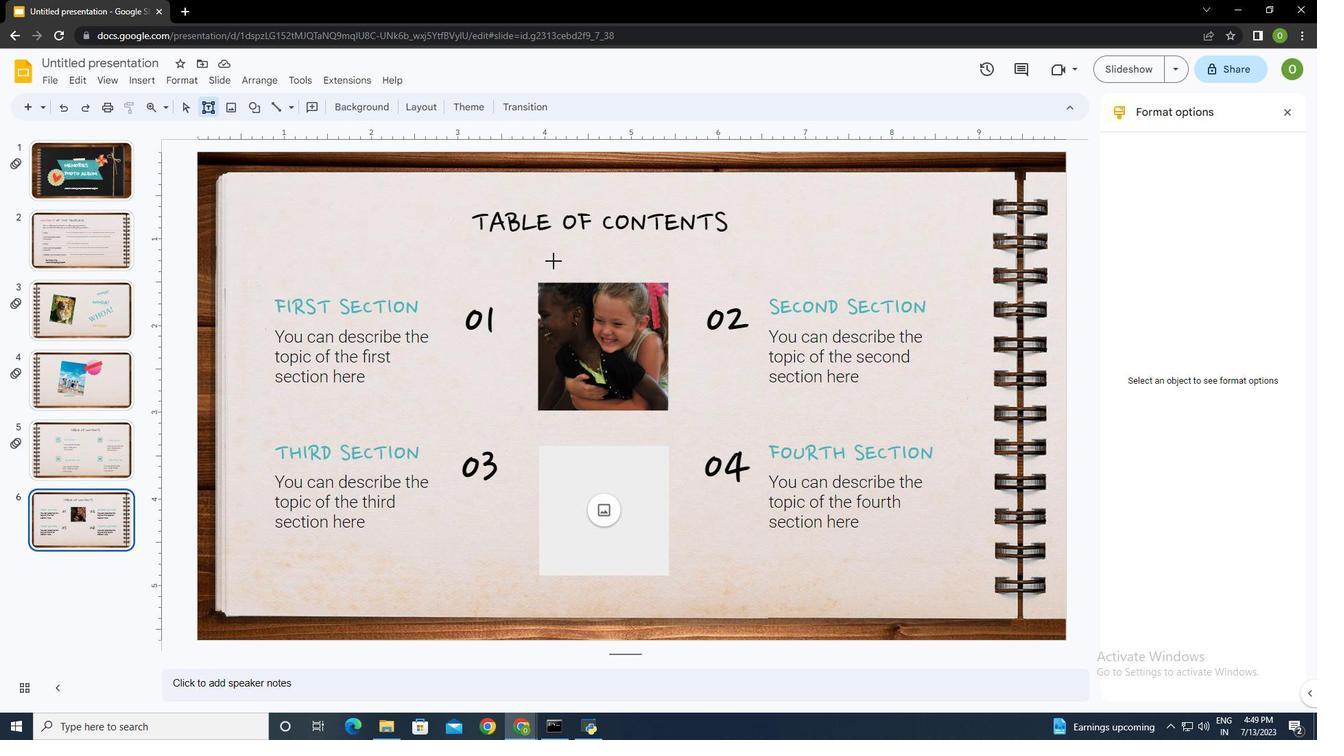 
Action: Mouse moved to (608, 261)
Screenshot: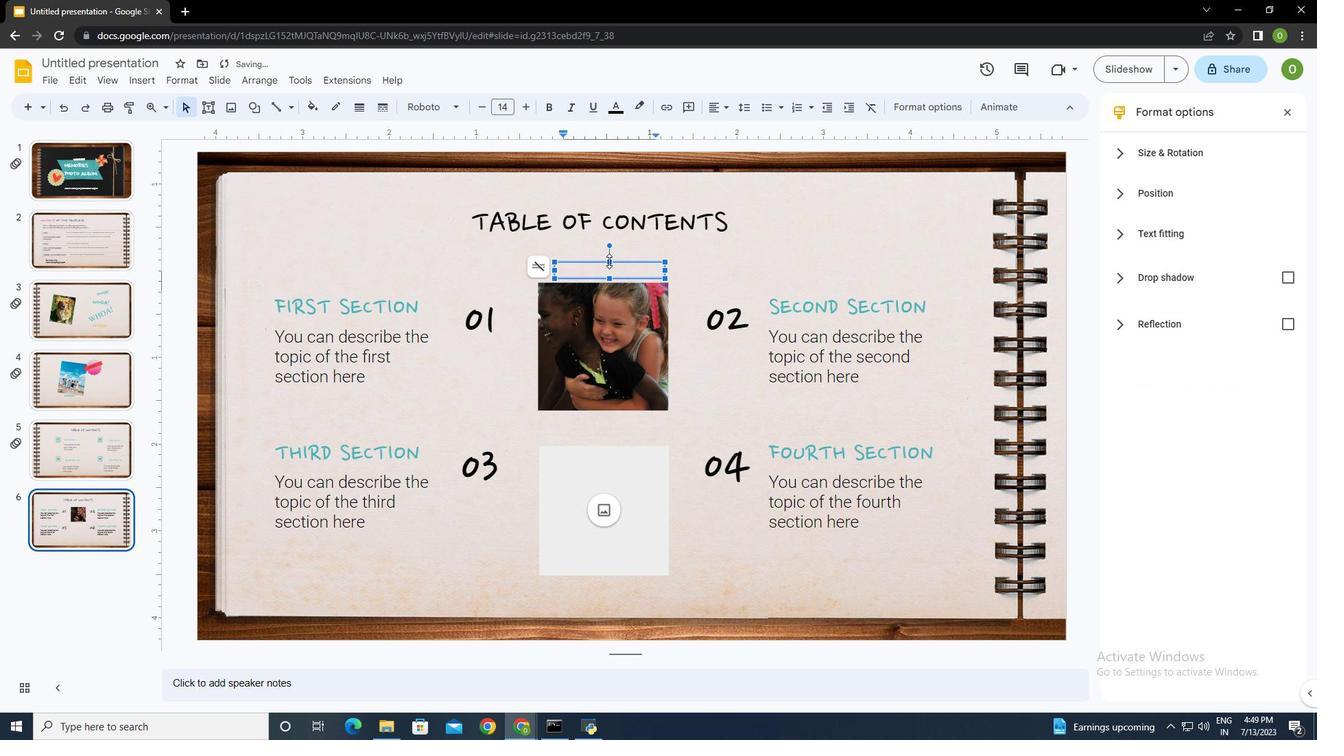
Action: Mouse pressed left at (608, 261)
Screenshot: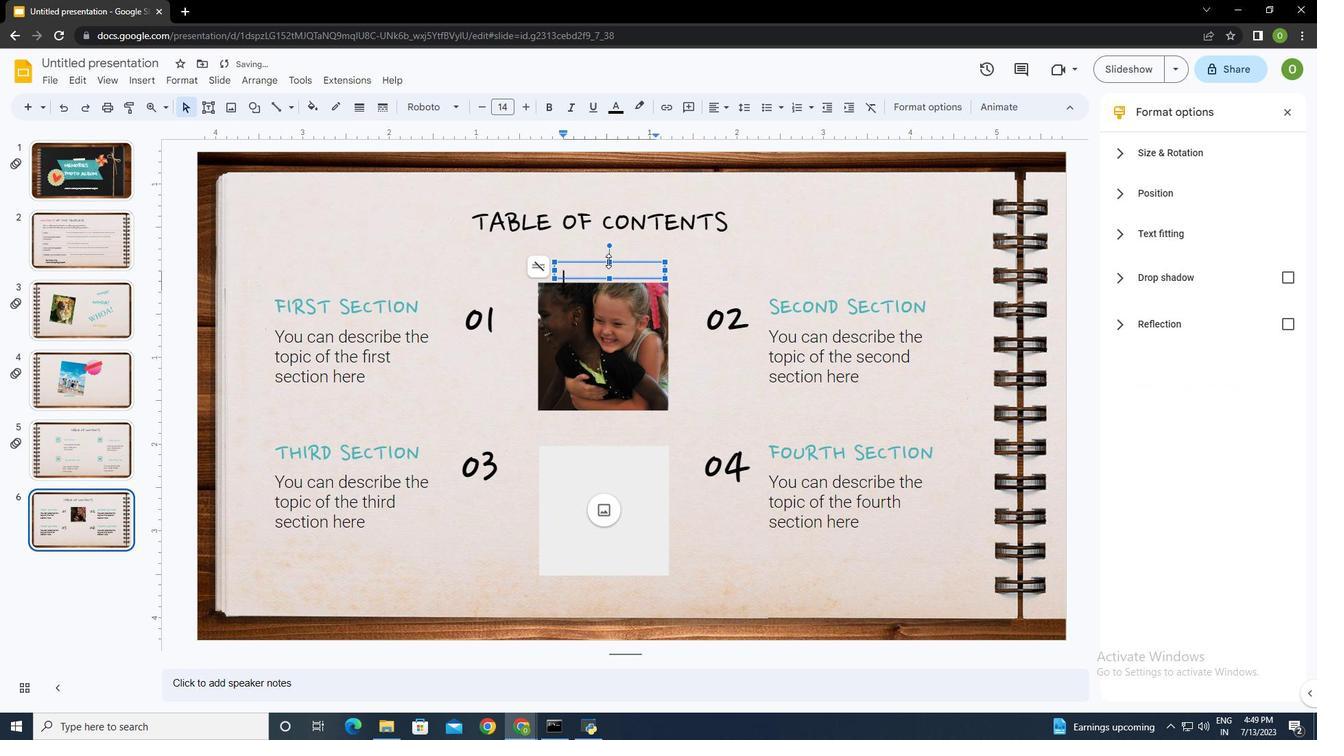 
Action: Mouse moved to (552, 266)
Screenshot: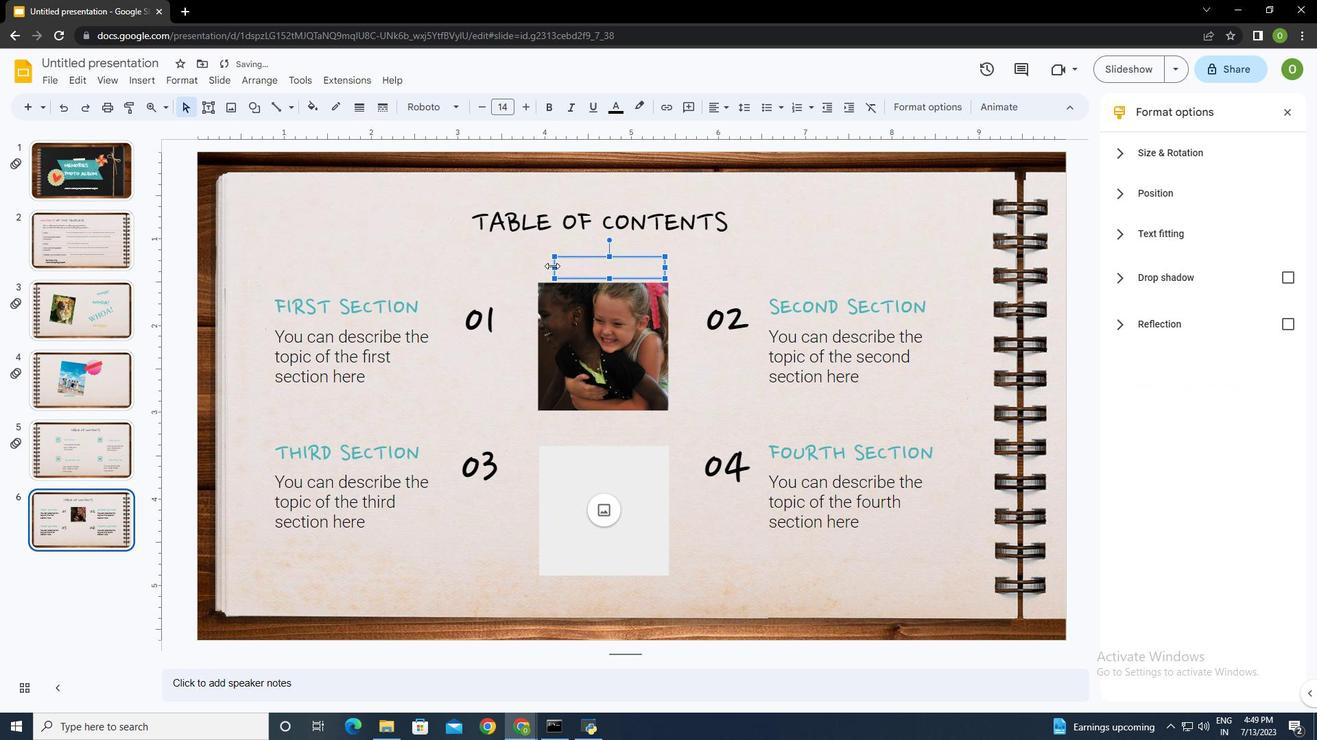 
Action: Mouse pressed left at (552, 266)
Screenshot: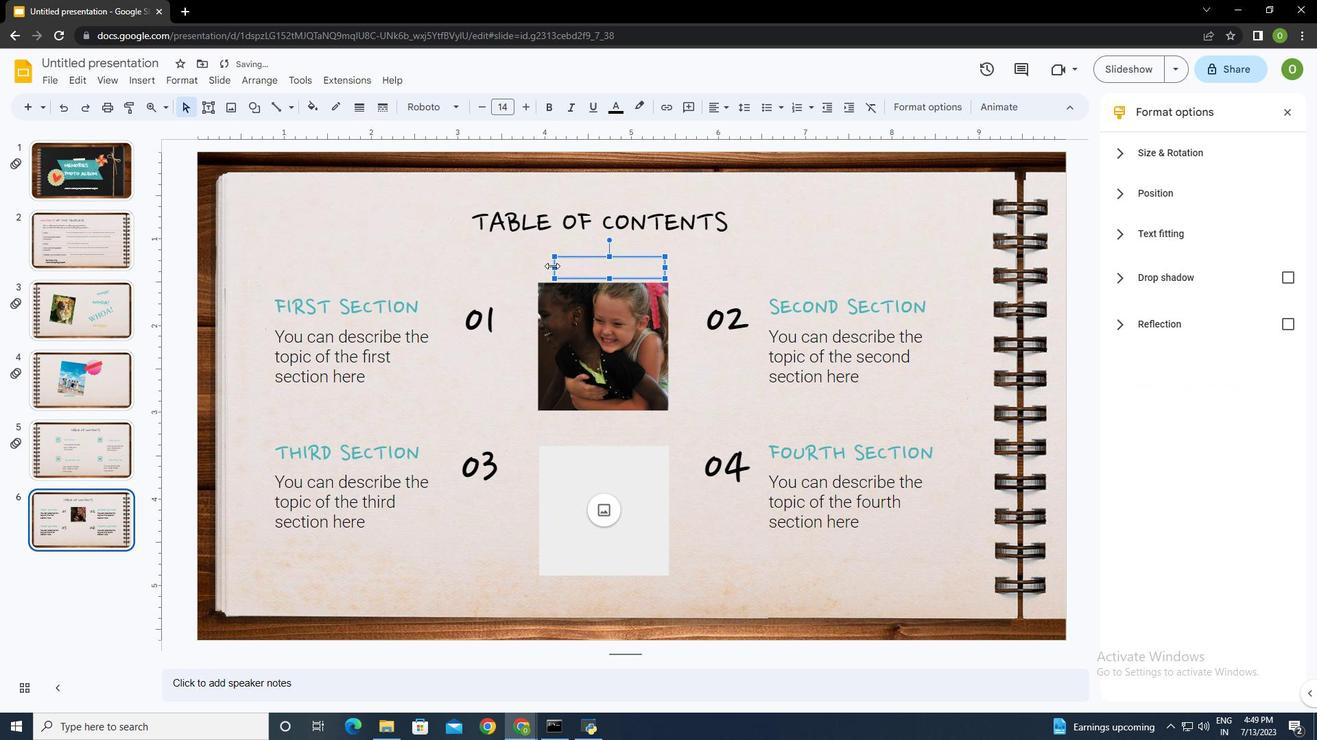 
Action: Mouse moved to (568, 263)
Screenshot: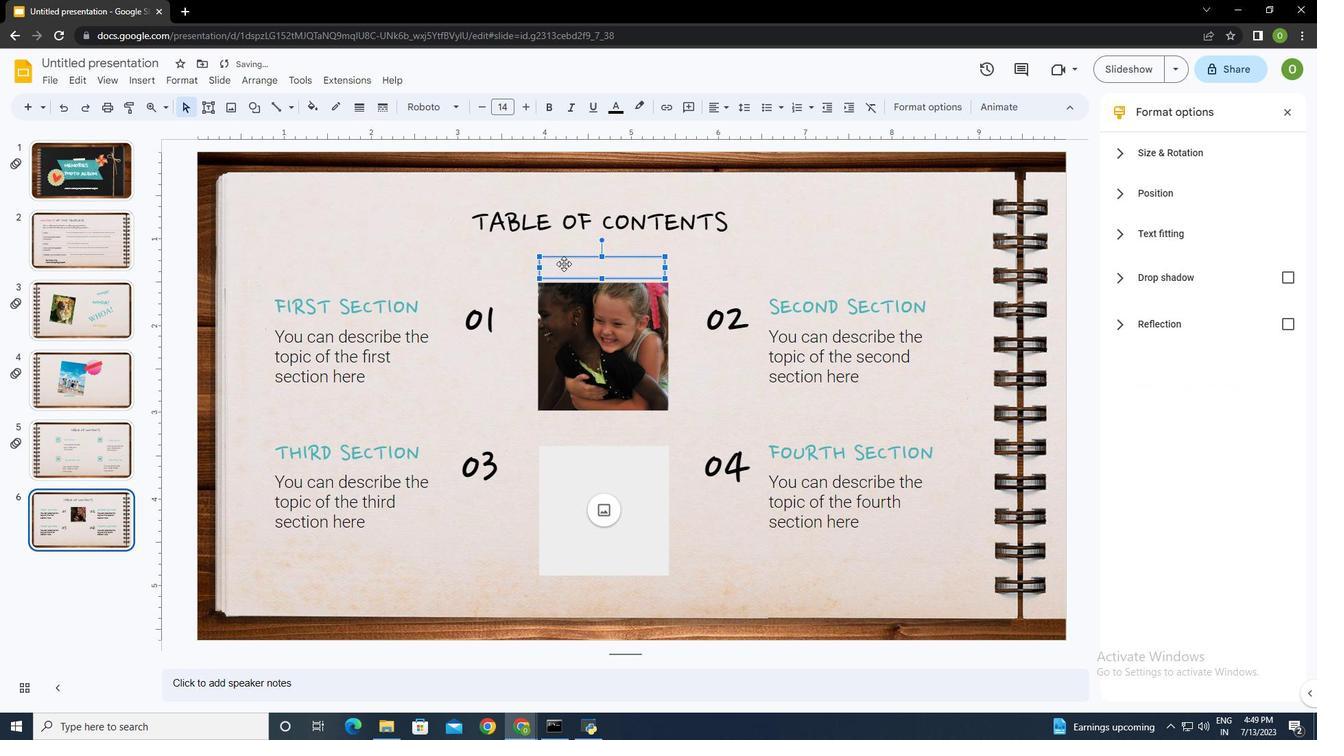 
Action: Mouse pressed left at (568, 263)
Screenshot: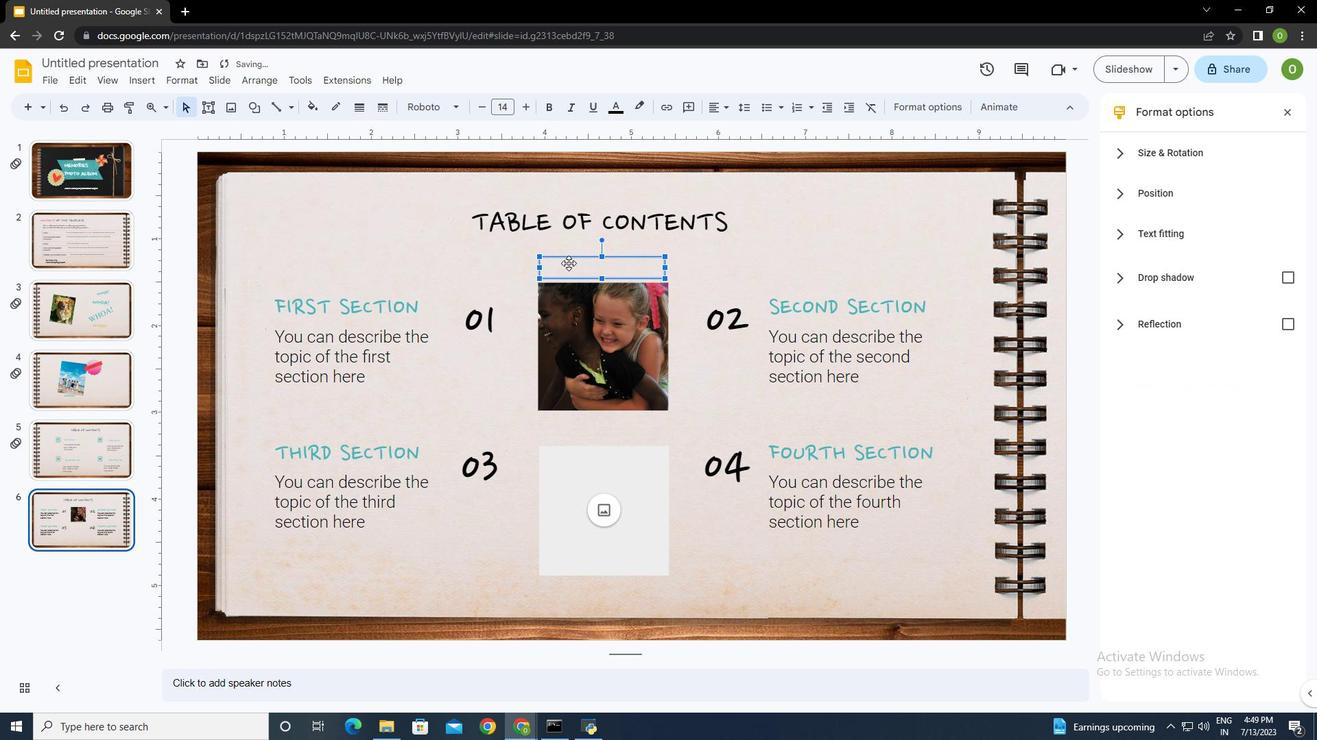 
Action: Mouse moved to (570, 266)
Screenshot: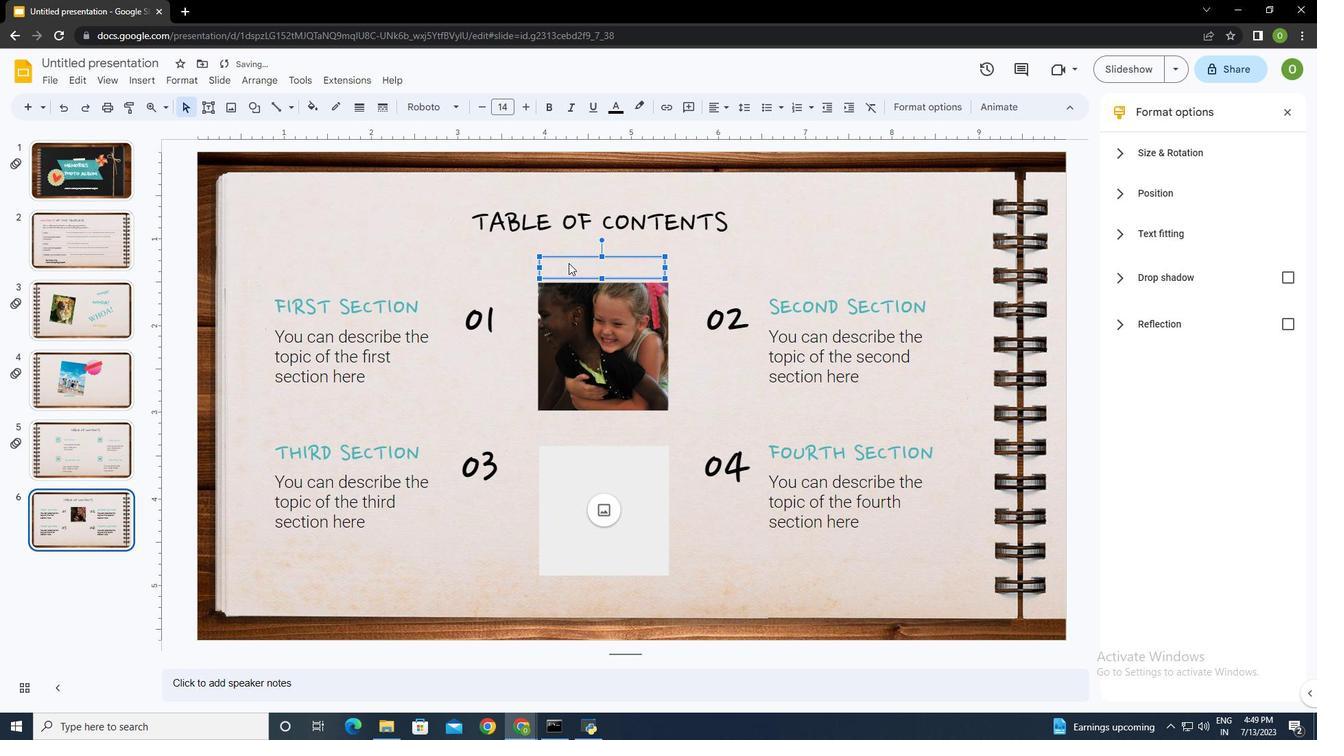 
Action: Key pressed 0<Key.backspace>15-12-2025<Key.backspace>2
Screenshot: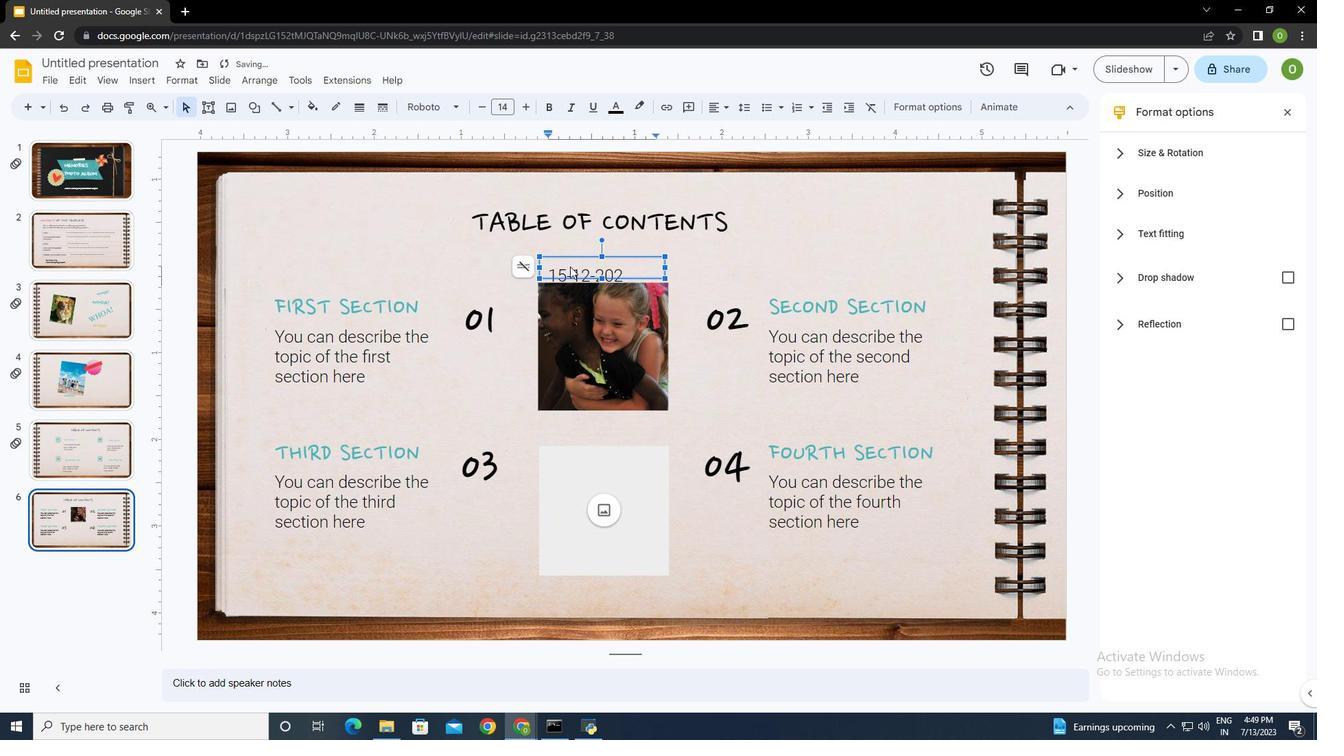 
Action: Mouse moved to (570, 271)
Screenshot: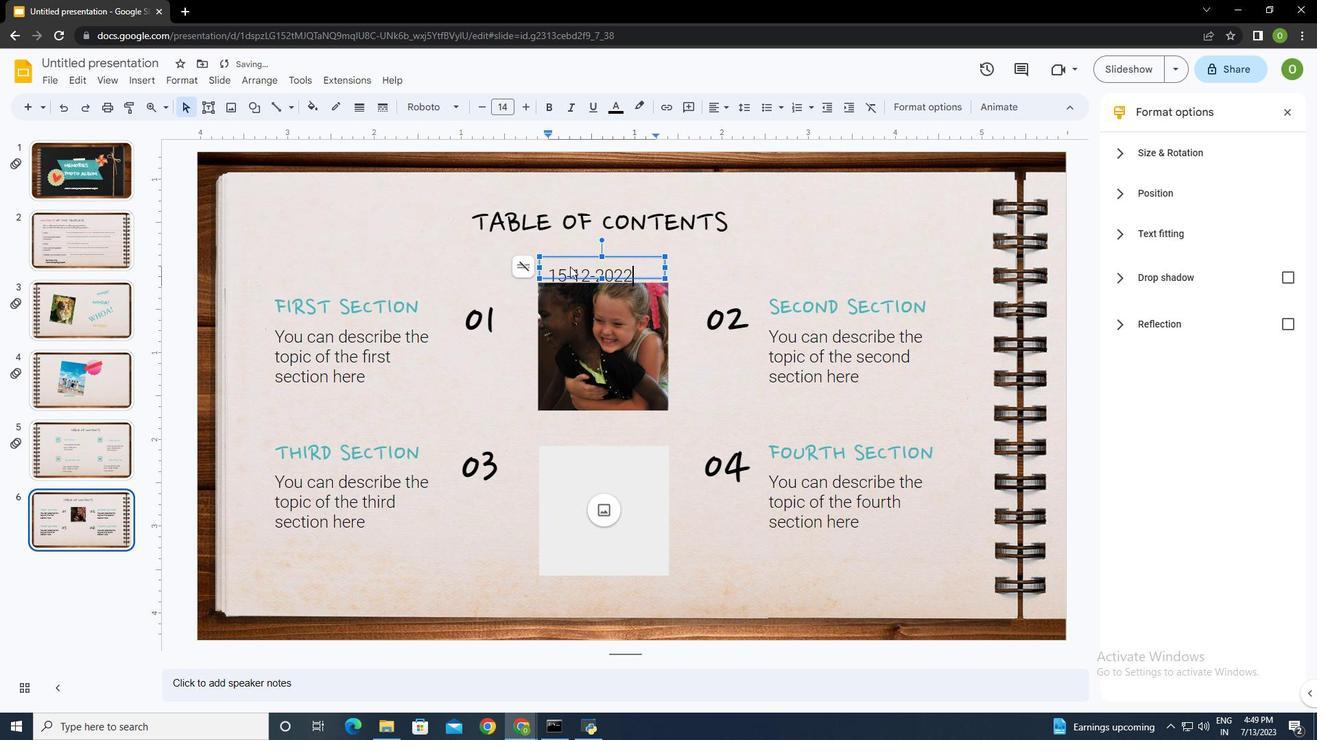 
Action: Key pressed ctrl+A
Screenshot: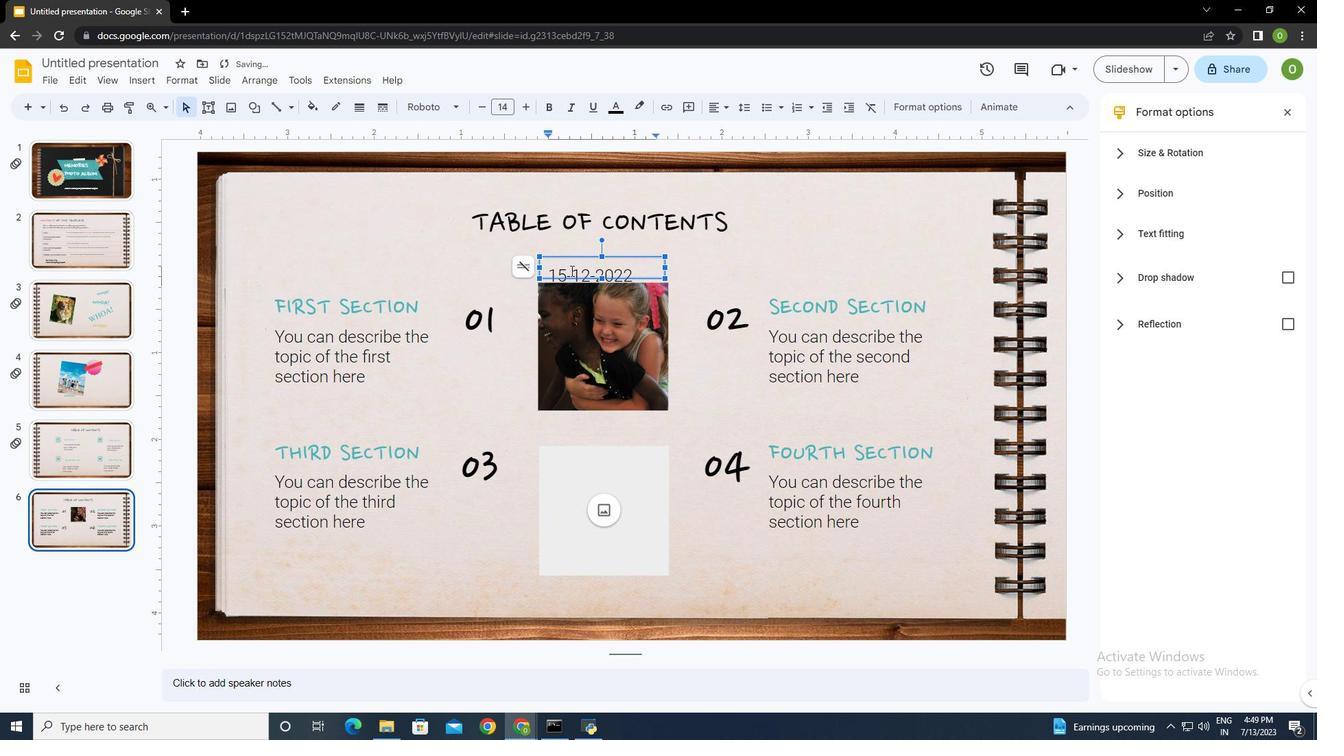 
Action: Mouse moved to (426, 109)
Screenshot: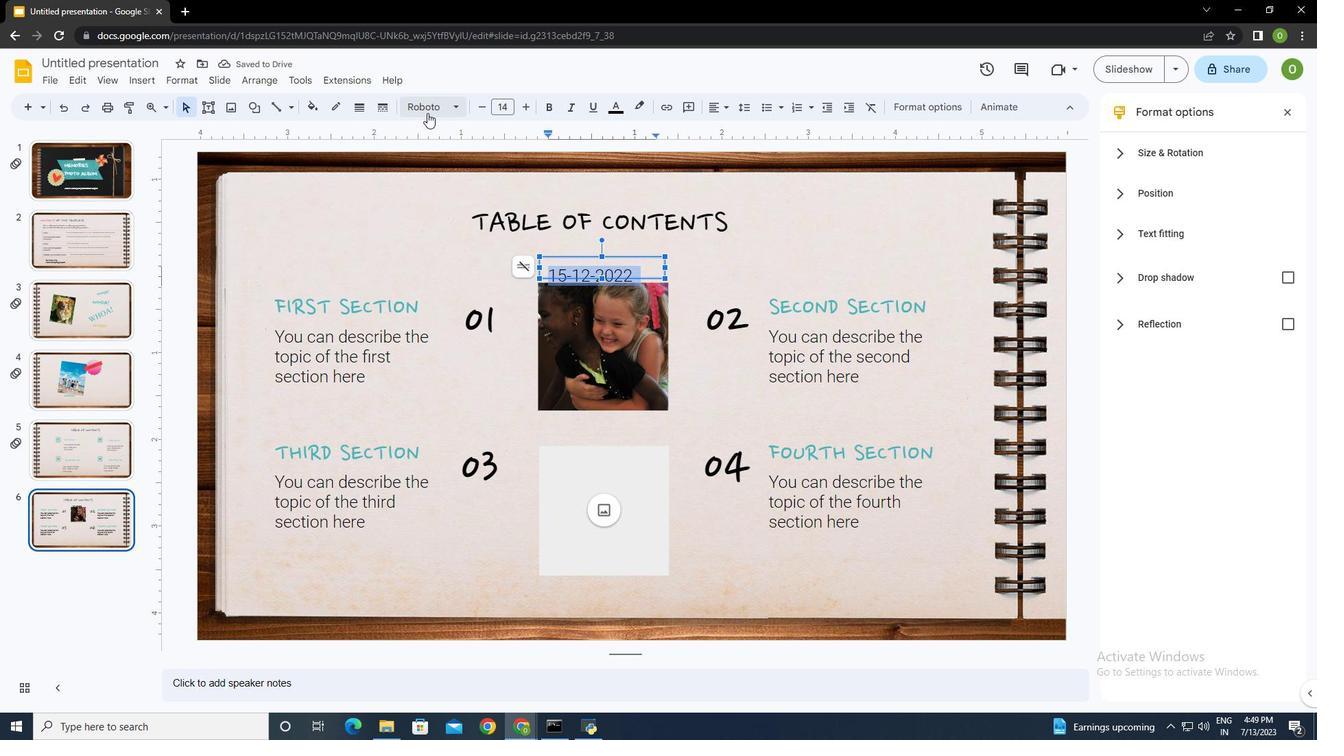 
Action: Mouse pressed left at (426, 109)
Screenshot: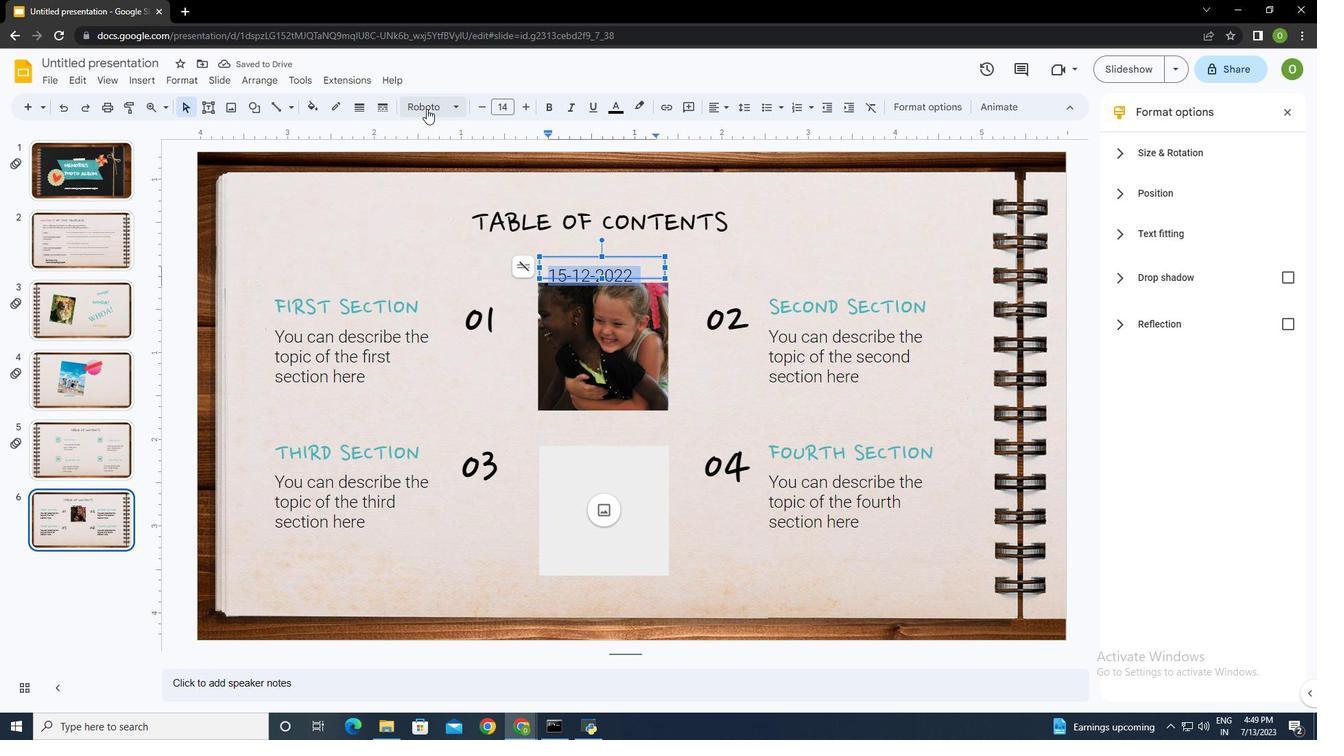 
Action: Mouse moved to (466, 187)
Screenshot: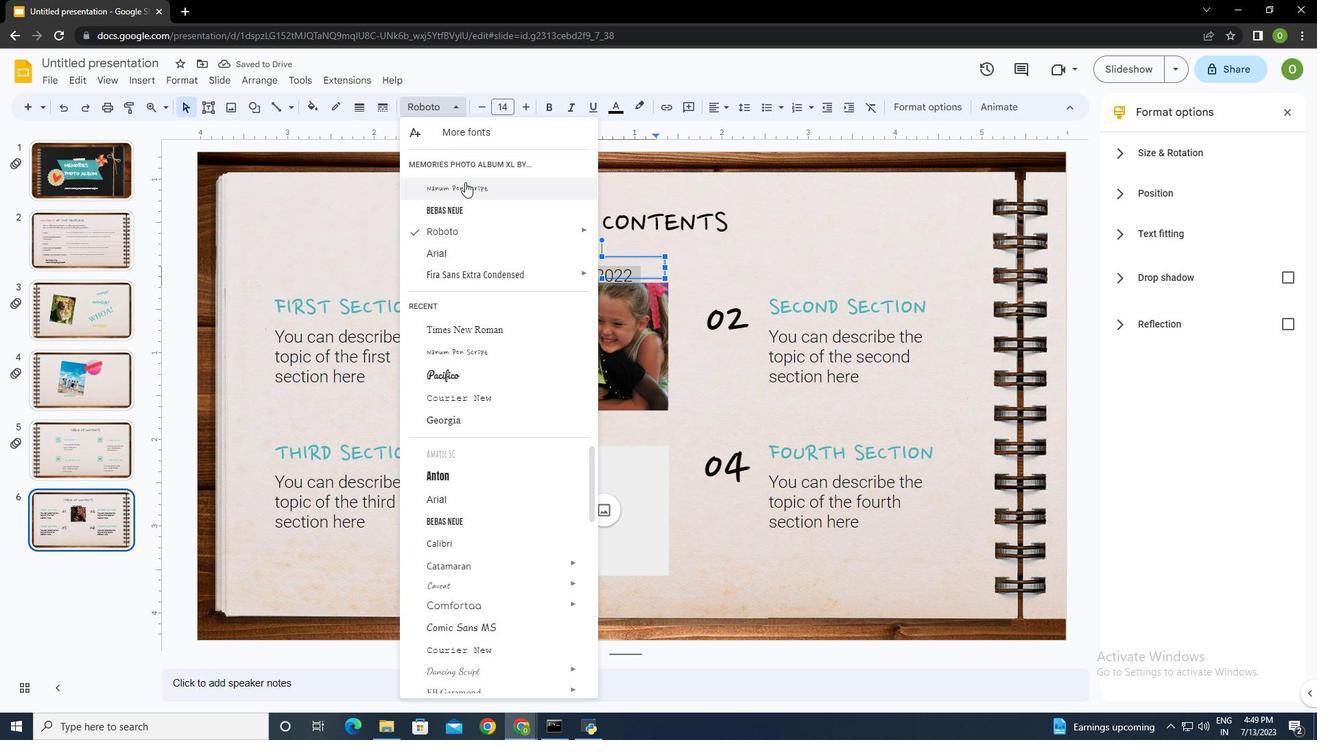
Action: Mouse pressed left at (466, 187)
Screenshot: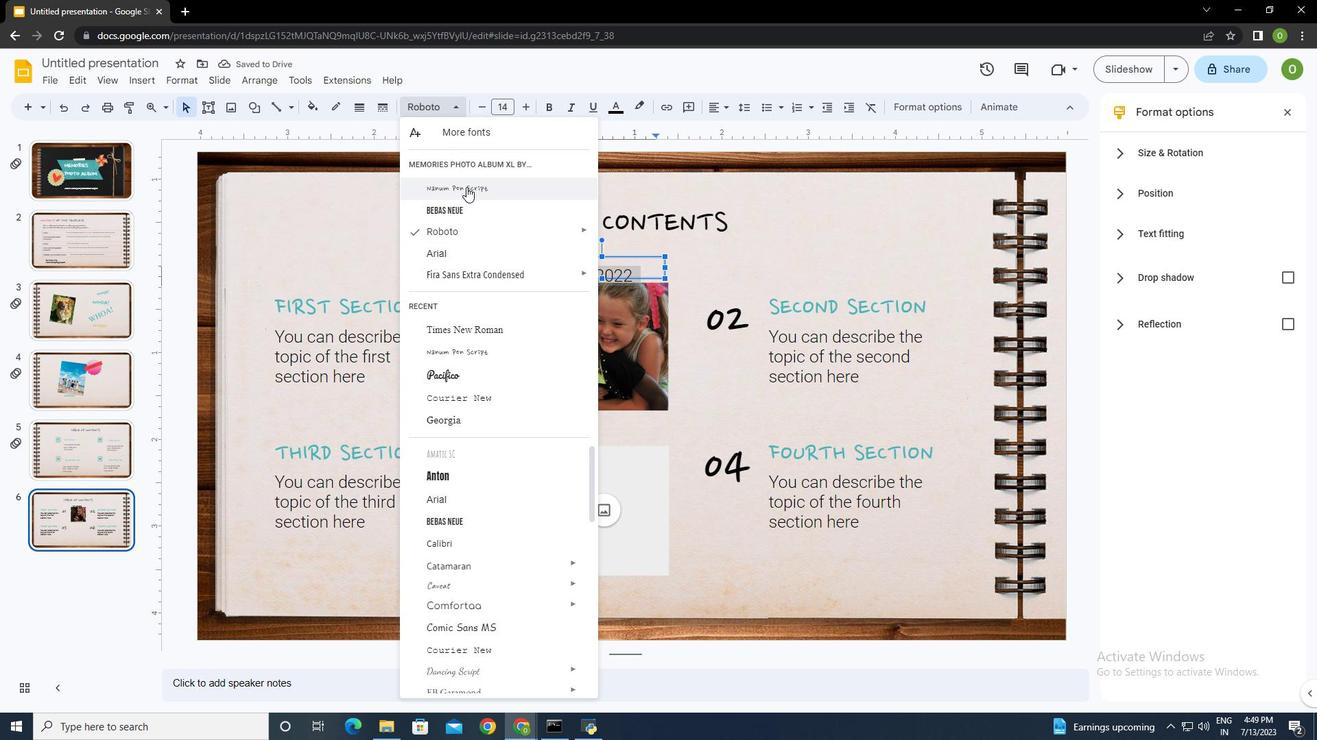 
Action: Mouse moved to (524, 102)
Screenshot: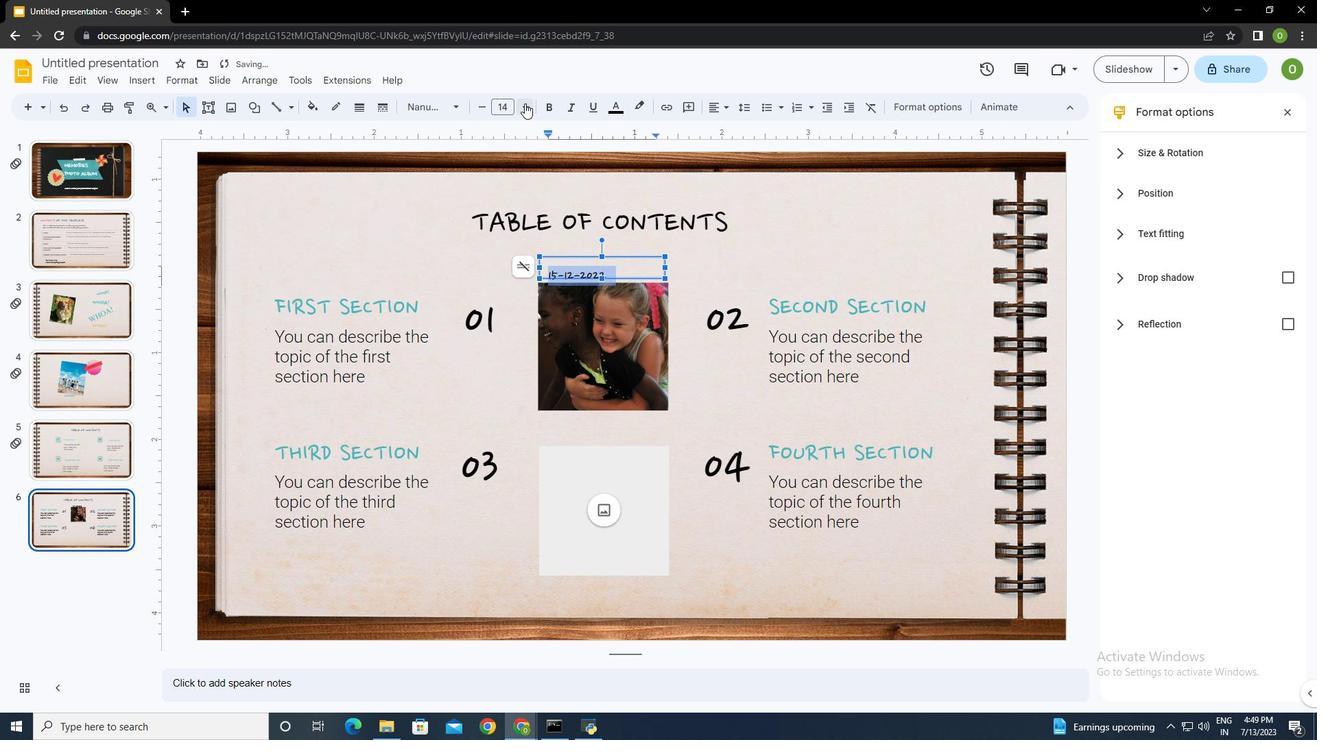 
Action: Mouse pressed left at (524, 102)
Screenshot: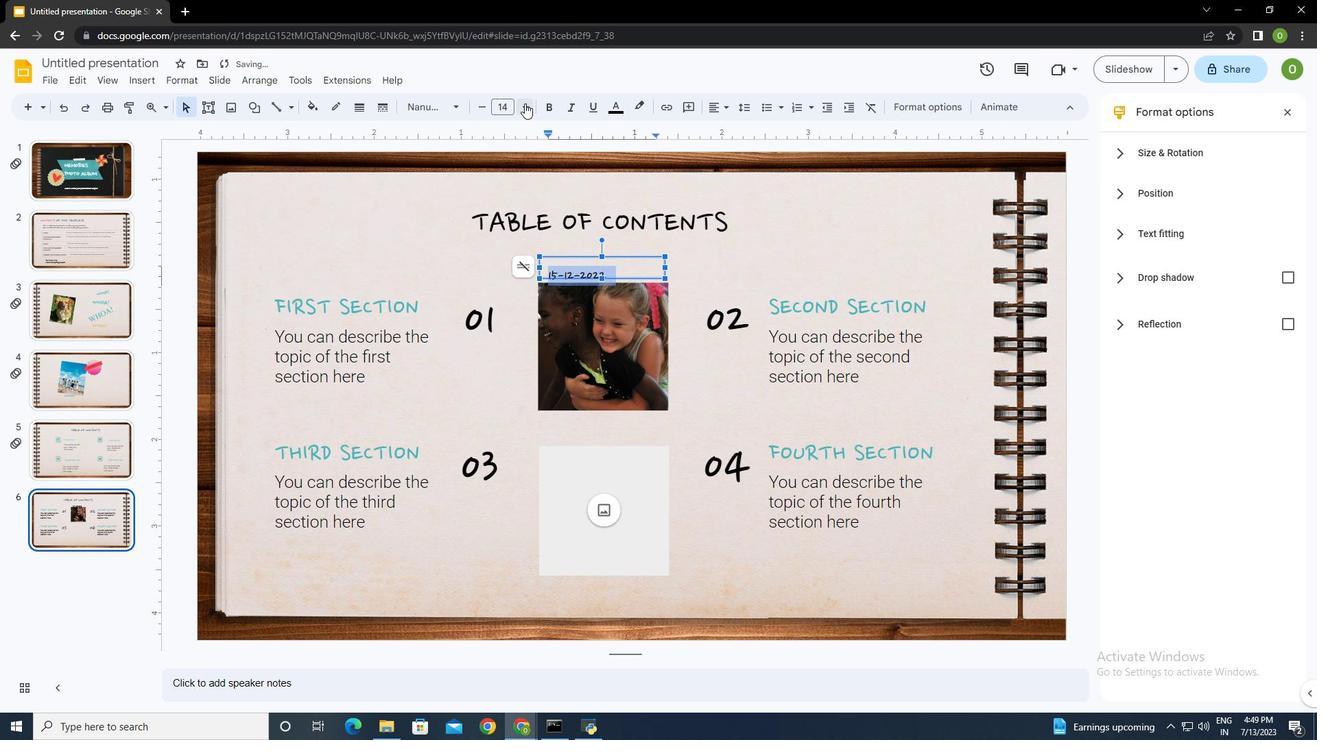 
Action: Mouse pressed left at (524, 102)
Screenshot: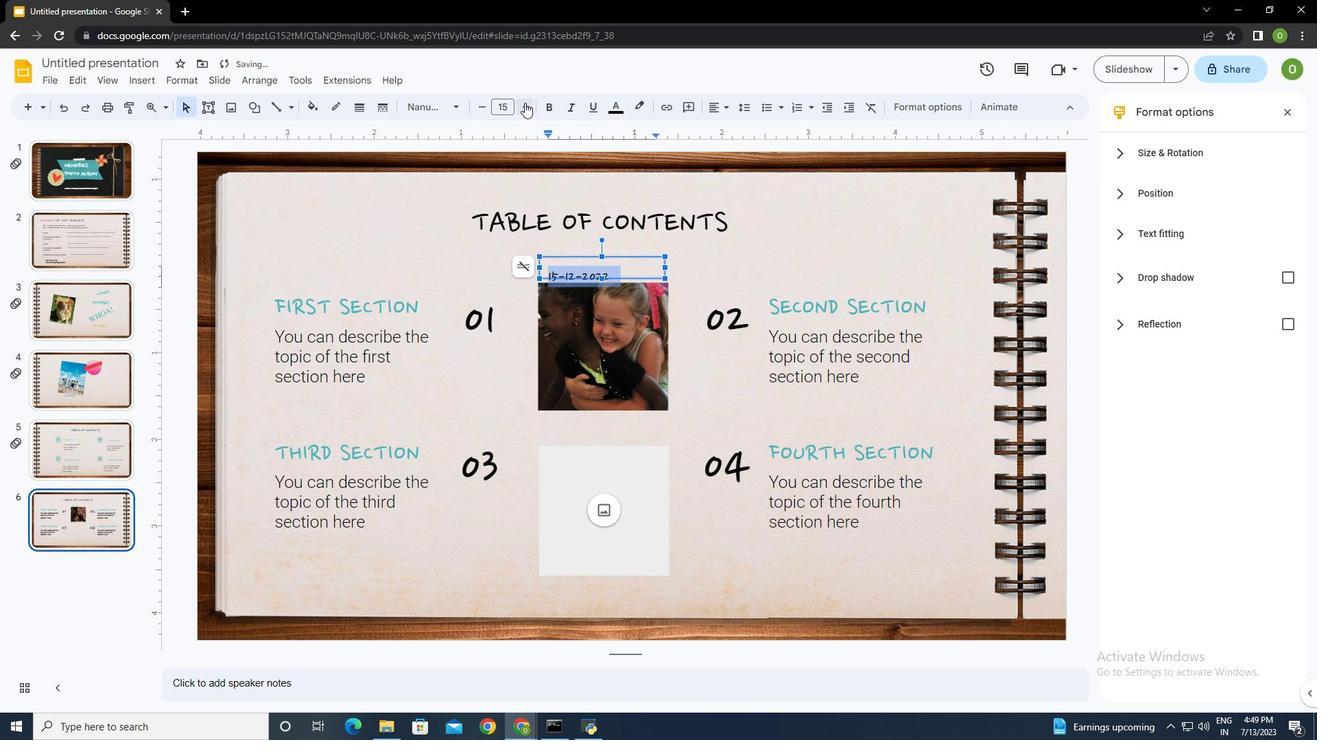 
Action: Mouse pressed left at (524, 102)
Screenshot: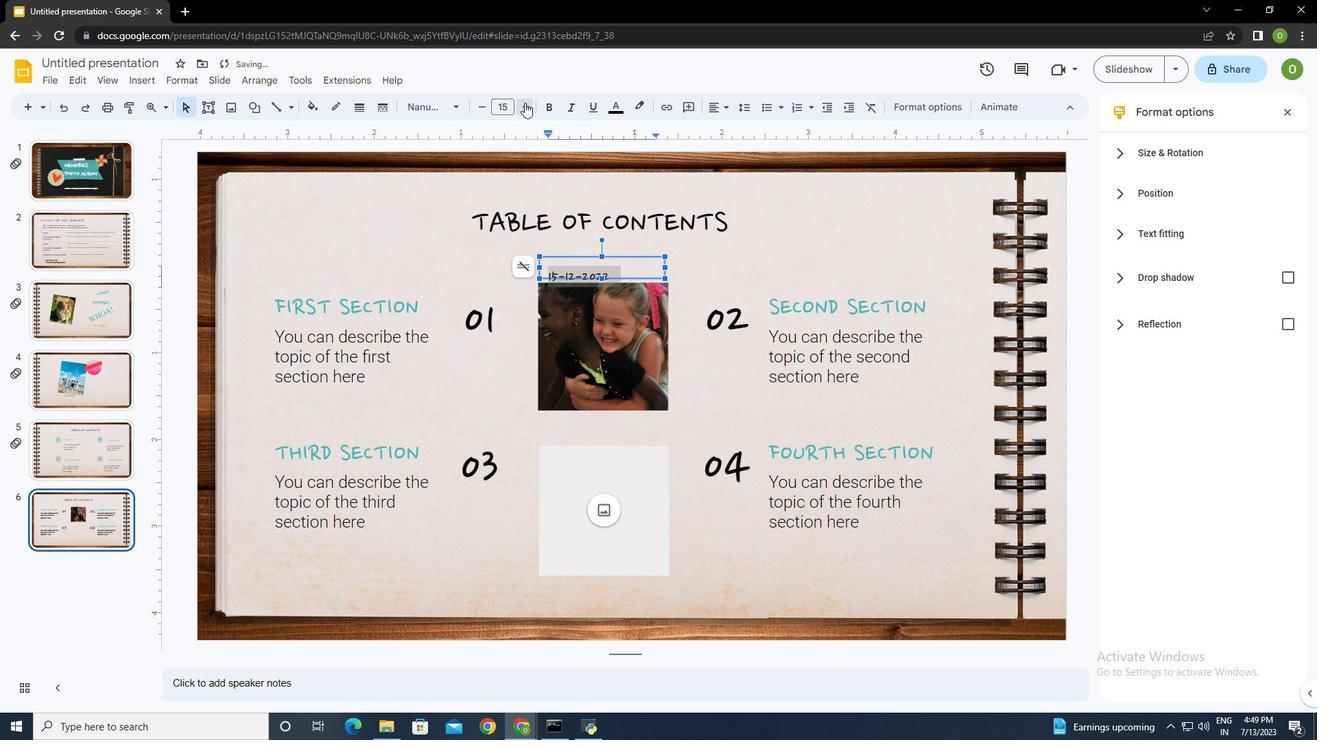 
Action: Mouse pressed left at (524, 102)
Screenshot: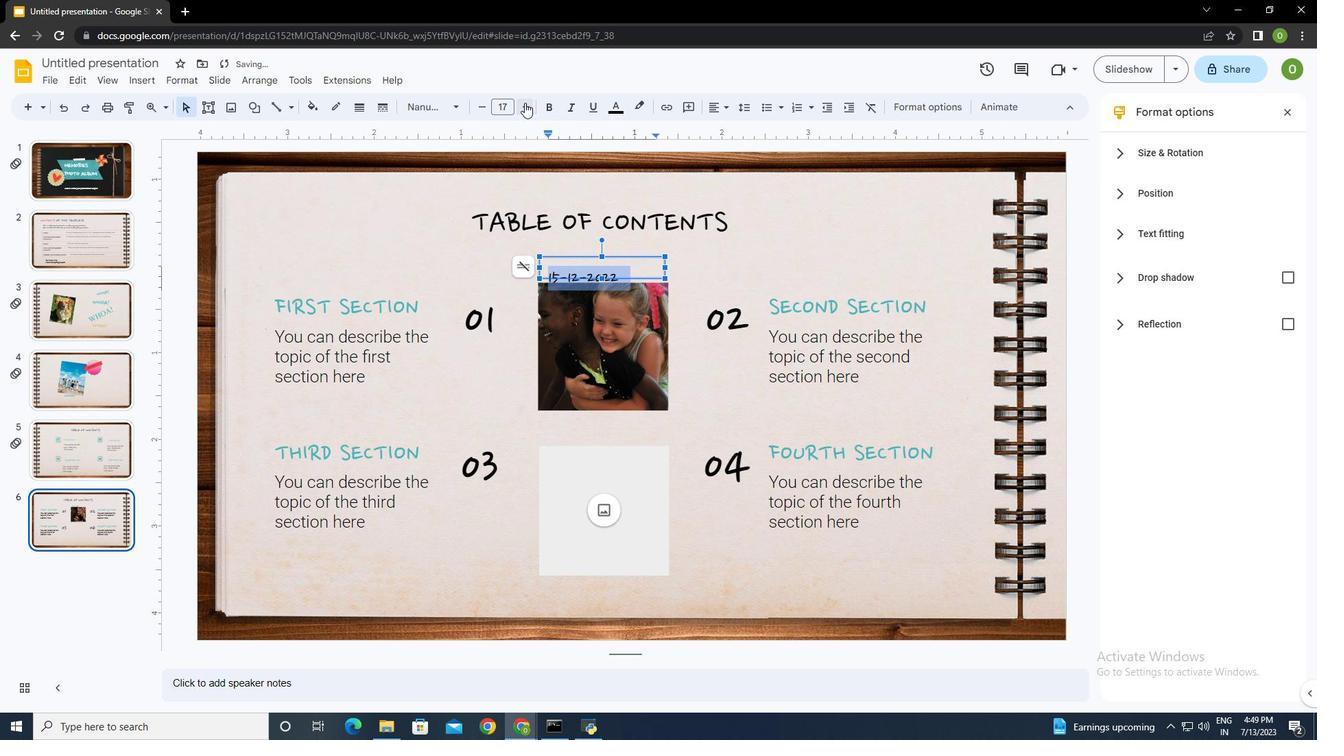 
Action: Mouse moved to (602, 239)
Screenshot: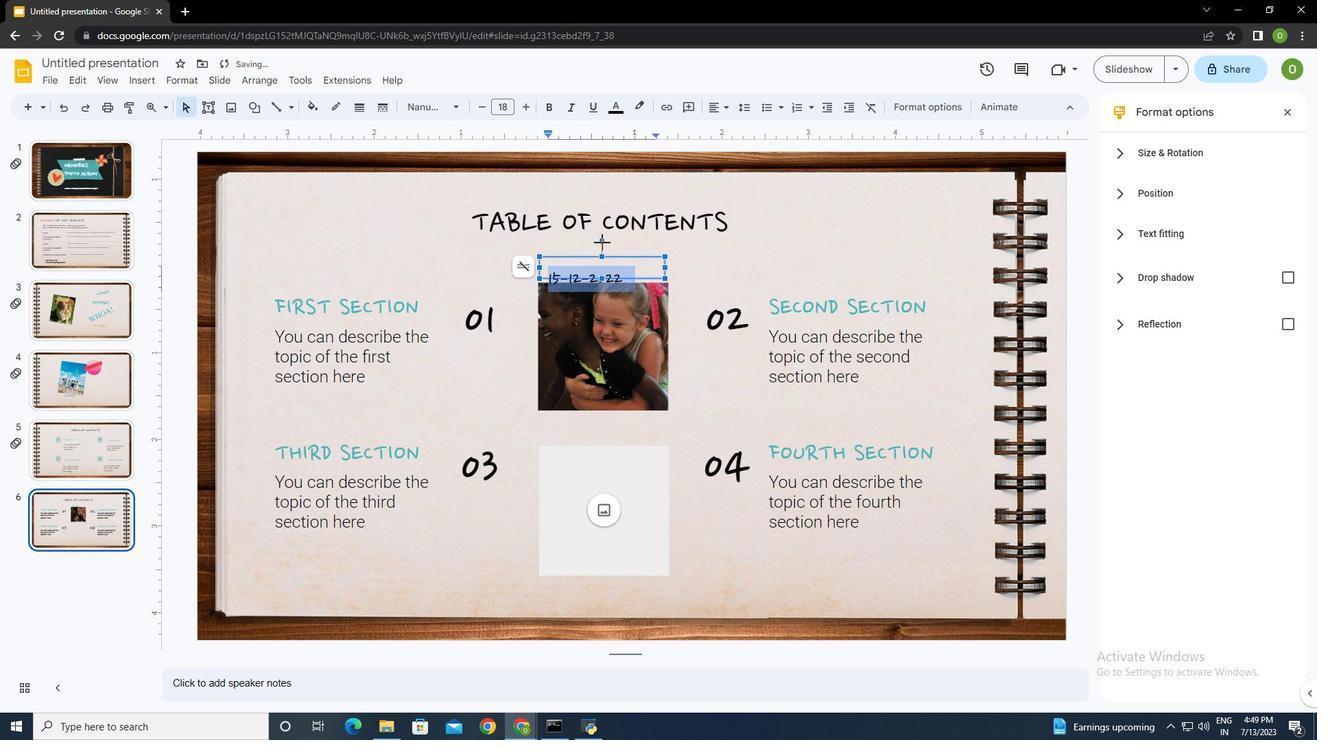 
Action: Mouse pressed left at (602, 239)
Screenshot: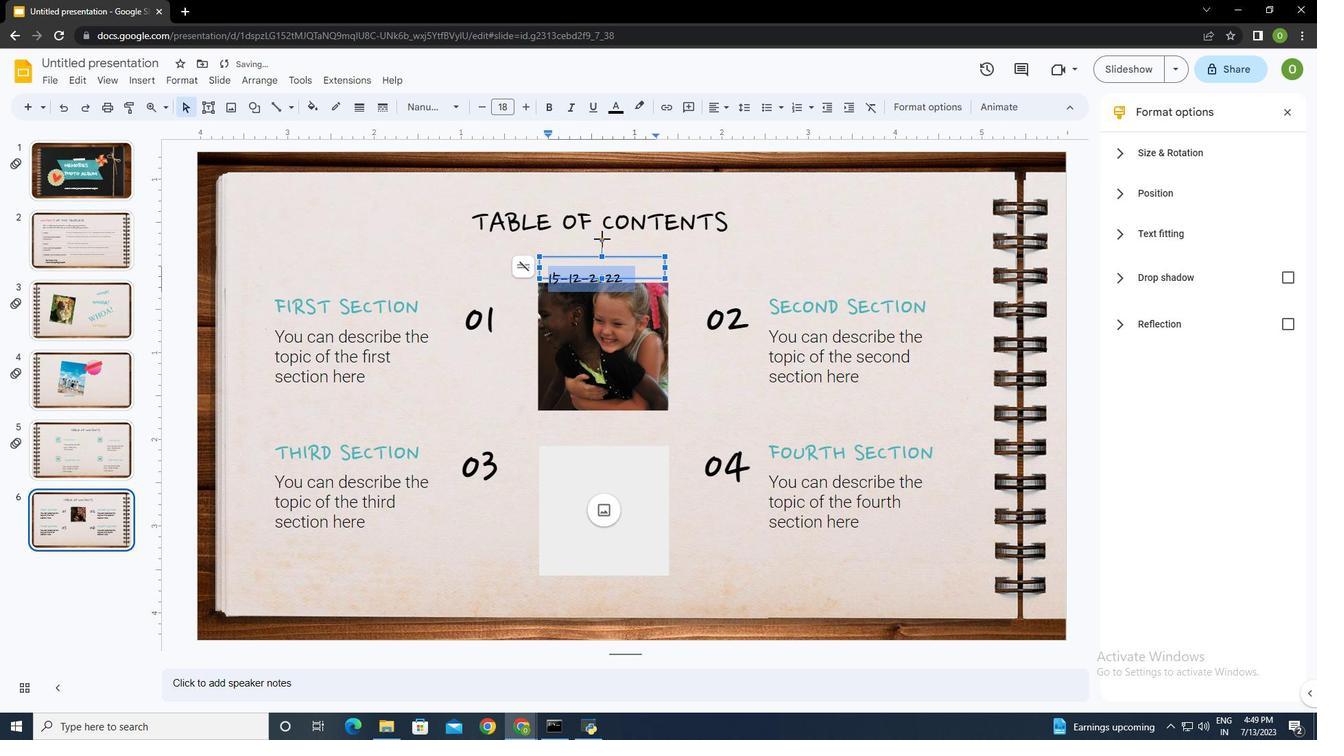 
Action: Mouse moved to (607, 264)
Screenshot: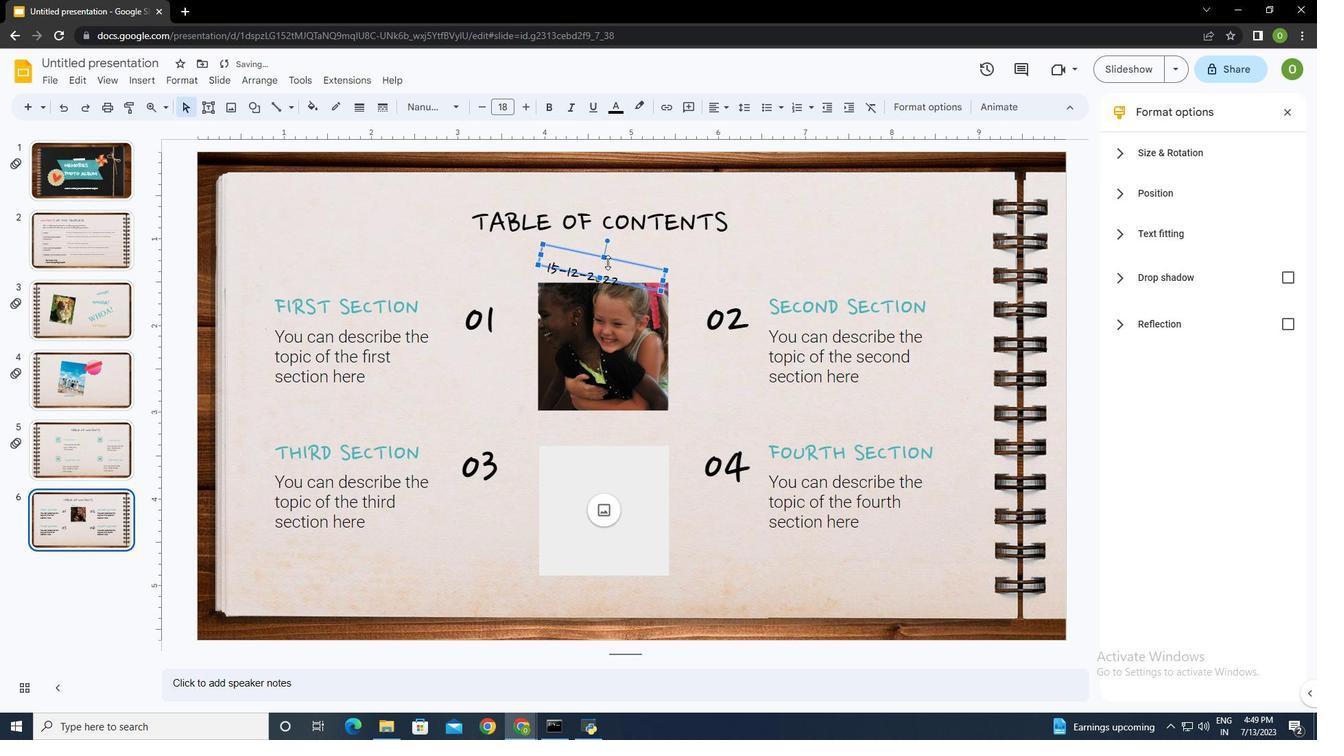 
Action: Mouse pressed left at (607, 264)
Screenshot: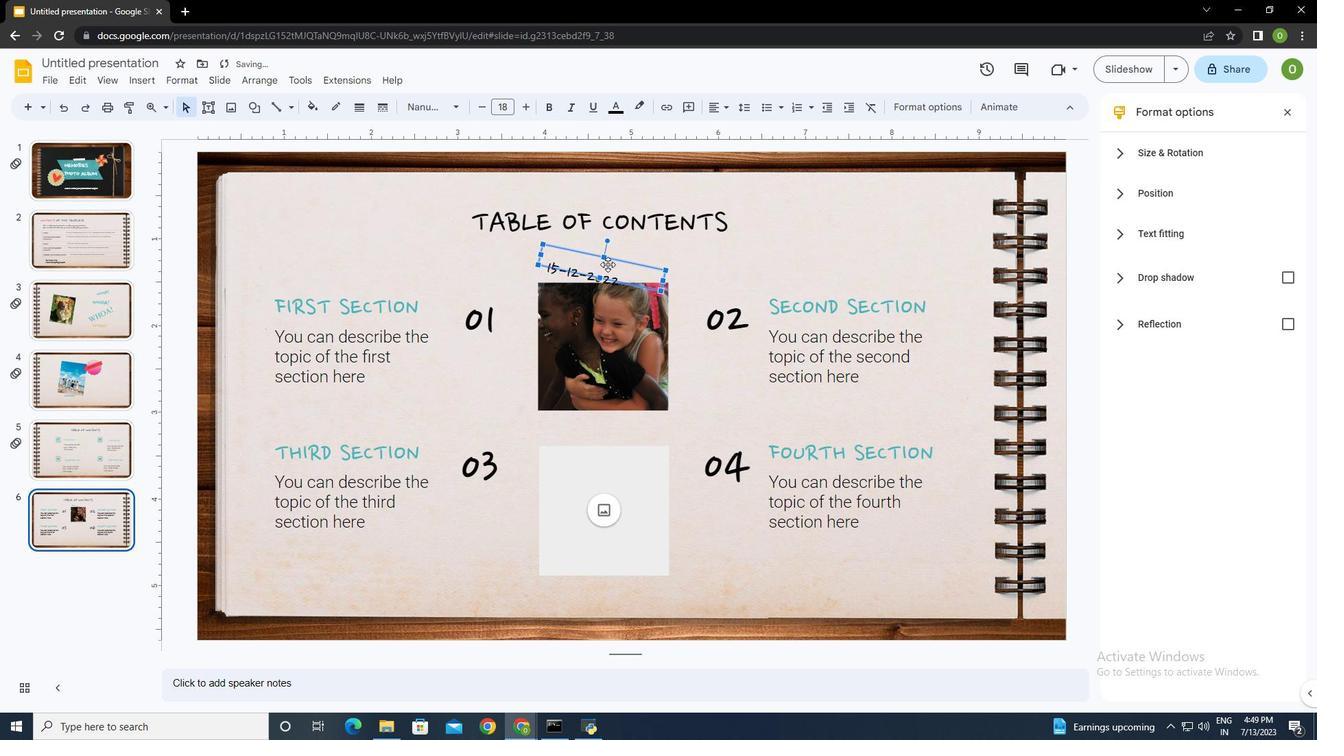 
Action: Mouse moved to (696, 252)
Screenshot: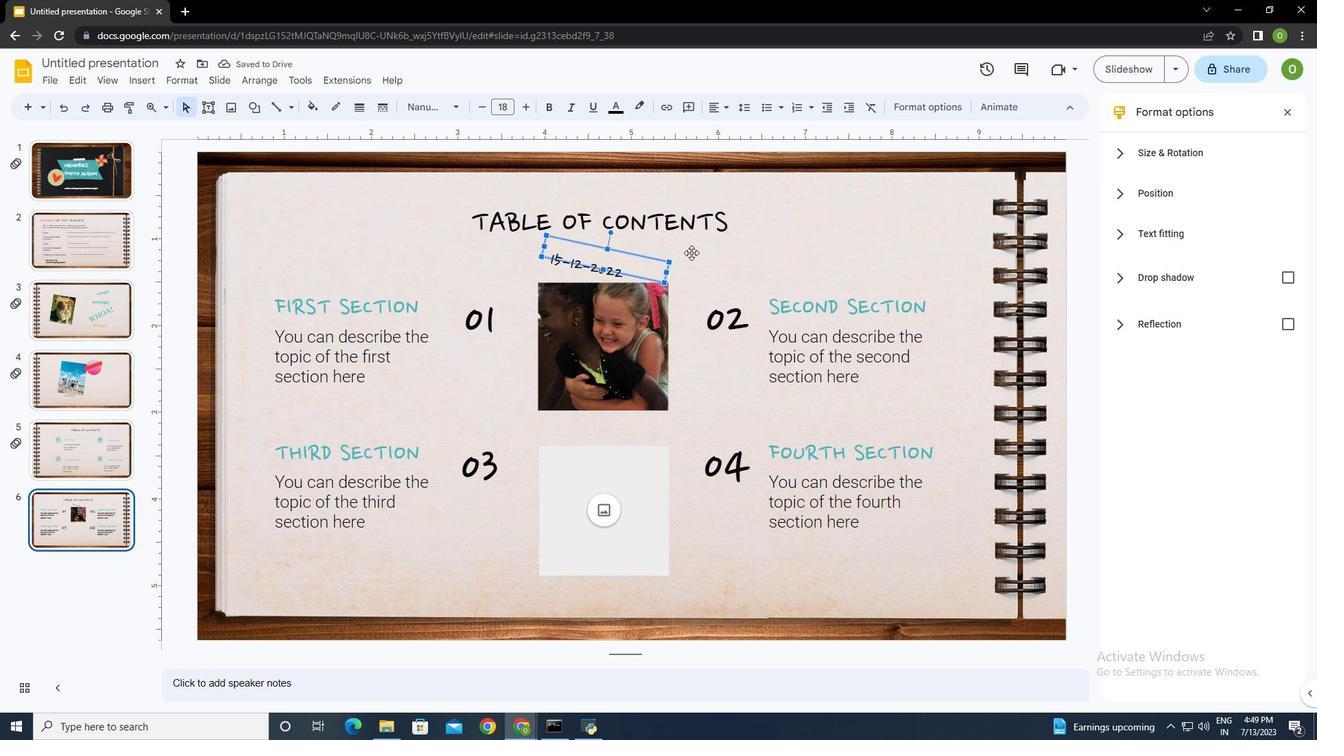 
Action: Mouse pressed left at (696, 252)
Screenshot: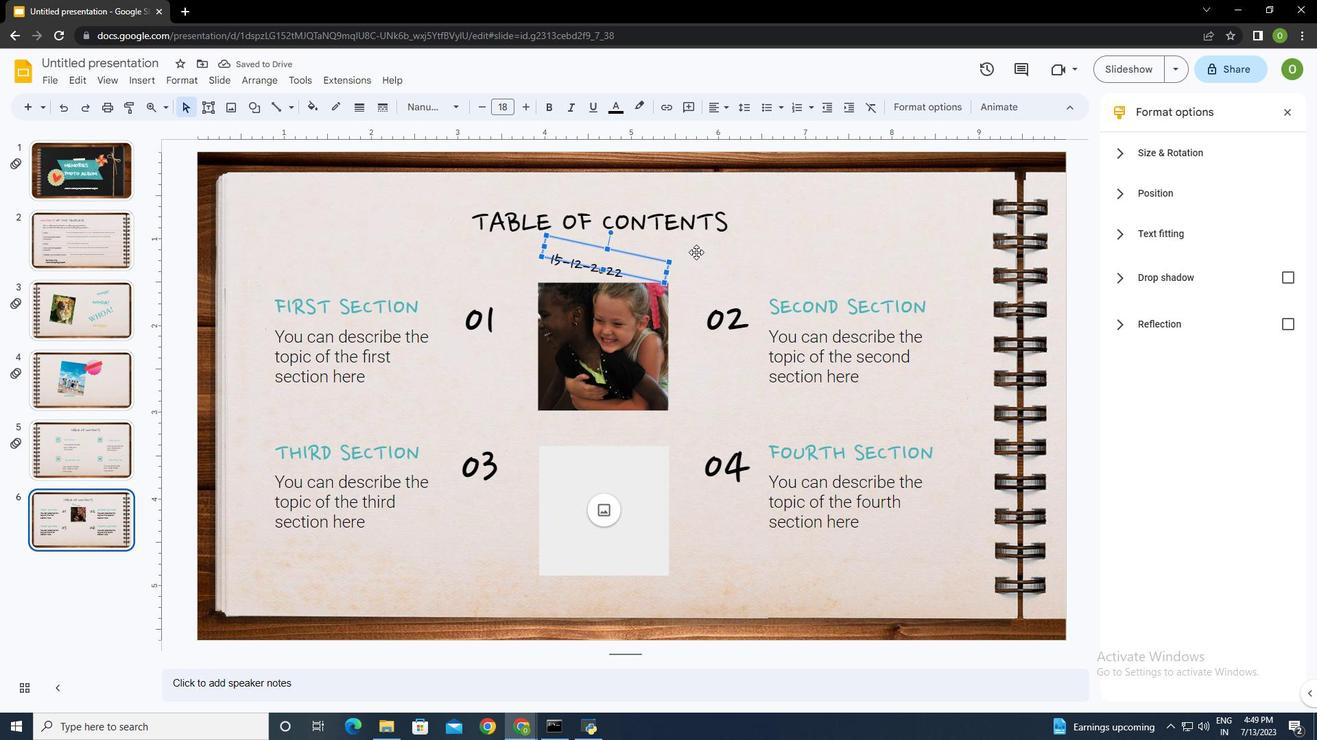
Action: Mouse moved to (614, 430)
Screenshot: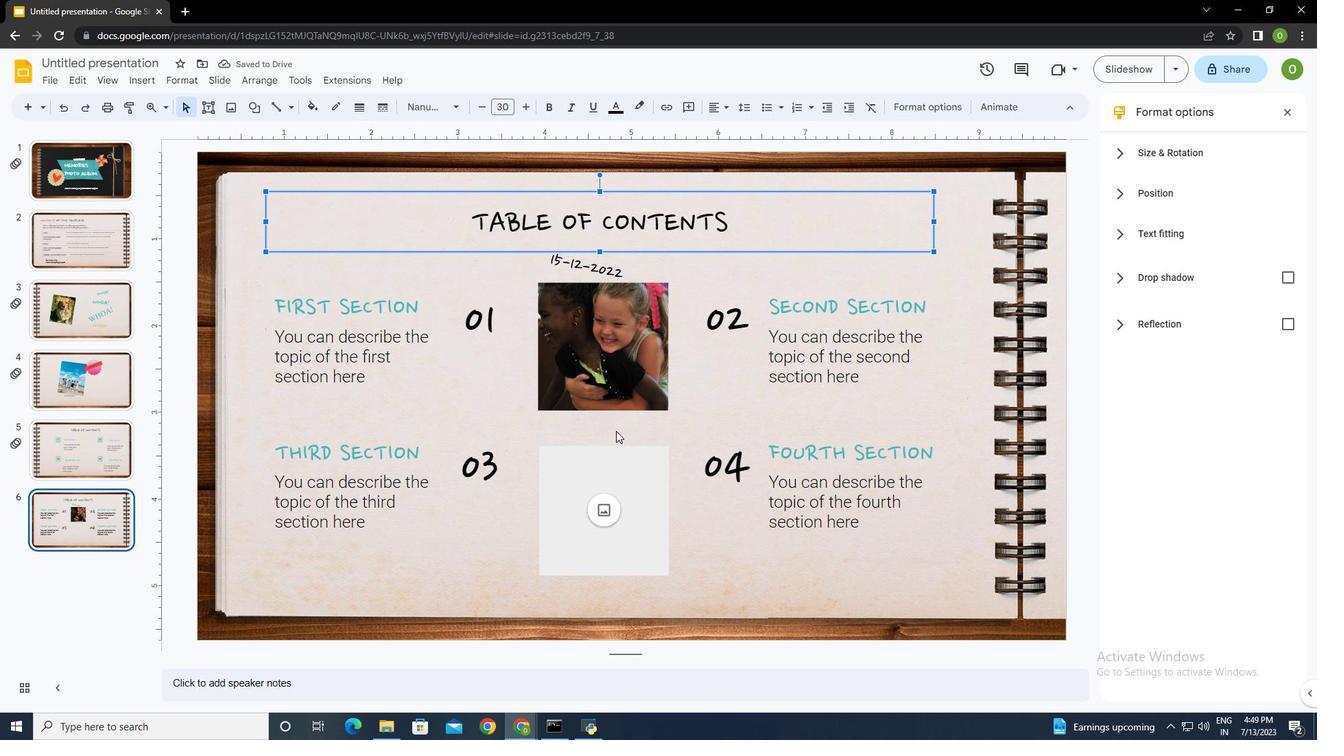 
Action: Mouse pressed left at (614, 430)
Screenshot: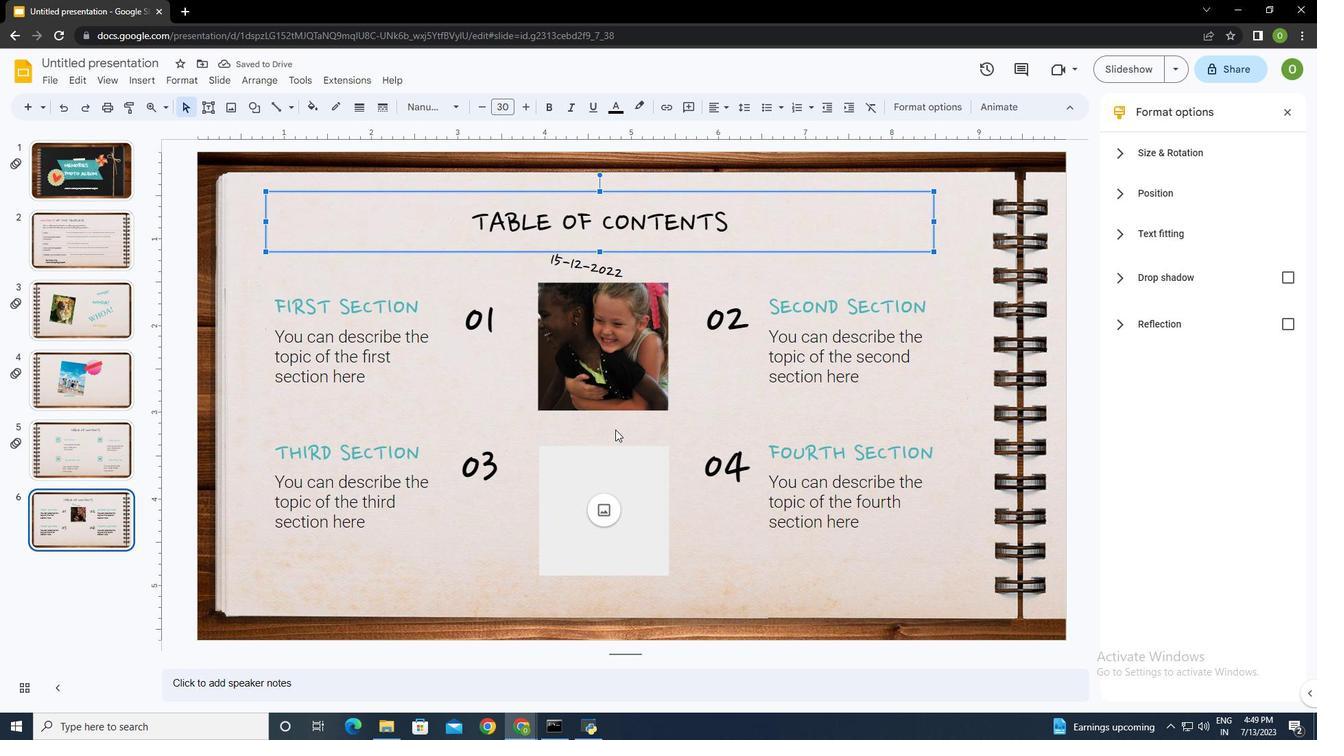
Action: Mouse moved to (207, 108)
Screenshot: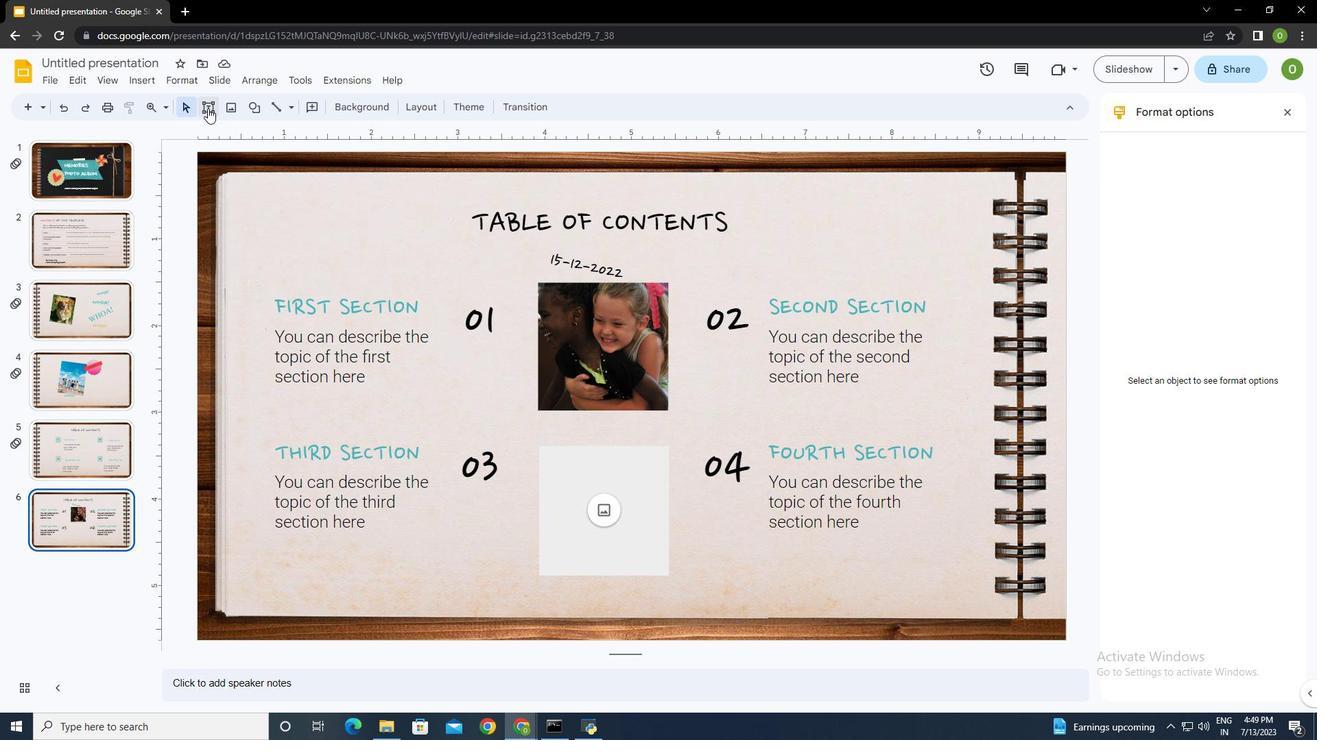 
Action: Mouse pressed left at (207, 108)
Screenshot: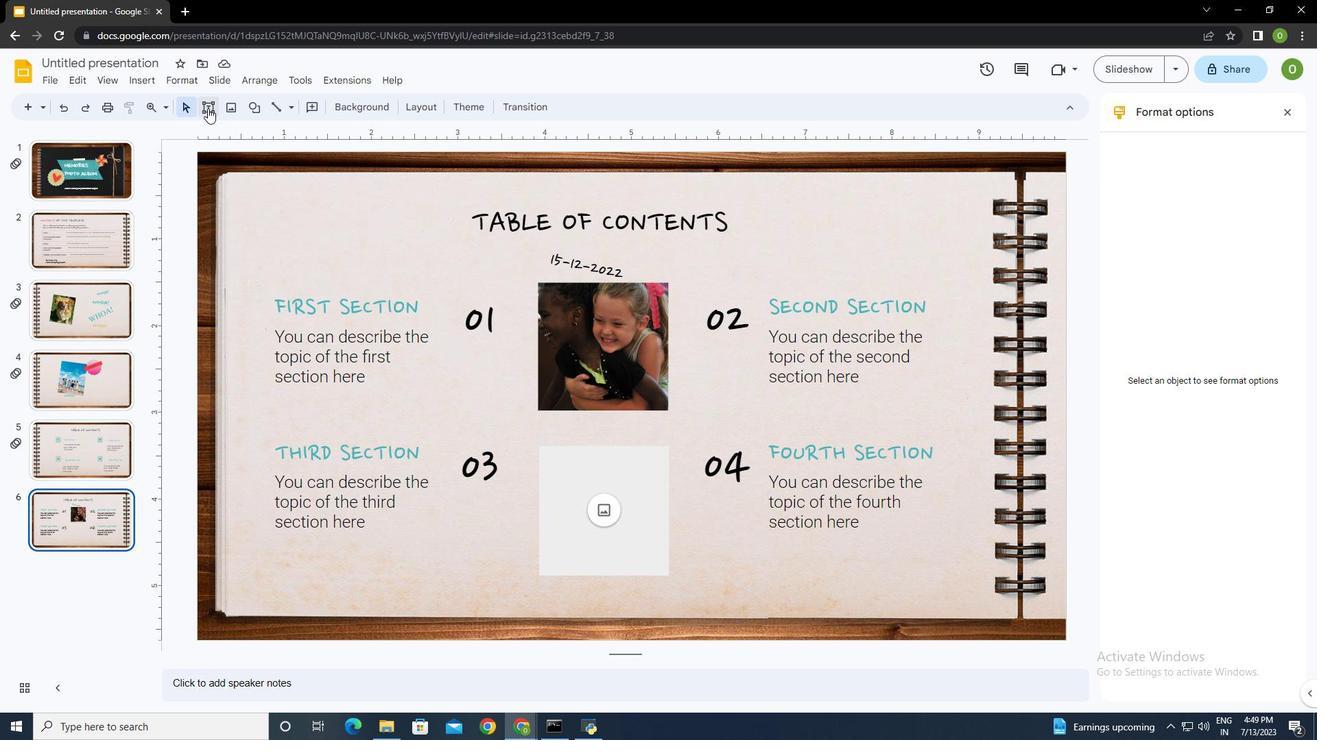 
Action: Mouse moved to (540, 417)
Screenshot: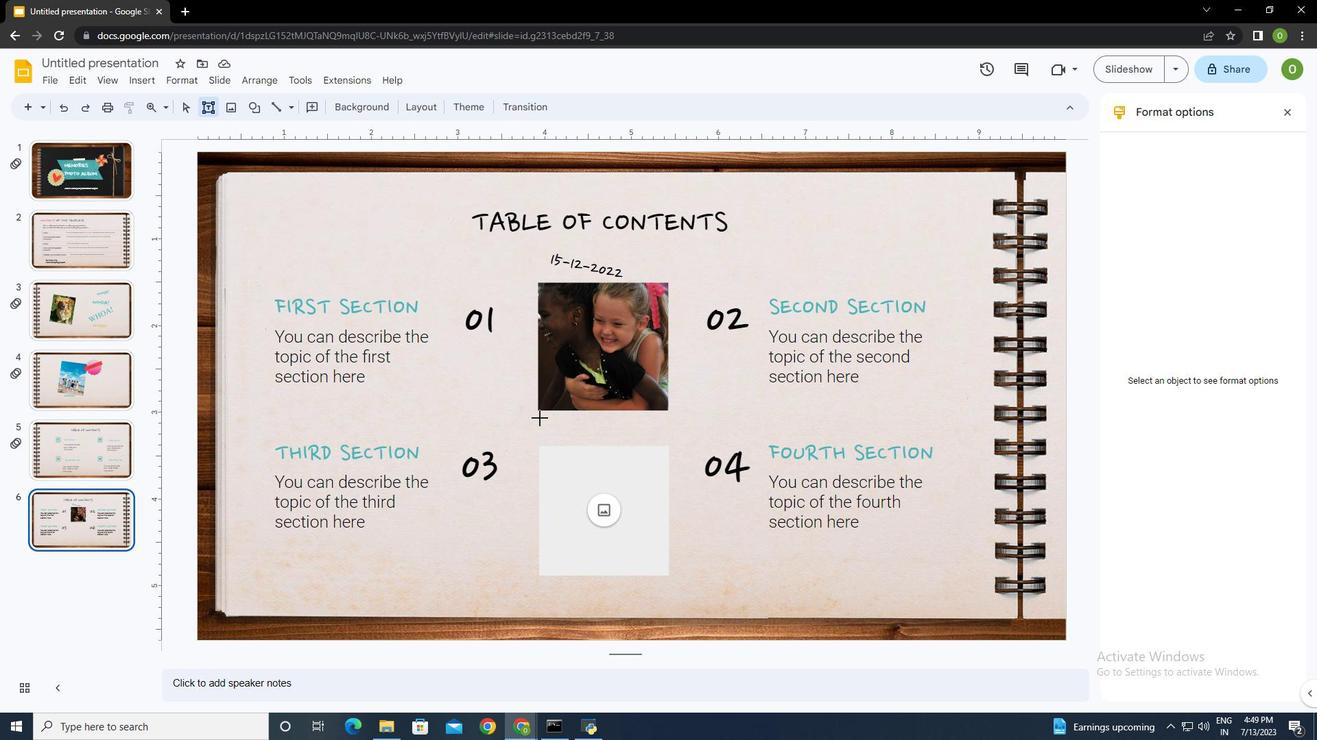 
Action: Mouse pressed left at (540, 417)
Screenshot: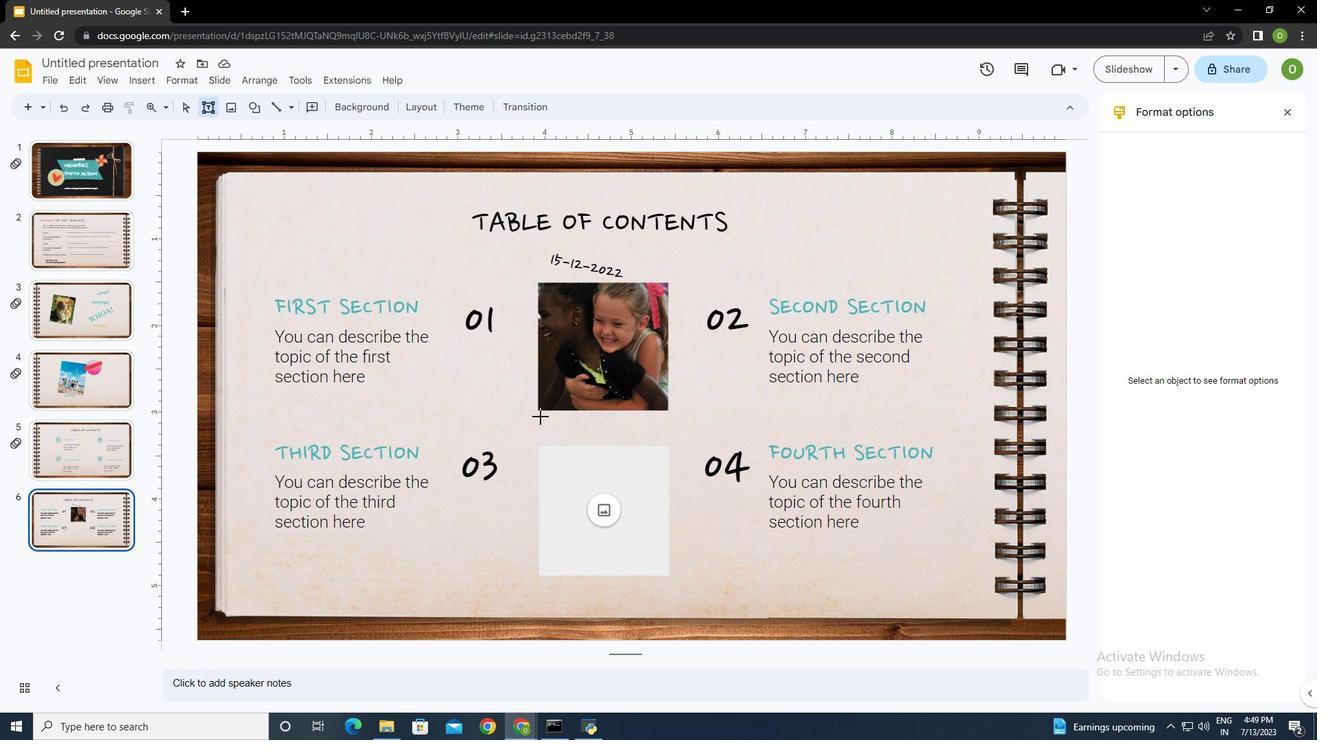 
Action: Mouse moved to (426, 104)
Screenshot: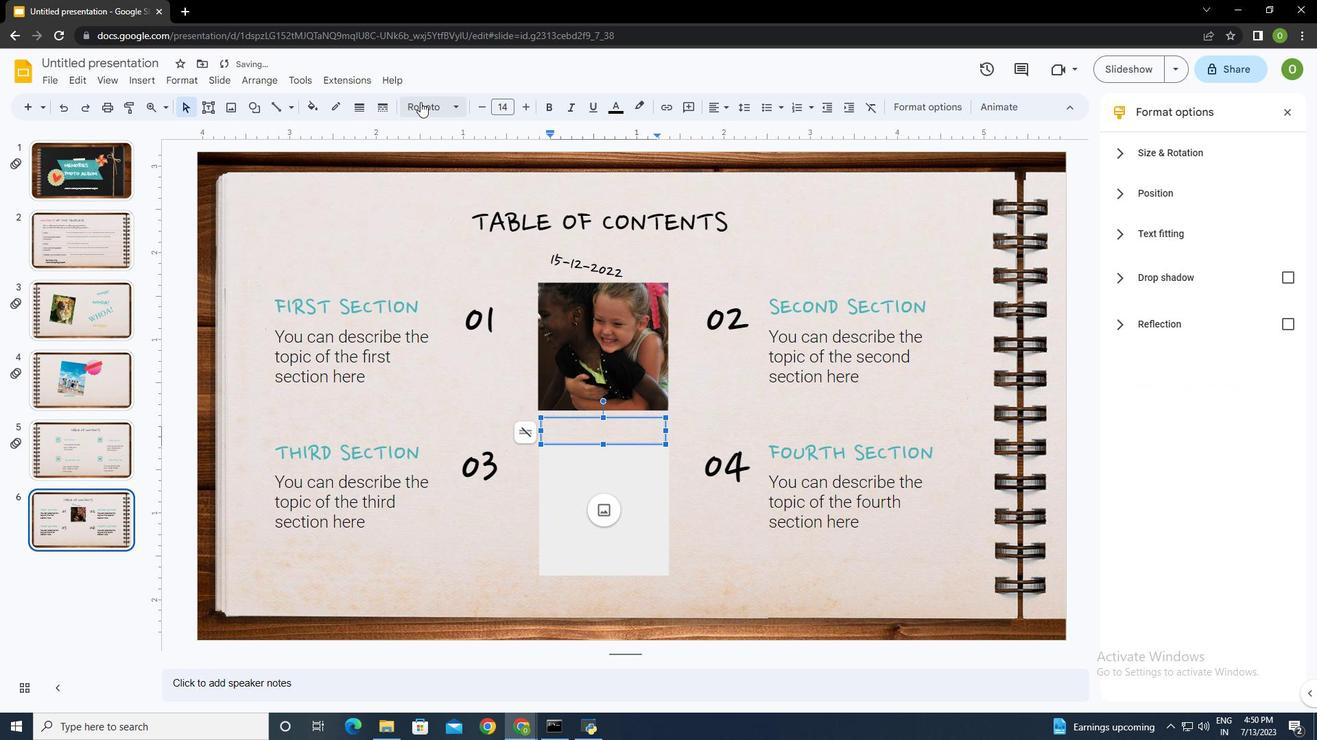 
Action: Mouse pressed left at (426, 104)
Screenshot: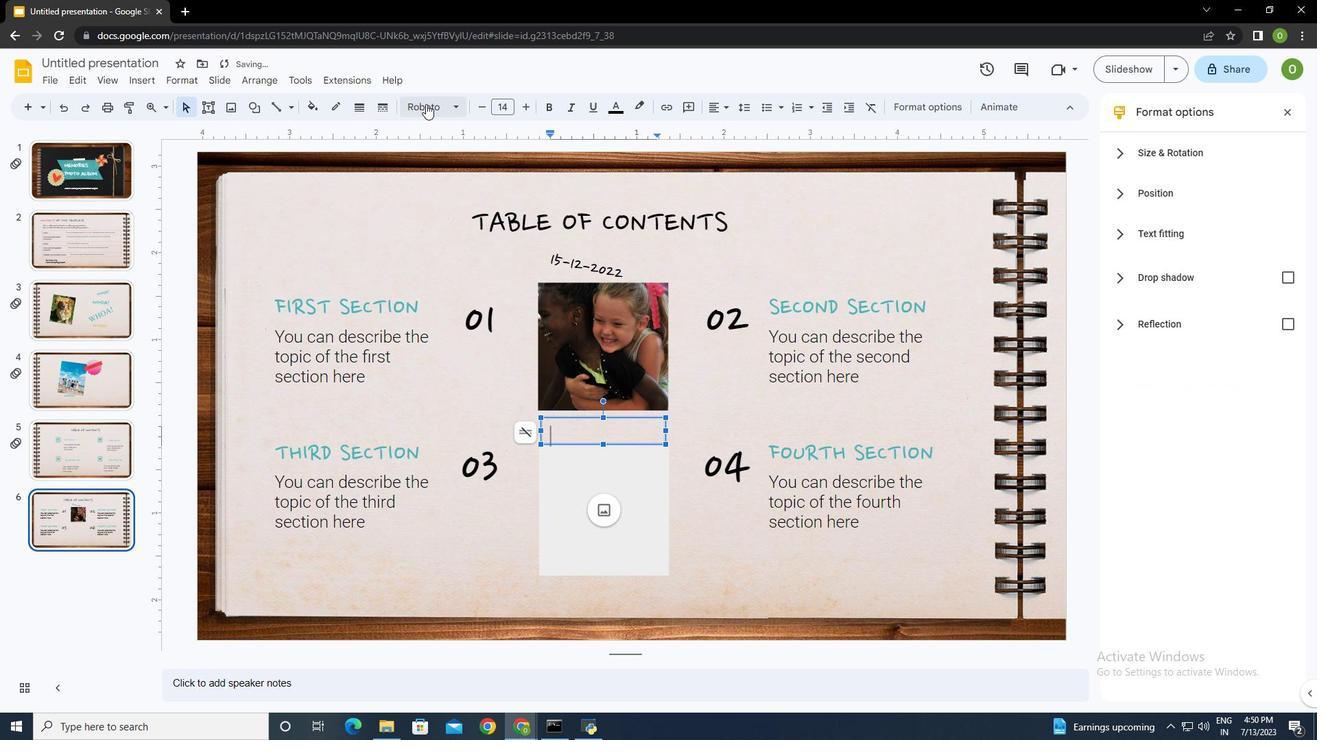 
Action: Mouse moved to (459, 187)
Screenshot: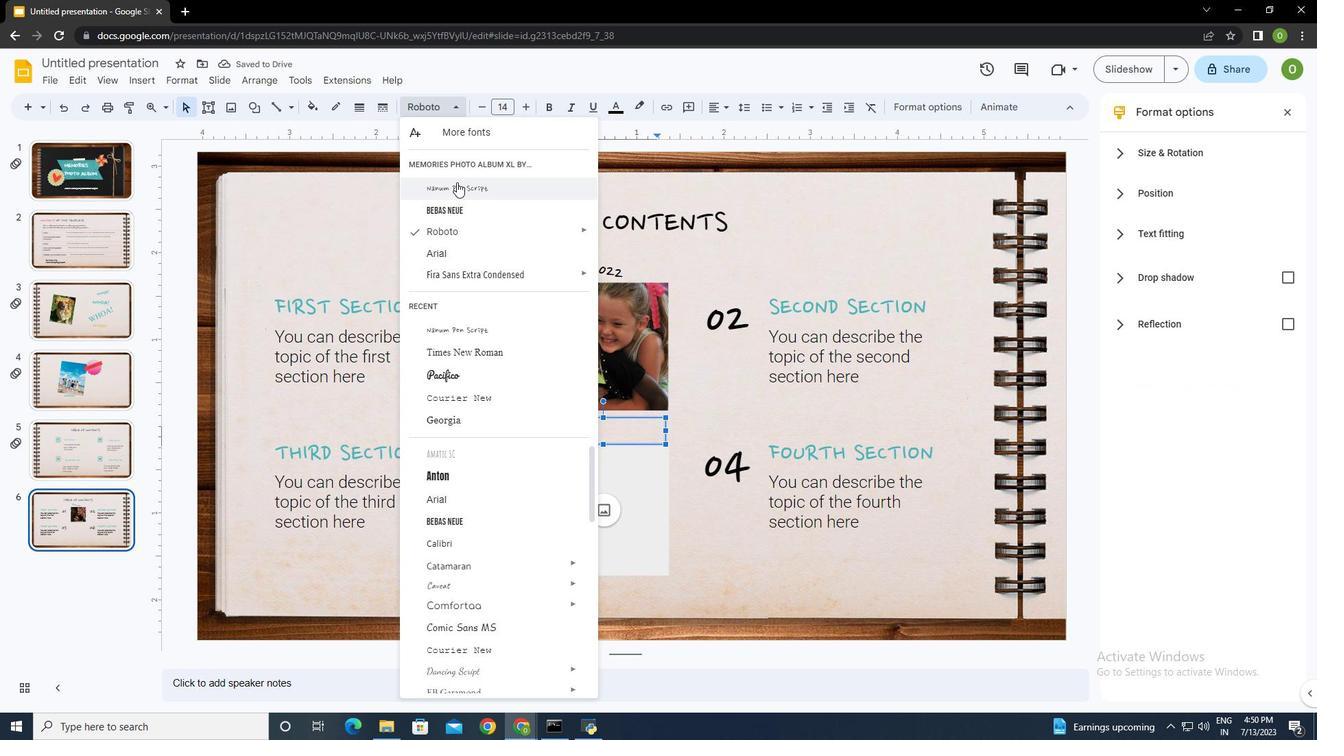 
Action: Mouse pressed left at (459, 187)
Screenshot: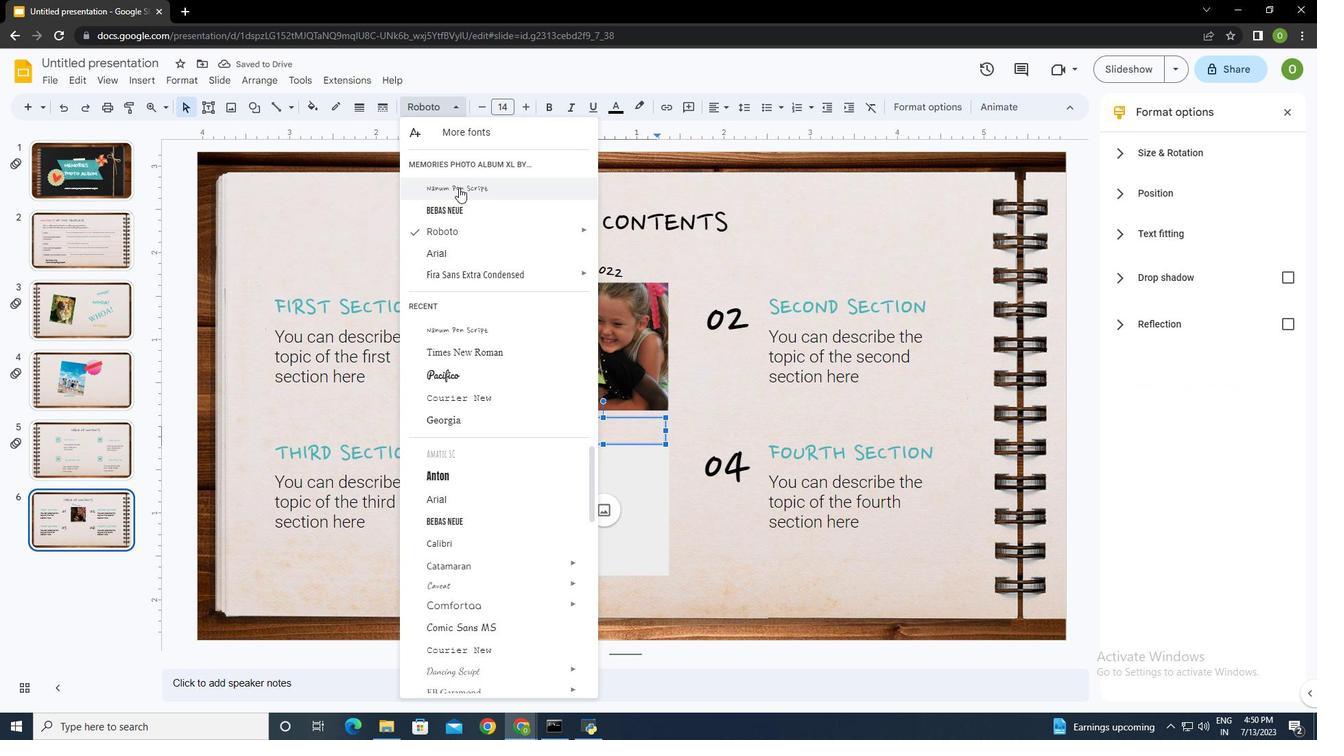 
Action: Mouse moved to (583, 353)
Screenshot: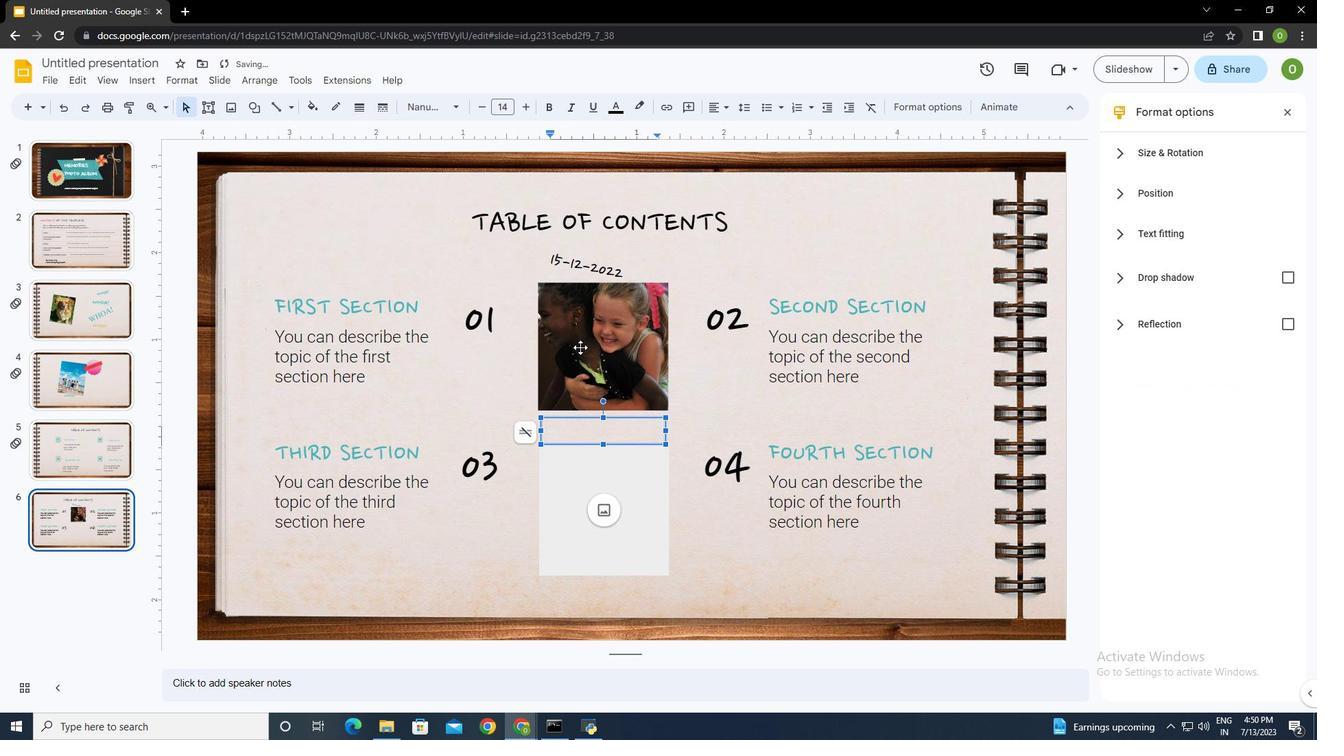 
Action: Key pressed 05-05-2021
Screenshot: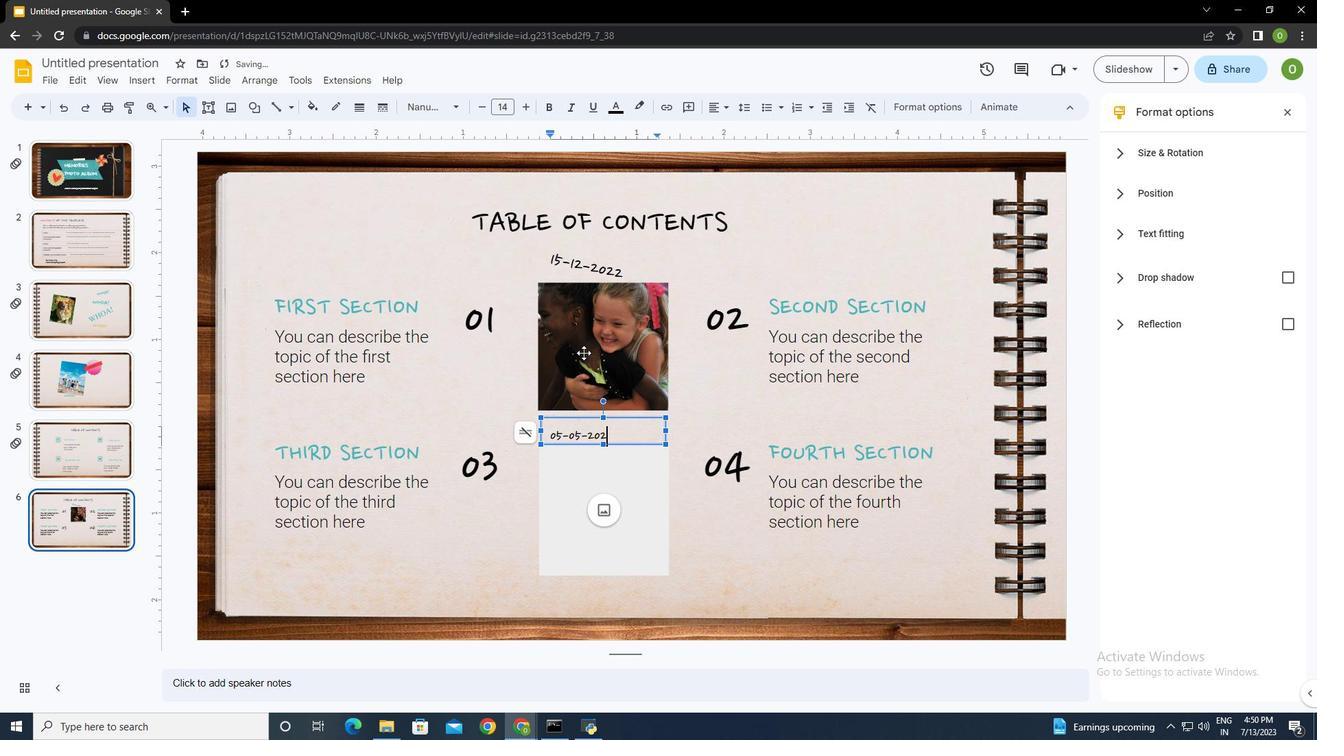 
Action: Mouse moved to (609, 515)
Screenshot: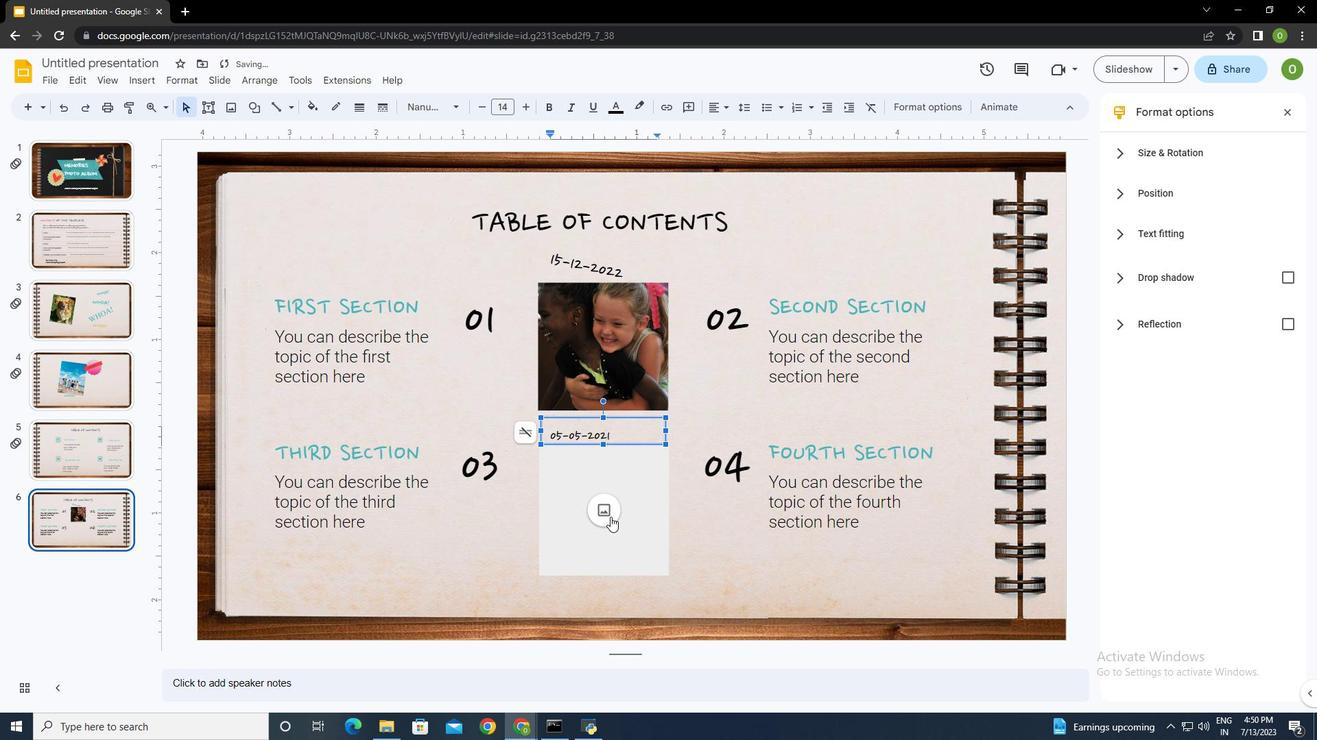 
Action: Mouse pressed left at (609, 515)
Screenshot: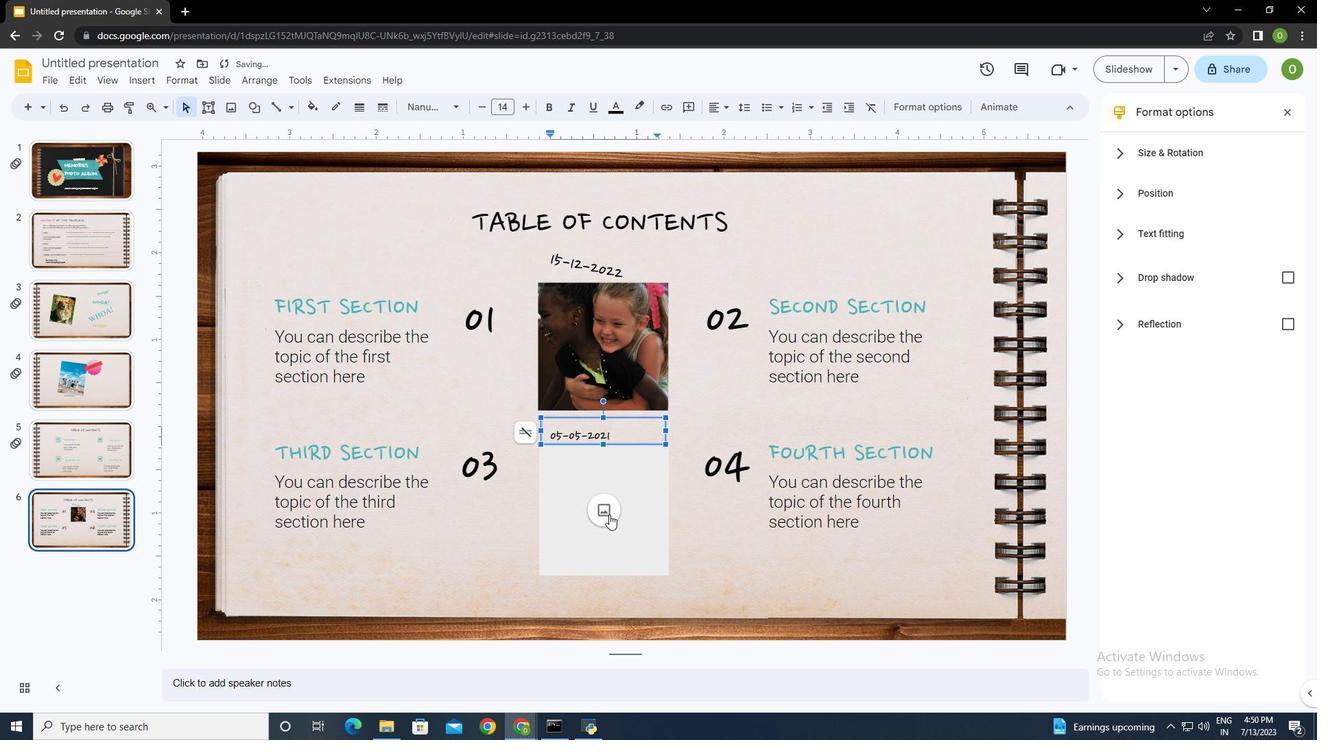 
Action: Mouse moved to (658, 546)
Screenshot: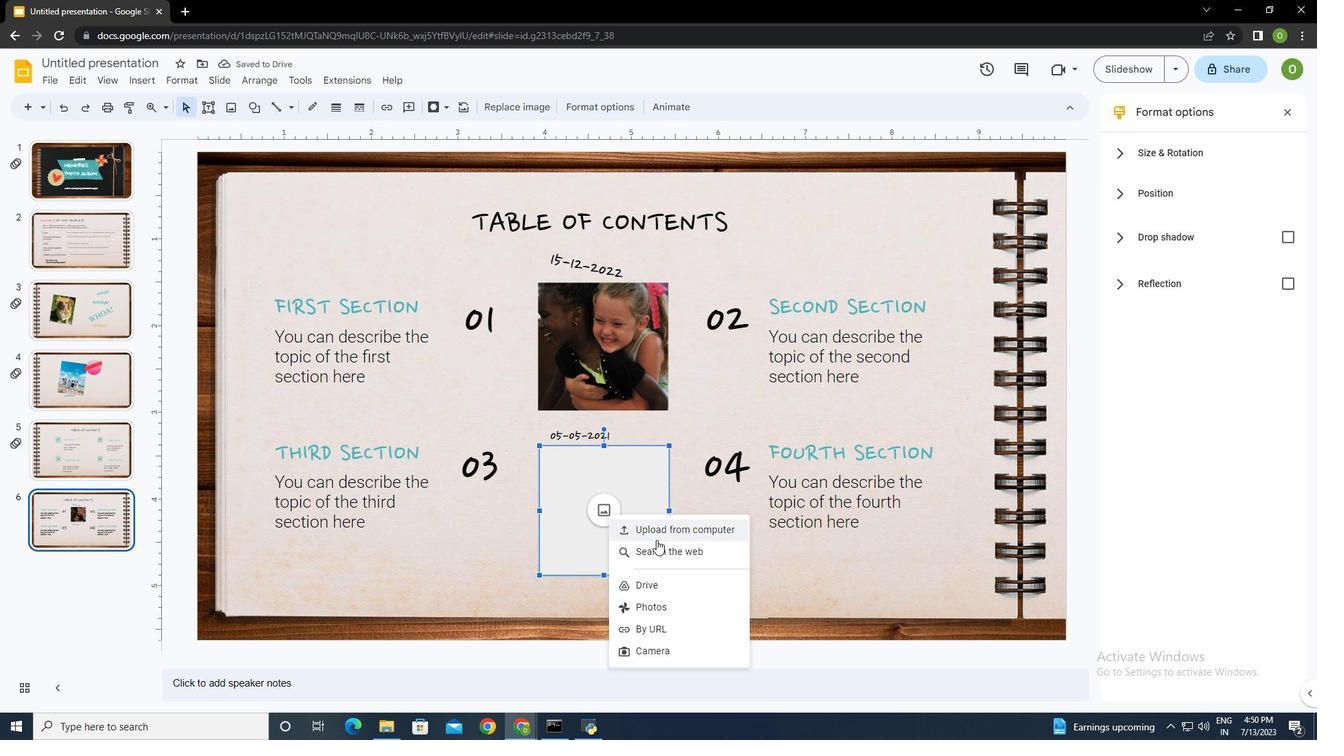 
Action: Mouse pressed left at (658, 546)
Screenshot: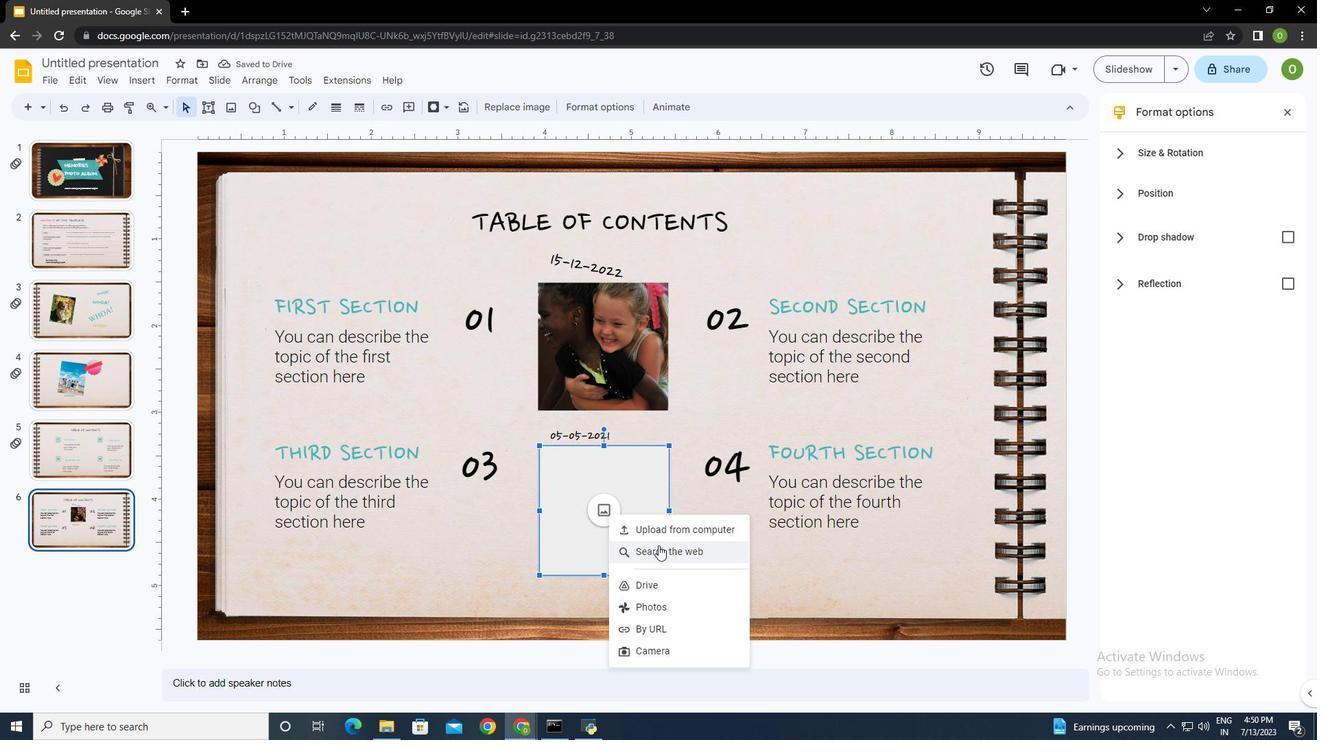 
Action: Mouse moved to (1204, 112)
Screenshot: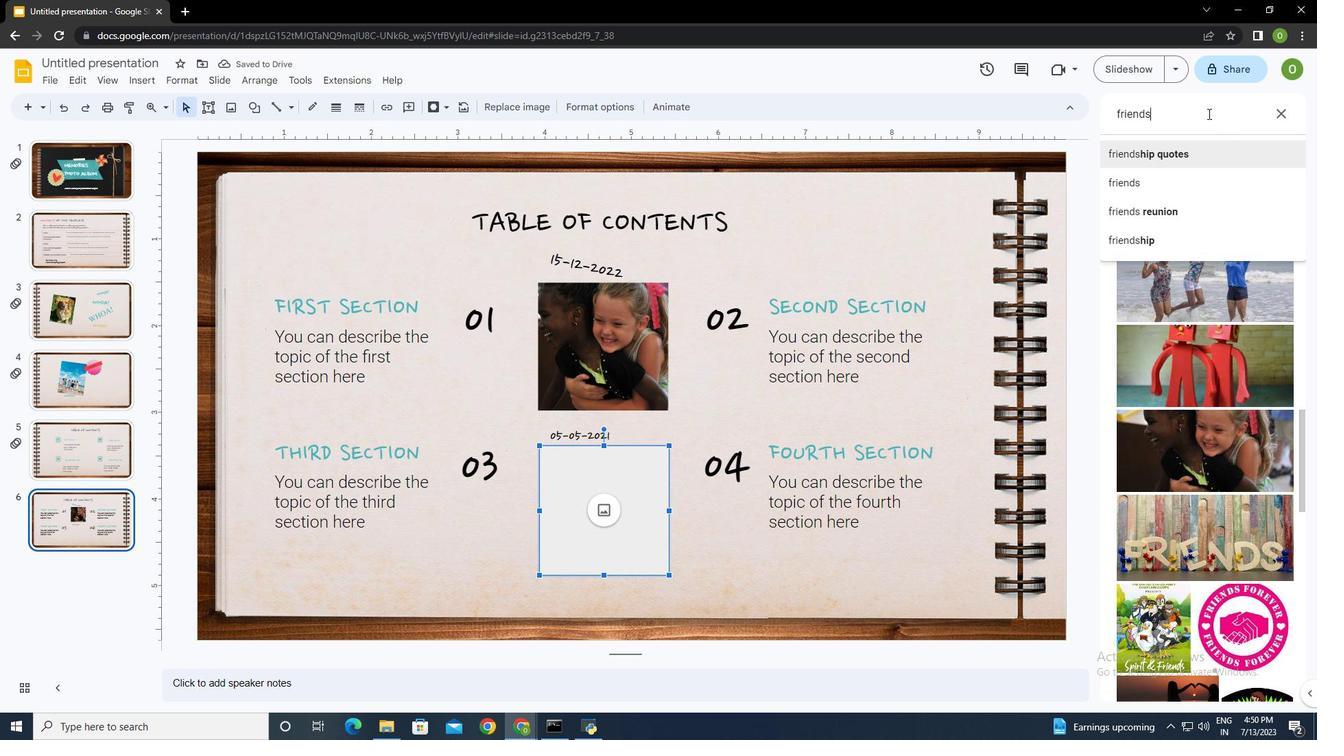 
Action: Mouse pressed left at (1204, 112)
Screenshot: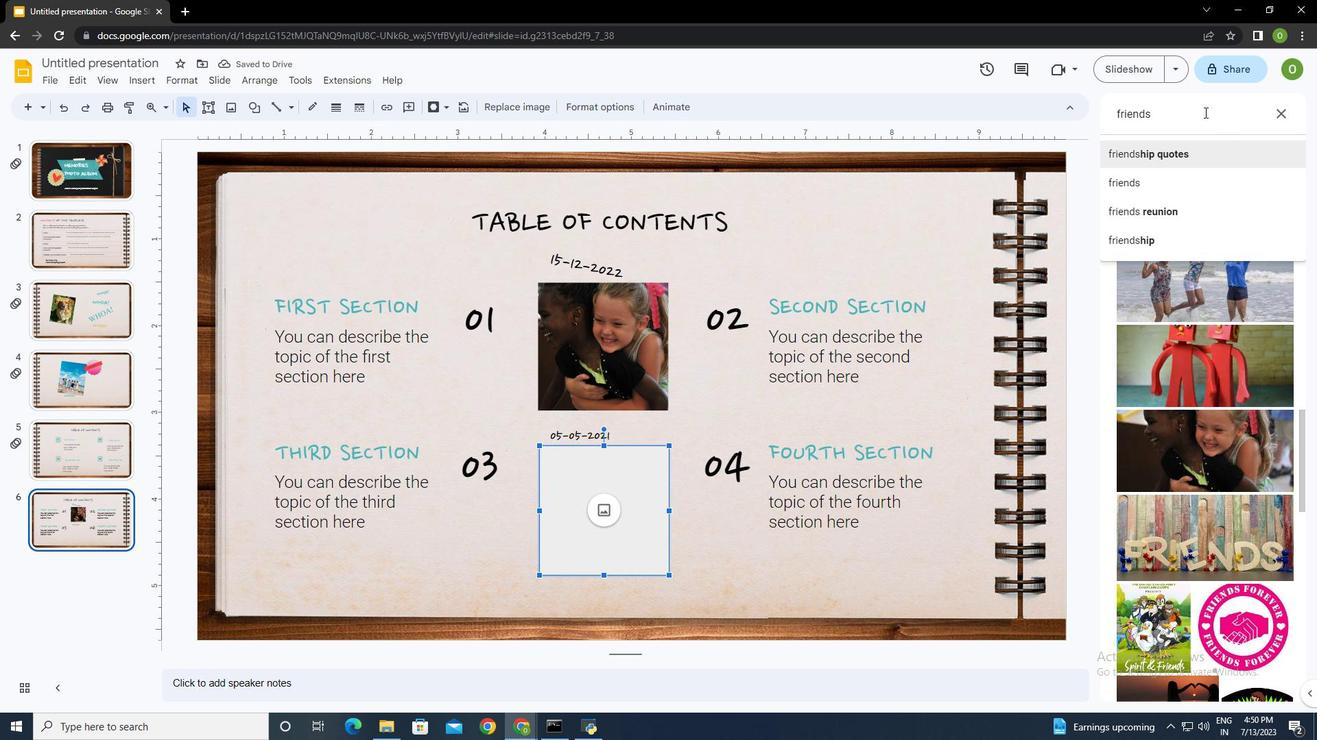 
Action: Key pressed <Key.backspace><Key.backspace><Key.backspace><Key.backspace><Key.backspace><Key.backspace><Key.backspace><Key.backspace><Key.backspace><Key.backspace><Key.backspace><Key.backspace><Key.backspace><Key.backspace><Key.backspace><Key.backspace><Key.backspace>froends<Key.enter>
Screenshot: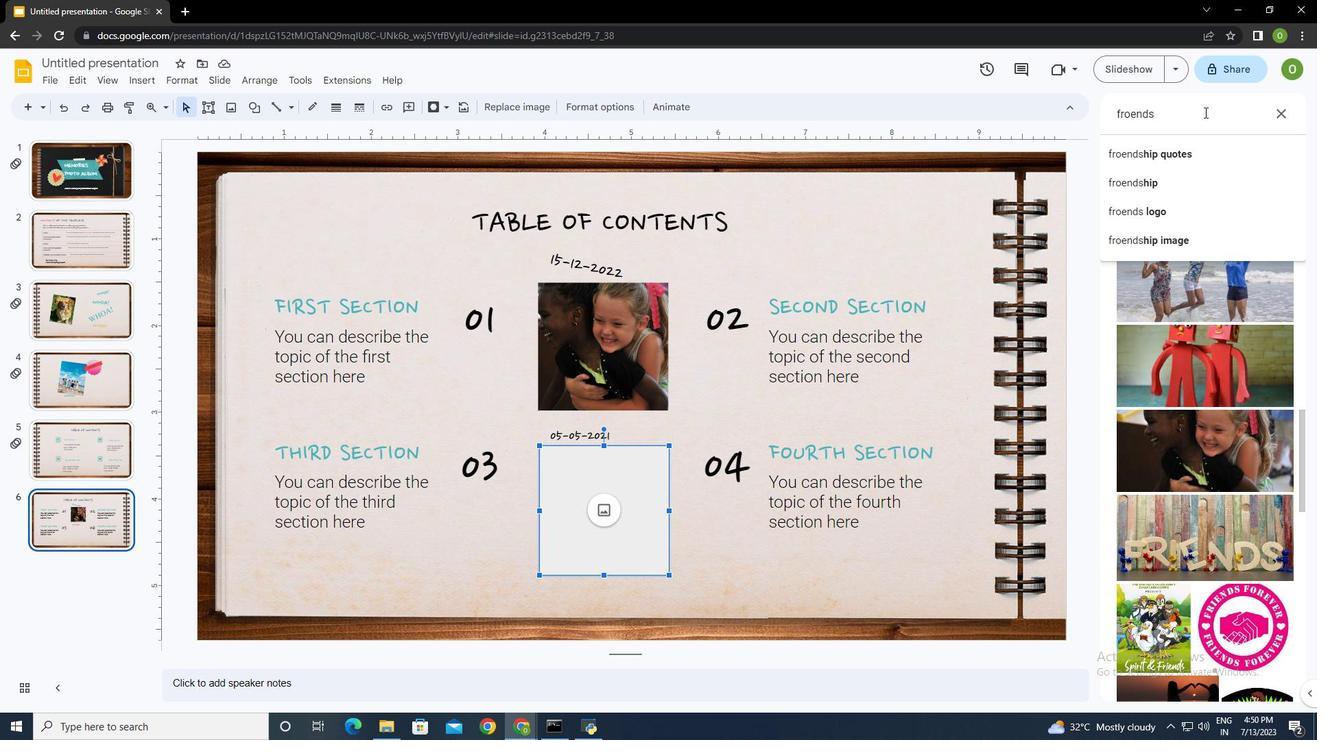 
Action: Mouse moved to (1217, 294)
Screenshot: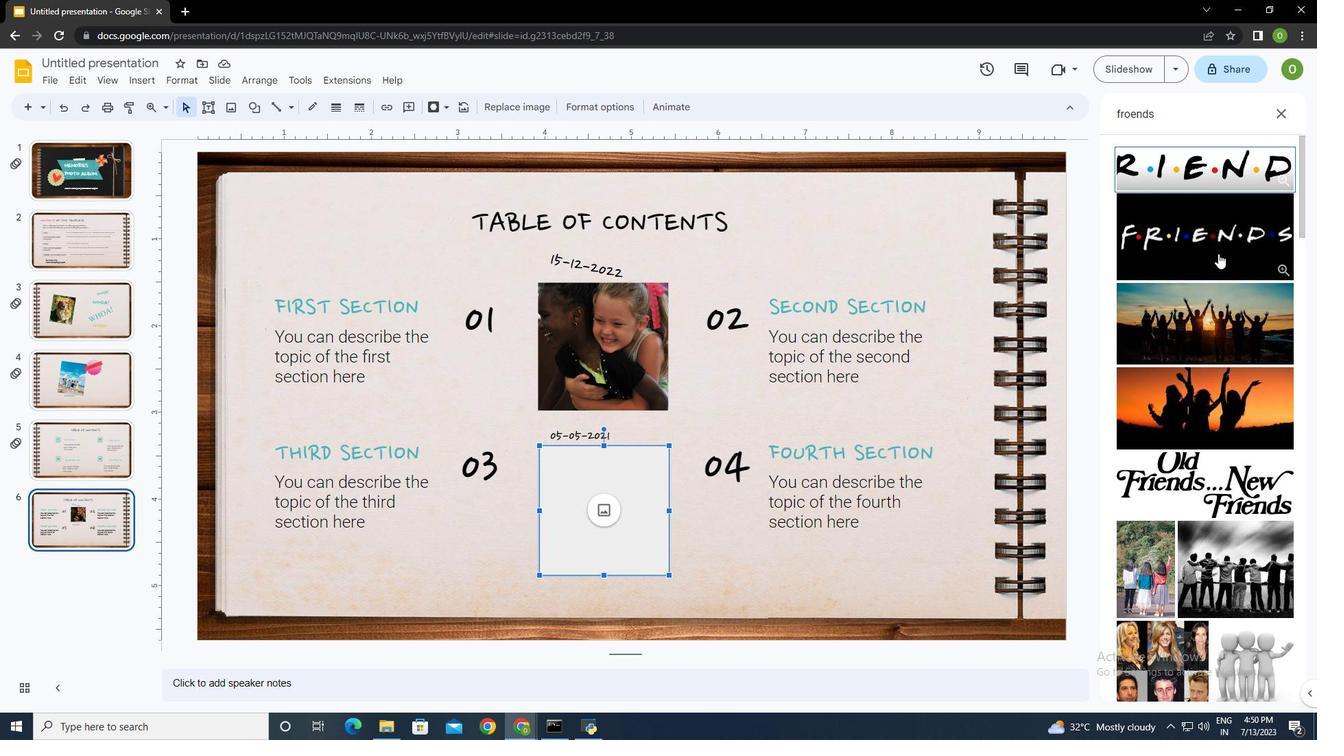 
Action: Mouse scrolled (1217, 293) with delta (0, 0)
Screenshot: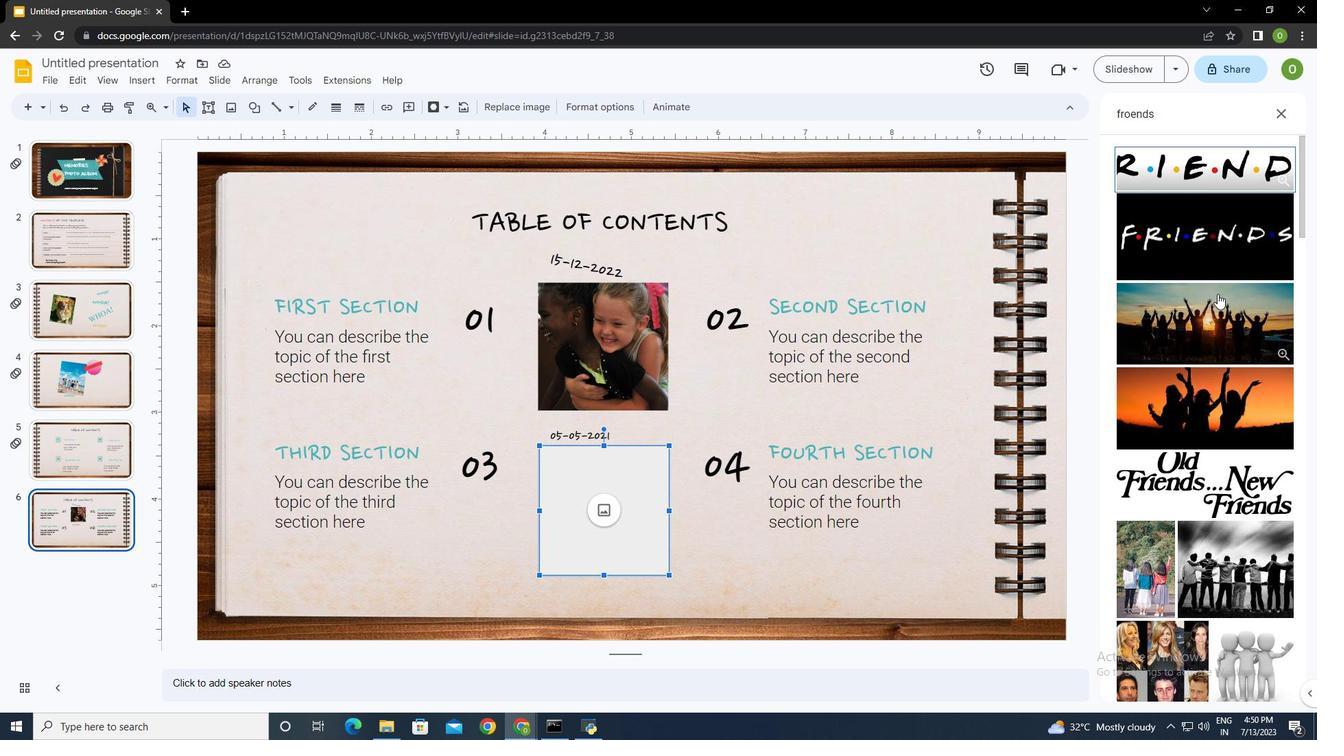 
Action: Mouse scrolled (1217, 293) with delta (0, 0)
Screenshot: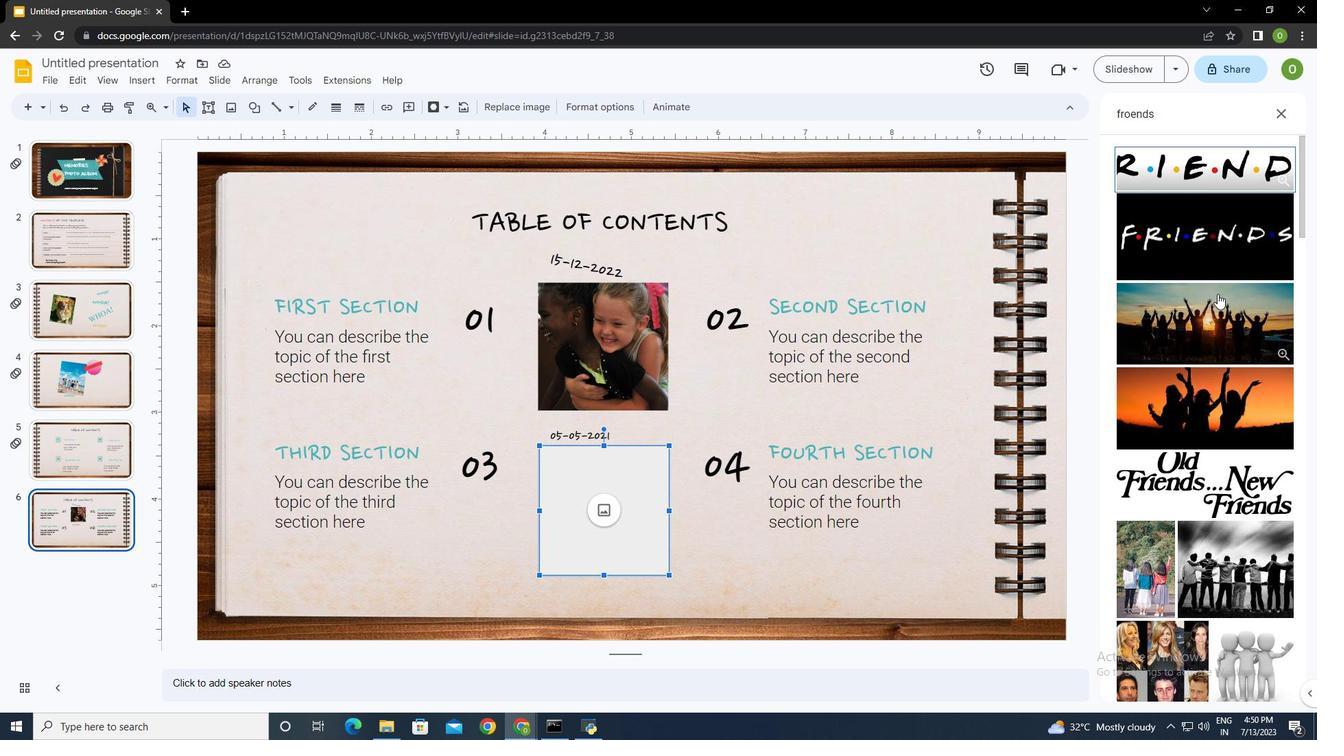 
Action: Mouse moved to (1217, 294)
Screenshot: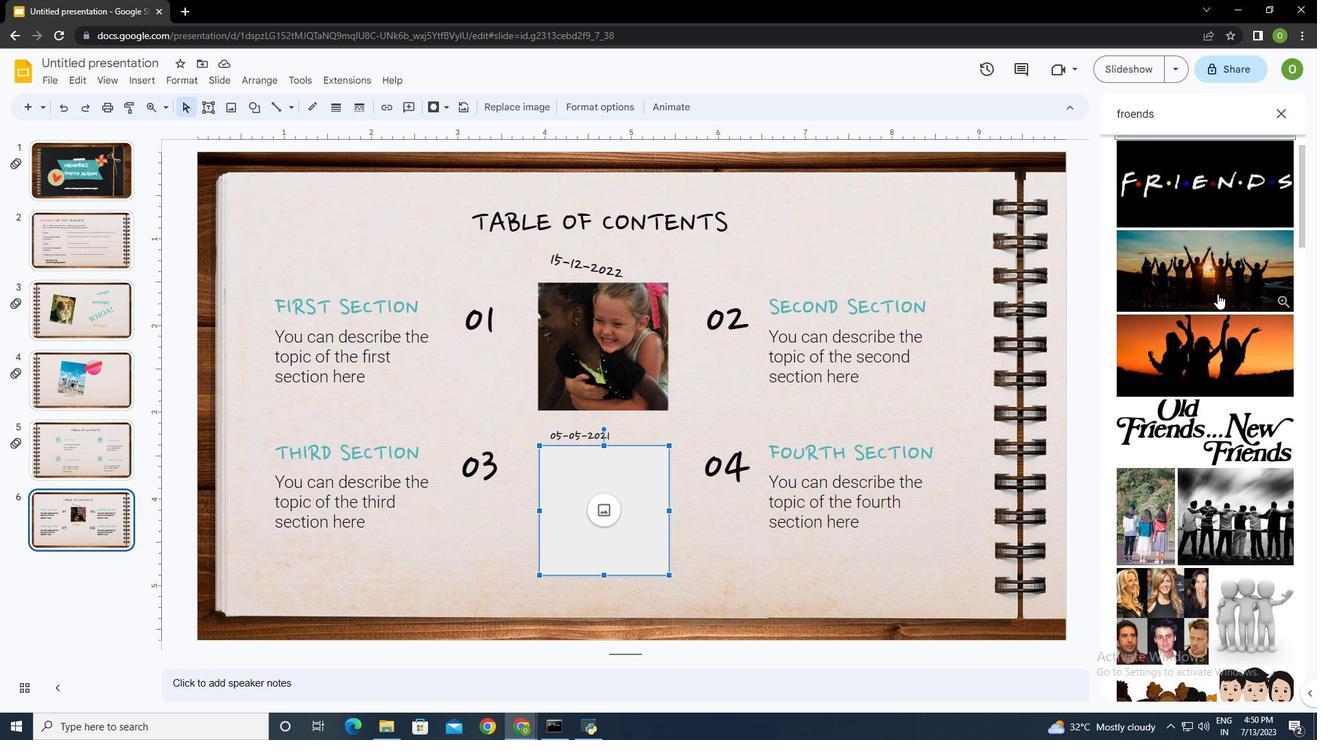 
Action: Mouse scrolled (1217, 293) with delta (0, 0)
Screenshot: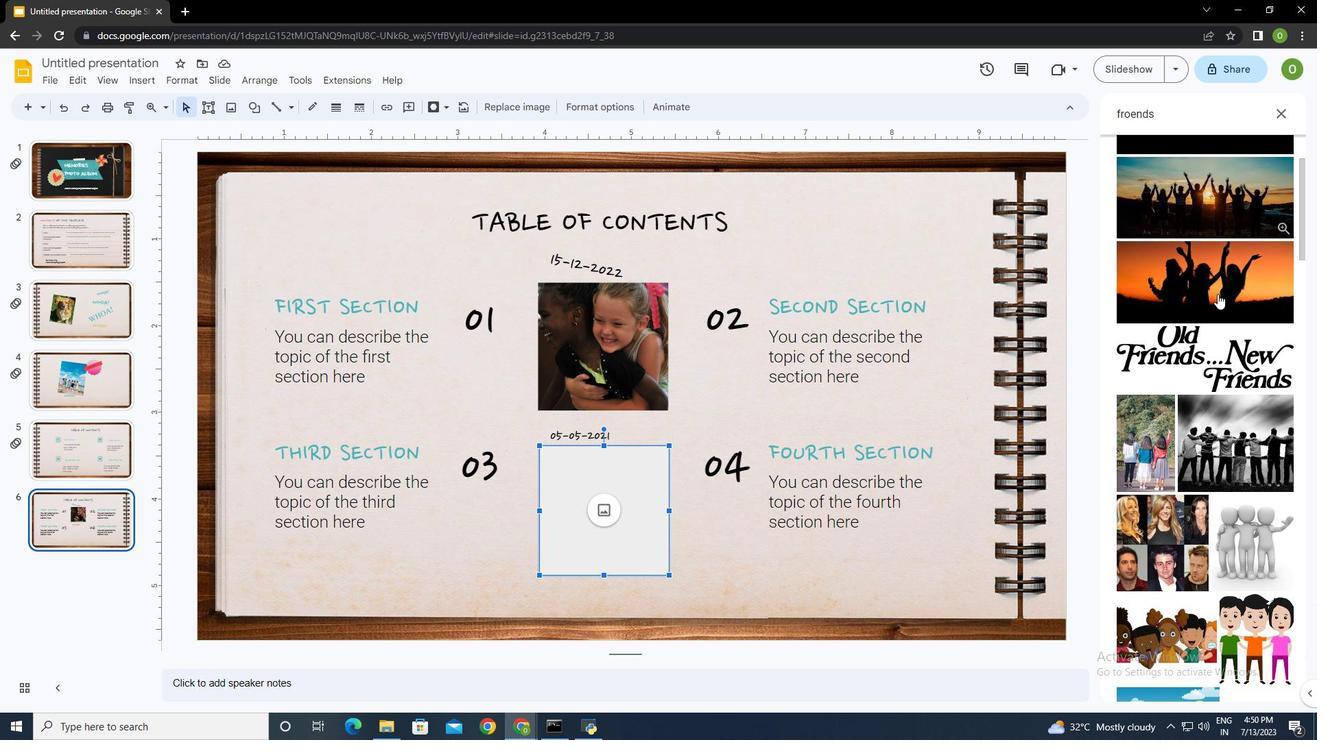 
Action: Mouse moved to (1217, 293)
Screenshot: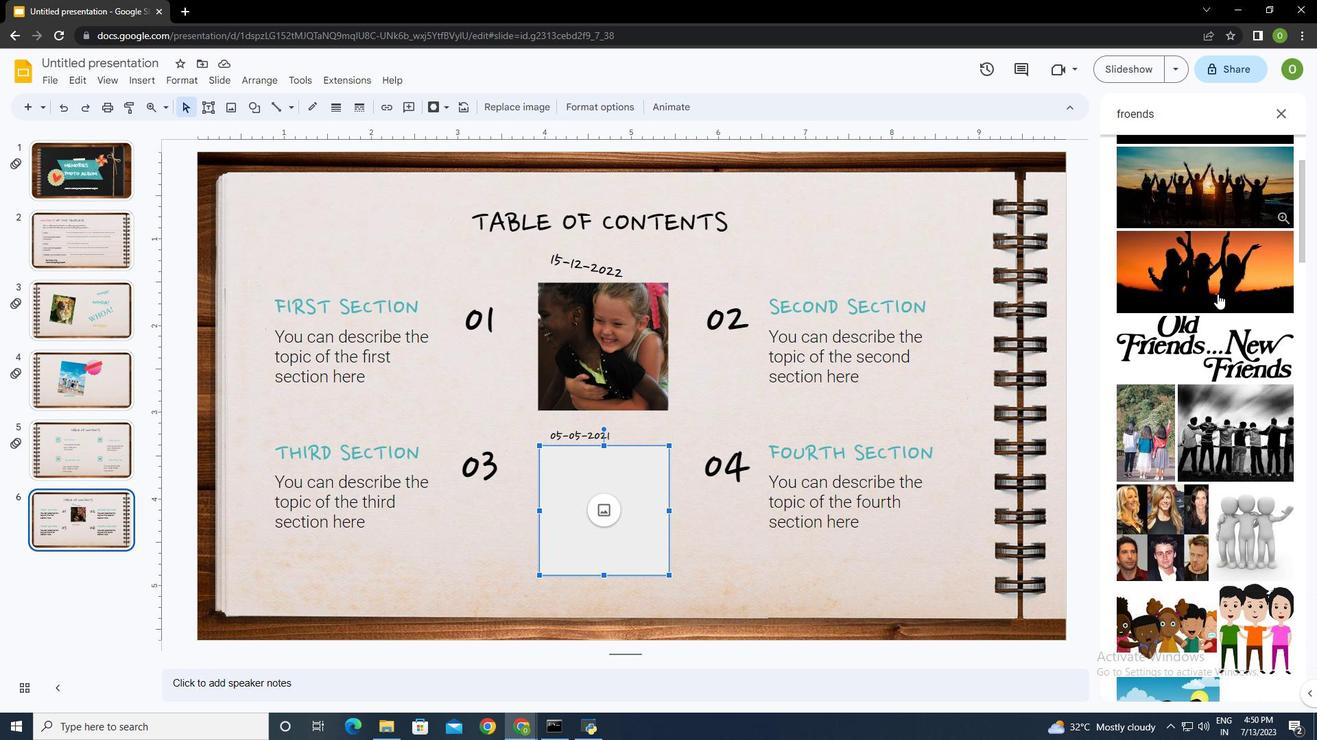 
Action: Mouse scrolled (1217, 292) with delta (0, 0)
Screenshot: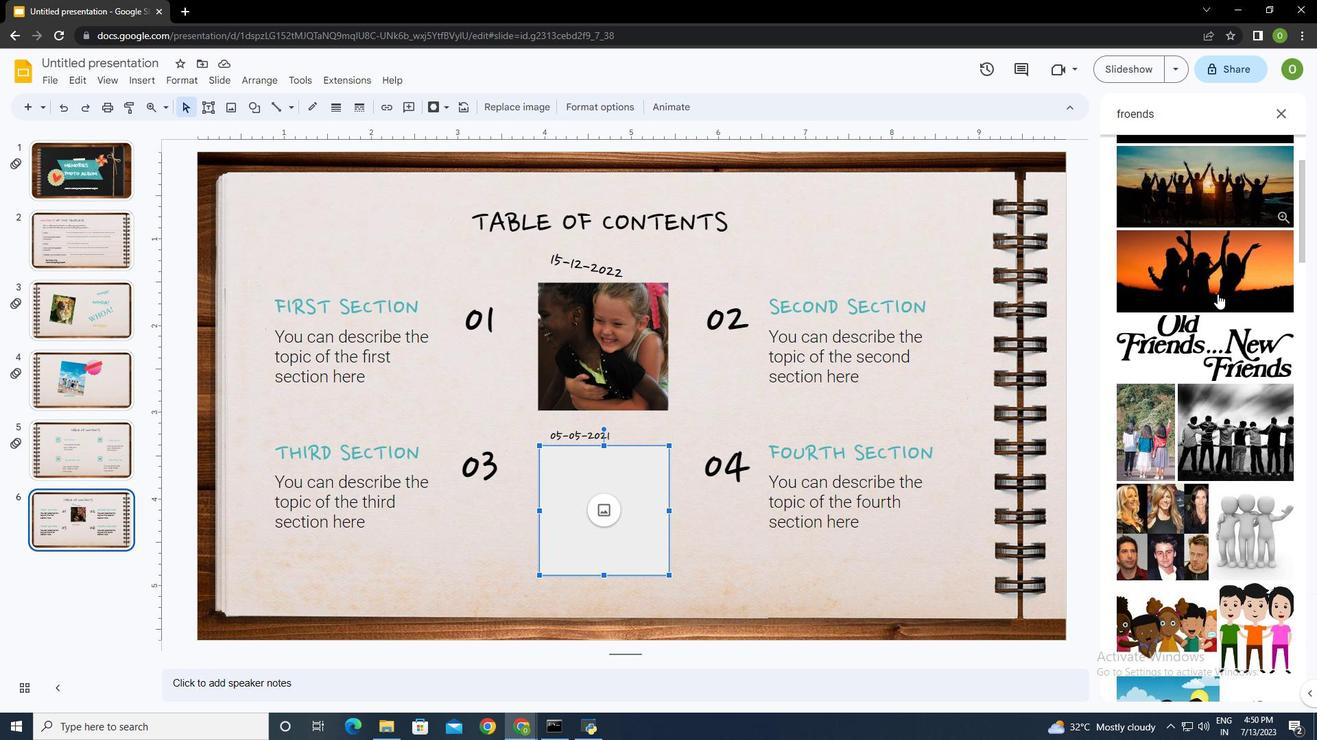 
Action: Mouse moved to (1217, 292)
Screenshot: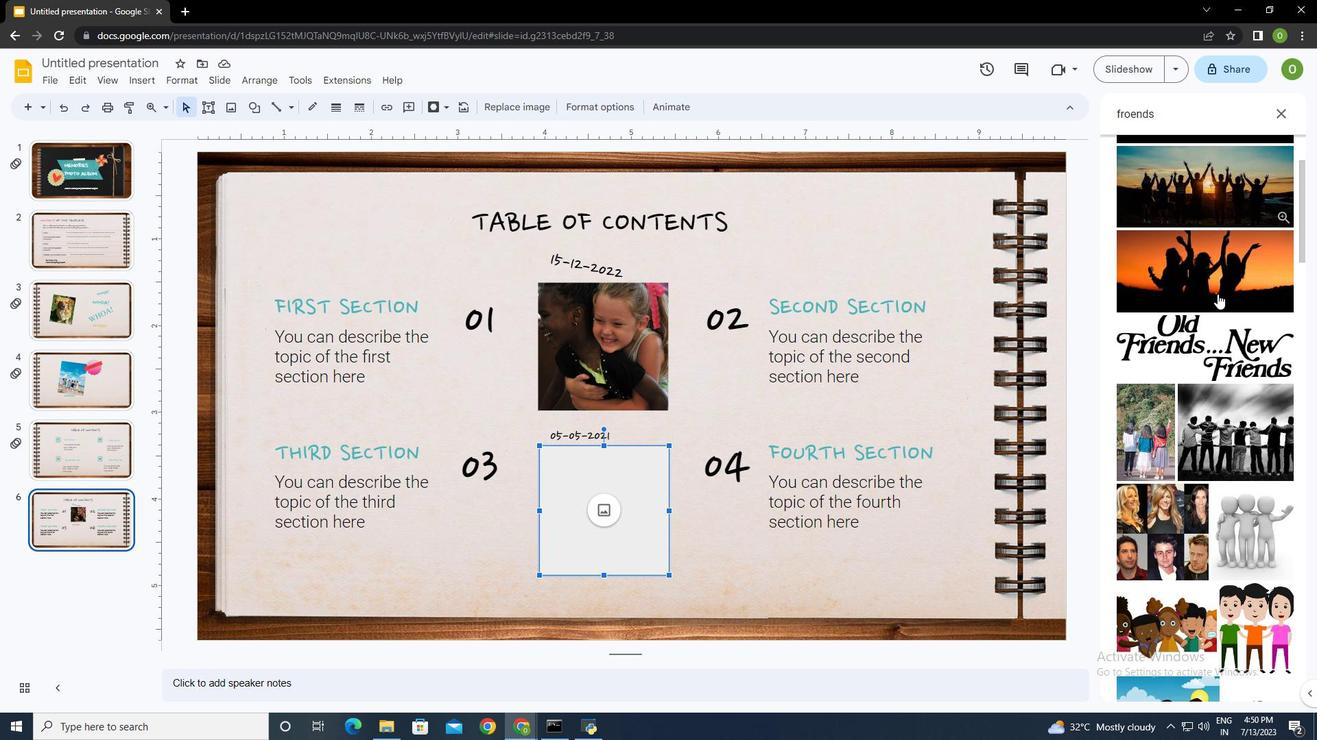 
Action: Mouse scrolled (1217, 292) with delta (0, 0)
Screenshot: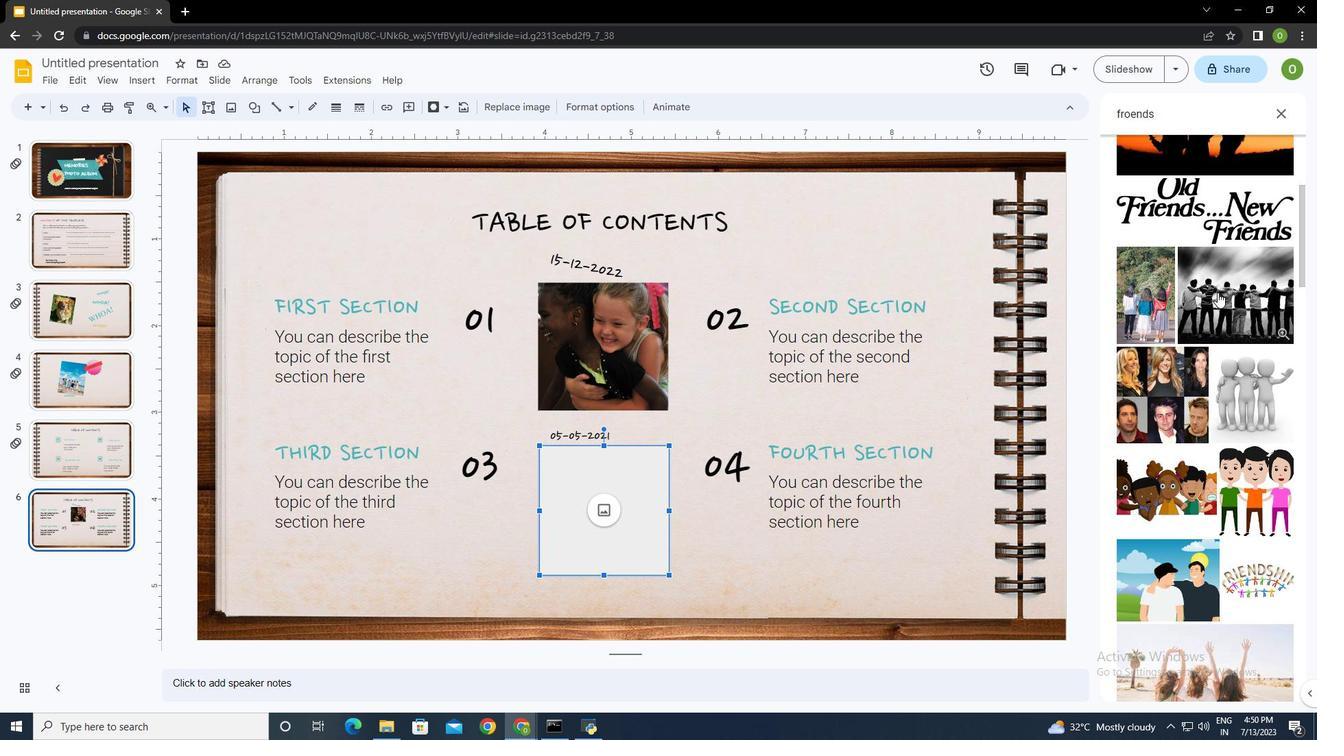 
Action: Mouse scrolled (1217, 292) with delta (0, 0)
Screenshot: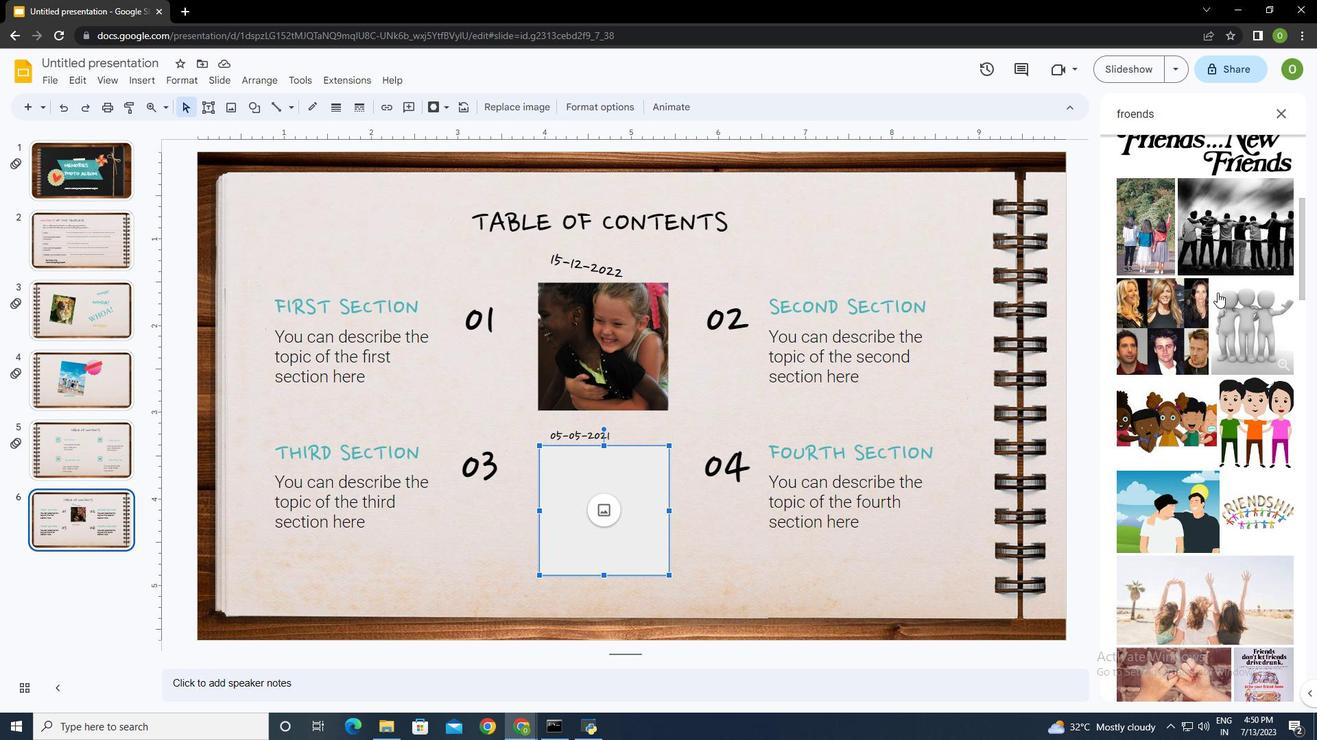 
Action: Mouse scrolled (1217, 292) with delta (0, 0)
Screenshot: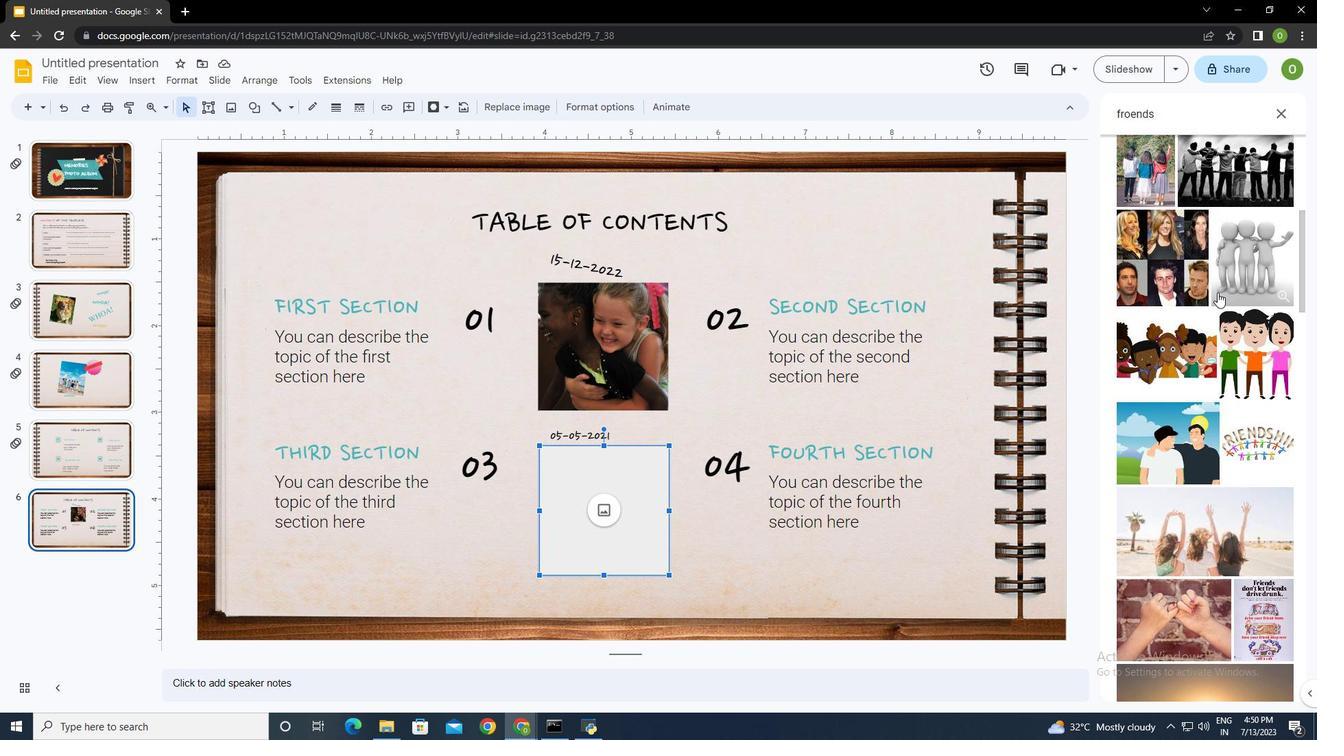 
Action: Mouse scrolled (1217, 292) with delta (0, 0)
Screenshot: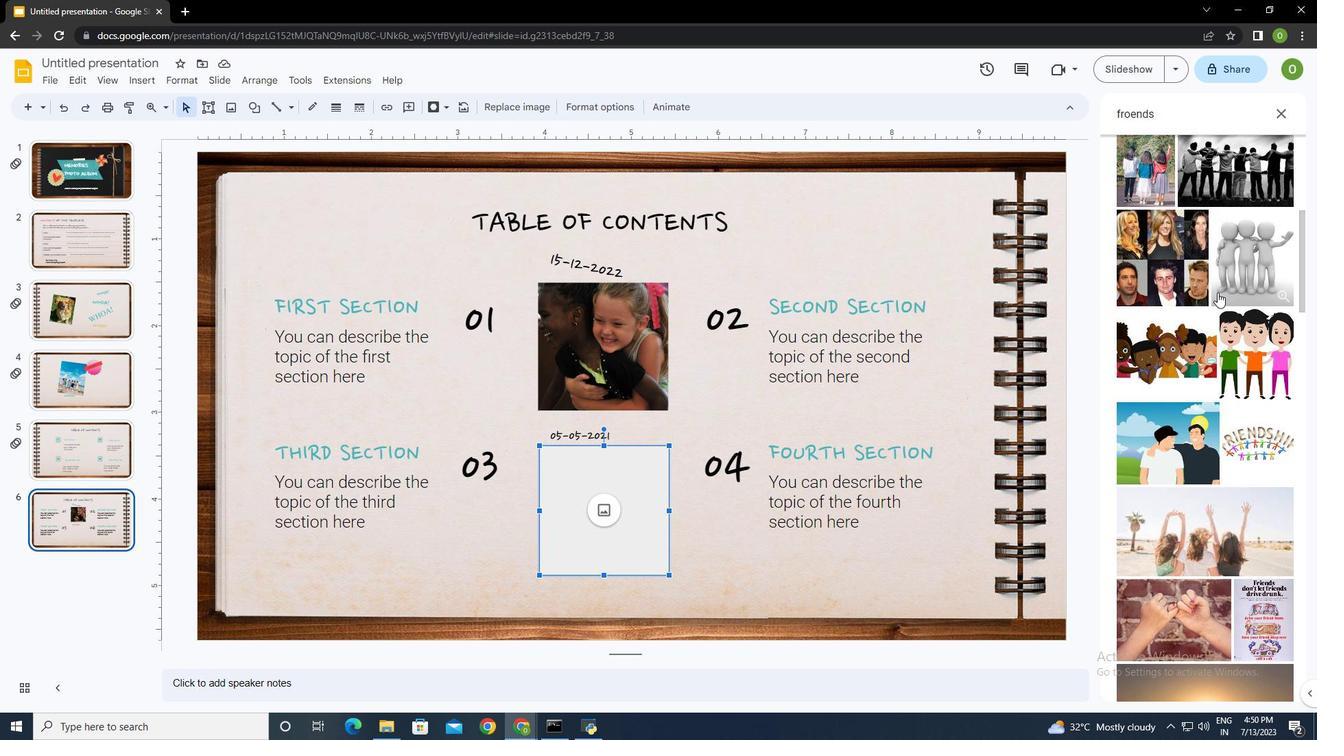 
Action: Mouse scrolled (1217, 292) with delta (0, 0)
Screenshot: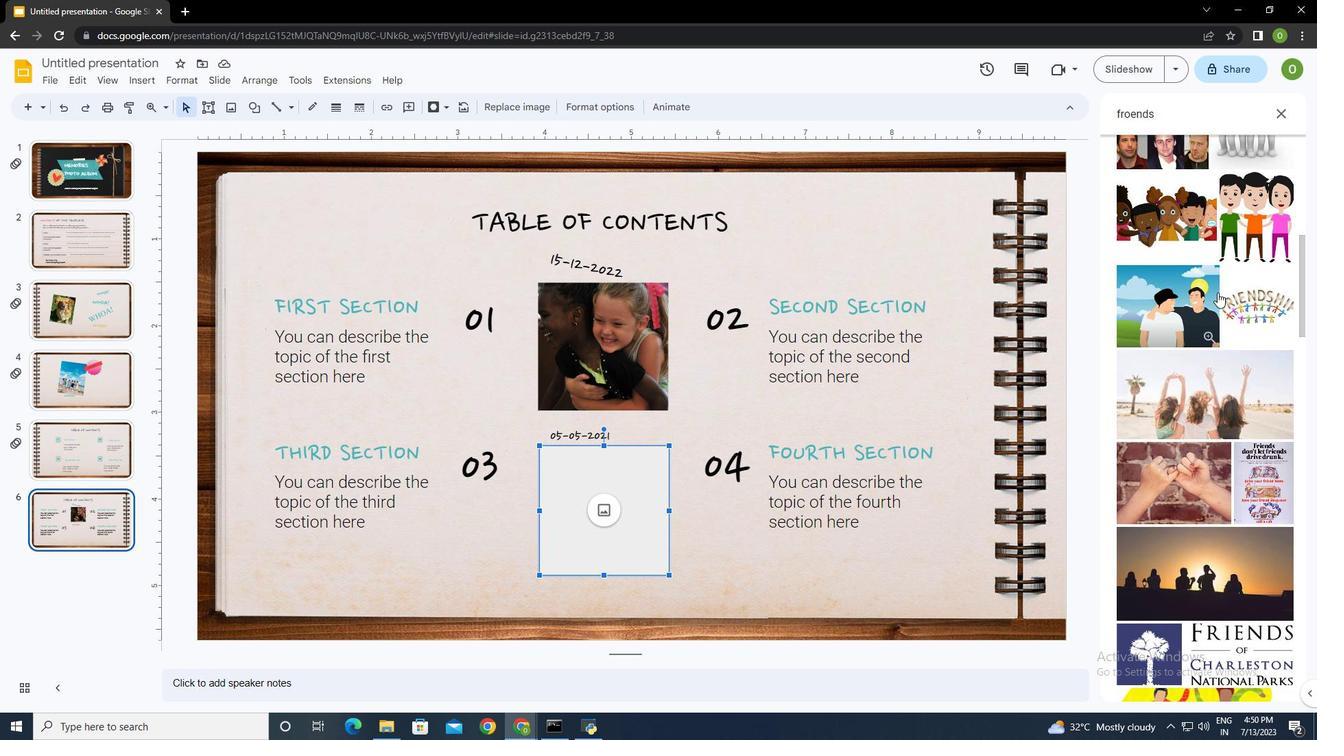 
Action: Mouse scrolled (1217, 292) with delta (0, 0)
Screenshot: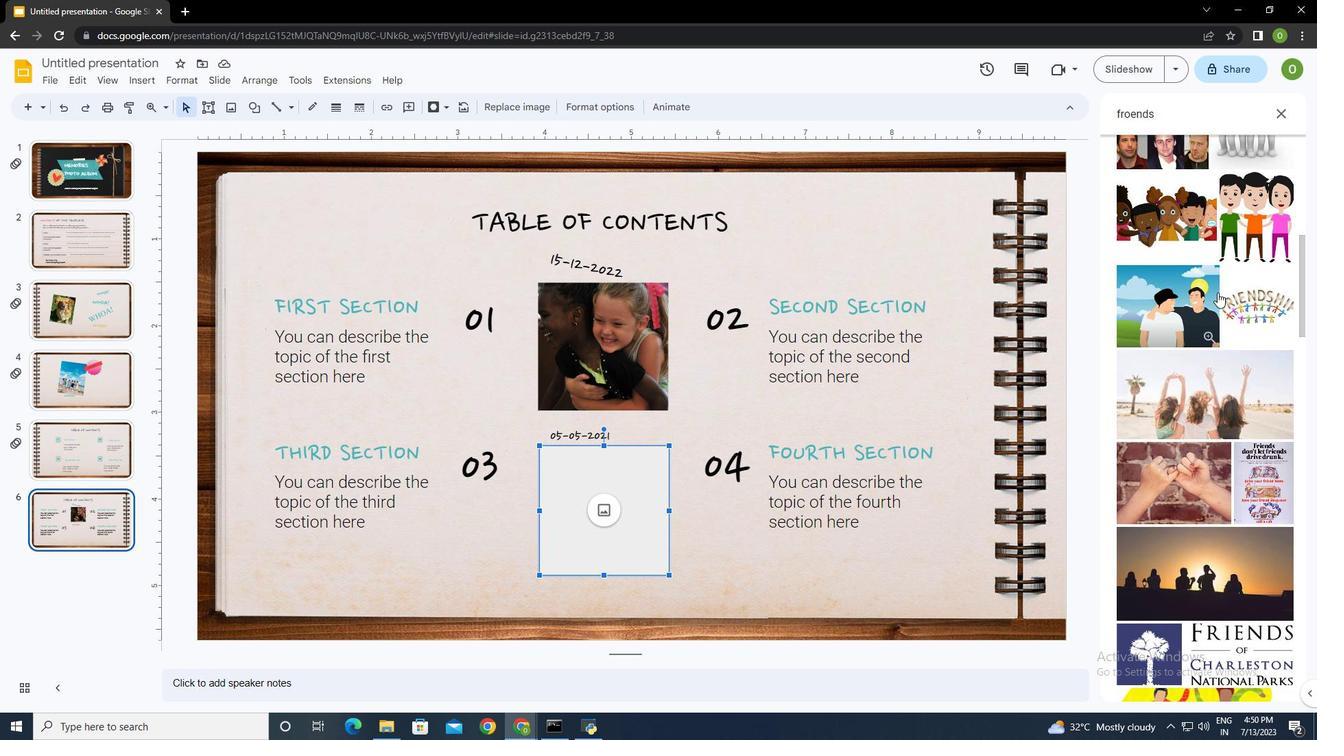 
Action: Mouse scrolled (1217, 292) with delta (0, 0)
Screenshot: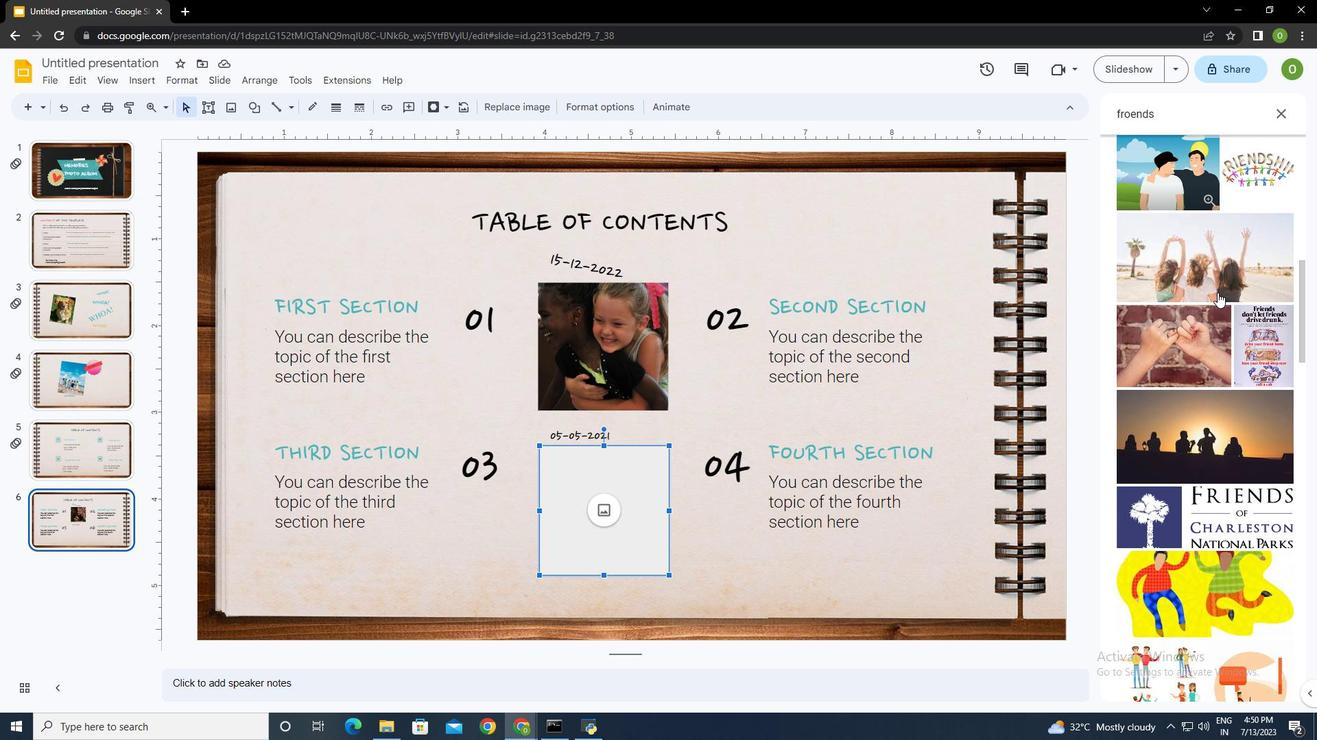 
Action: Mouse scrolled (1217, 292) with delta (0, 0)
Screenshot: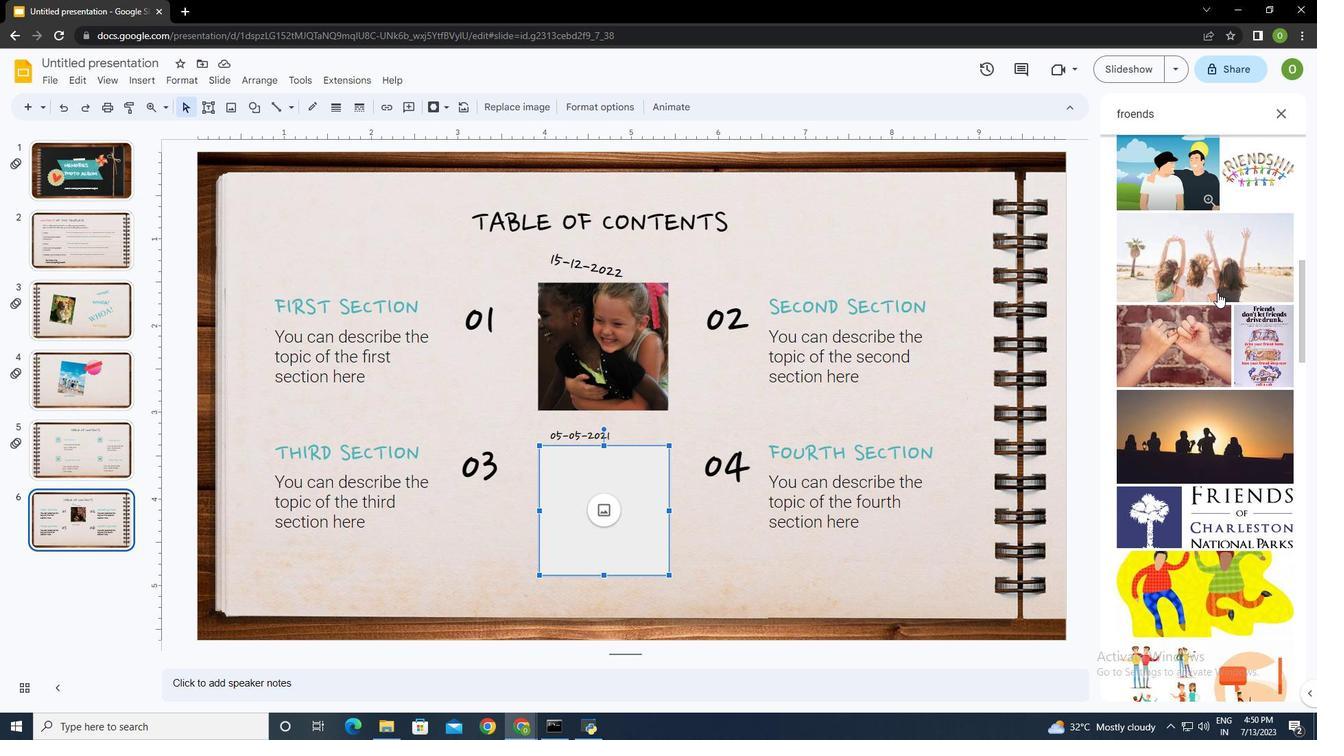 
Action: Mouse scrolled (1217, 292) with delta (0, 0)
Screenshot: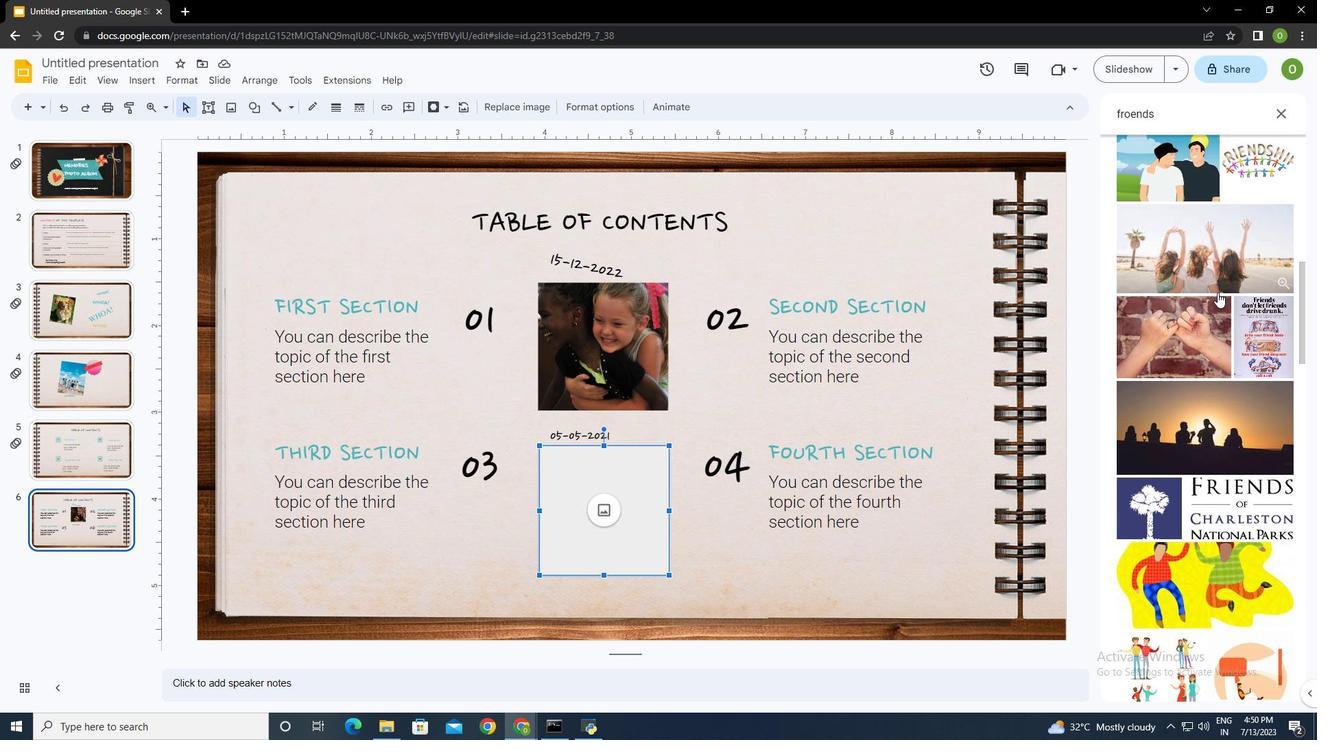 
Action: Mouse scrolled (1217, 292) with delta (0, 0)
Screenshot: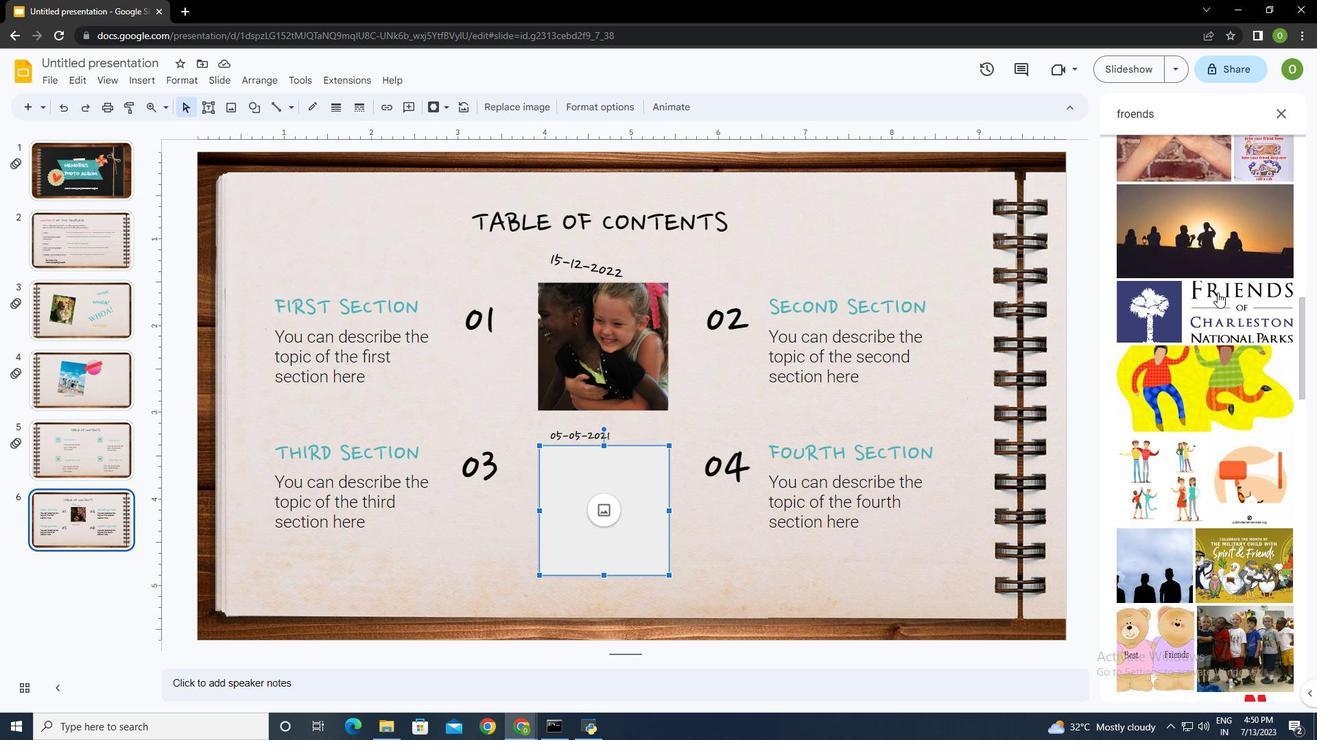 
Action: Mouse scrolled (1217, 292) with delta (0, 0)
Screenshot: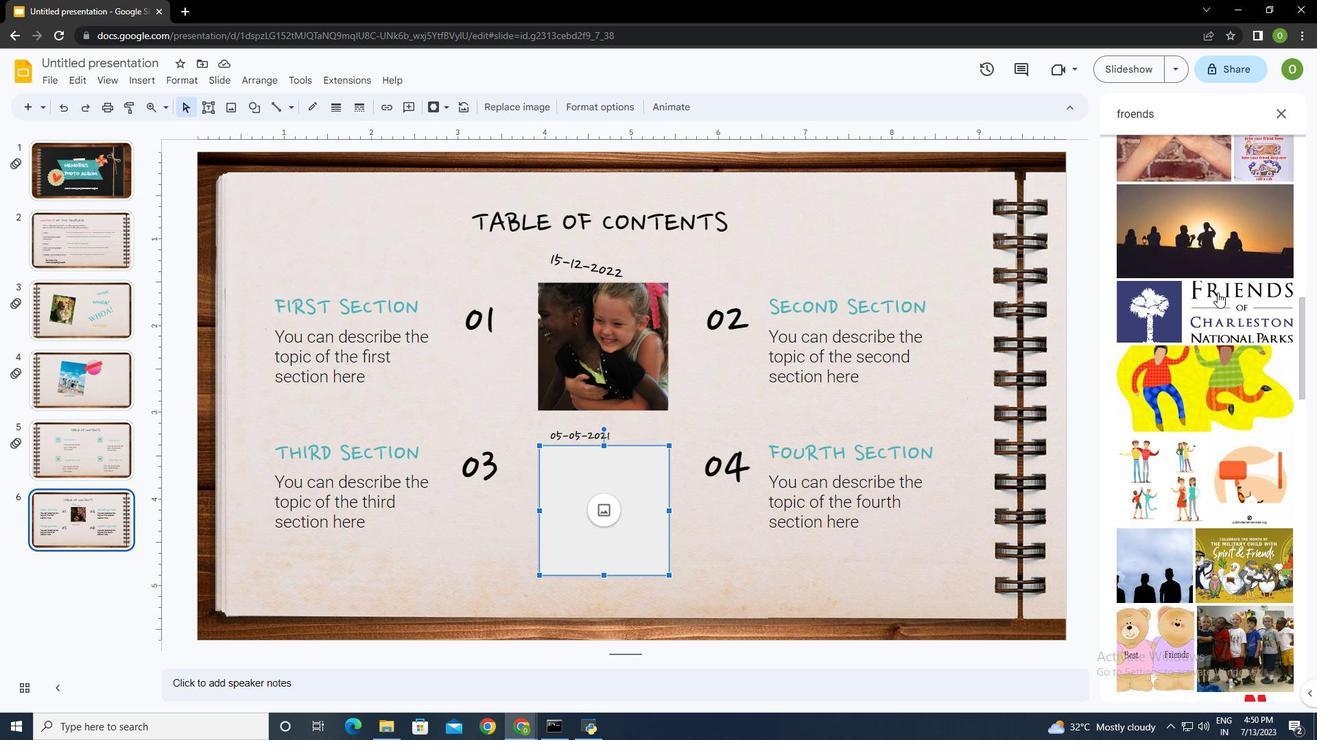 
Action: Mouse scrolled (1217, 292) with delta (0, 0)
Screenshot: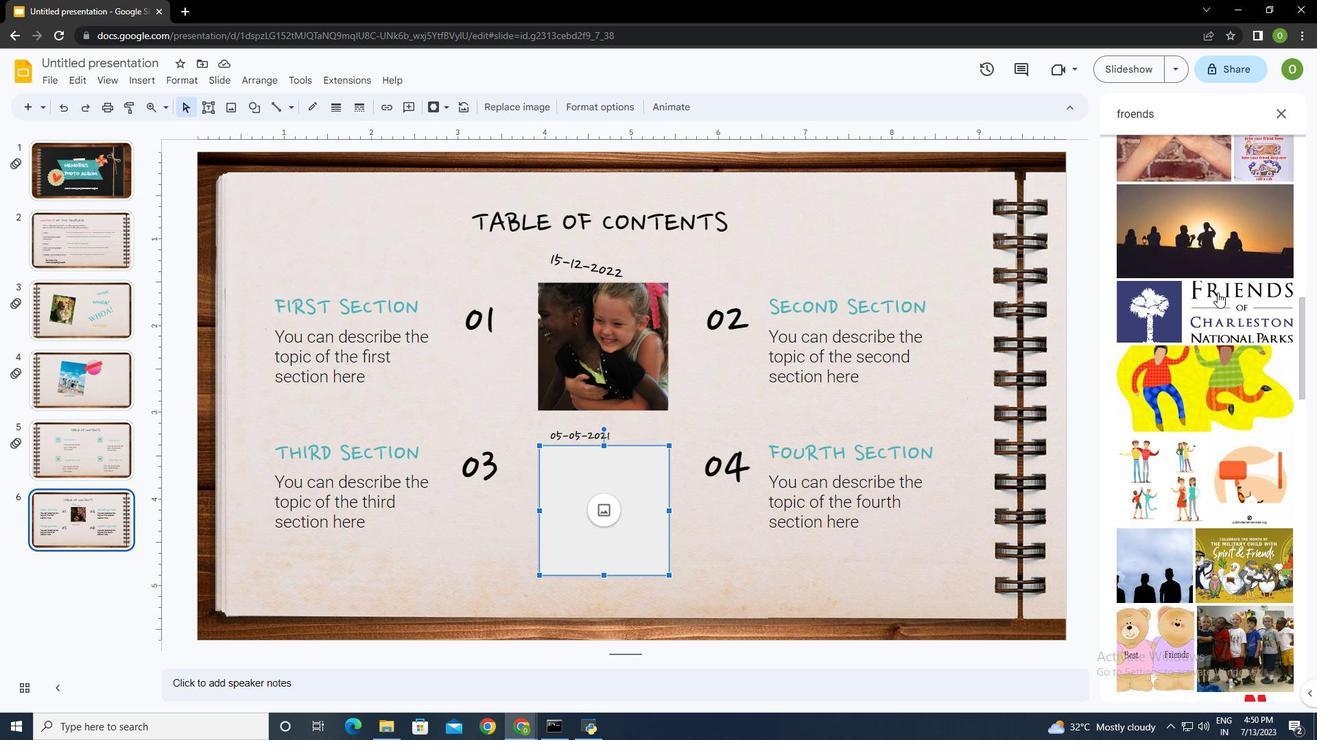 
Action: Mouse scrolled (1217, 292) with delta (0, 0)
Screenshot: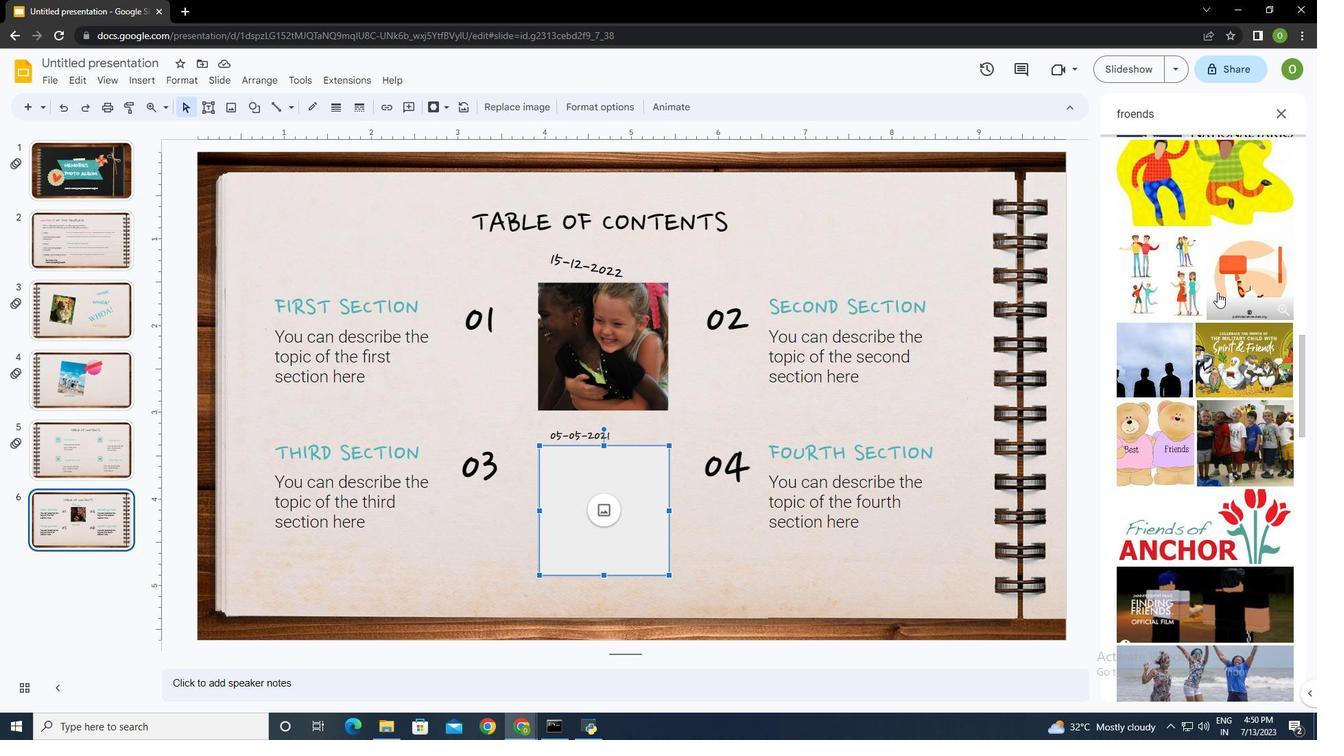 
Action: Mouse scrolled (1217, 292) with delta (0, 0)
Screenshot: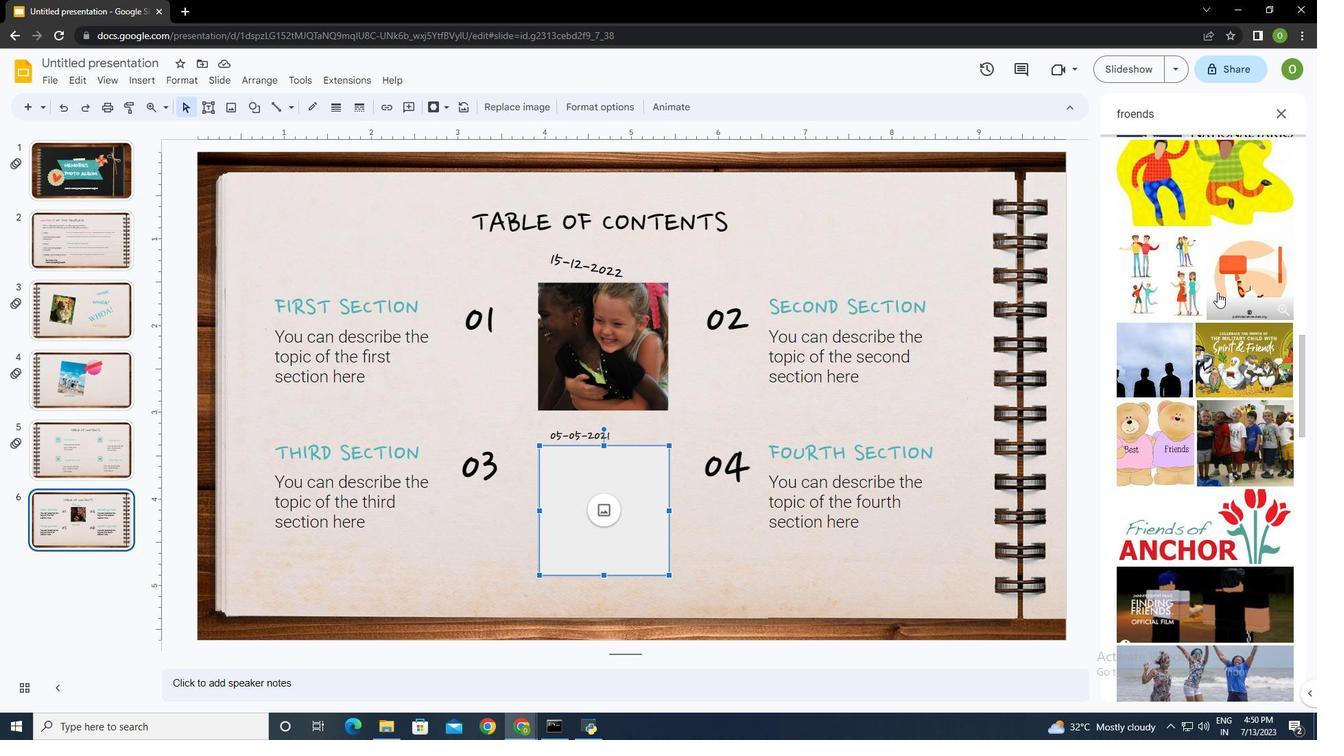 
Action: Mouse scrolled (1217, 292) with delta (0, 0)
Screenshot: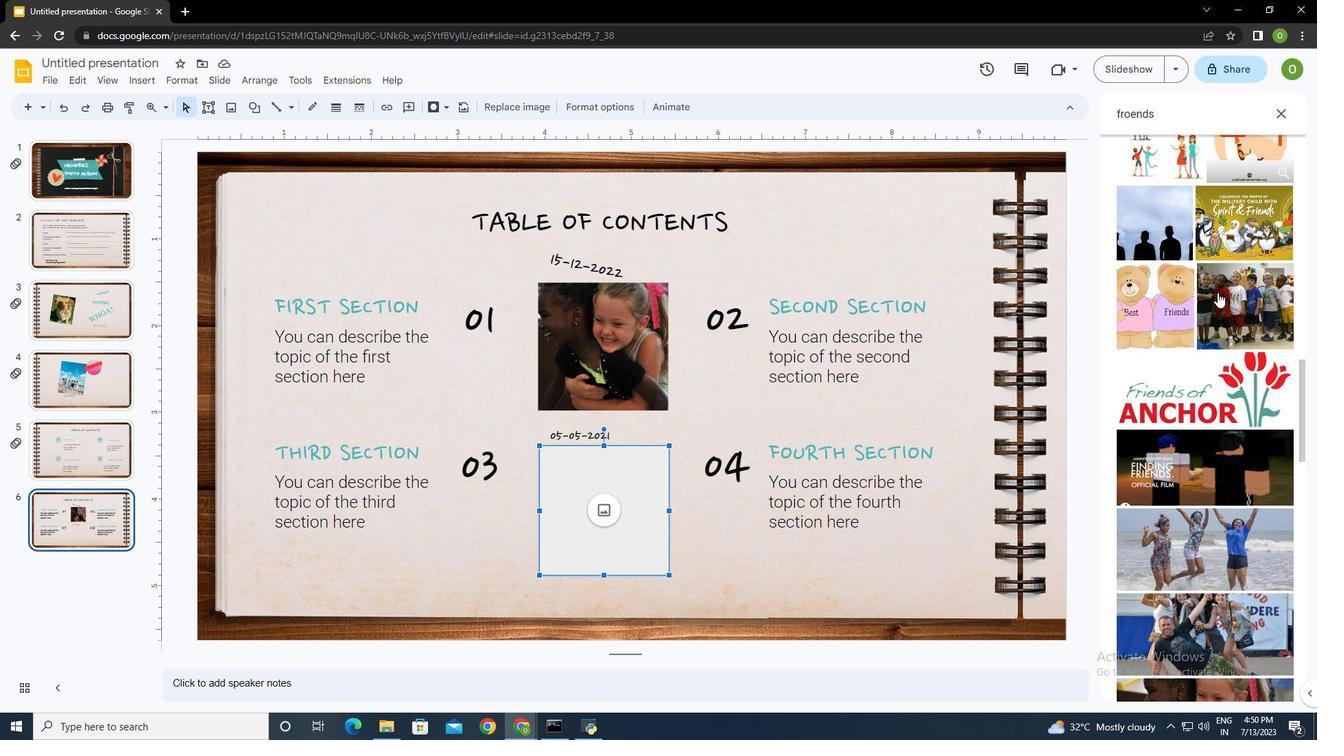 
Action: Mouse moved to (1239, 217)
Screenshot: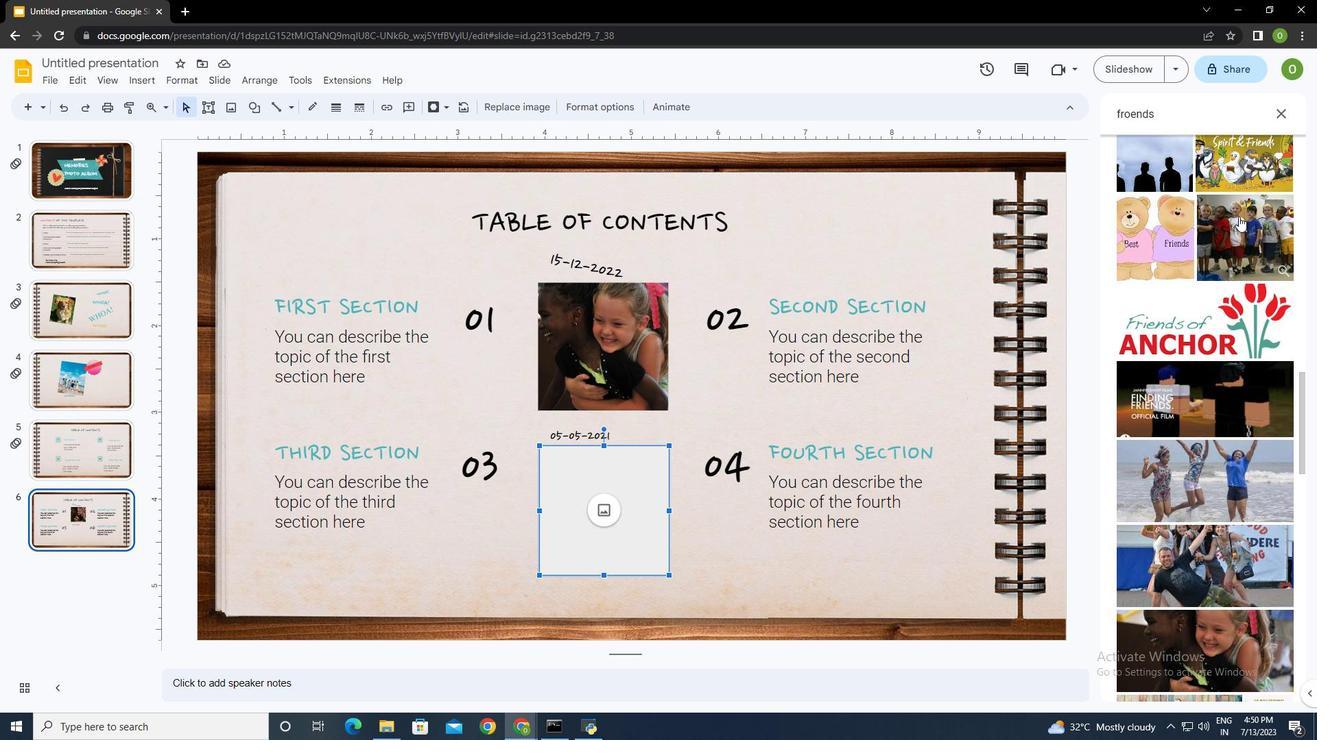 
Action: Mouse pressed left at (1239, 217)
Screenshot: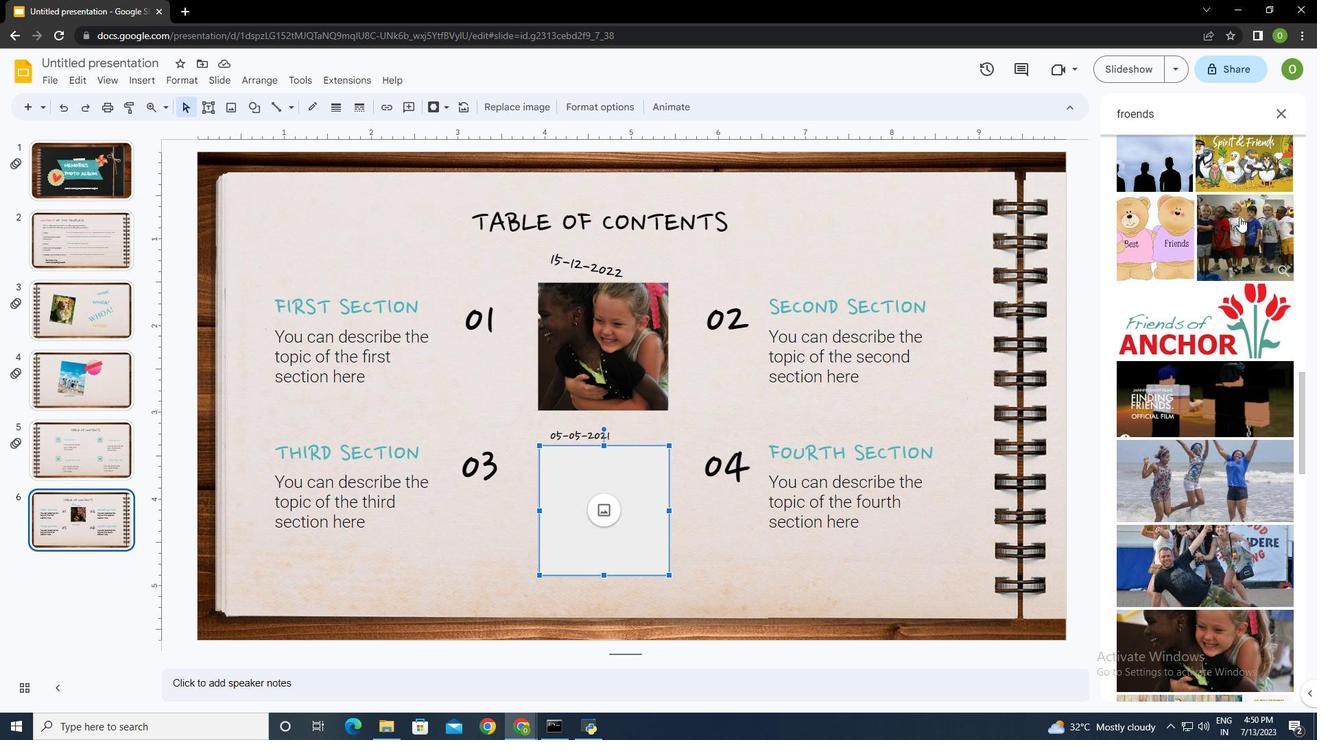 
Action: Mouse moved to (1259, 679)
Screenshot: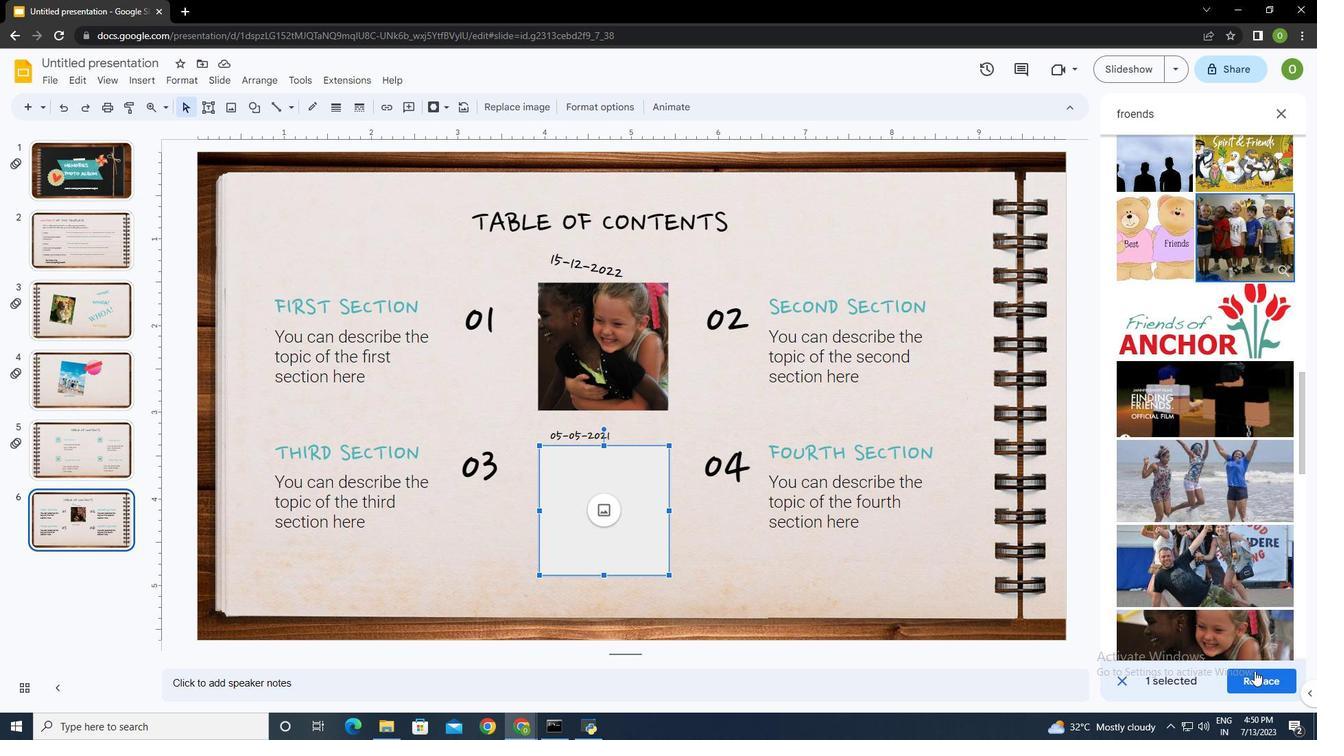 
Action: Mouse pressed left at (1259, 679)
Screenshot: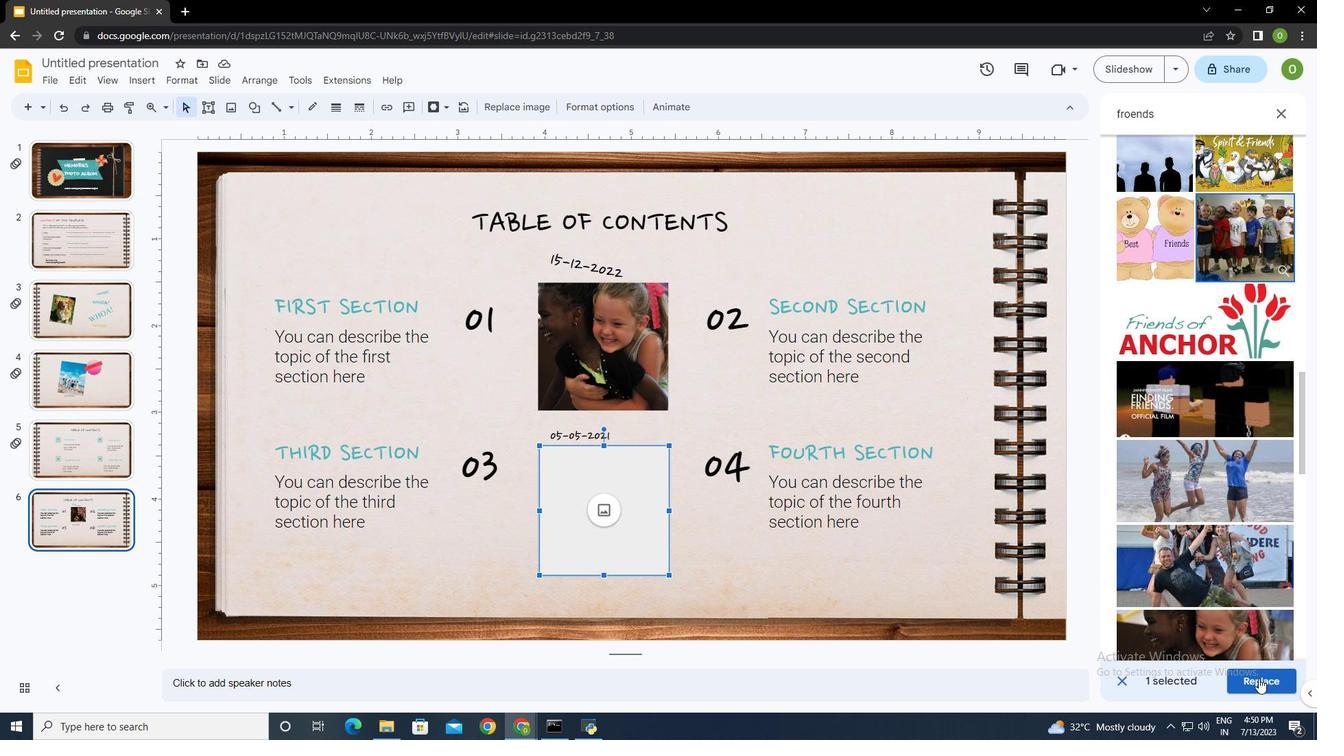 
Action: Mouse moved to (612, 538)
Screenshot: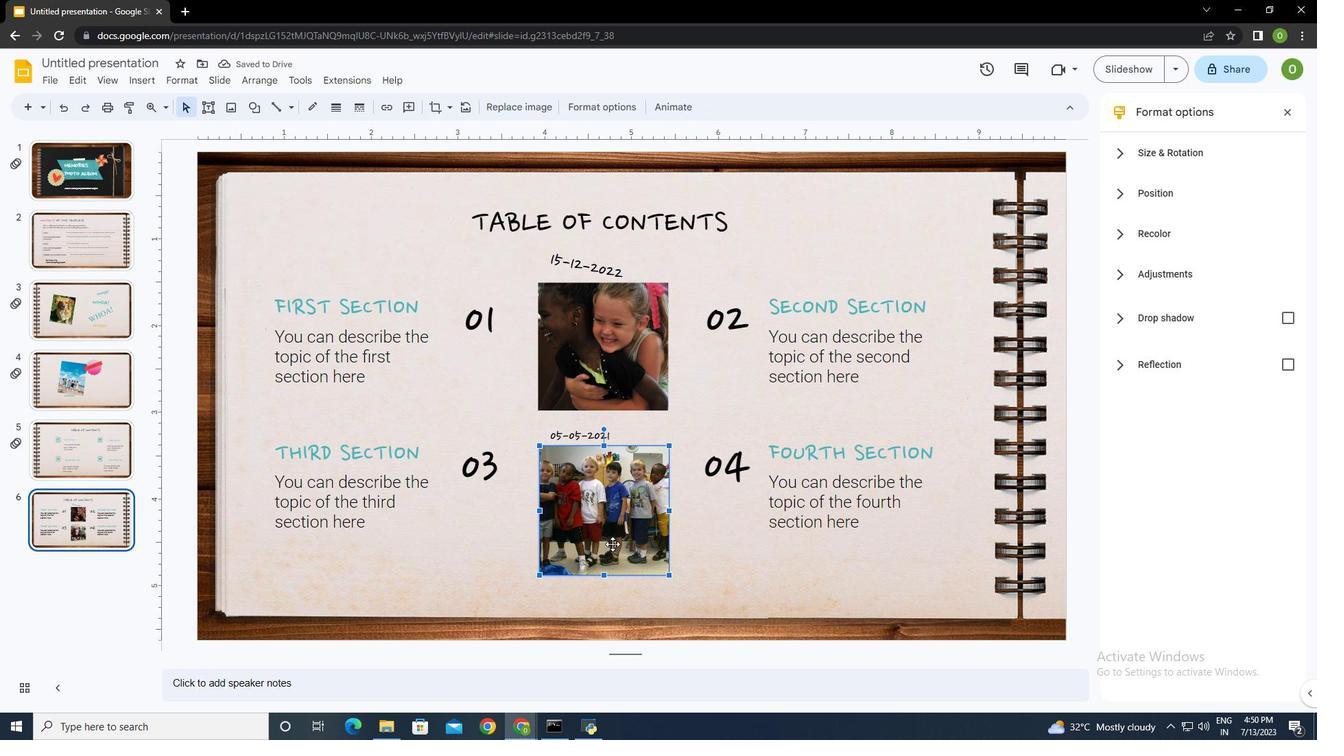 
Action: Mouse pressed left at (612, 538)
Screenshot: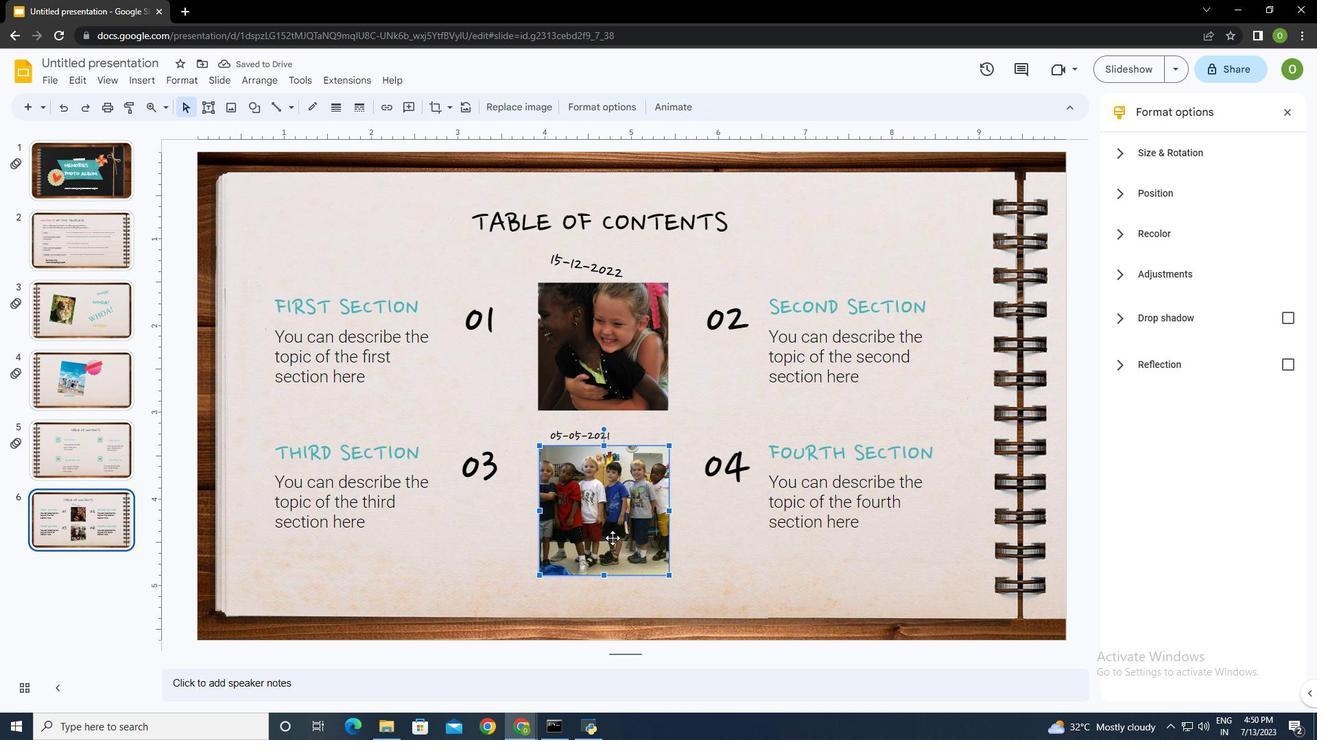 
Action: Mouse moved to (327, 106)
Screenshot: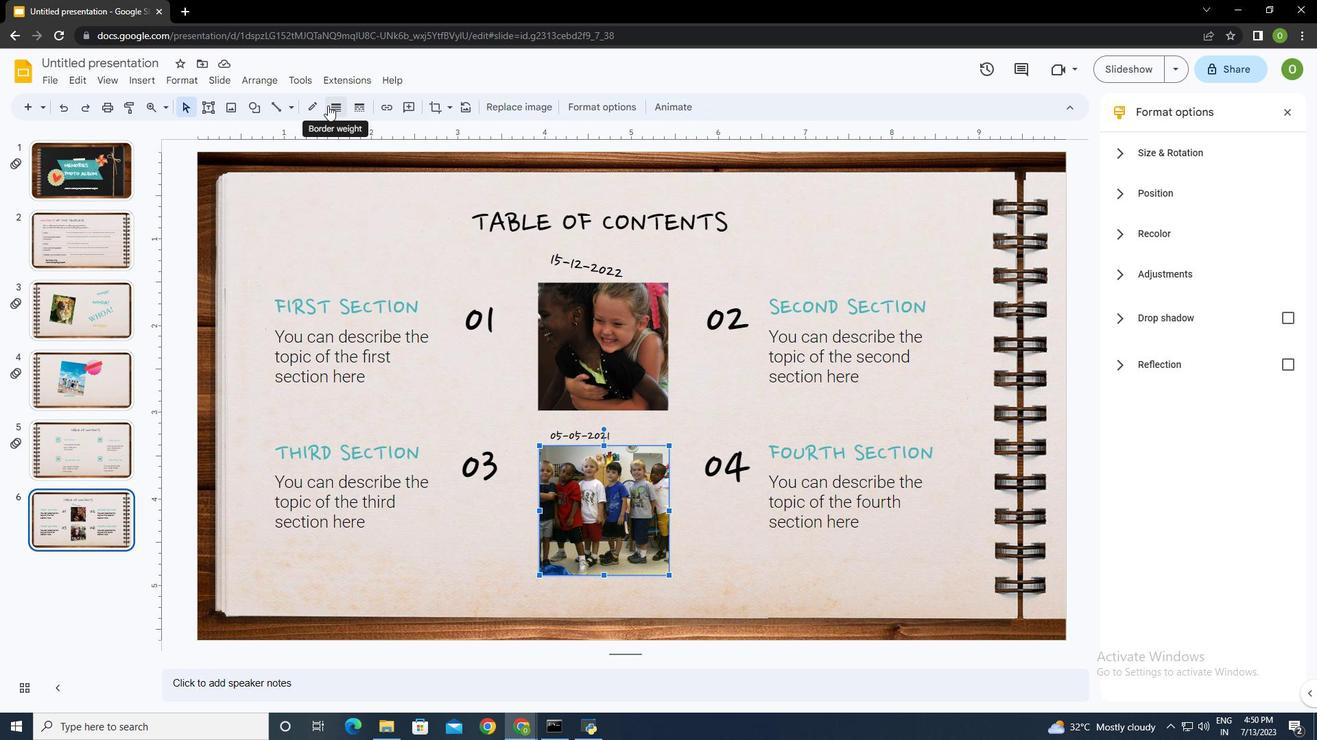 
Action: Mouse pressed left at (327, 106)
Screenshot: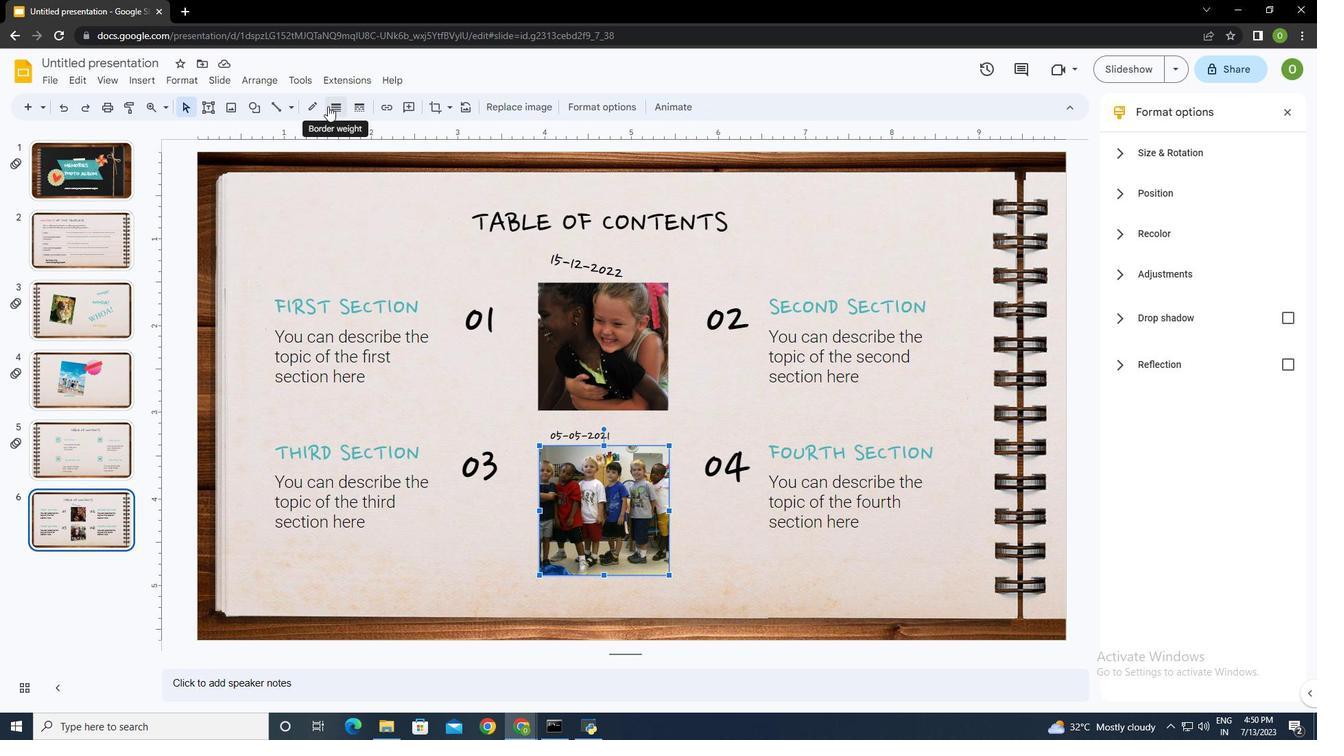 
Action: Mouse moved to (363, 172)
Screenshot: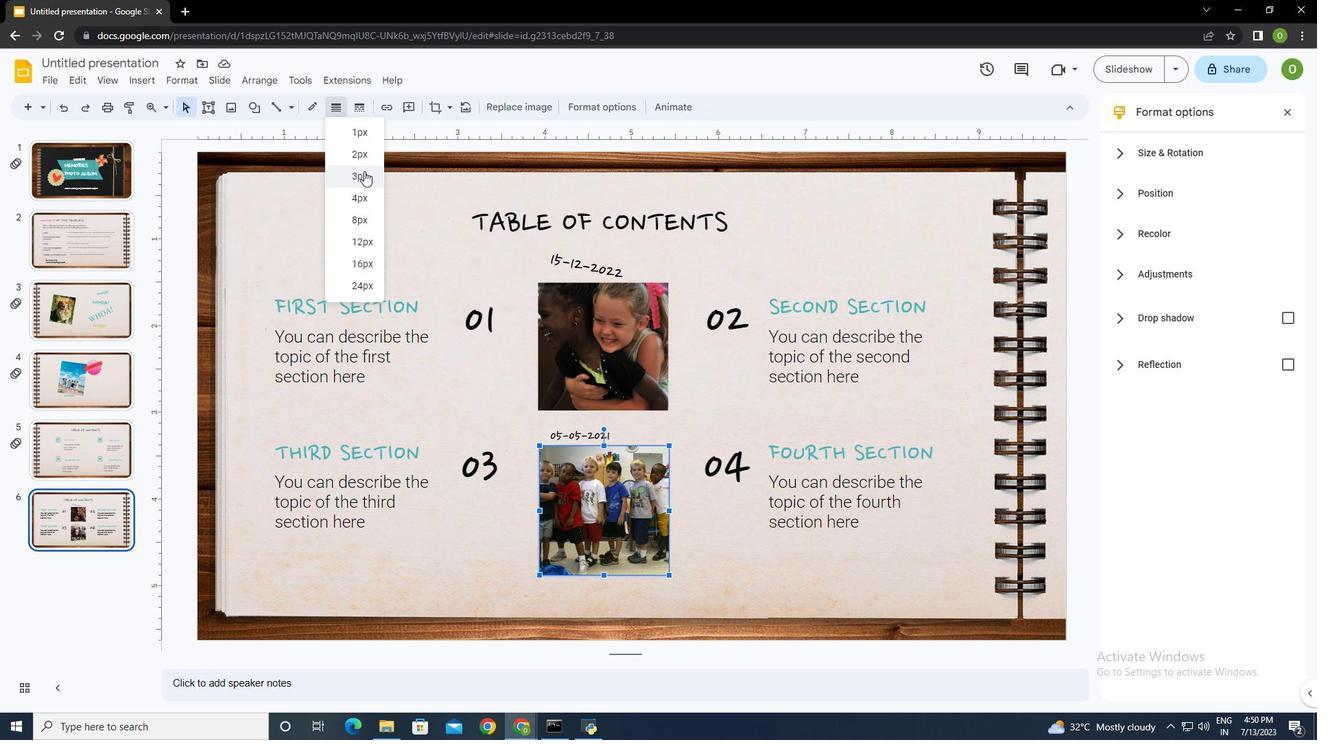 
Action: Mouse pressed left at (363, 172)
Screenshot: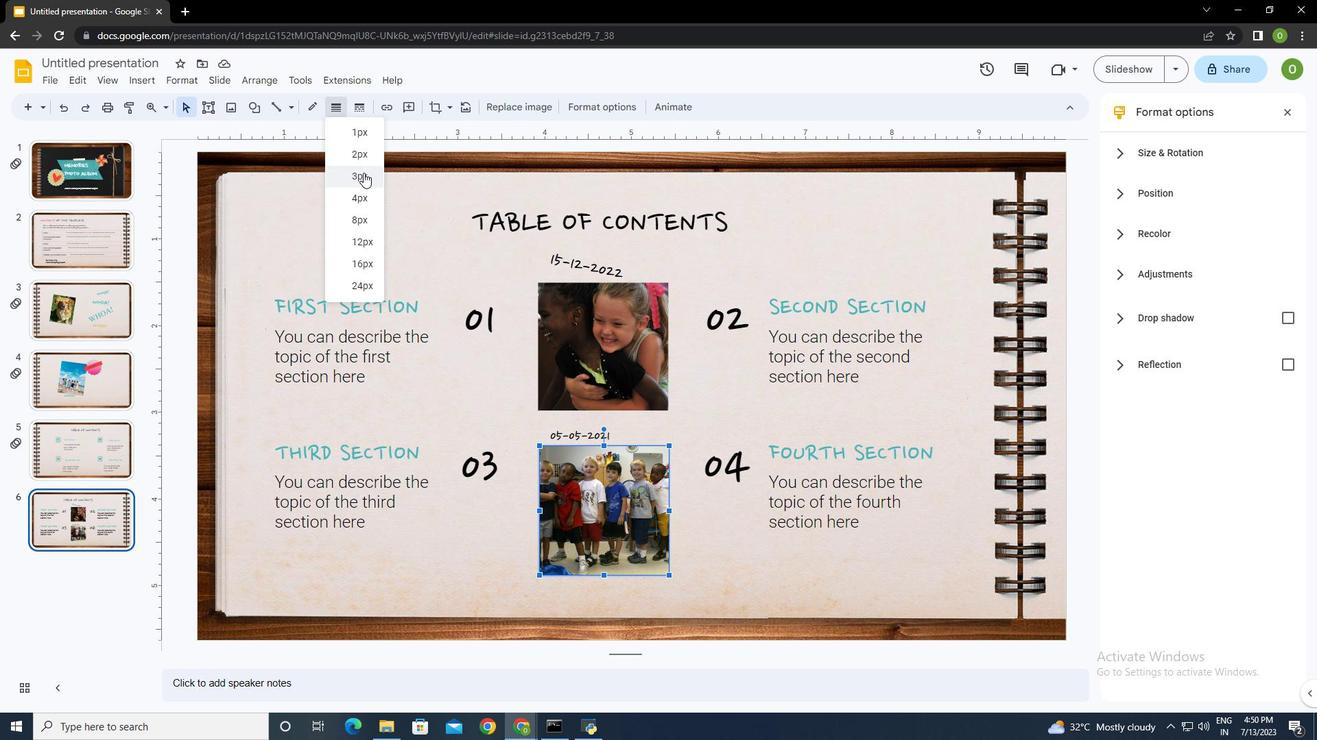 
Action: Mouse moved to (309, 108)
Screenshot: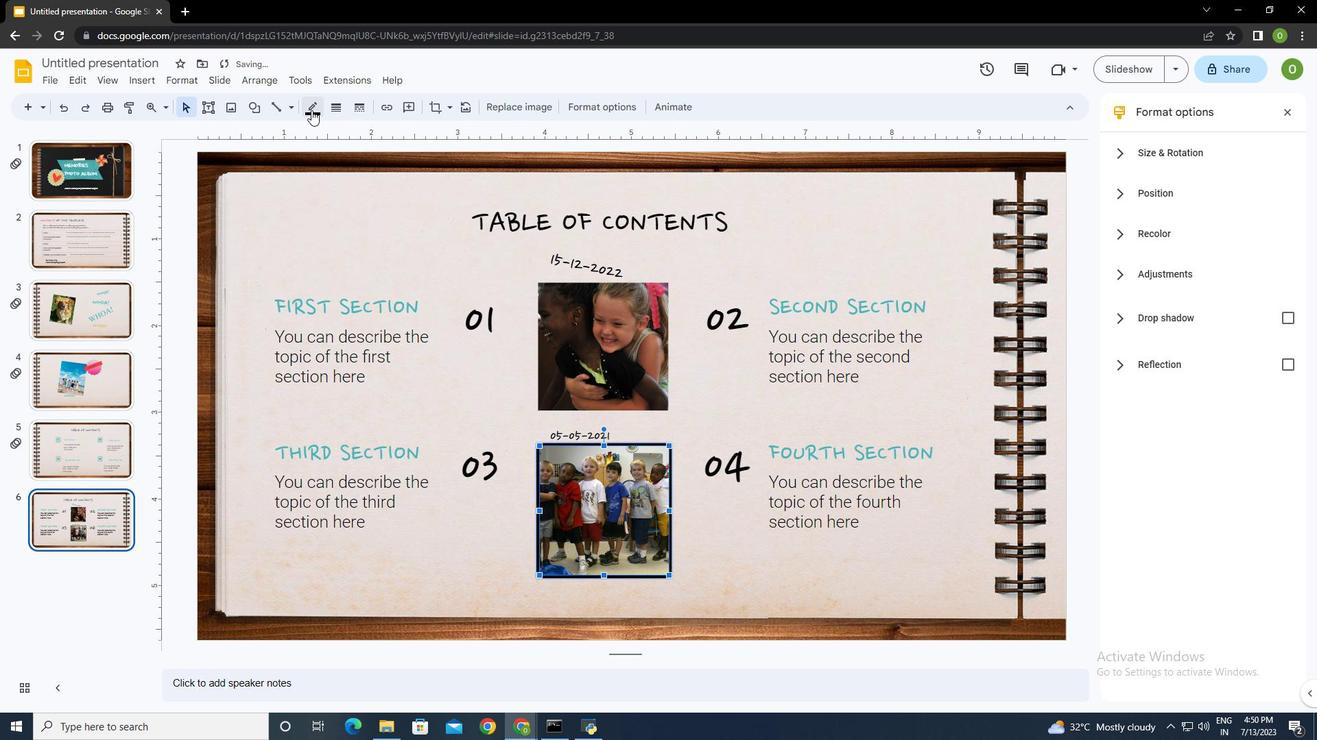
Action: Mouse pressed left at (309, 108)
Screenshot: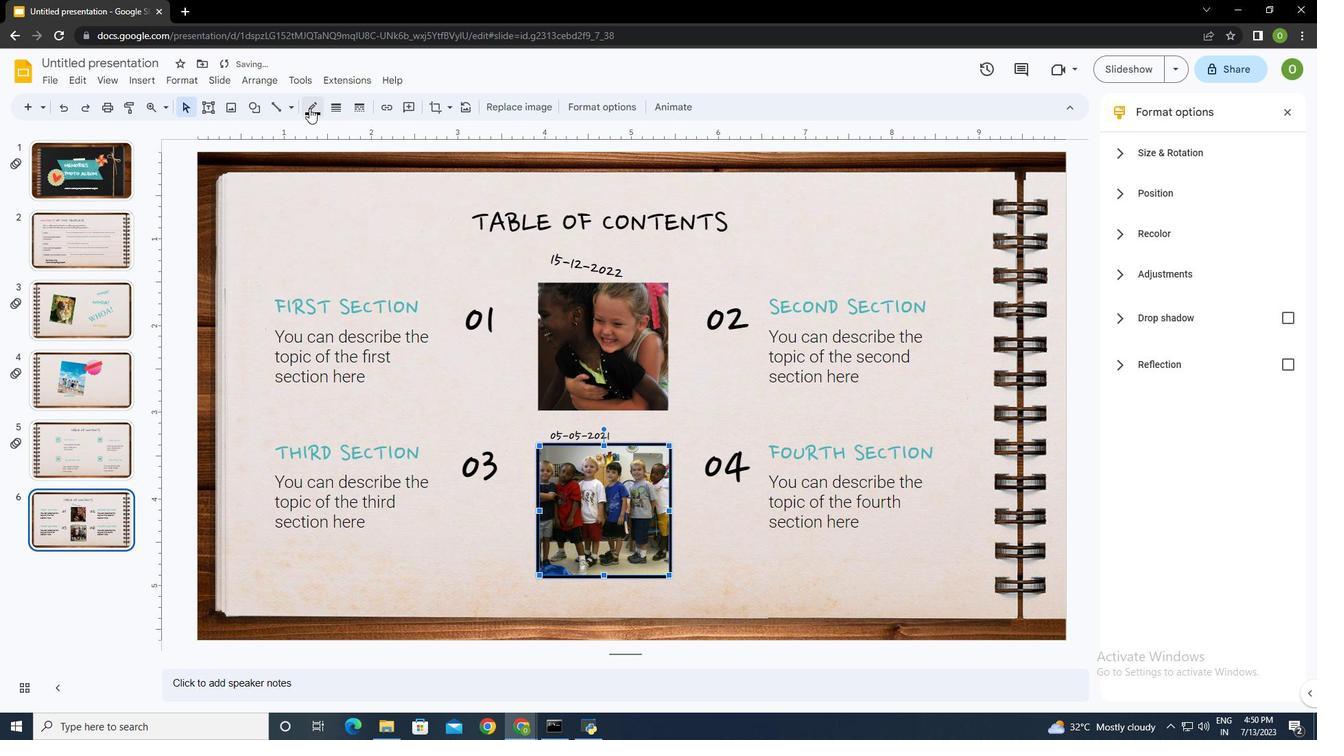 
Action: Mouse moved to (395, 149)
Screenshot: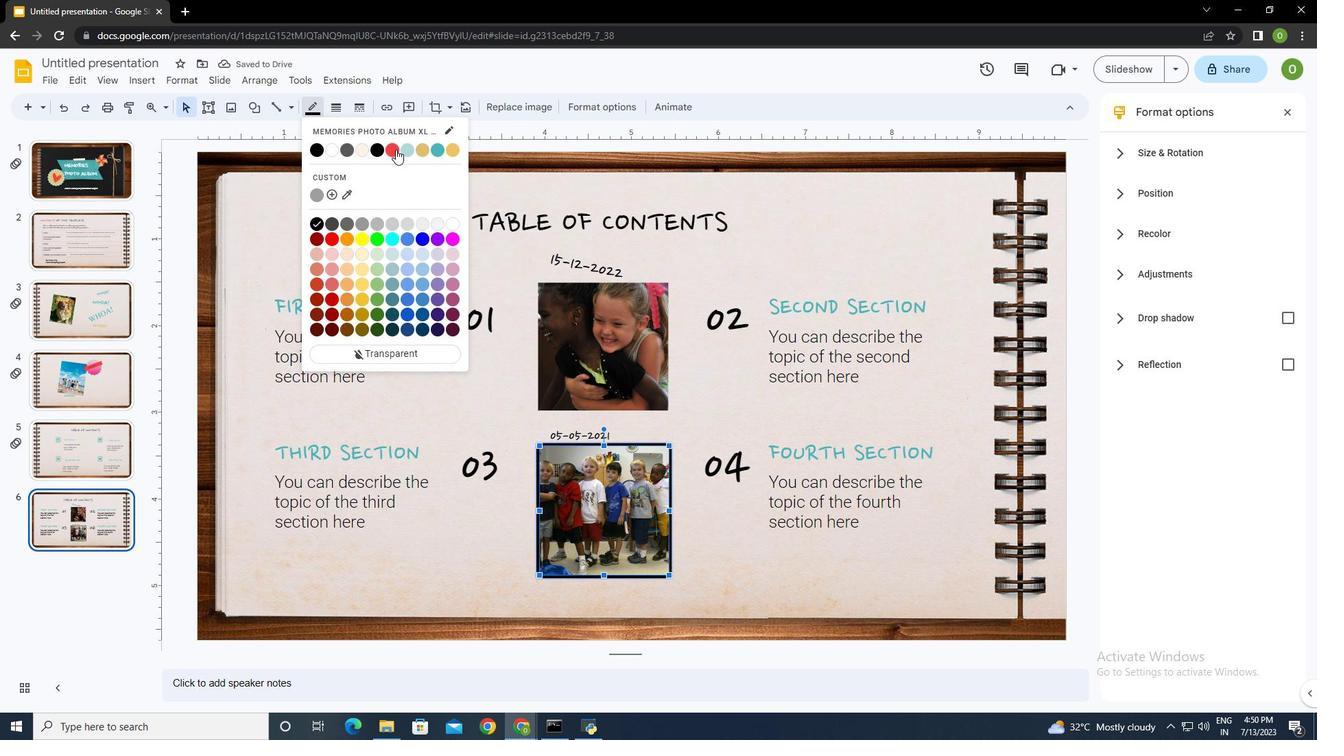 
Action: Mouse pressed left at (395, 149)
Screenshot: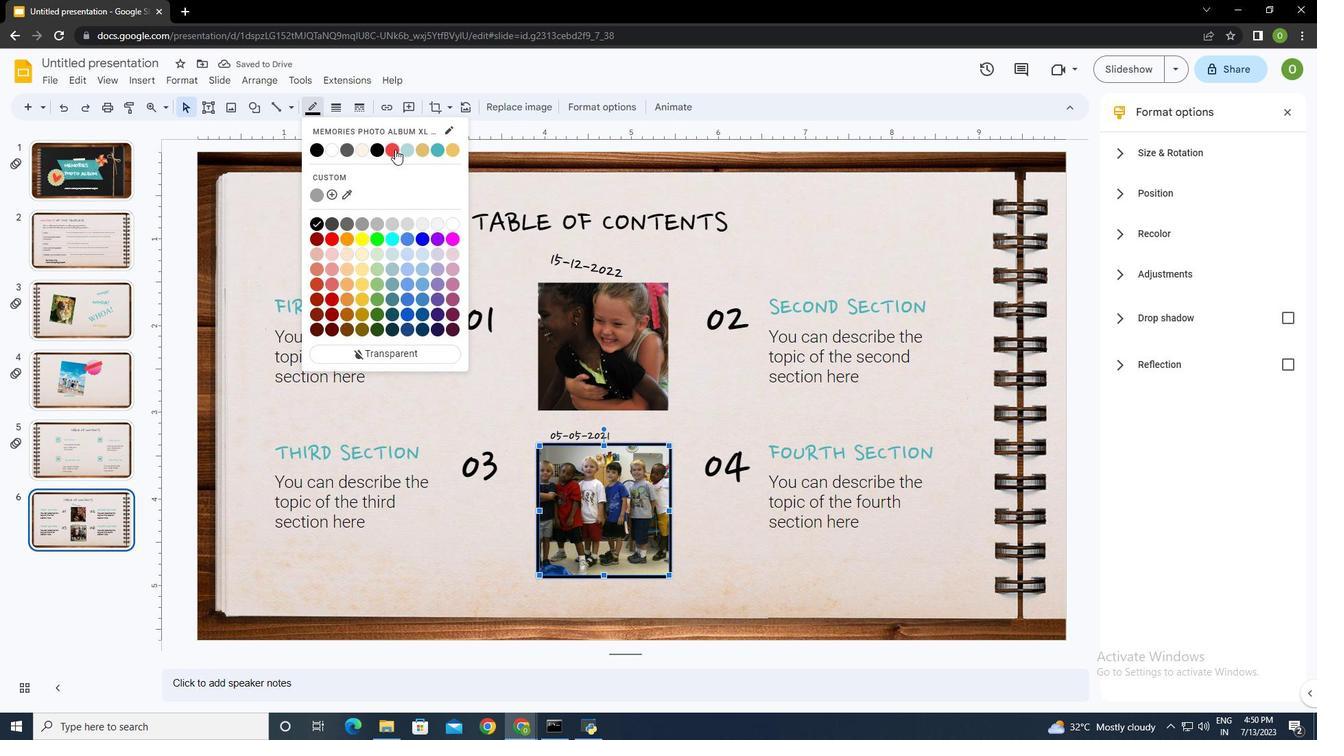 
Action: Mouse moved to (699, 413)
Screenshot: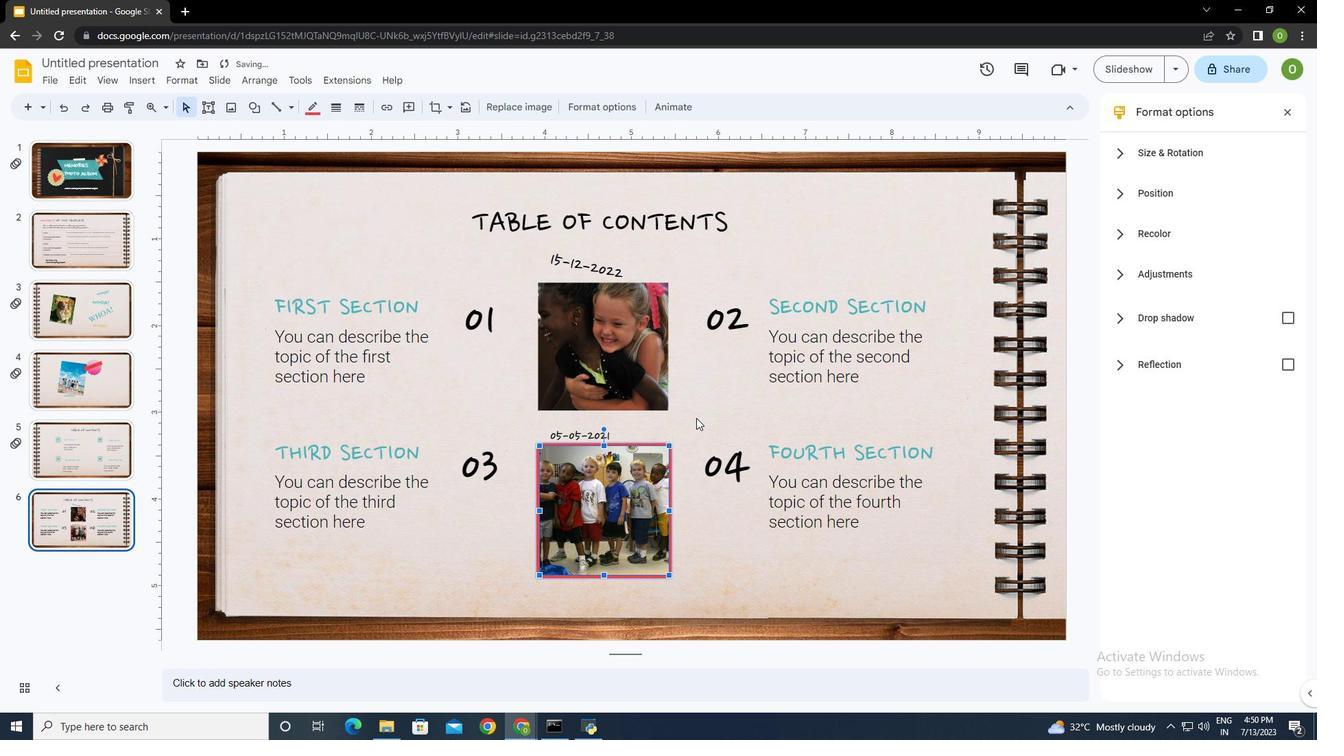 
Action: Mouse pressed left at (699, 413)
Screenshot: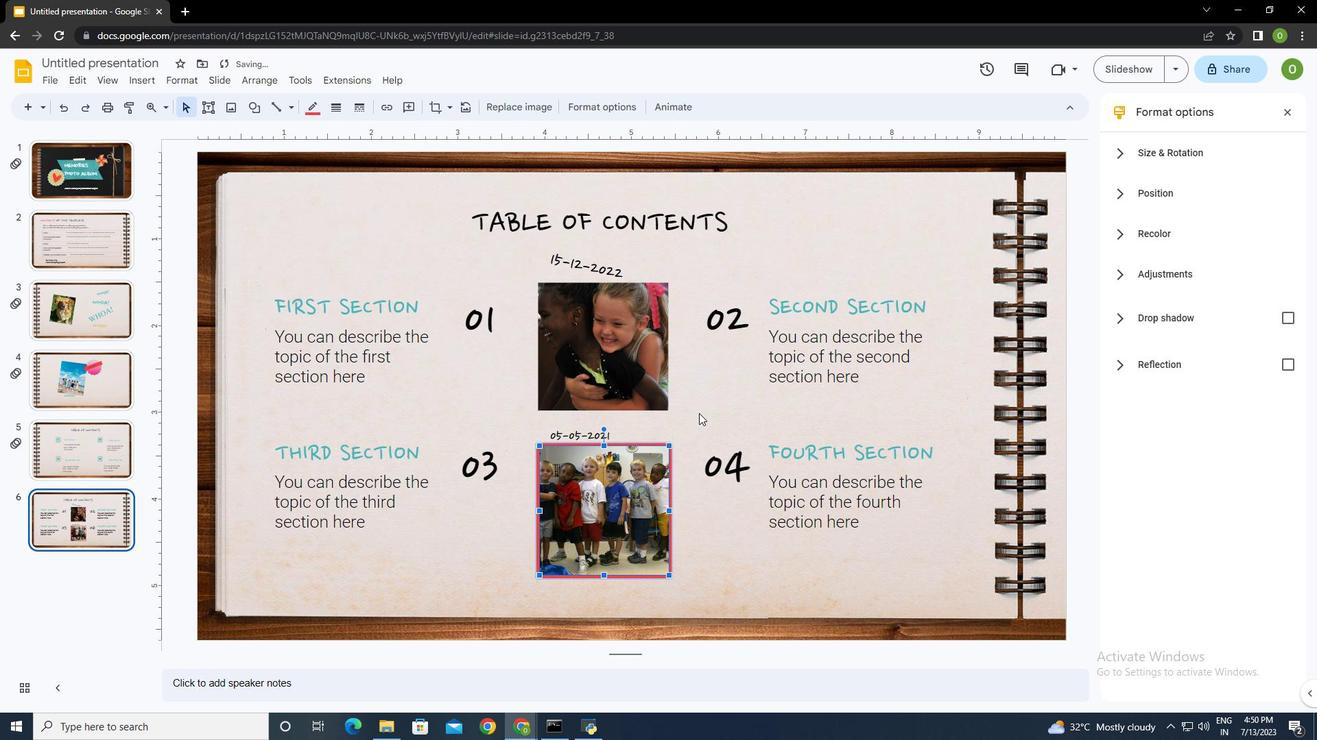 
Action: Mouse moved to (633, 378)
Screenshot: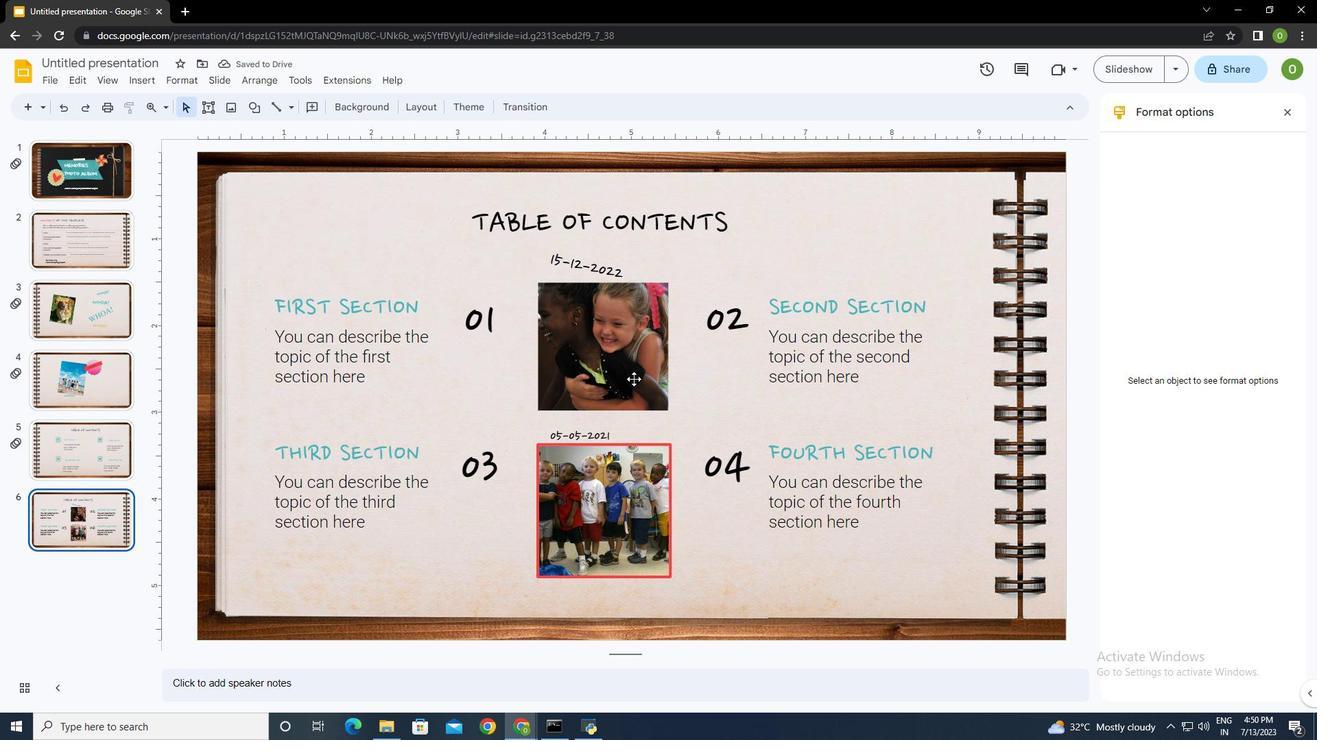 
Action: Mouse pressed left at (633, 378)
Screenshot: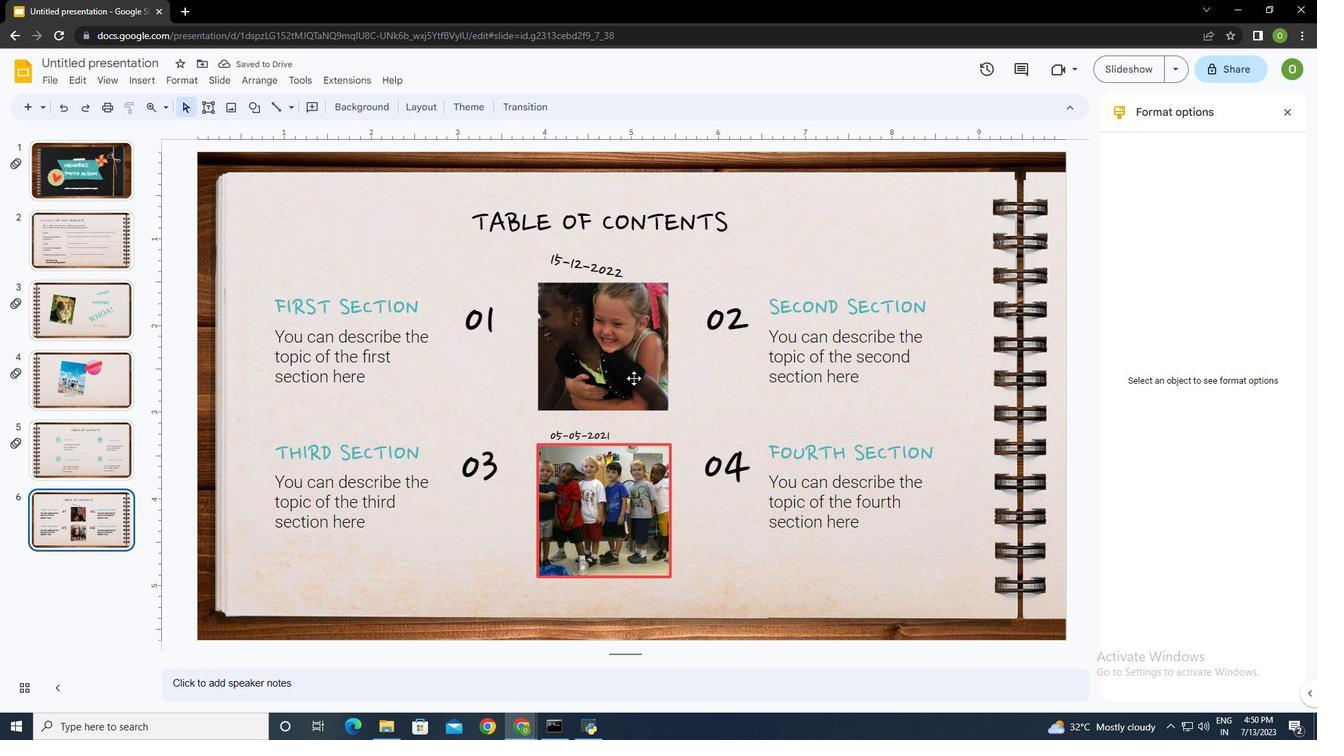 
Action: Mouse moved to (313, 109)
Screenshot: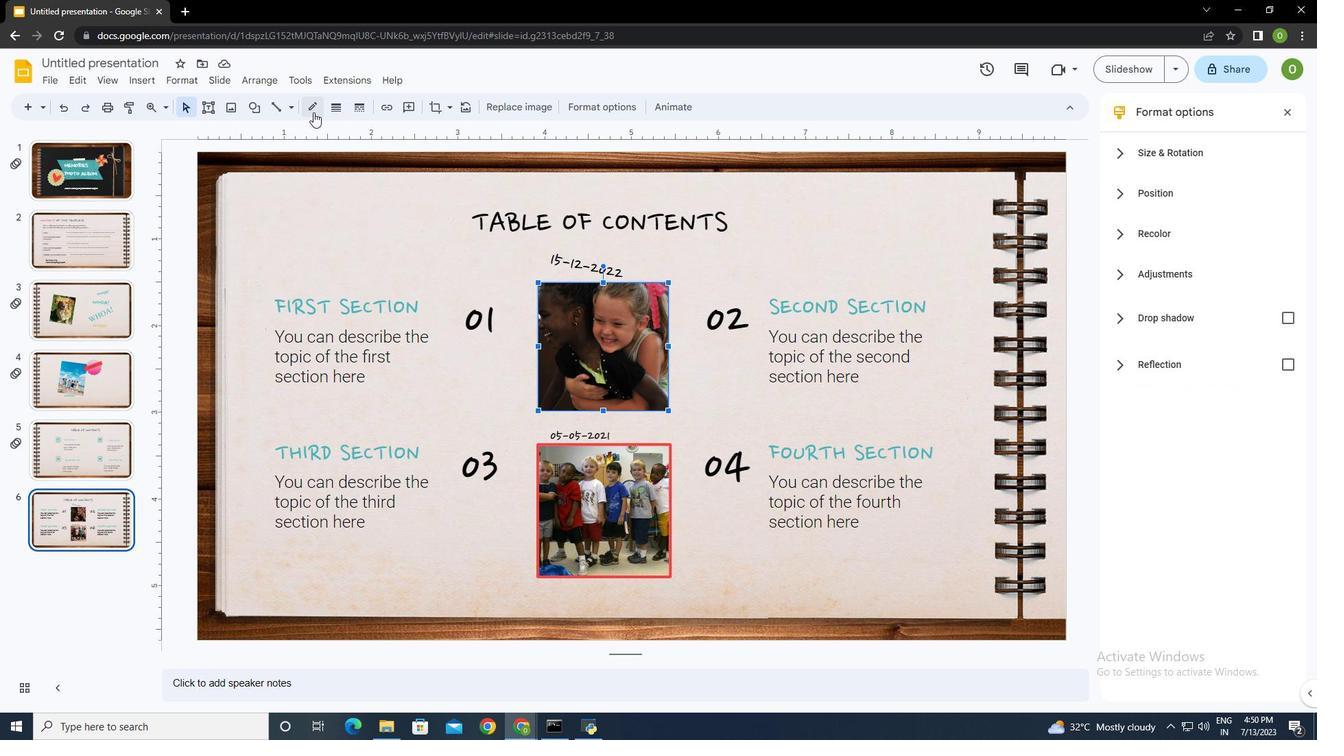 
Action: Mouse pressed left at (313, 109)
Screenshot: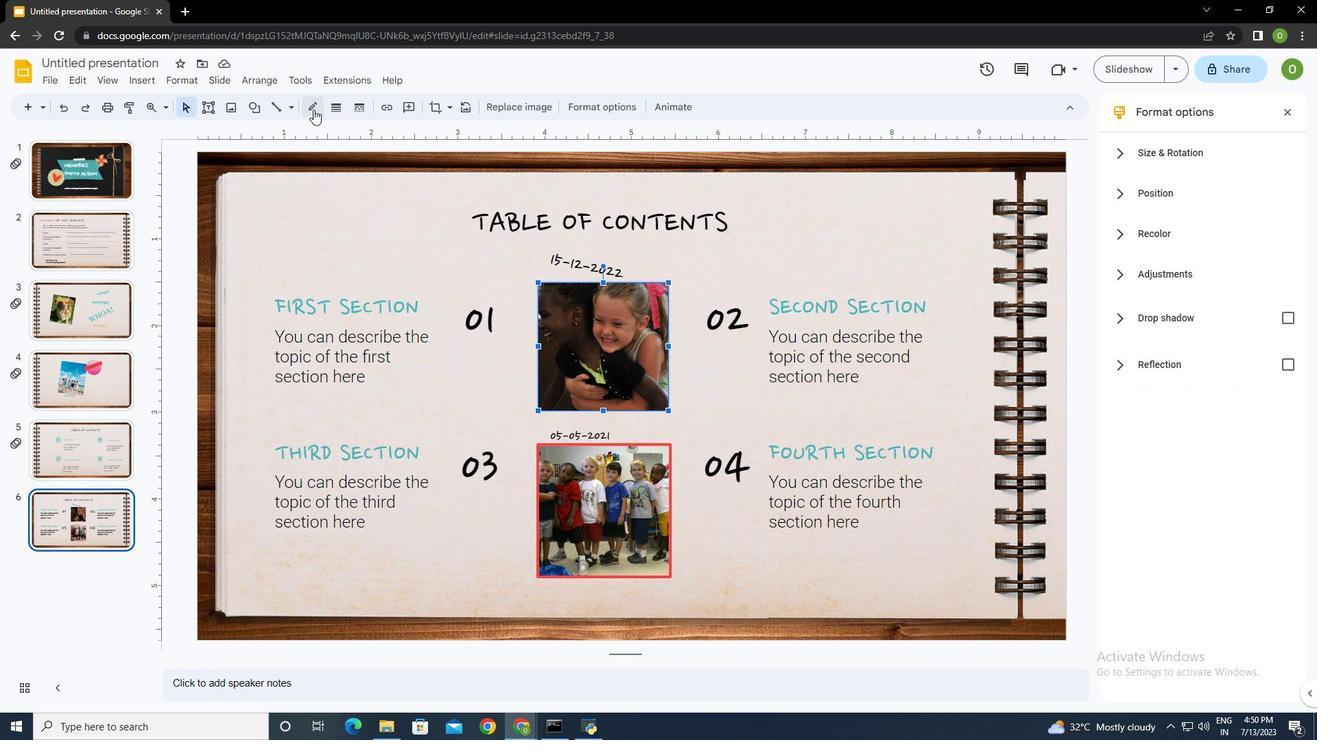 
Action: Mouse moved to (377, 153)
Screenshot: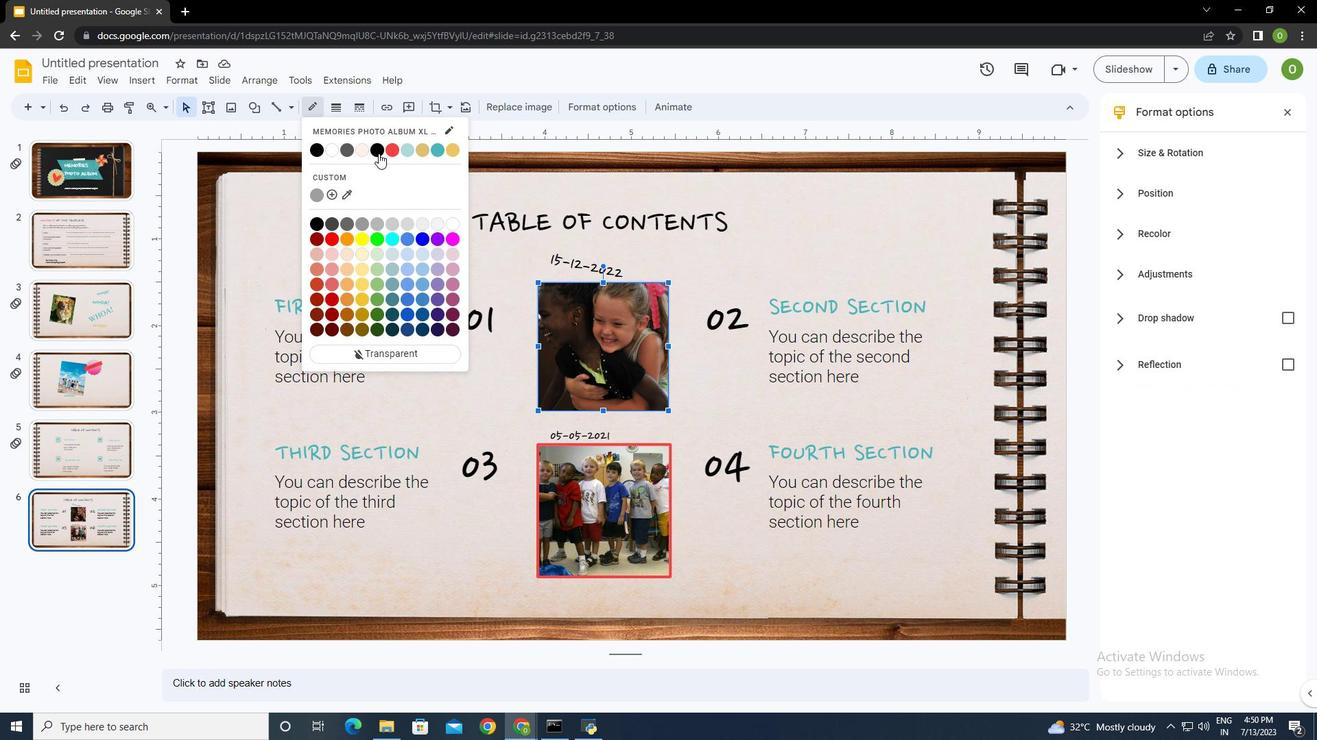 
Action: Mouse pressed left at (377, 153)
Screenshot: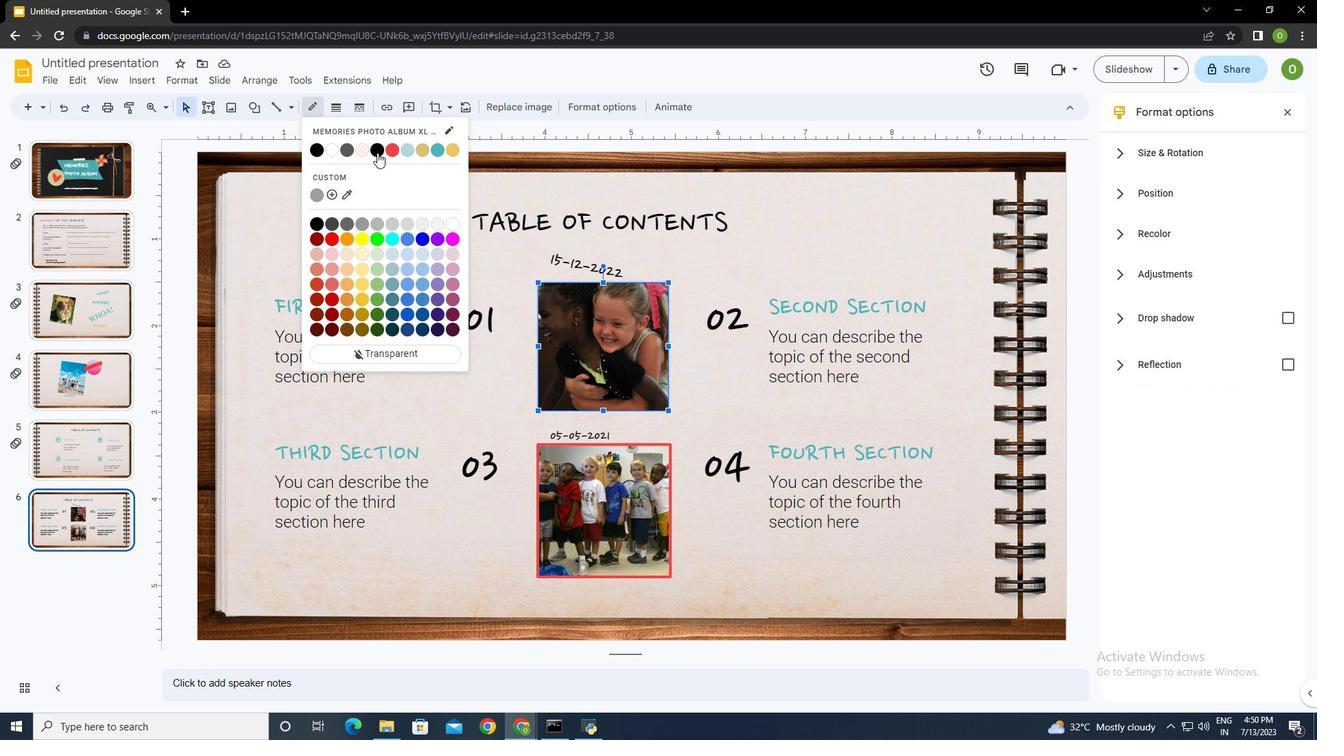 
Action: Mouse moved to (332, 107)
Screenshot: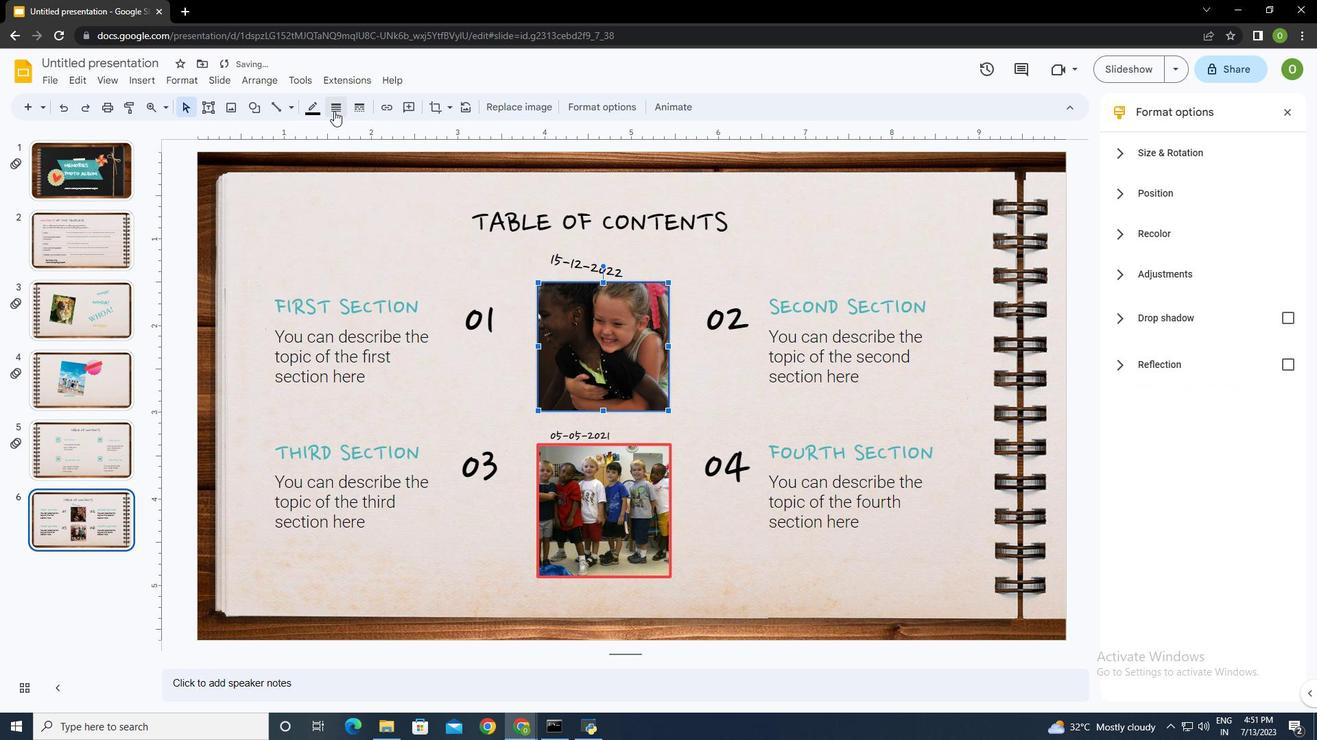 
Action: Mouse pressed left at (332, 107)
Screenshot: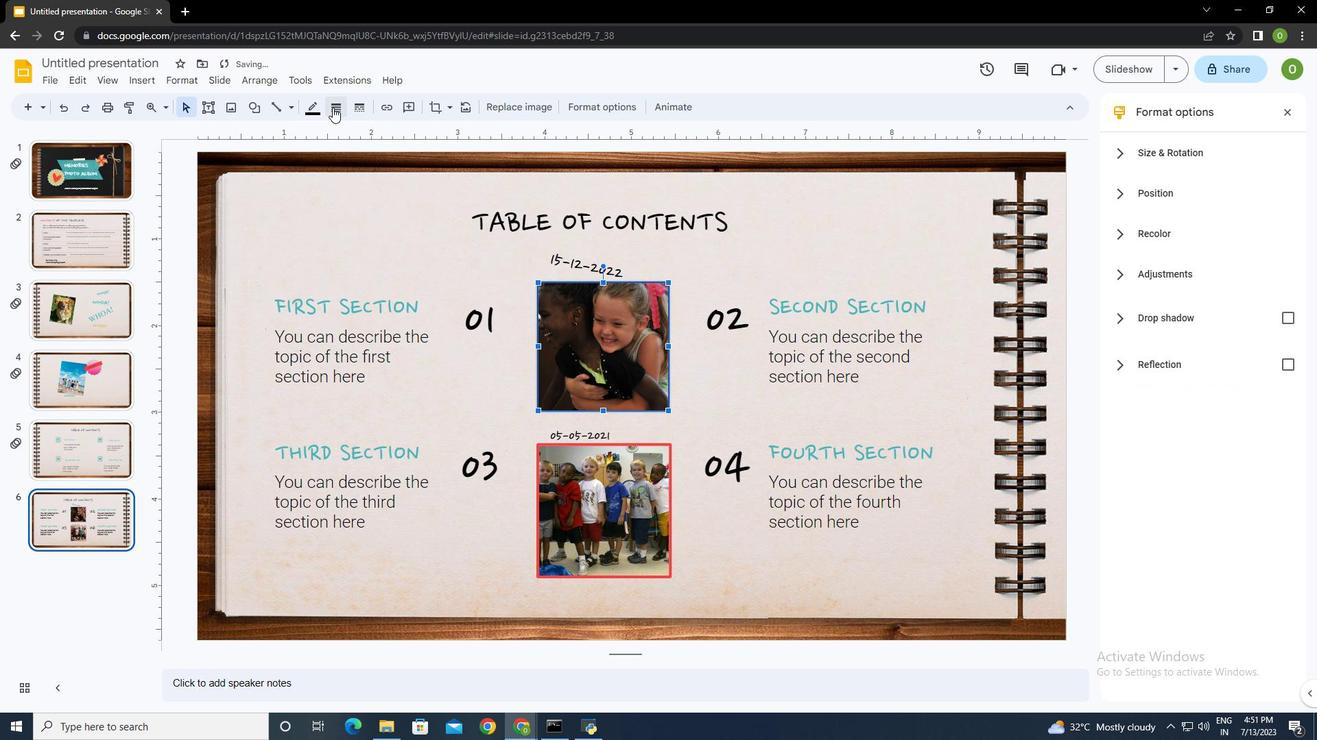 
Action: Mouse moved to (365, 171)
Screenshot: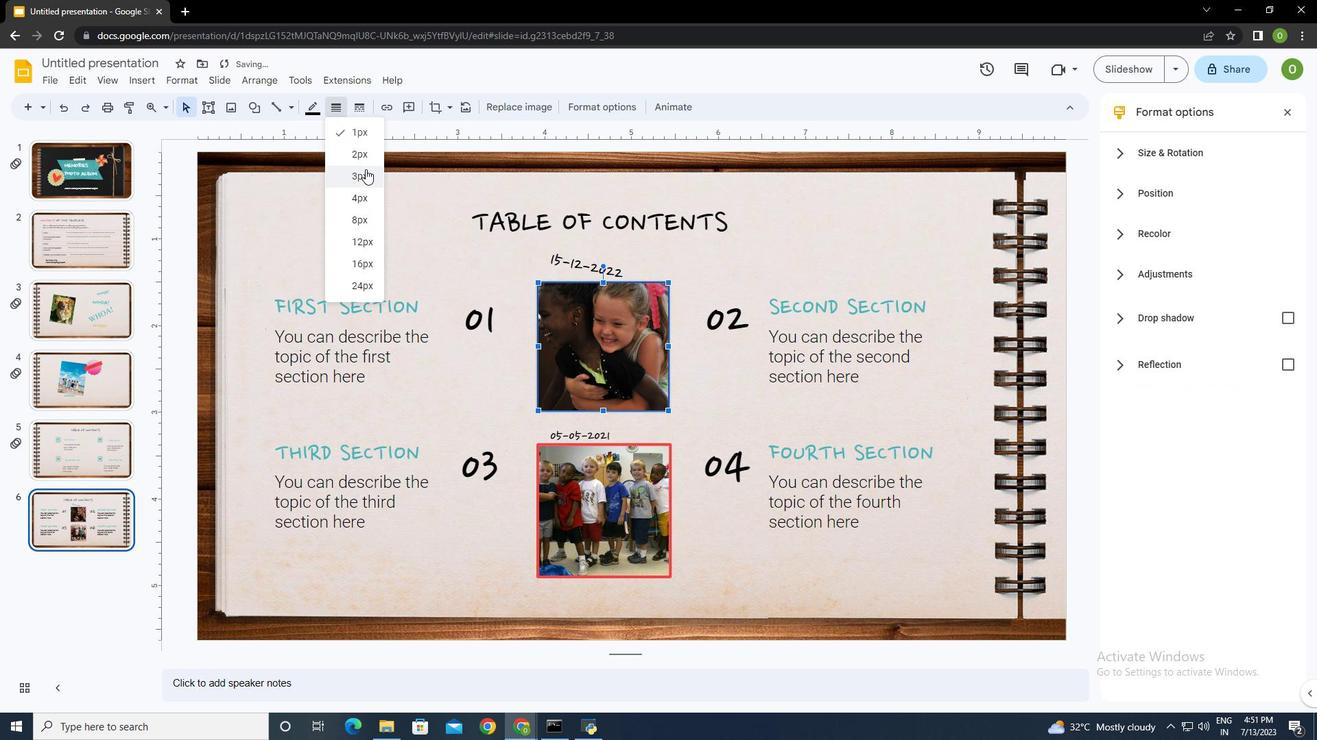 
Action: Mouse pressed left at (365, 171)
Screenshot: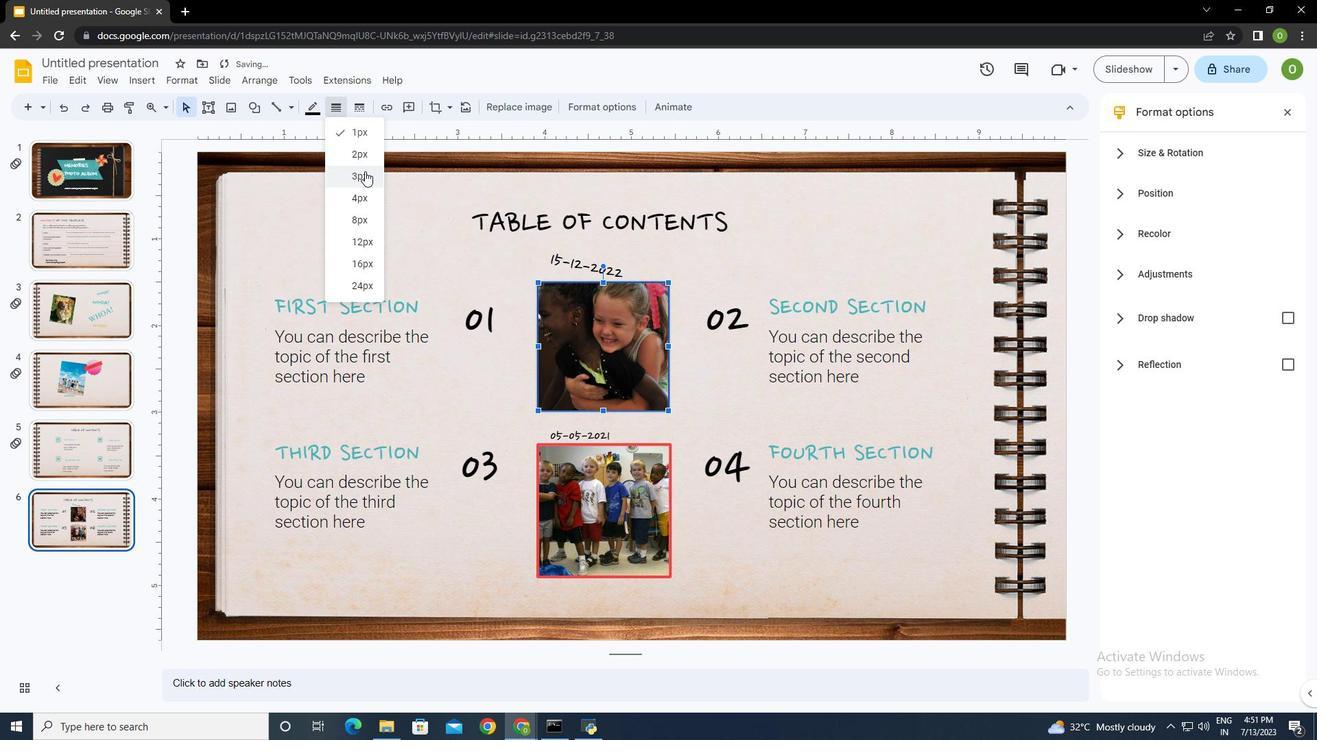 
Action: Mouse moved to (675, 252)
Screenshot: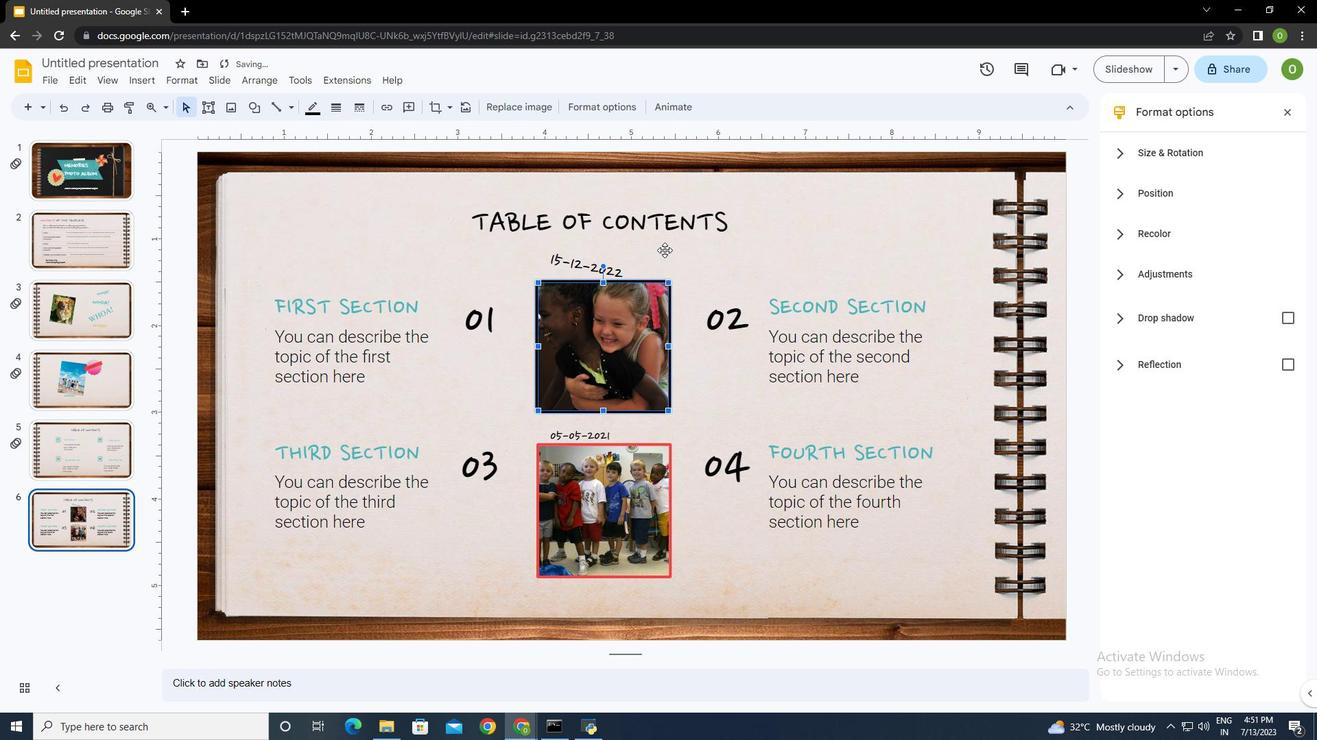 
Action: Mouse pressed left at (675, 252)
Screenshot: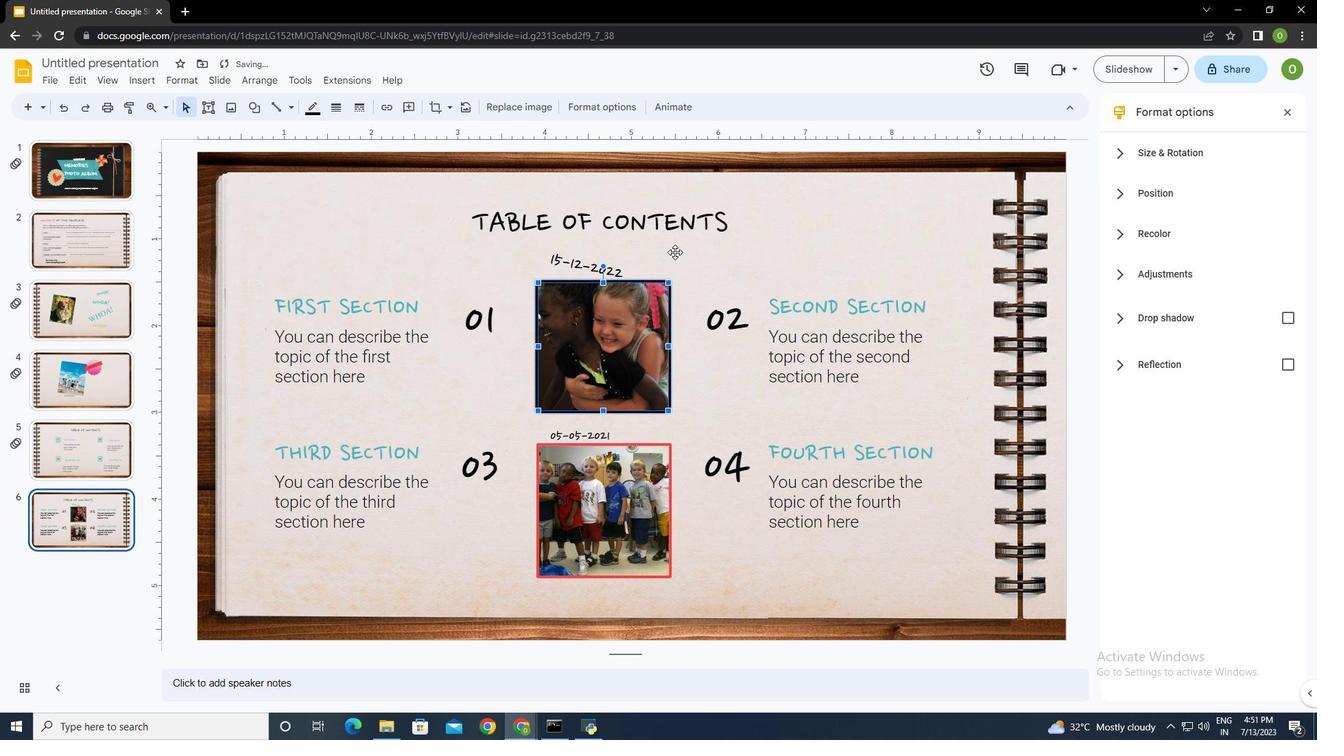 
Action: Mouse moved to (694, 401)
Screenshot: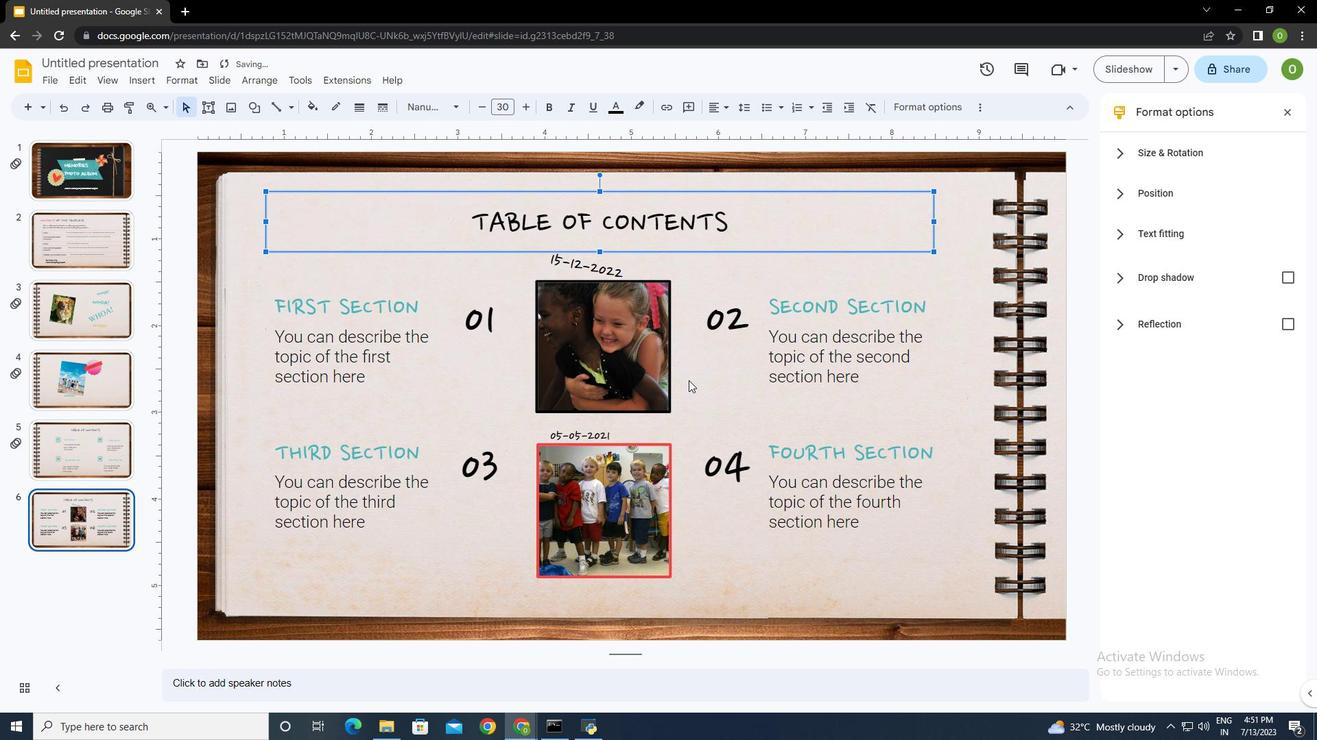 
Action: Mouse pressed left at (694, 401)
Screenshot: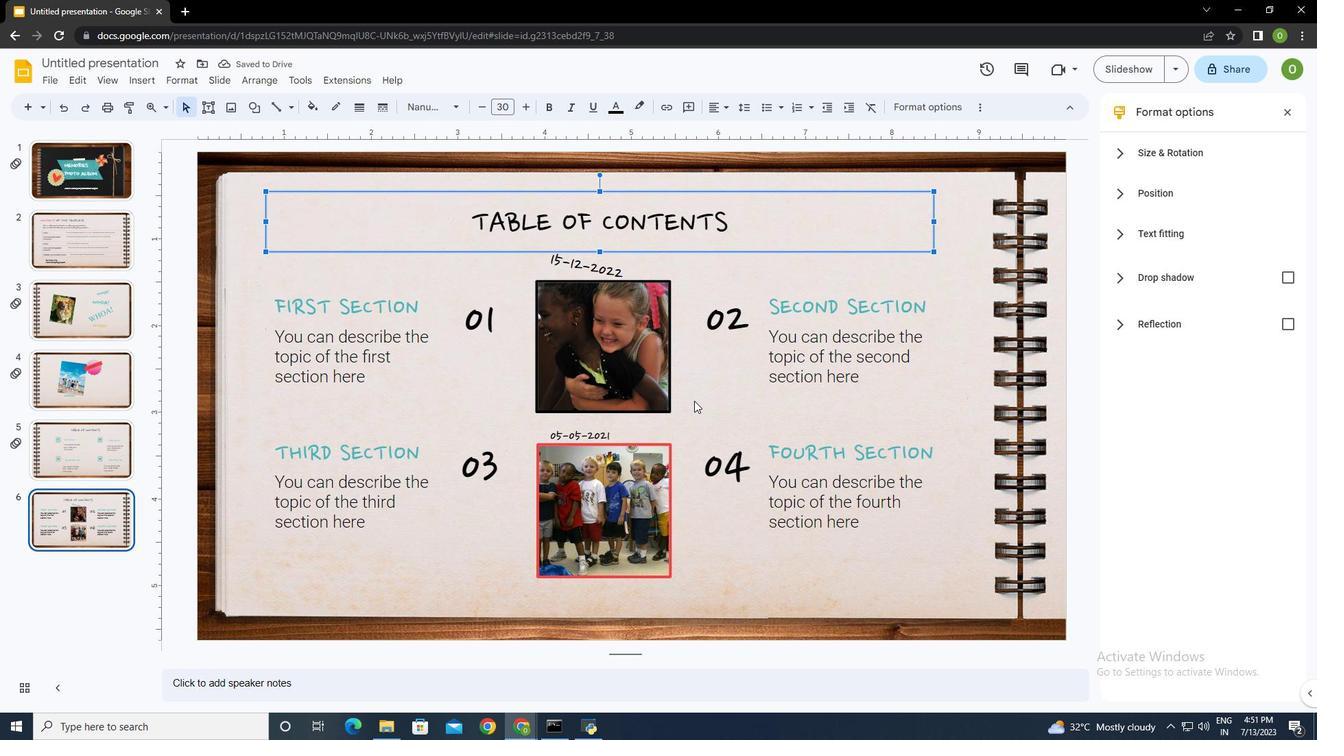 
Action: Mouse moved to (797, 552)
Screenshot: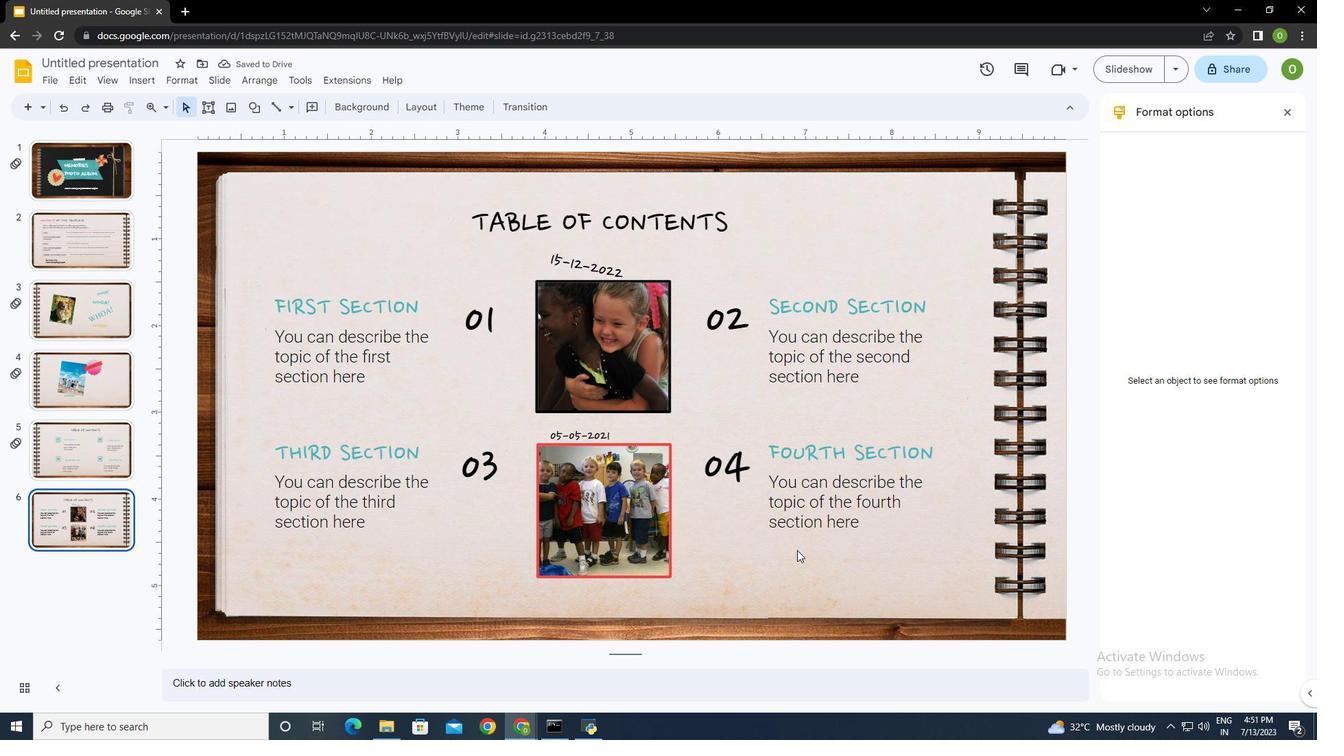 
Action: Mouse pressed left at (797, 552)
Screenshot: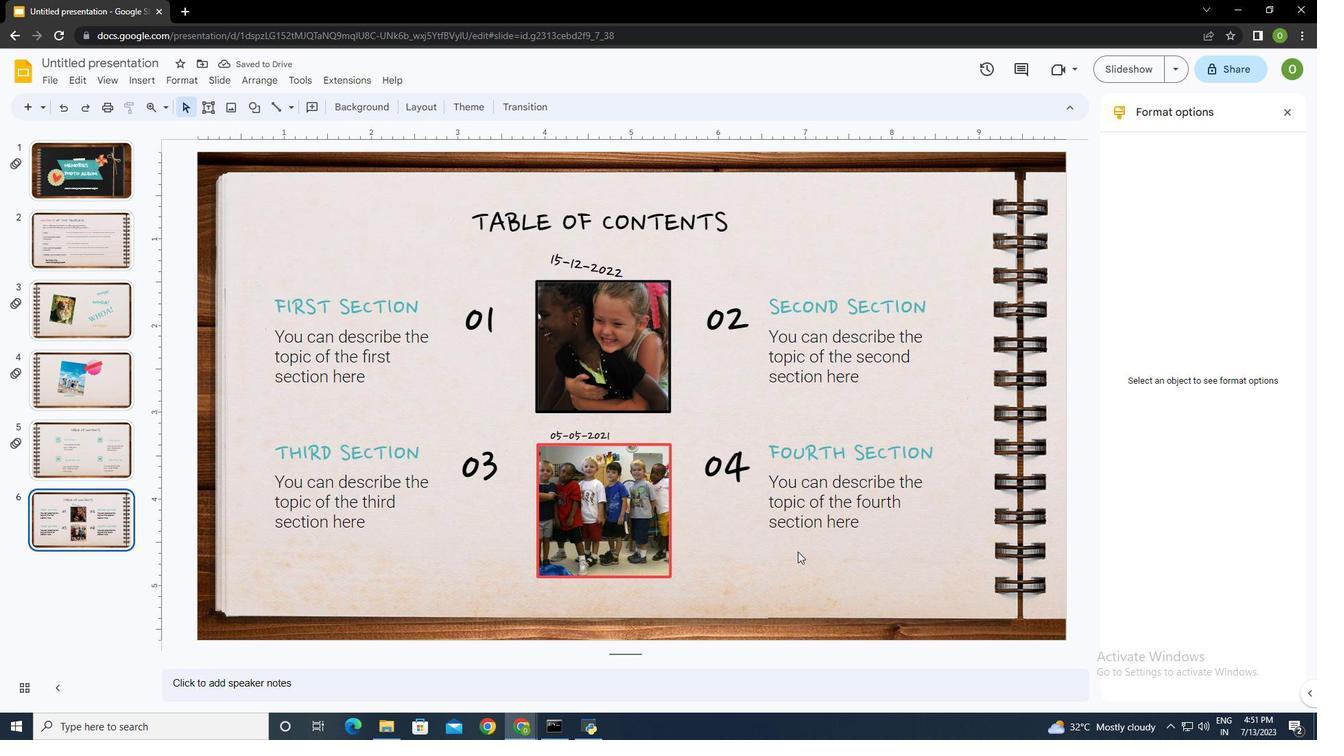 
Action: Mouse moved to (616, 344)
Screenshot: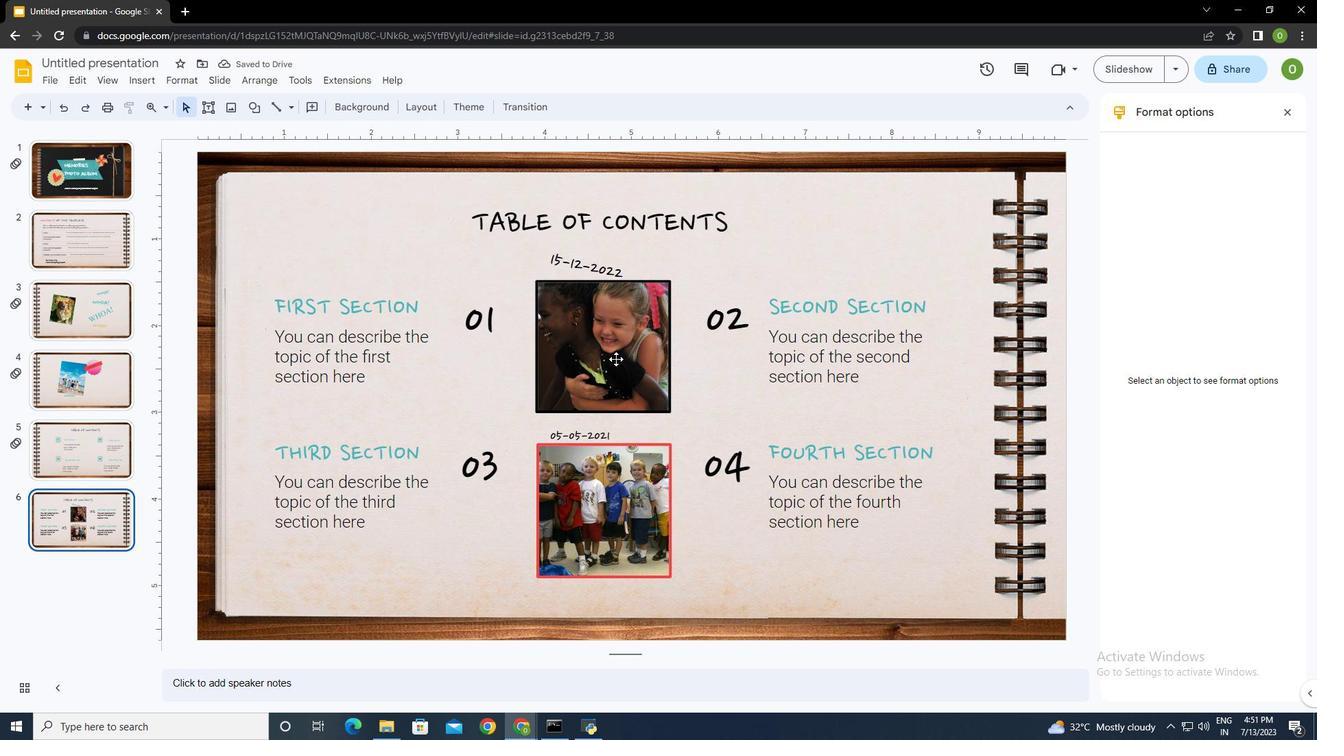 
Action: Mouse pressed left at (616, 344)
Screenshot: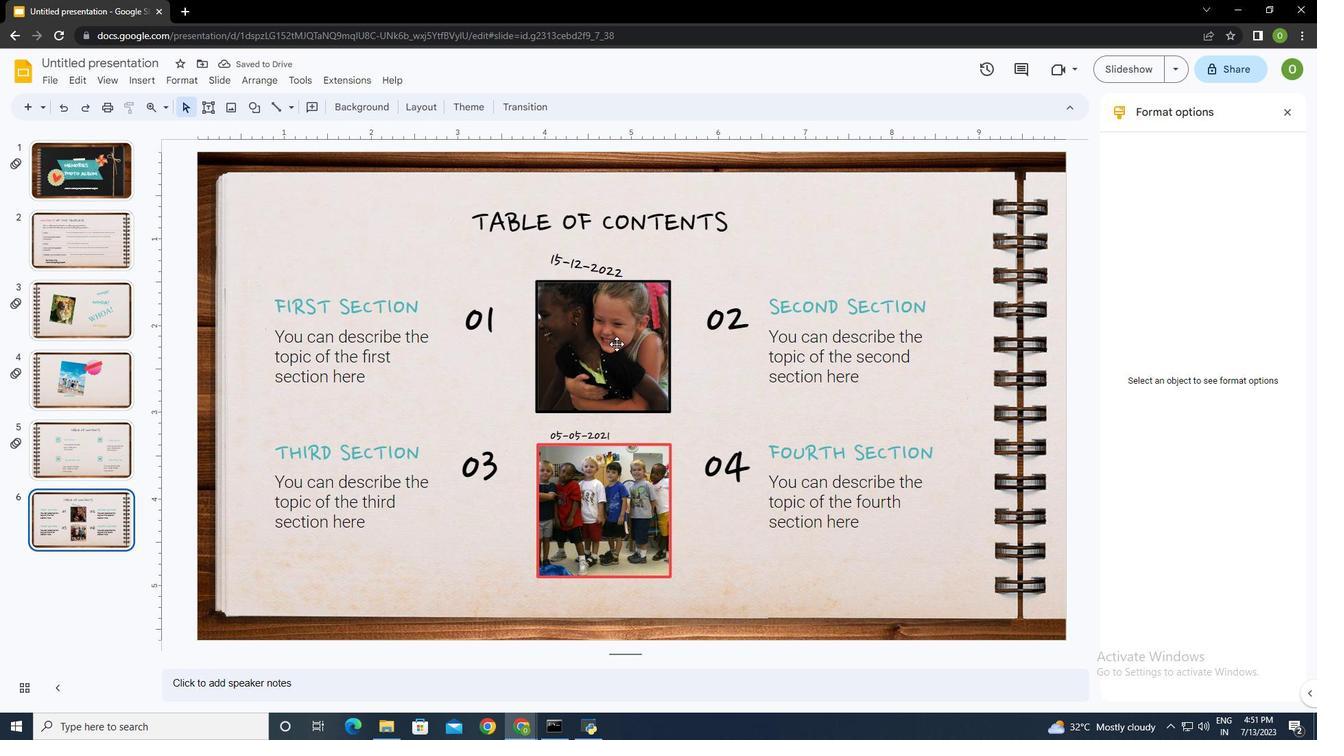 
Action: Mouse moved to (620, 520)
Screenshot: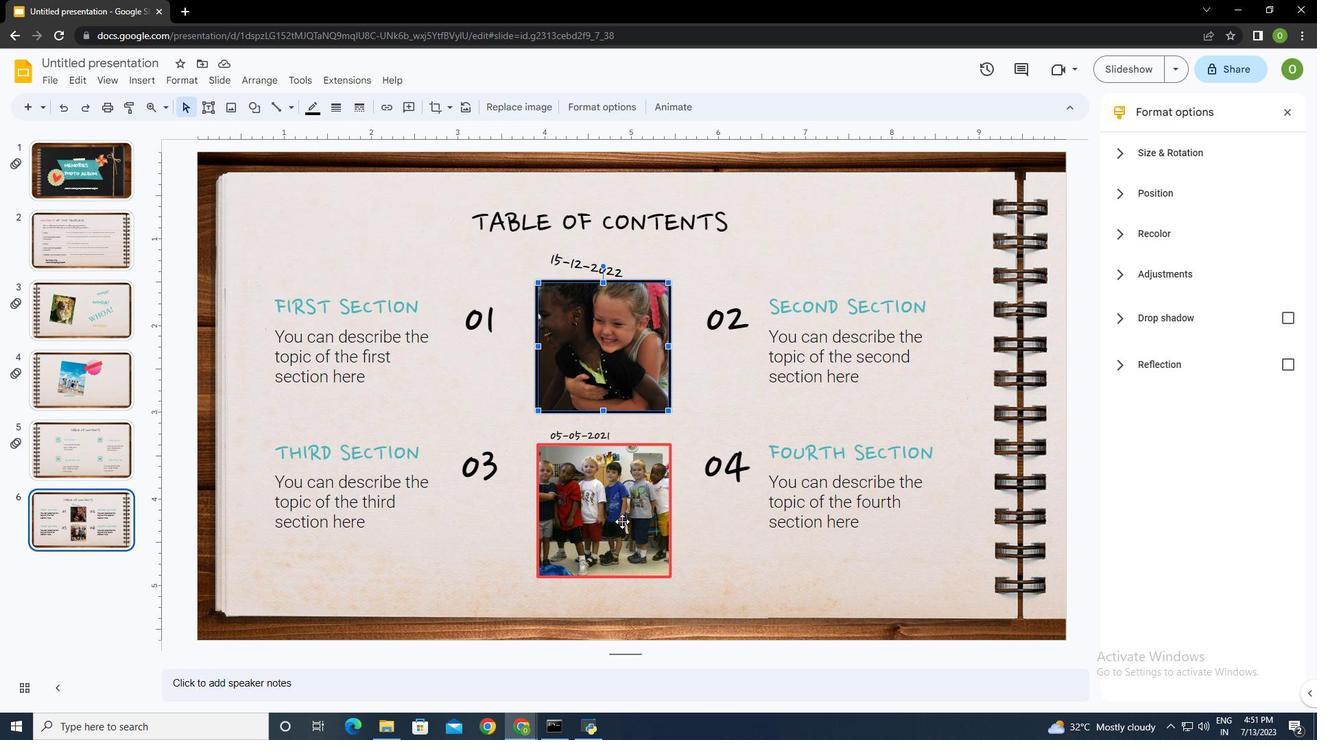 
Action: Mouse pressed left at (620, 520)
Screenshot: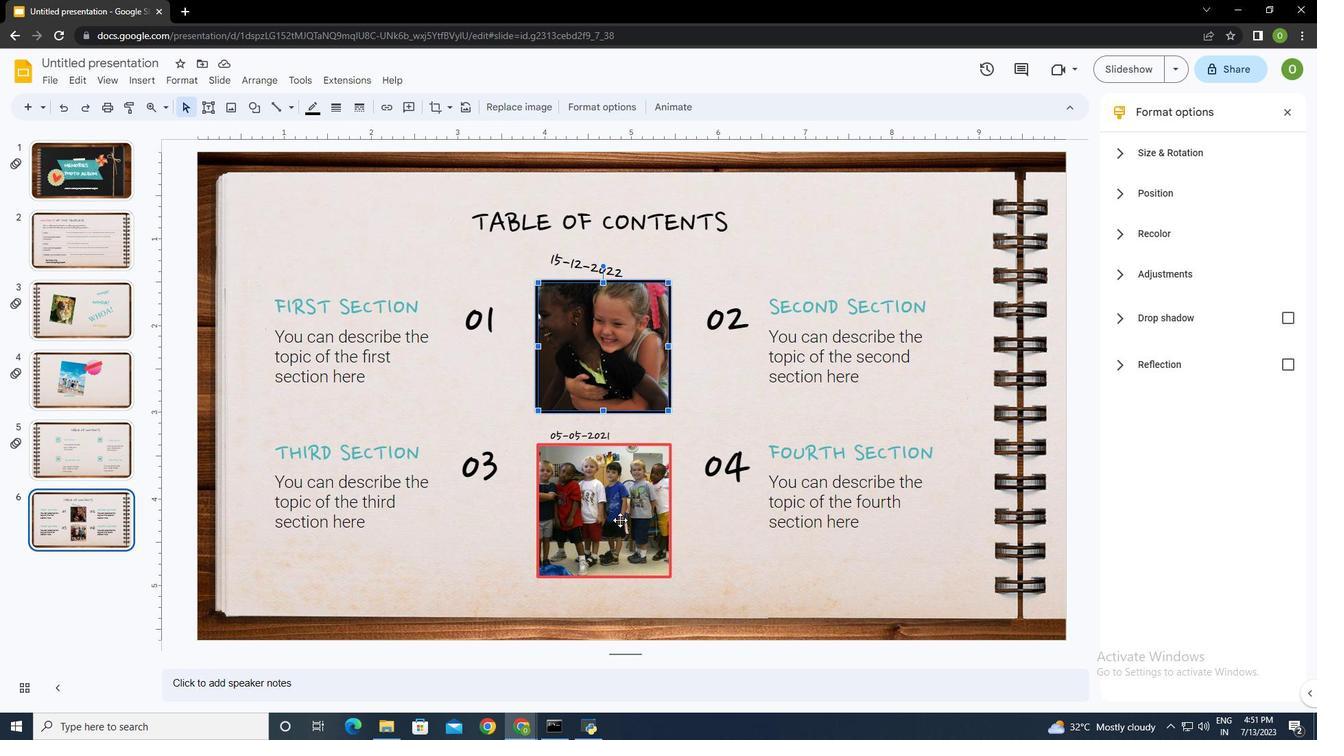 
Action: Mouse moved to (553, 104)
Screenshot: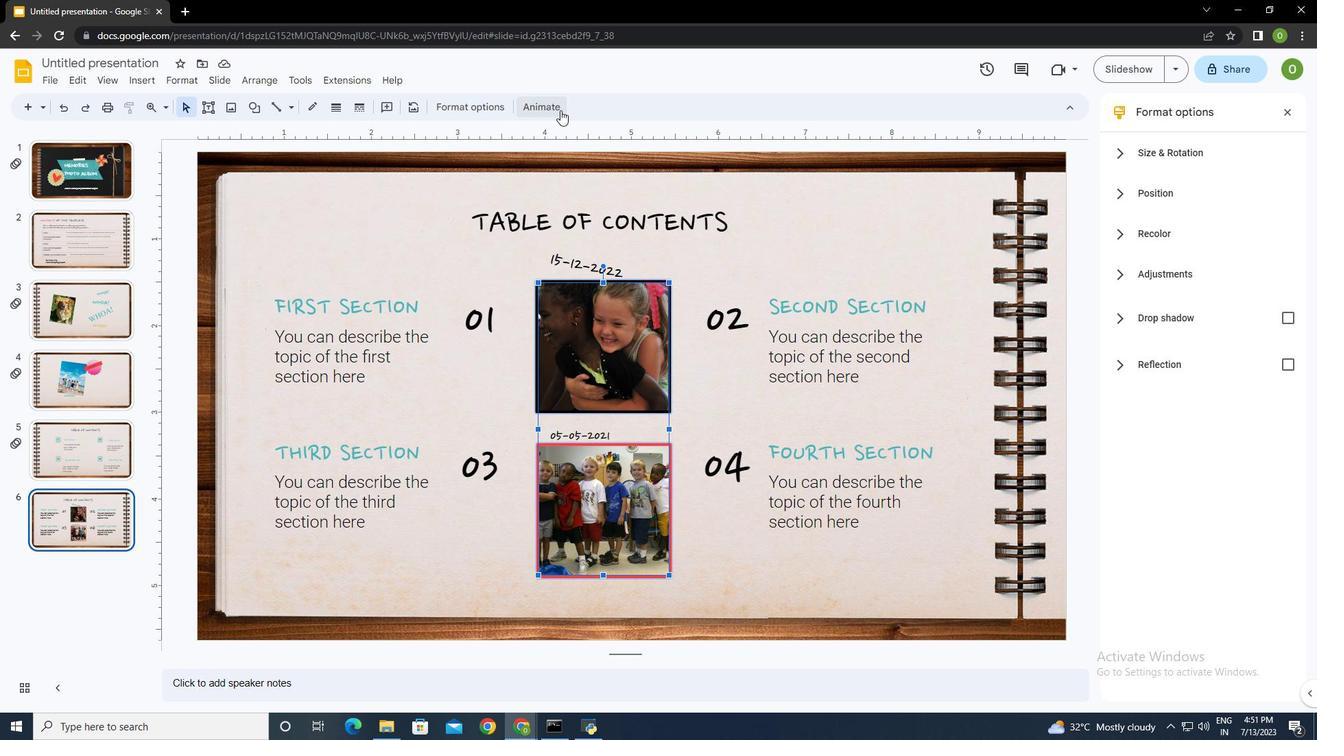
Action: Mouse pressed left at (553, 104)
Screenshot: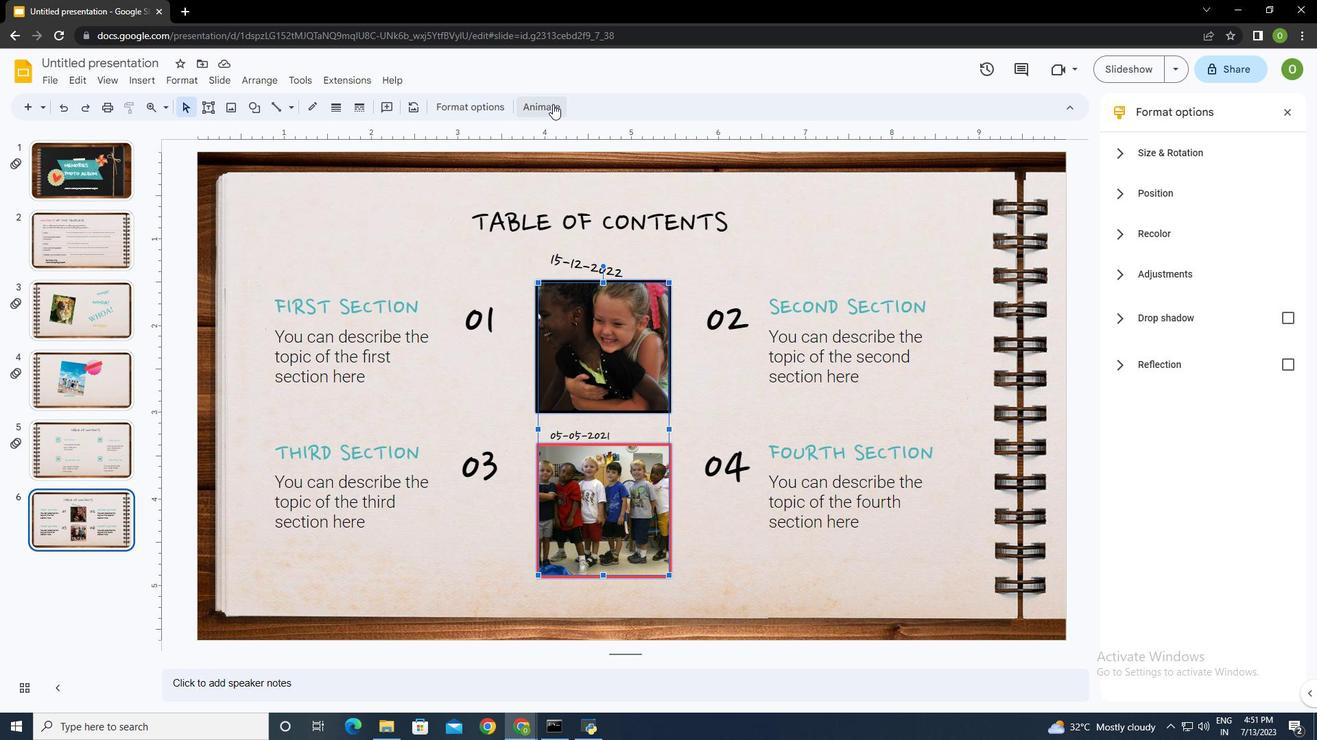 
Action: Mouse moved to (1188, 271)
Screenshot: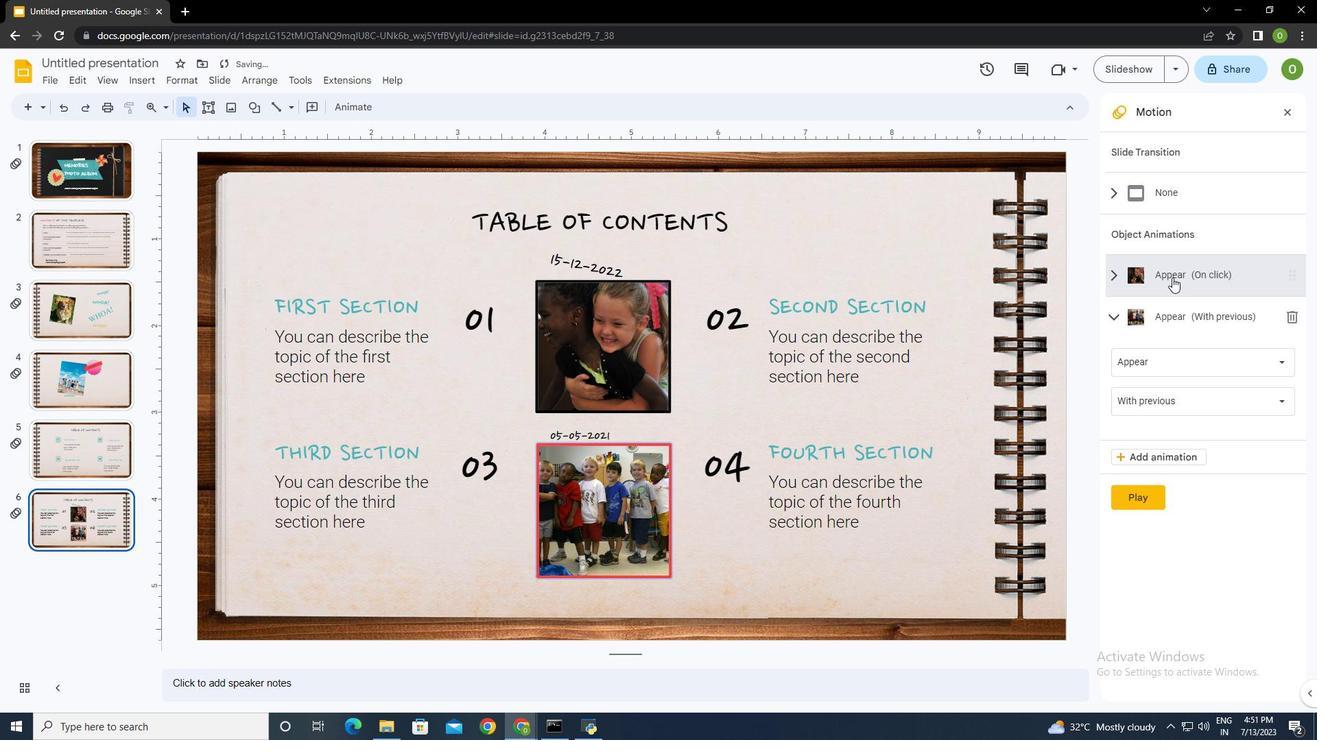 
Action: Mouse pressed left at (1188, 271)
Screenshot: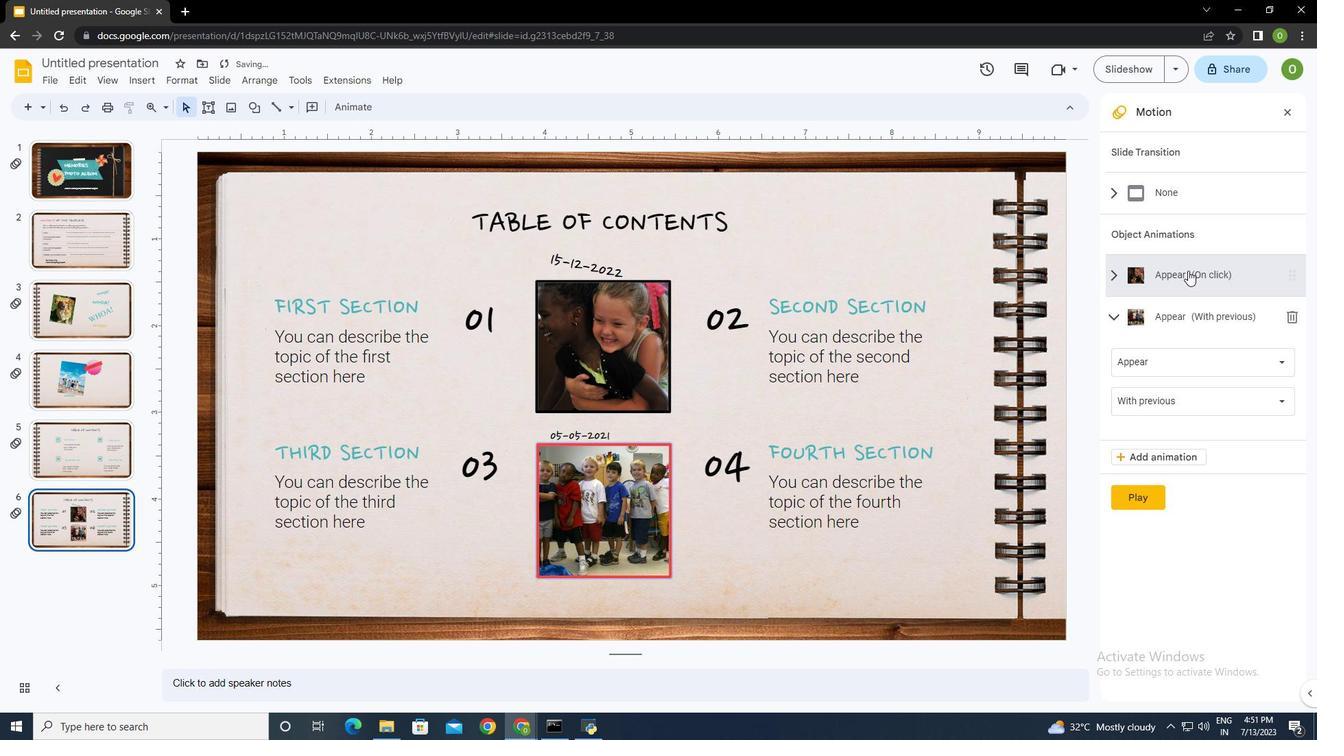 
Action: Mouse moved to (1169, 321)
Screenshot: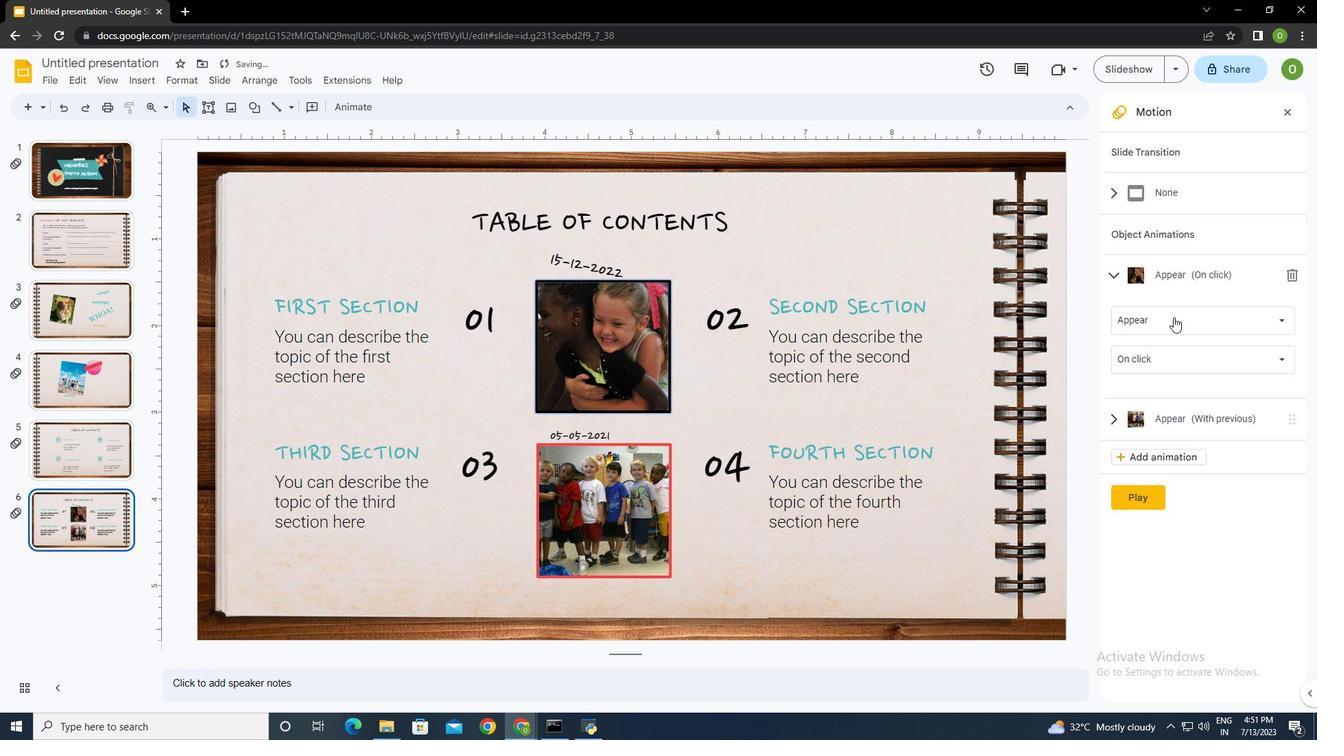 
Action: Mouse pressed left at (1169, 321)
Screenshot: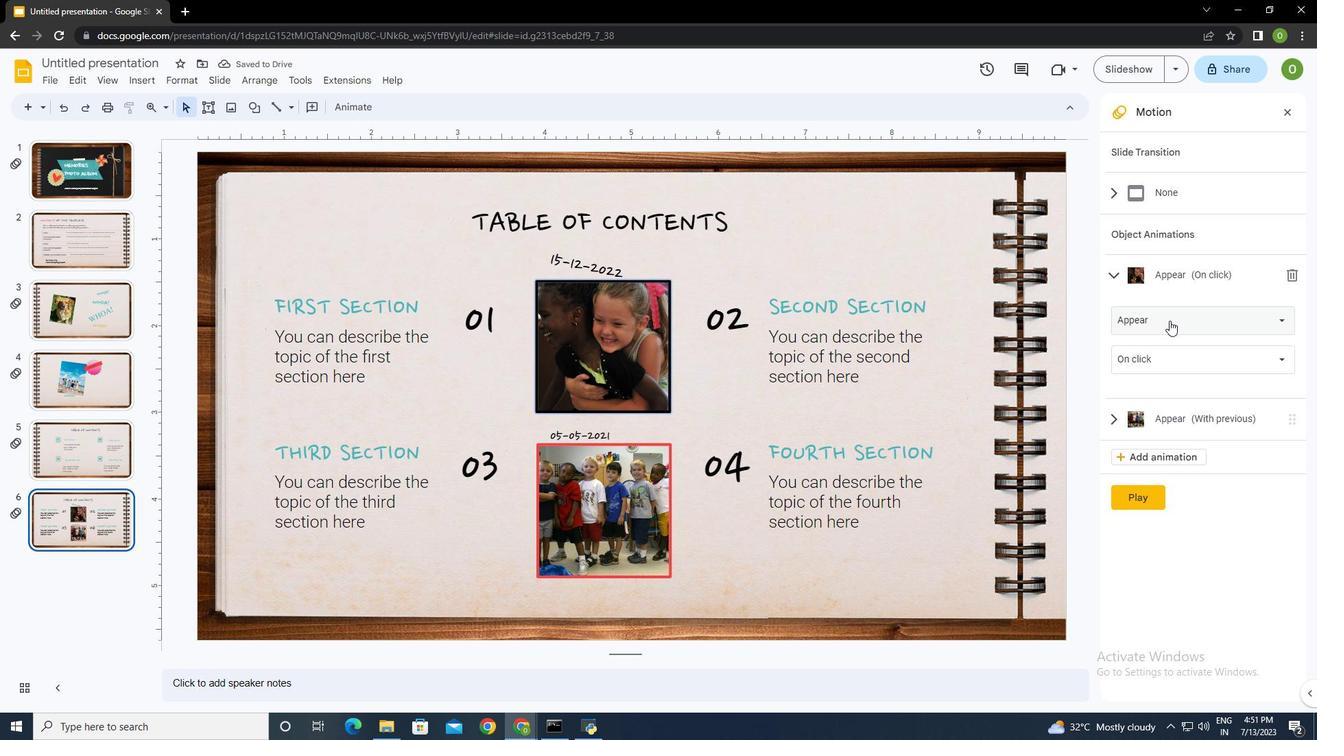 
Action: Mouse moved to (1165, 393)
Screenshot: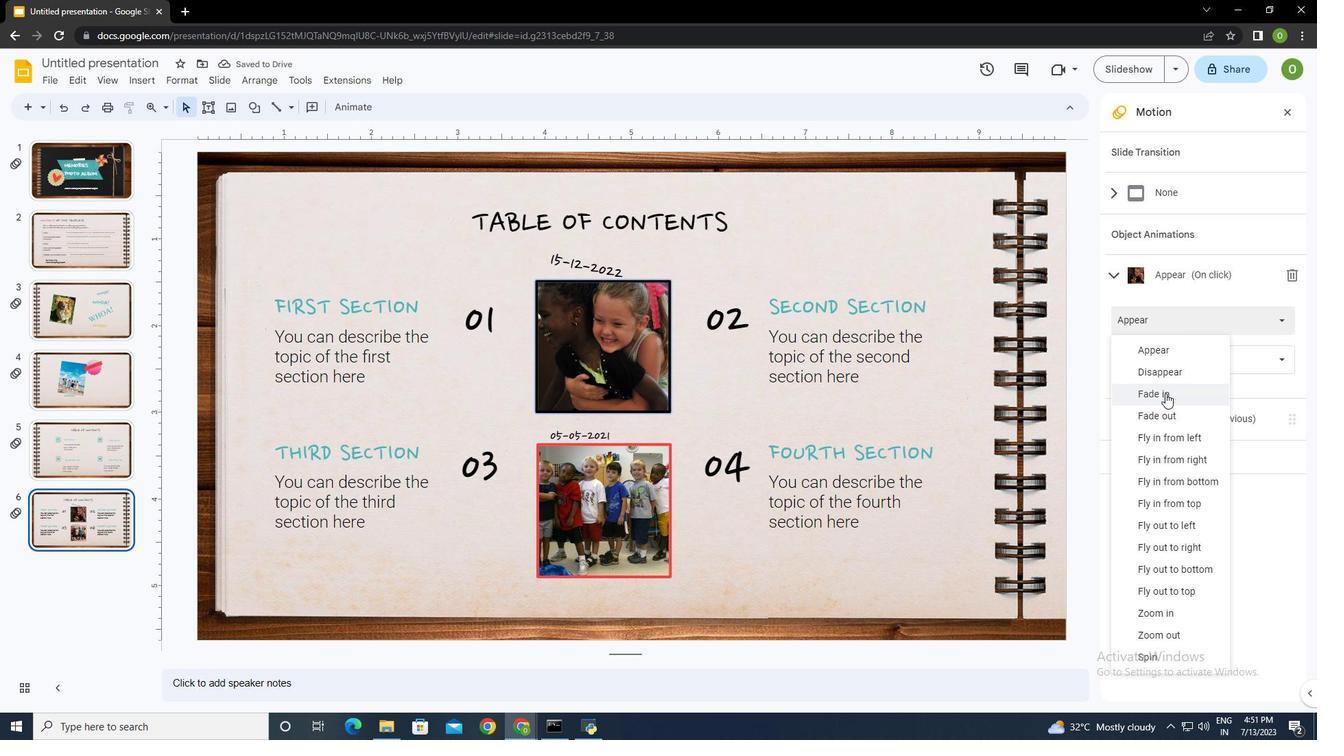 
Action: Mouse pressed left at (1165, 393)
Screenshot: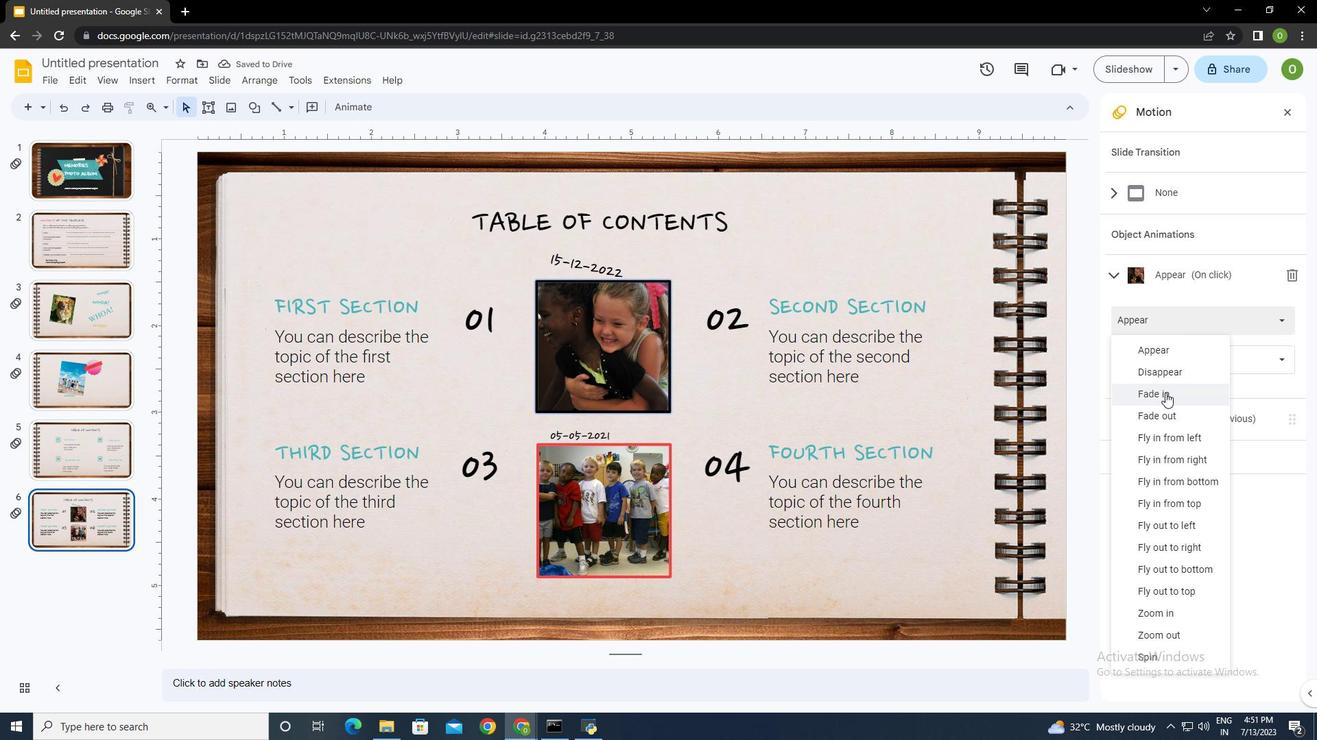 
Action: Mouse moved to (1169, 320)
Screenshot: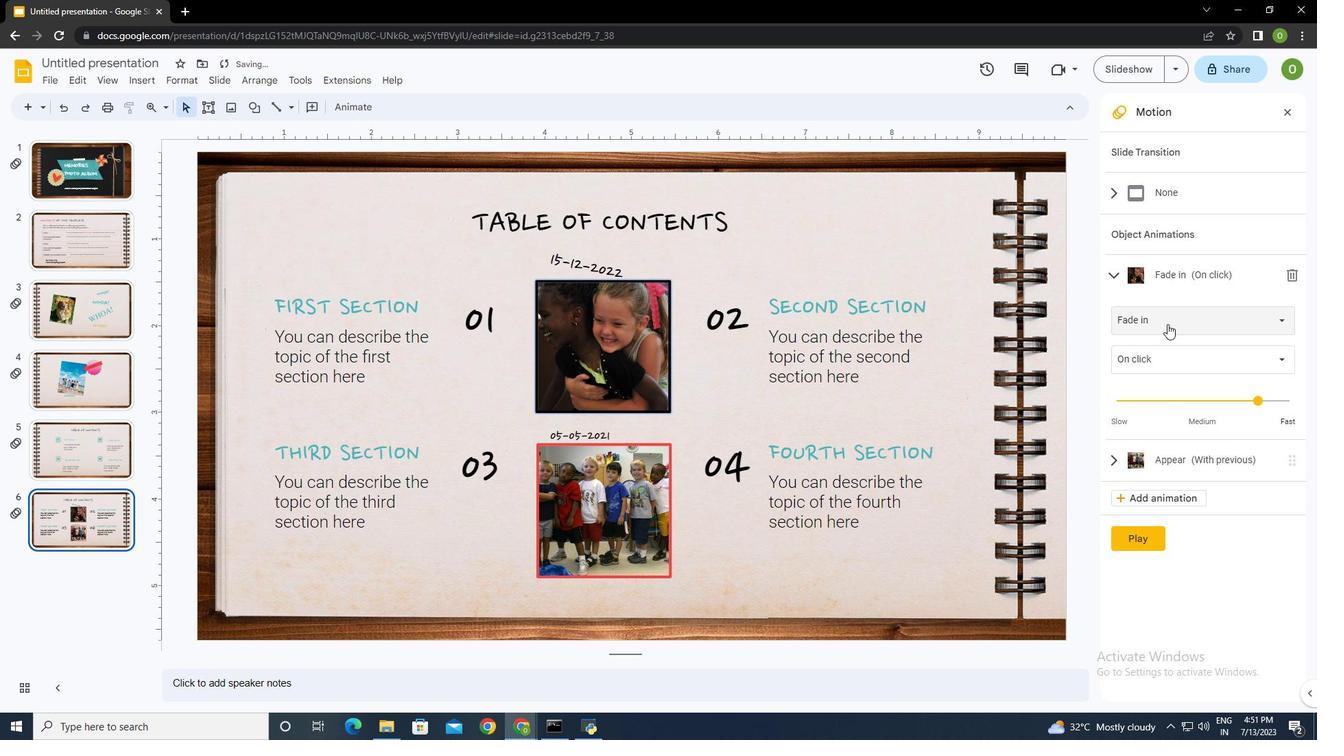 
Action: Mouse pressed left at (1169, 320)
Screenshot: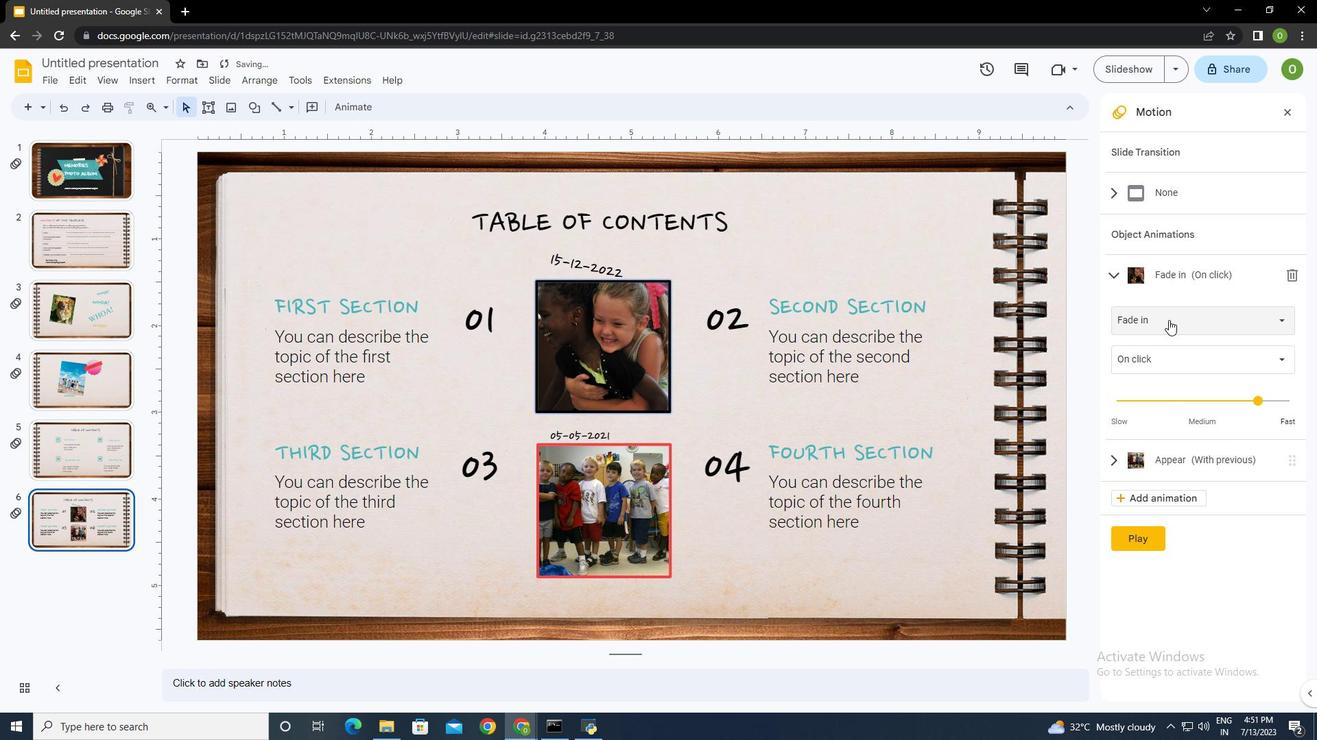 
Action: Mouse moved to (1191, 502)
Screenshot: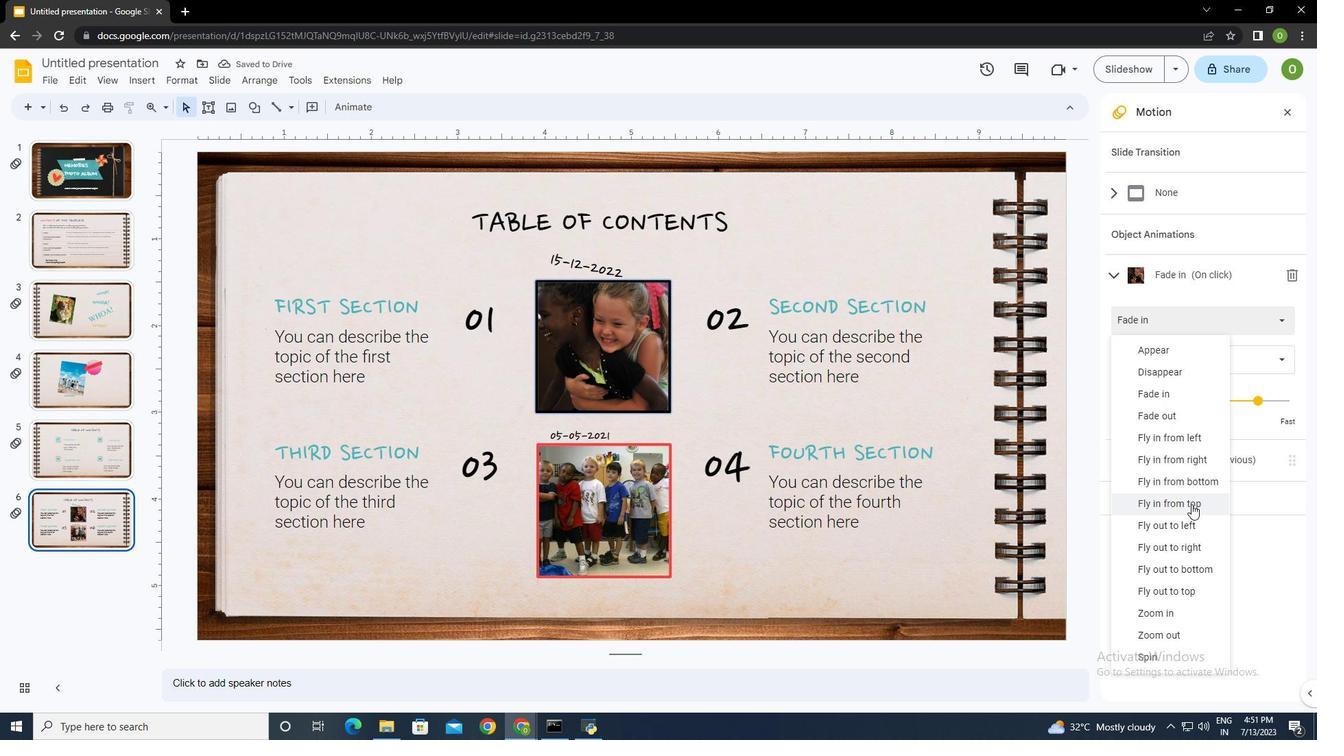 
Action: Mouse pressed left at (1191, 502)
Screenshot: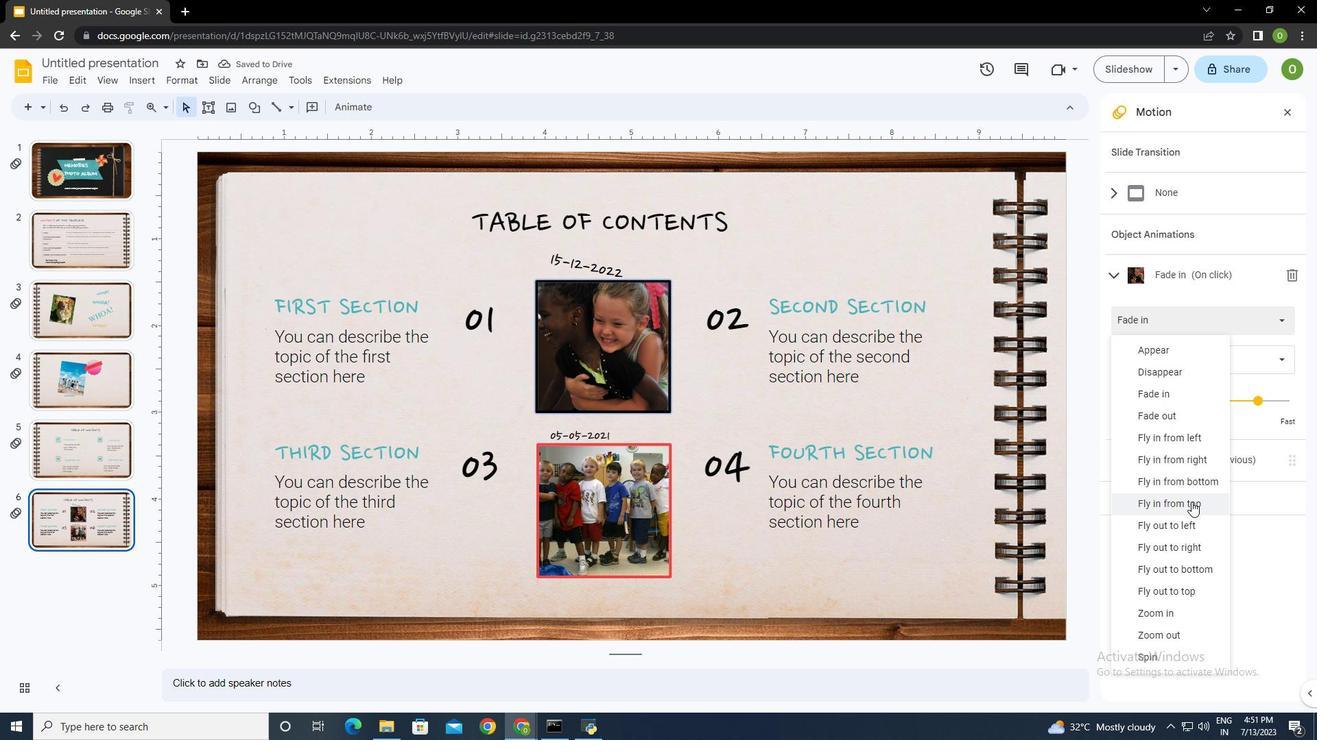 
Action: Mouse moved to (1149, 361)
Screenshot: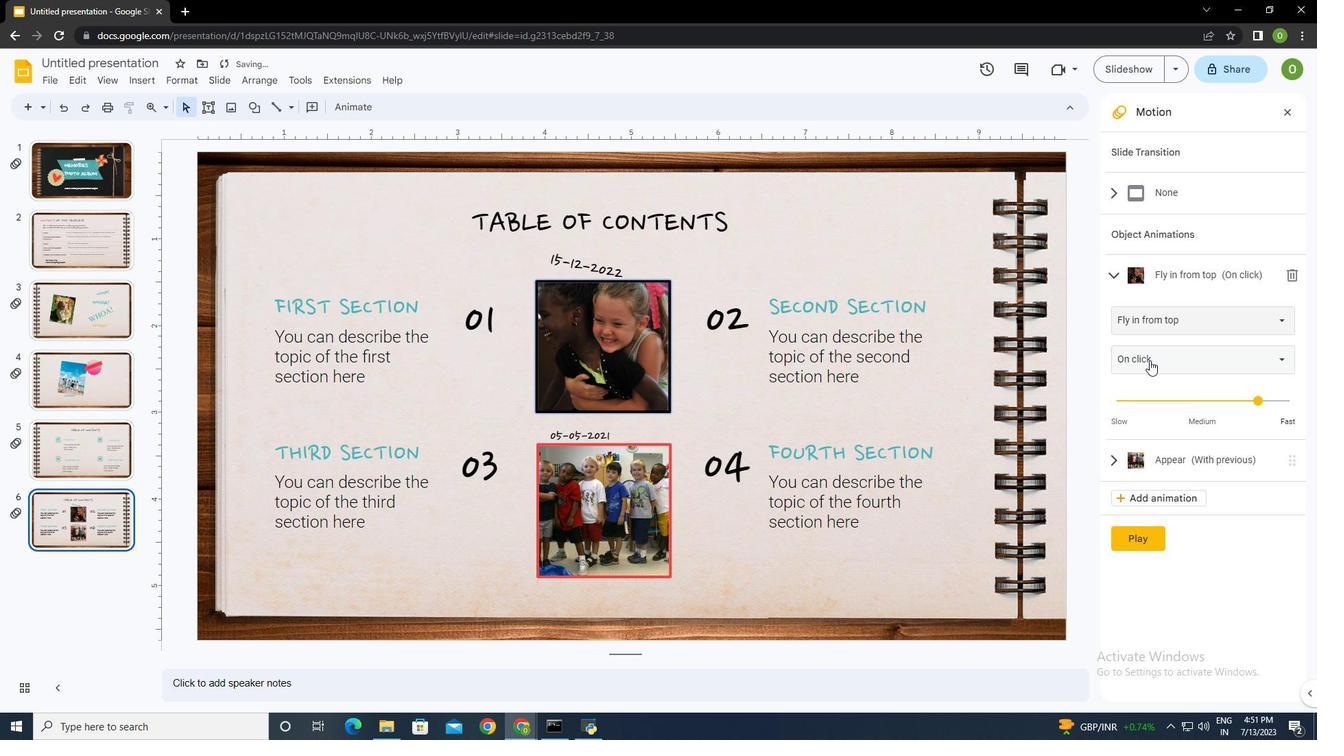 
Action: Mouse pressed left at (1149, 361)
Screenshot: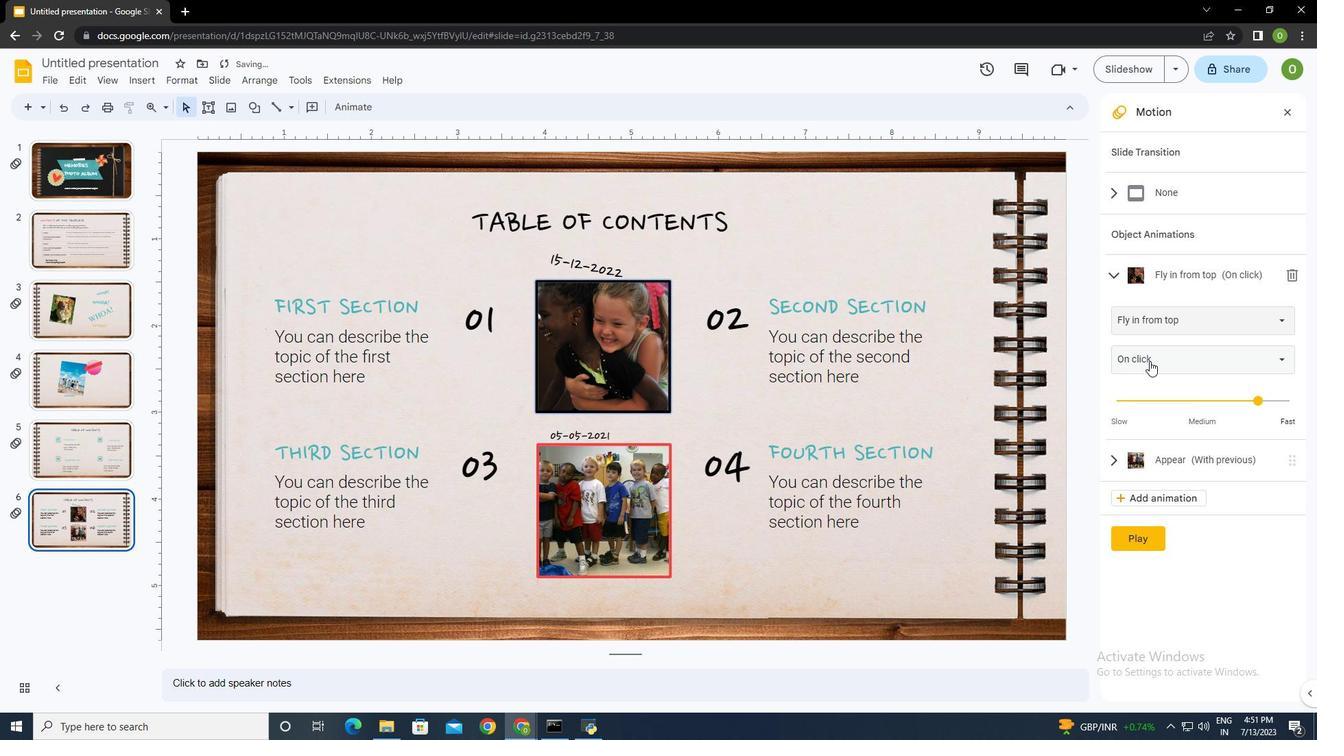 
Action: Mouse moved to (1159, 415)
Screenshot: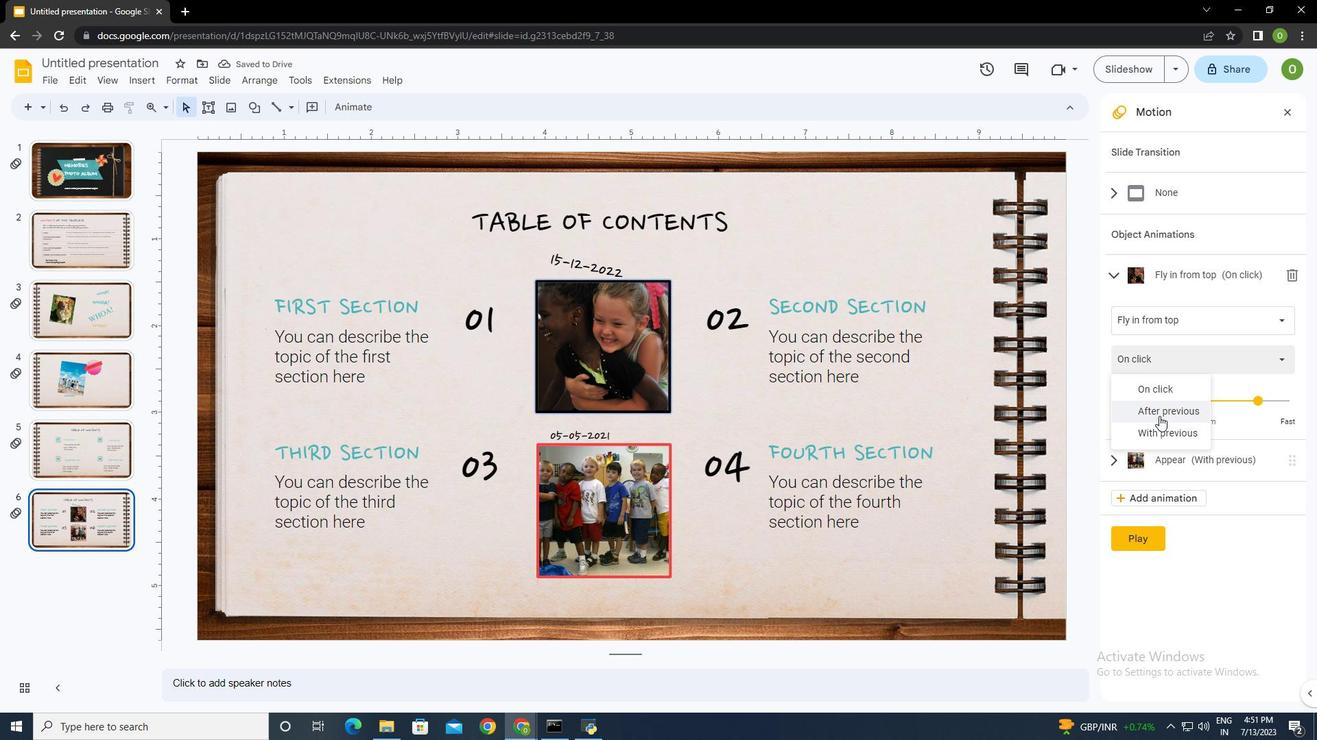
Action: Mouse pressed left at (1159, 415)
Screenshot: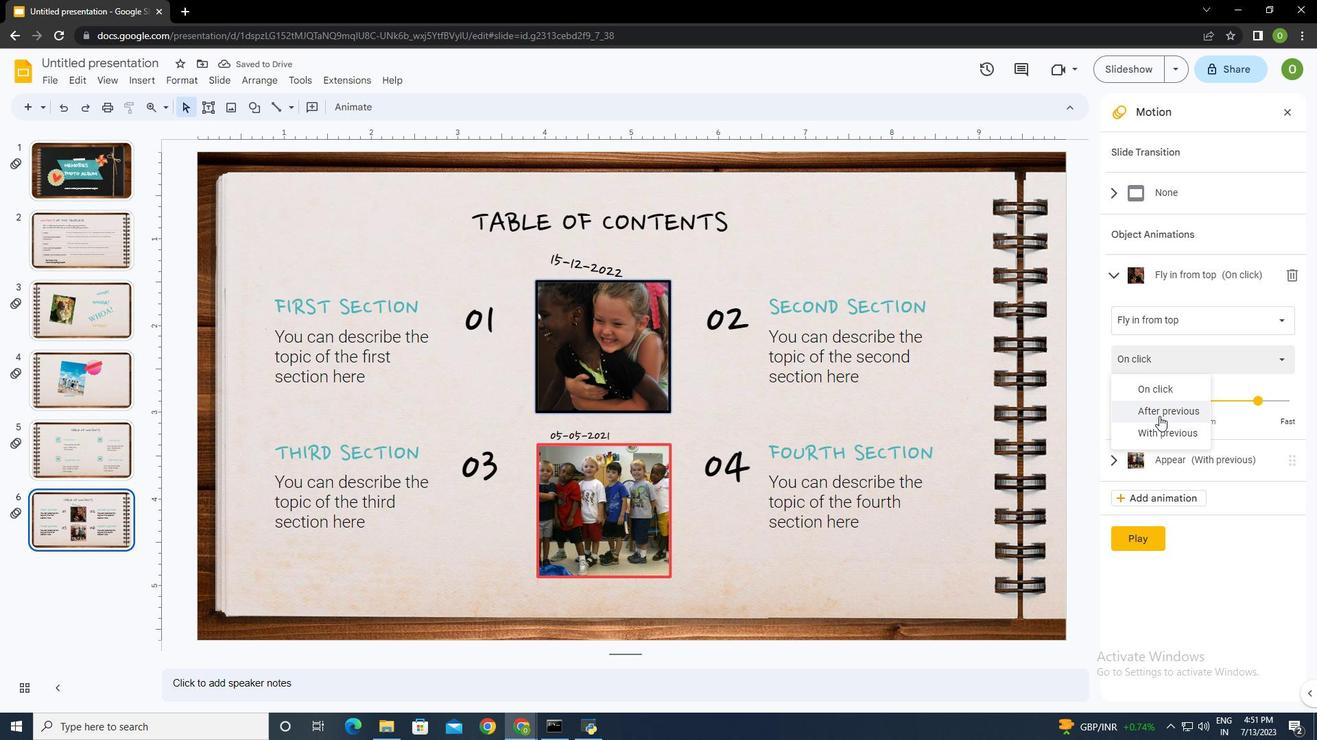 
Action: Mouse moved to (1257, 399)
Screenshot: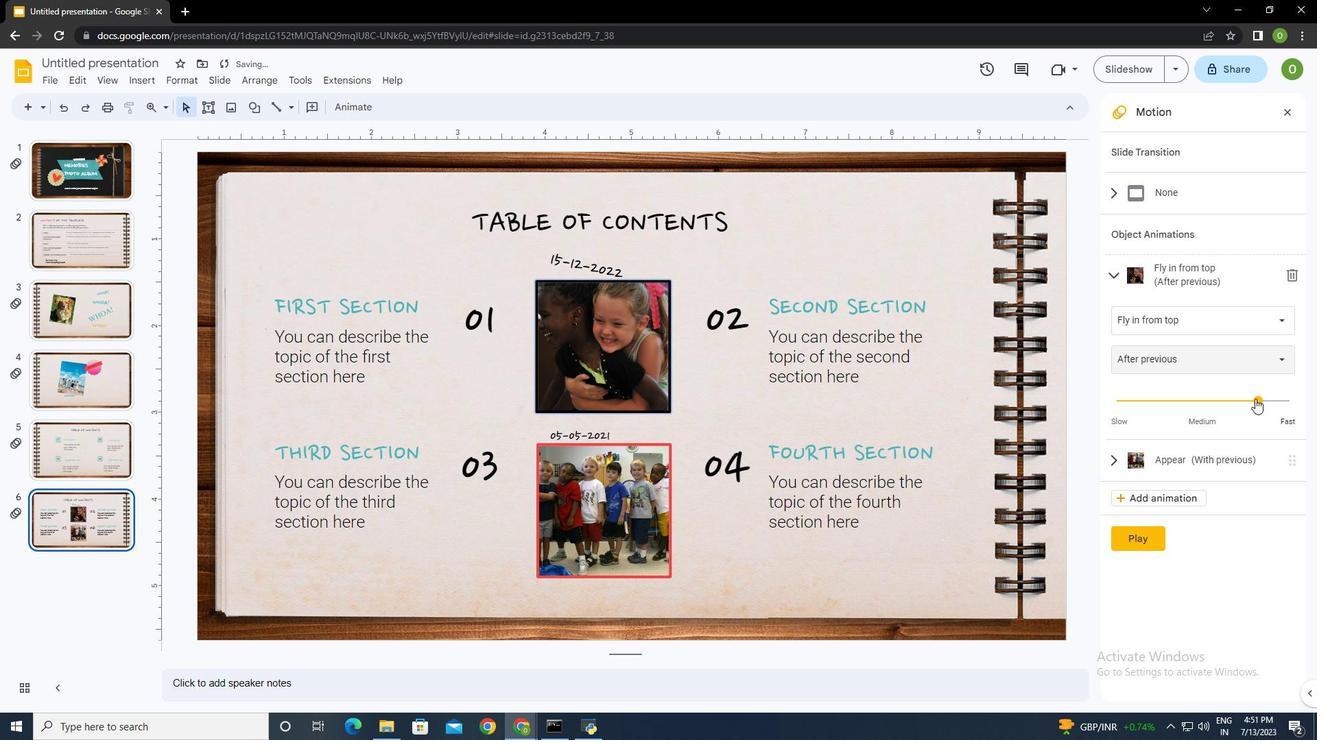 
Action: Mouse pressed left at (1257, 399)
Screenshot: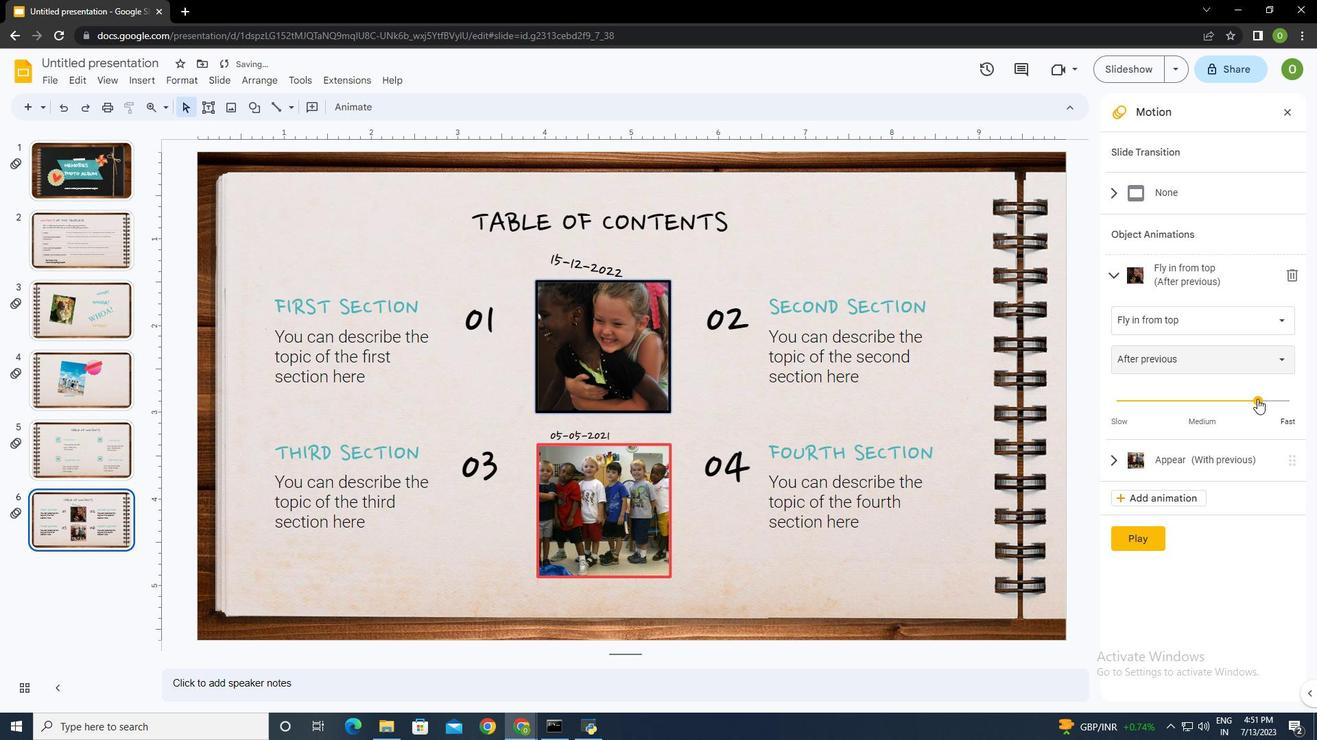 
Action: Mouse moved to (1146, 463)
